 Task: Search for running shoes on Amazon and add them to your cart.
Action: Mouse moved to (116, 36)
Screenshot: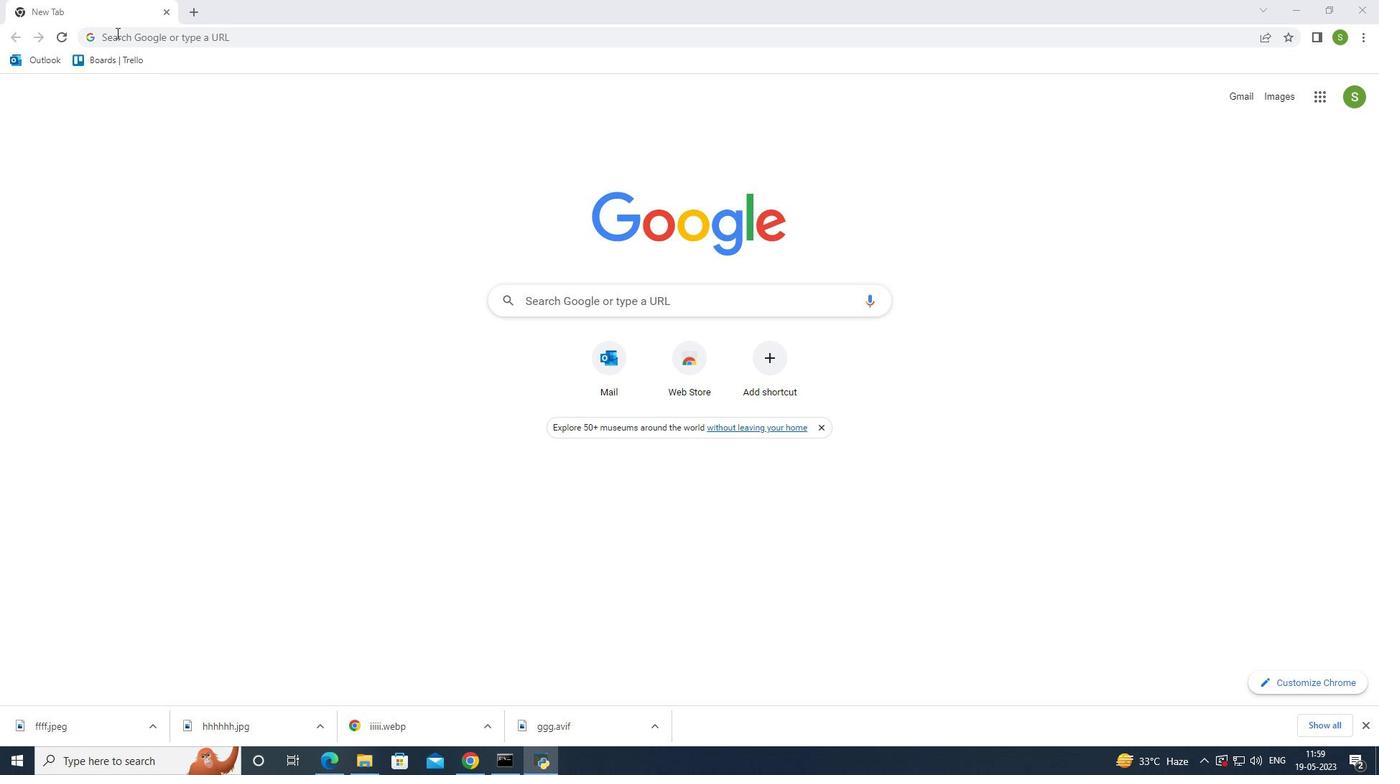 
Action: Mouse pressed left at (116, 36)
Screenshot: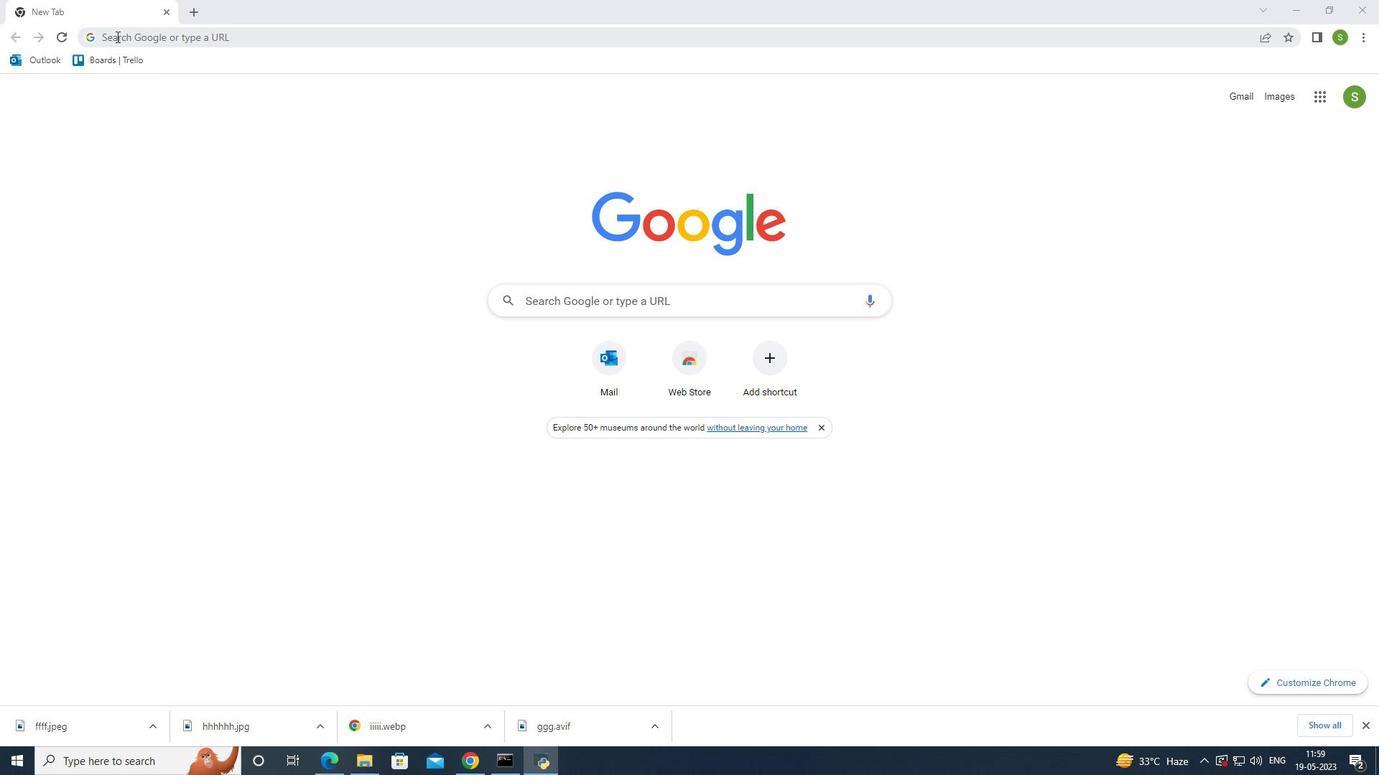 
Action: Key pressed amazon
Screenshot: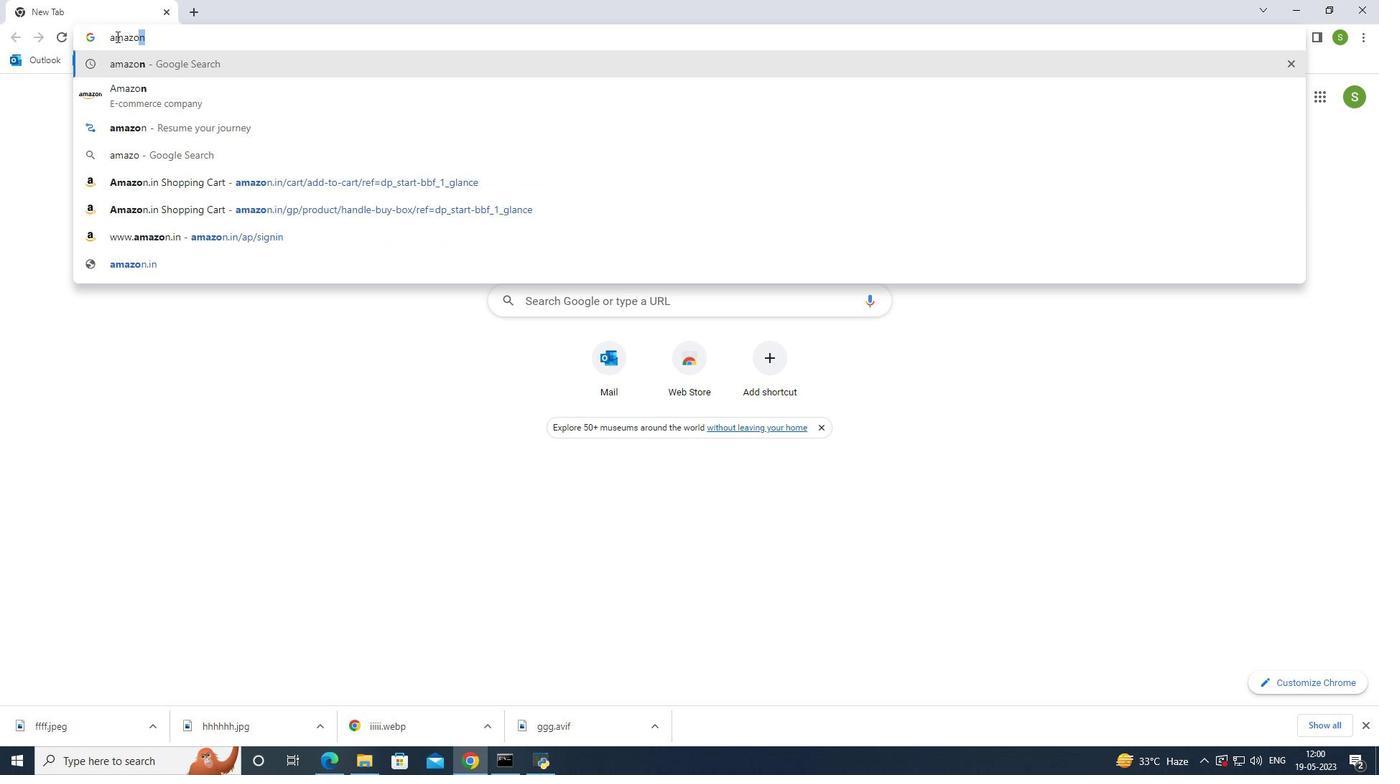 
Action: Mouse moved to (130, 96)
Screenshot: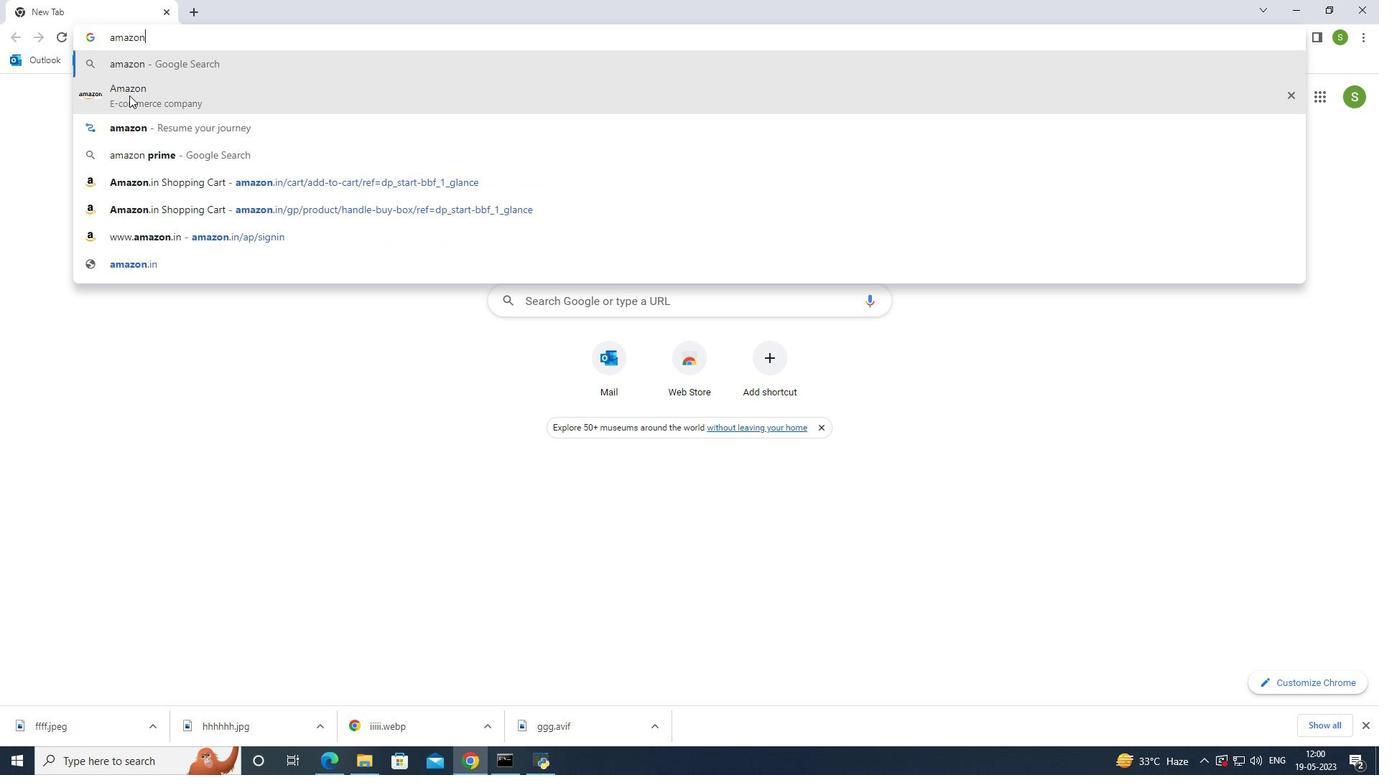 
Action: Mouse pressed left at (130, 96)
Screenshot: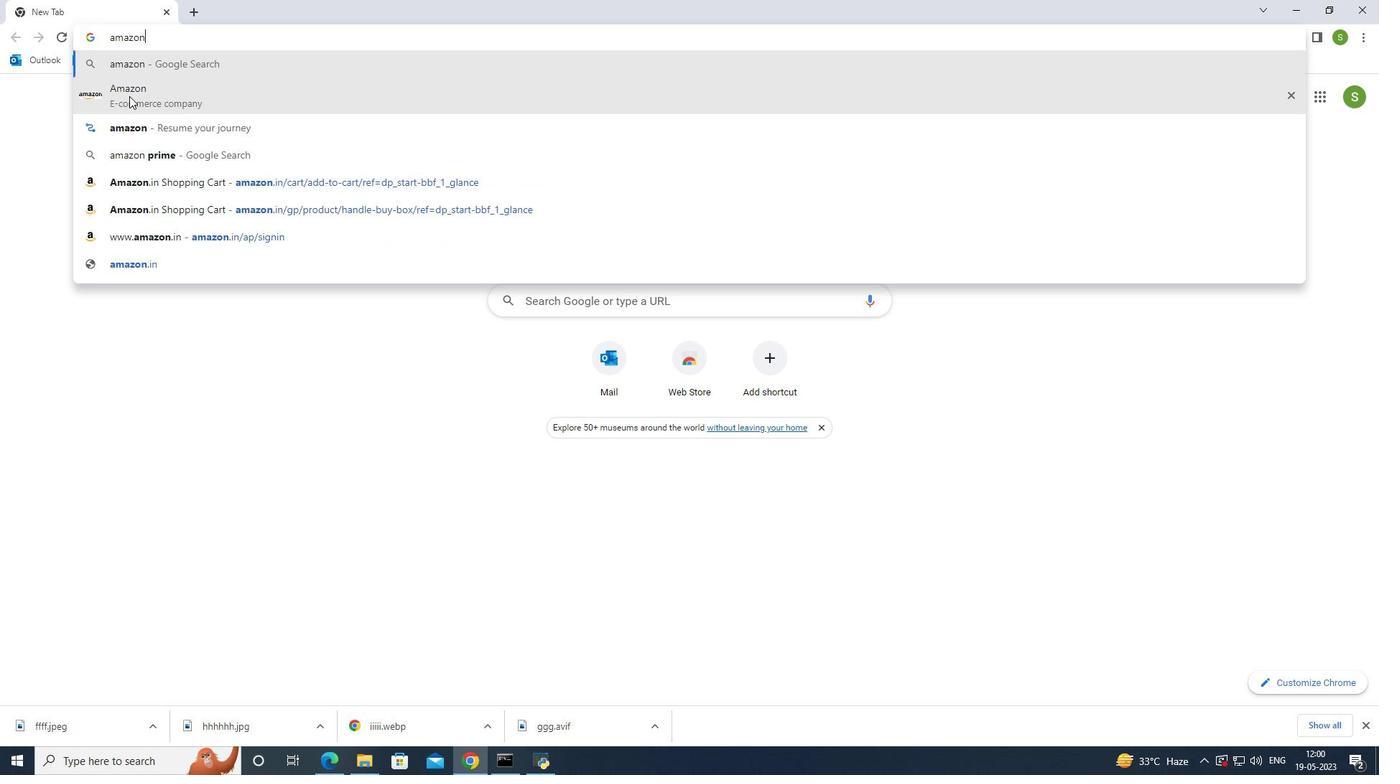 
Action: Mouse moved to (214, 234)
Screenshot: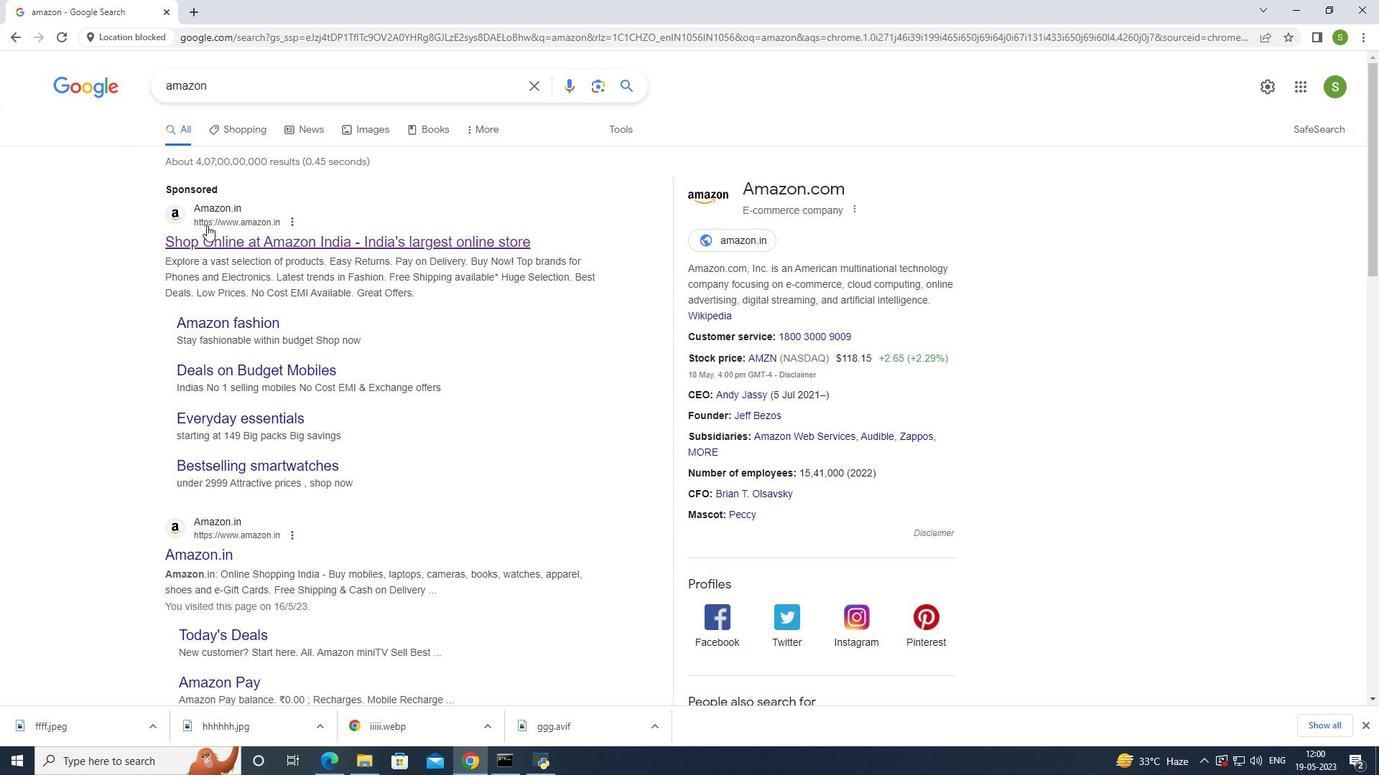 
Action: Mouse pressed left at (214, 234)
Screenshot: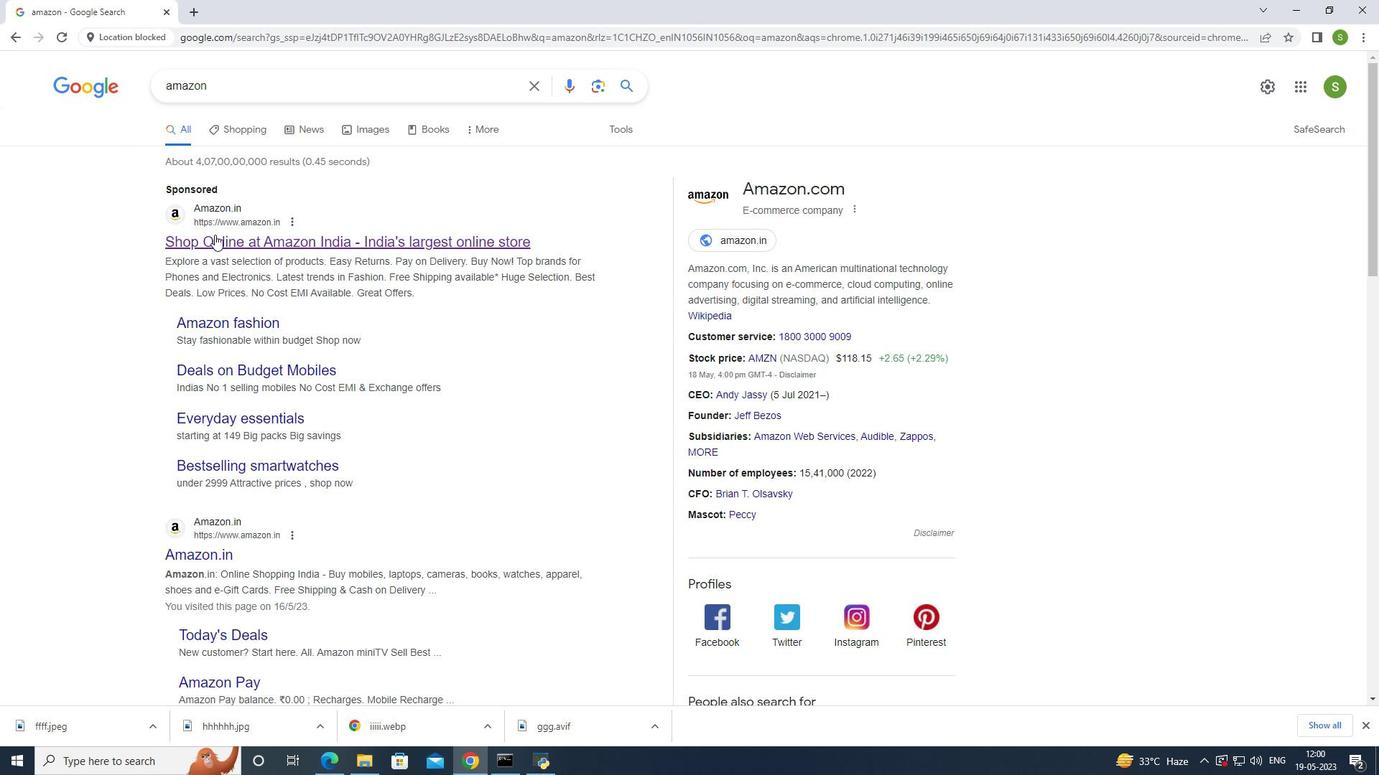 
Action: Mouse moved to (385, 74)
Screenshot: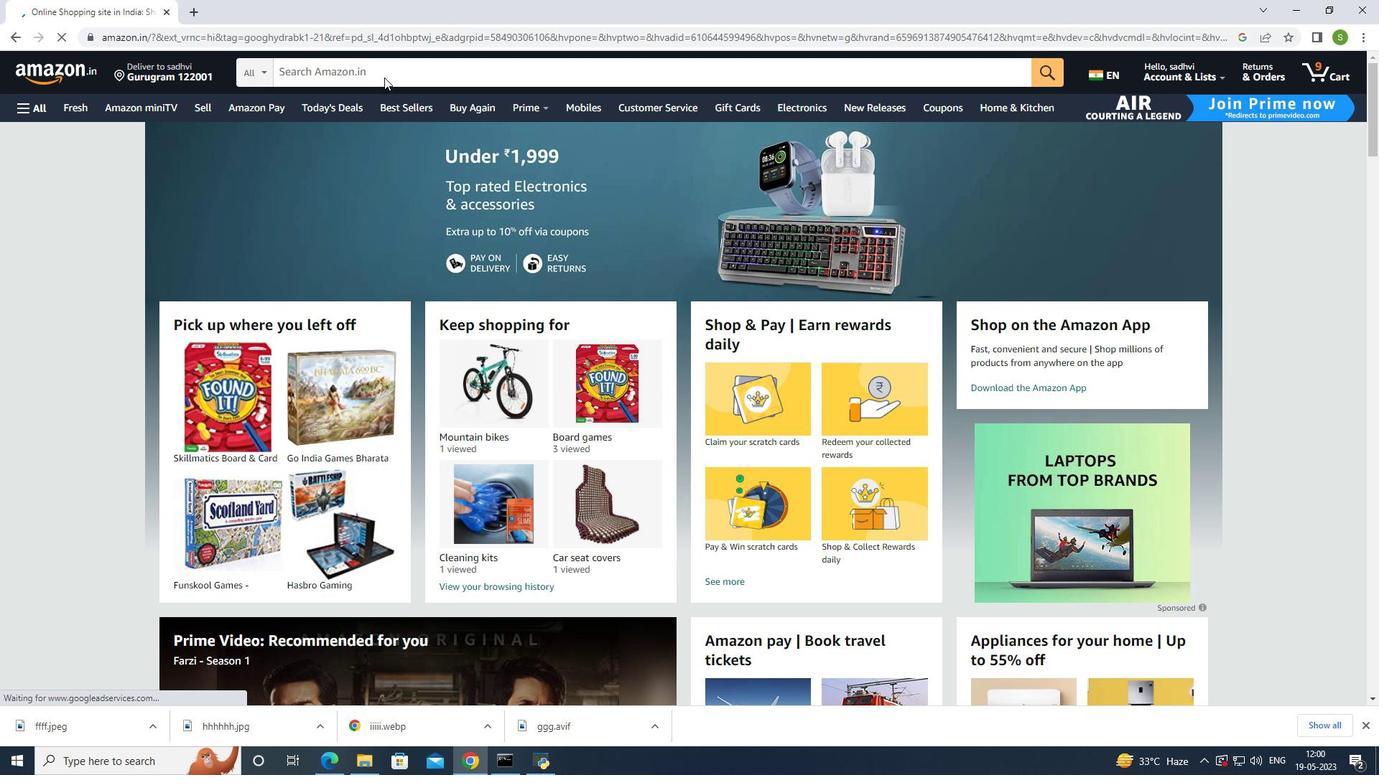 
Action: Mouse pressed left at (385, 74)
Screenshot: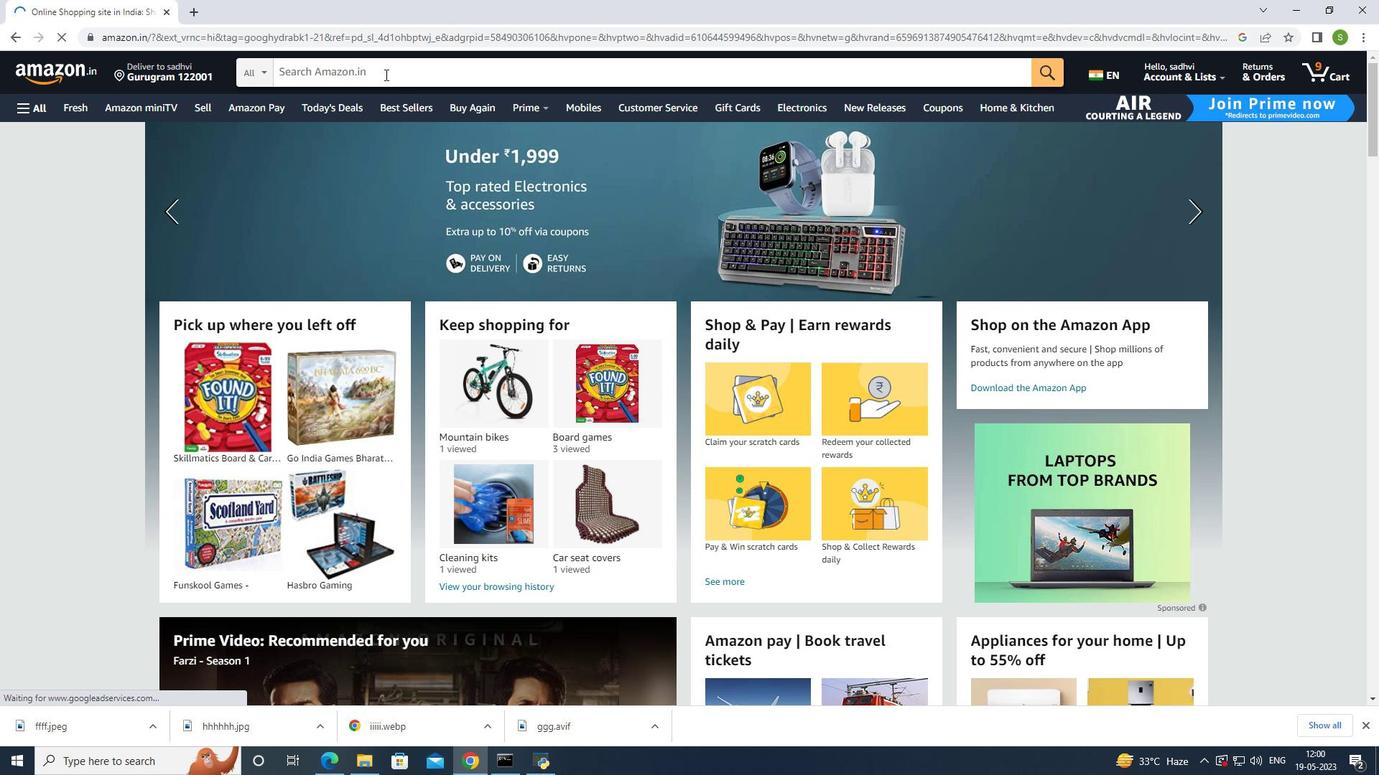 
Action: Mouse moved to (380, 123)
Screenshot: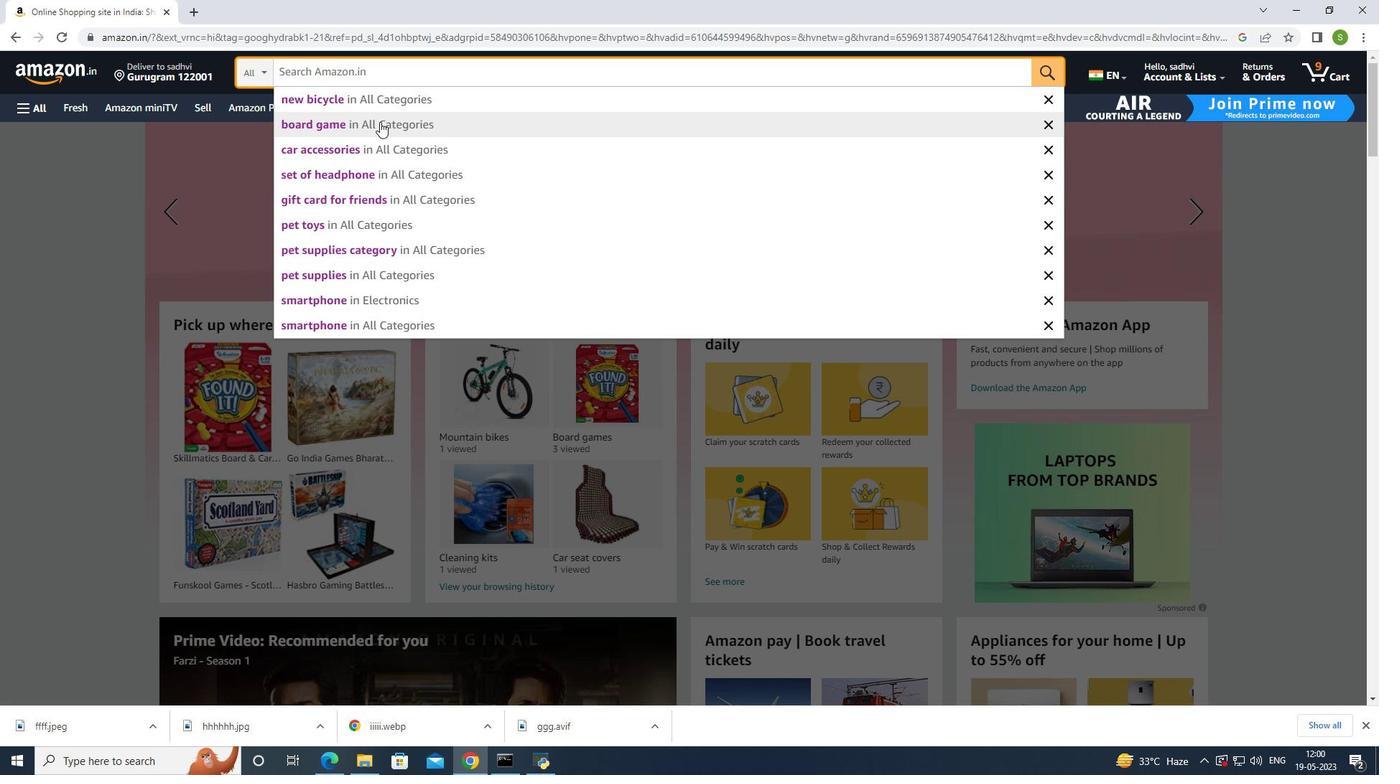 
Action: Key pressed running<Key.space>shoe<Key.enter>
Screenshot: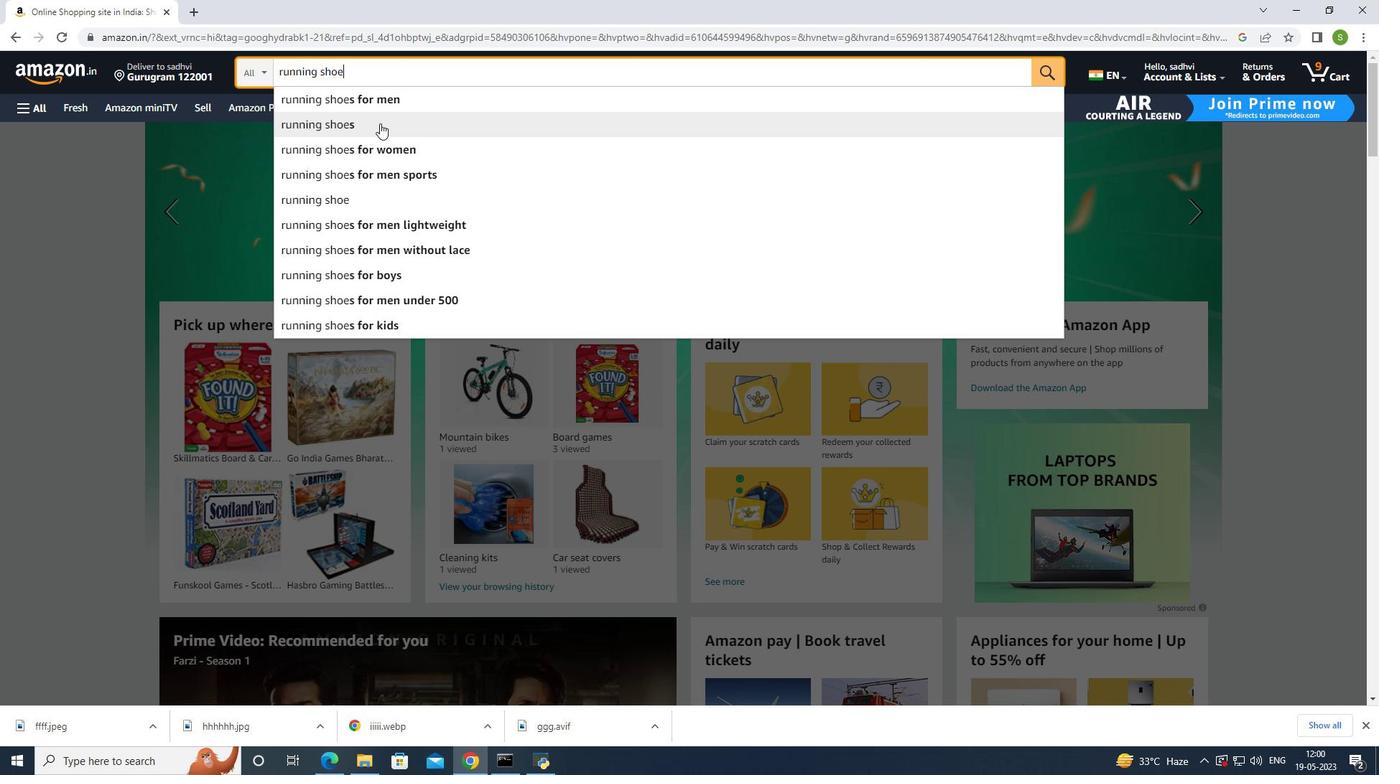 
Action: Mouse moved to (492, 350)
Screenshot: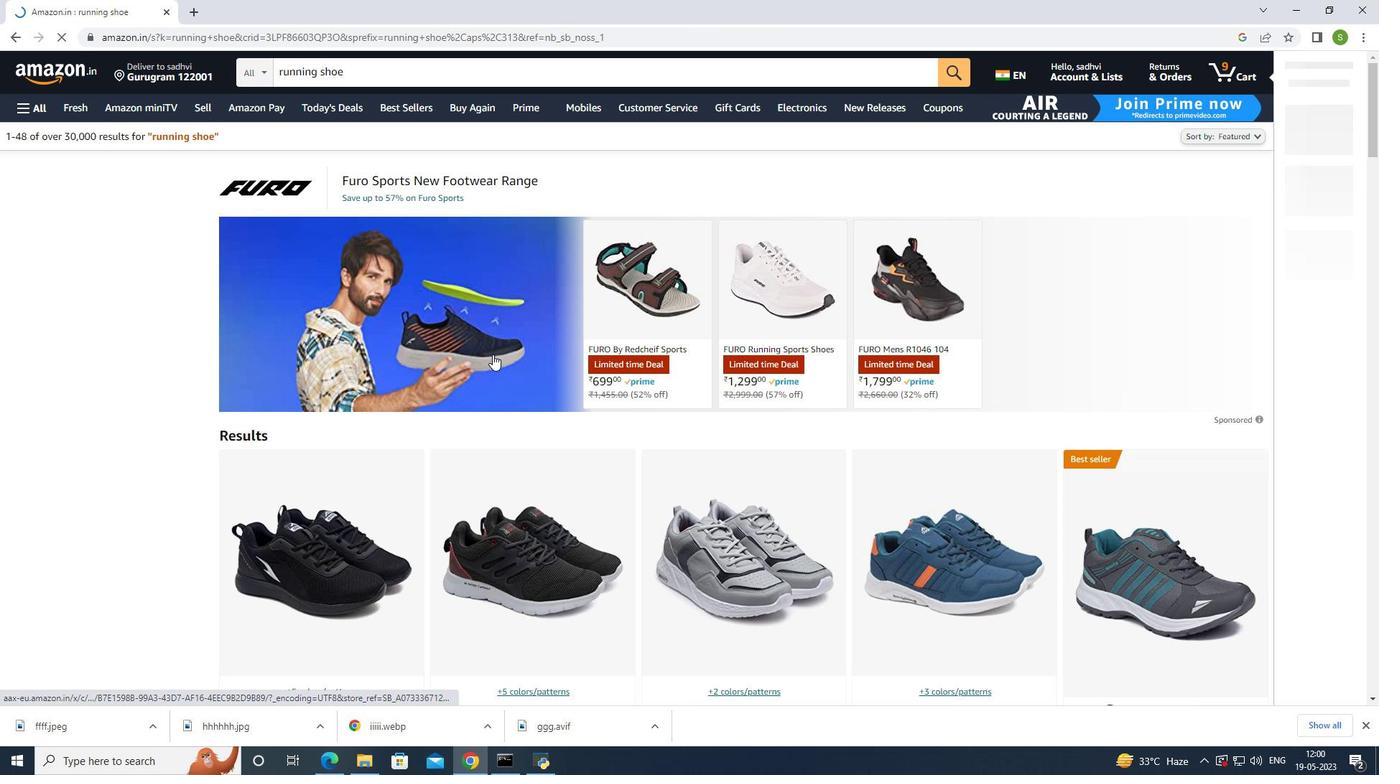 
Action: Mouse scrolled (492, 349) with delta (0, 0)
Screenshot: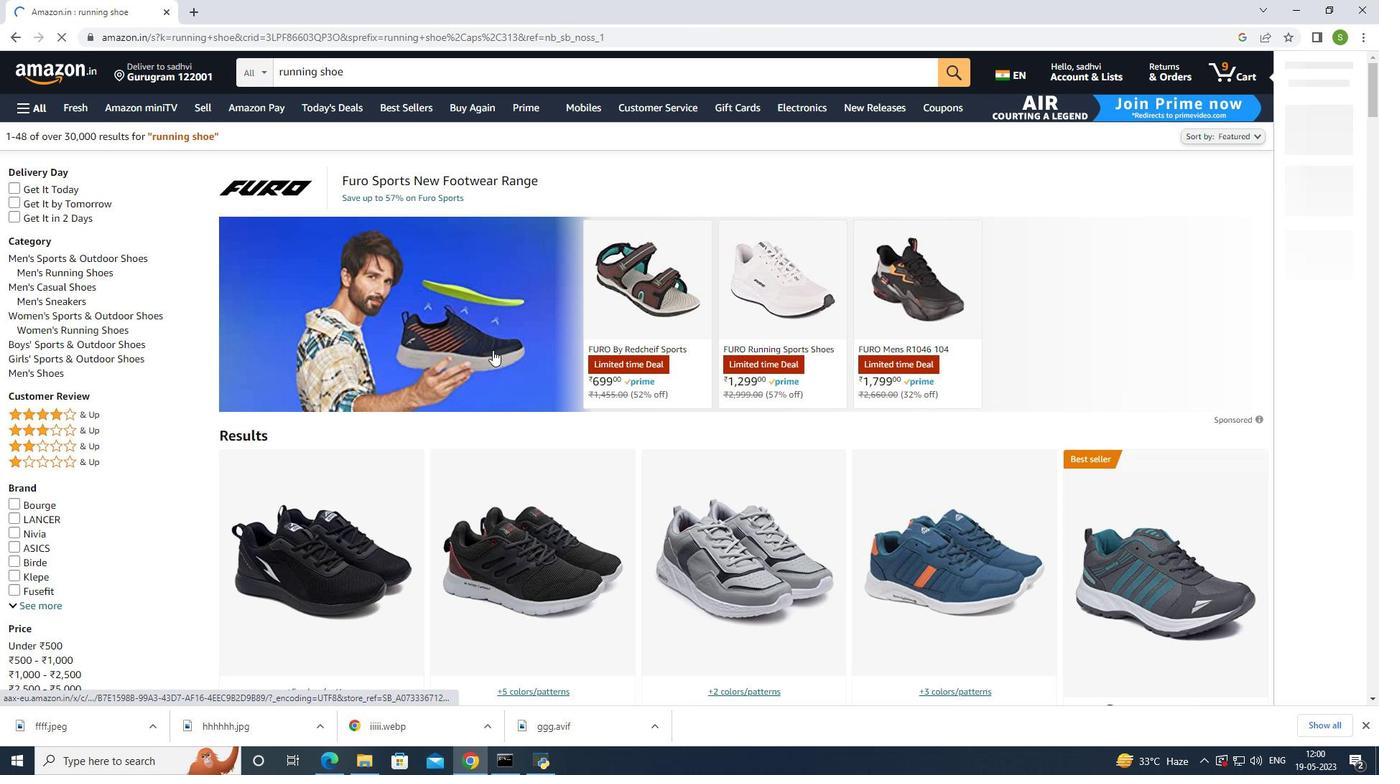 
Action: Mouse moved to (482, 339)
Screenshot: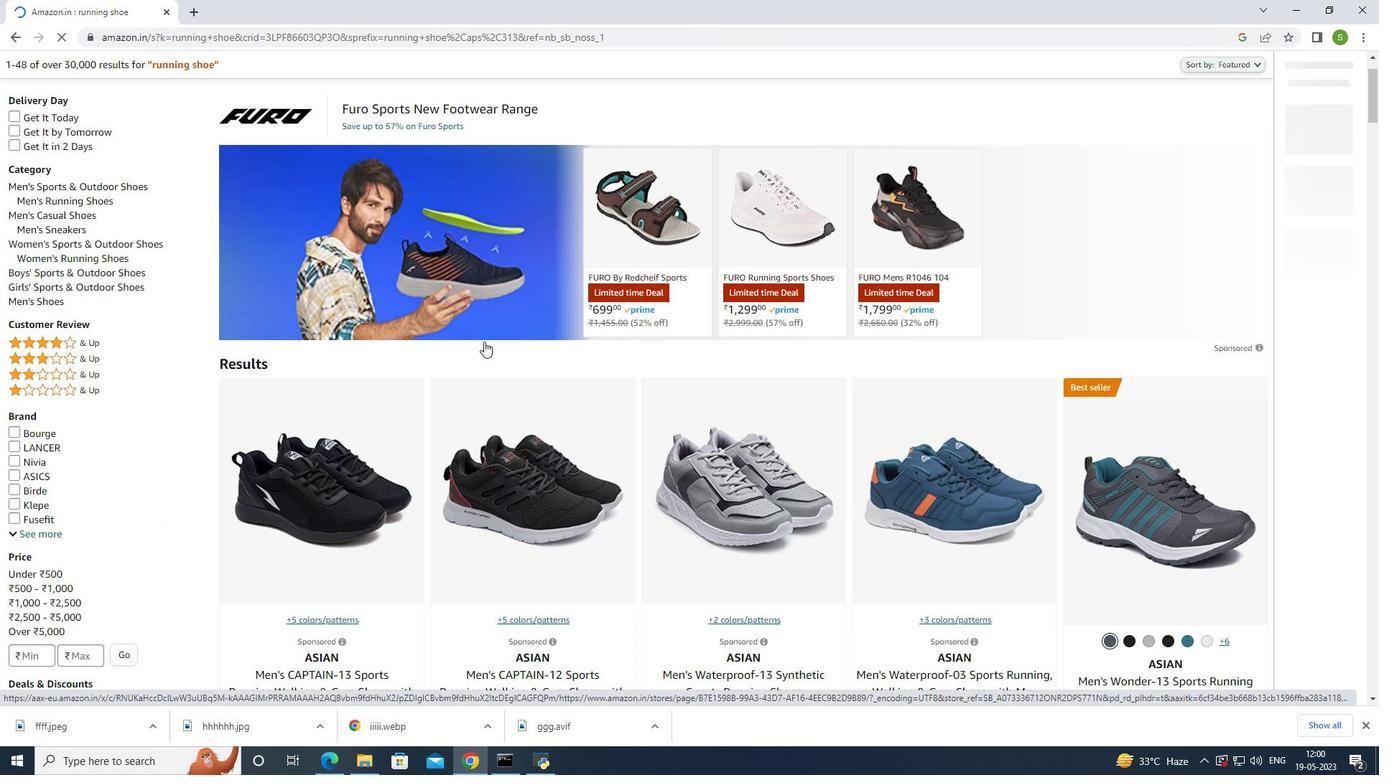 
Action: Mouse scrolled (482, 339) with delta (0, 0)
Screenshot: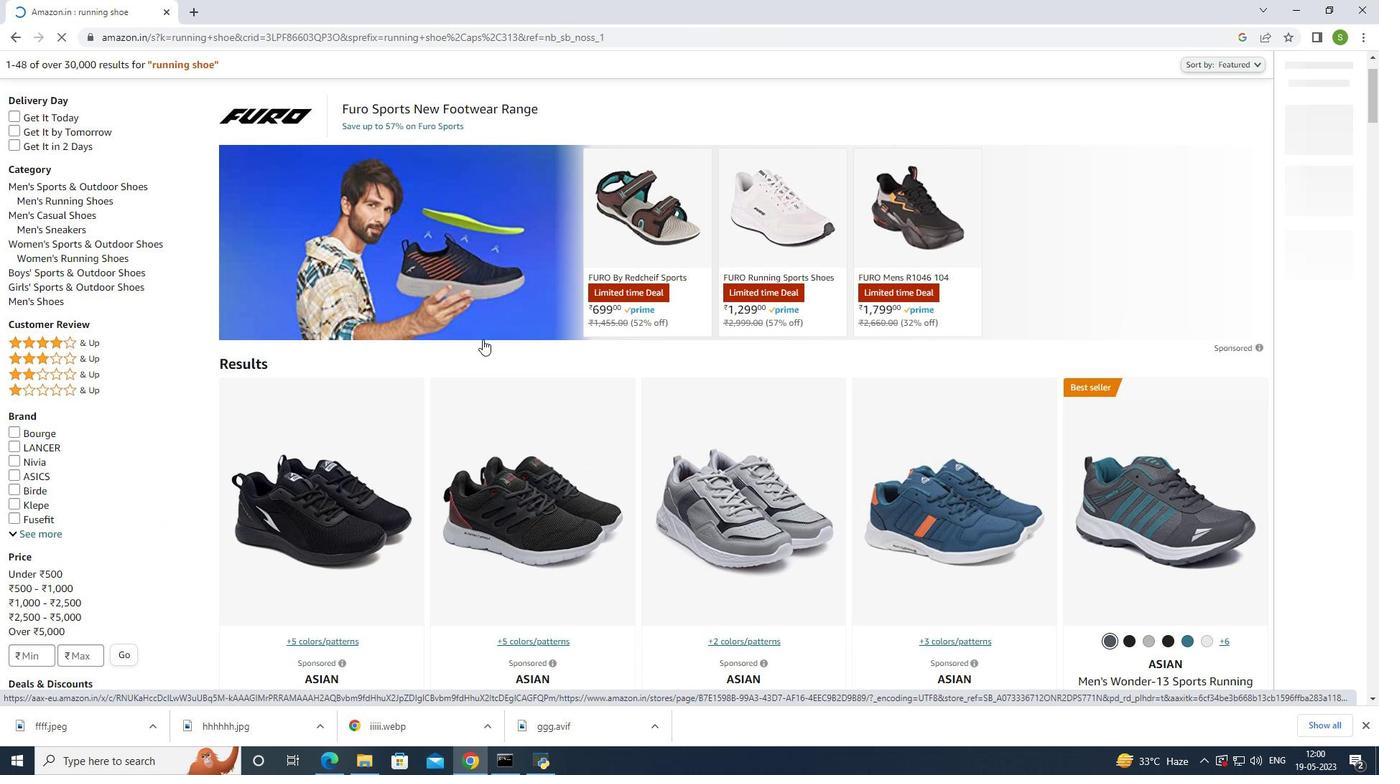 
Action: Mouse scrolled (482, 339) with delta (0, 0)
Screenshot: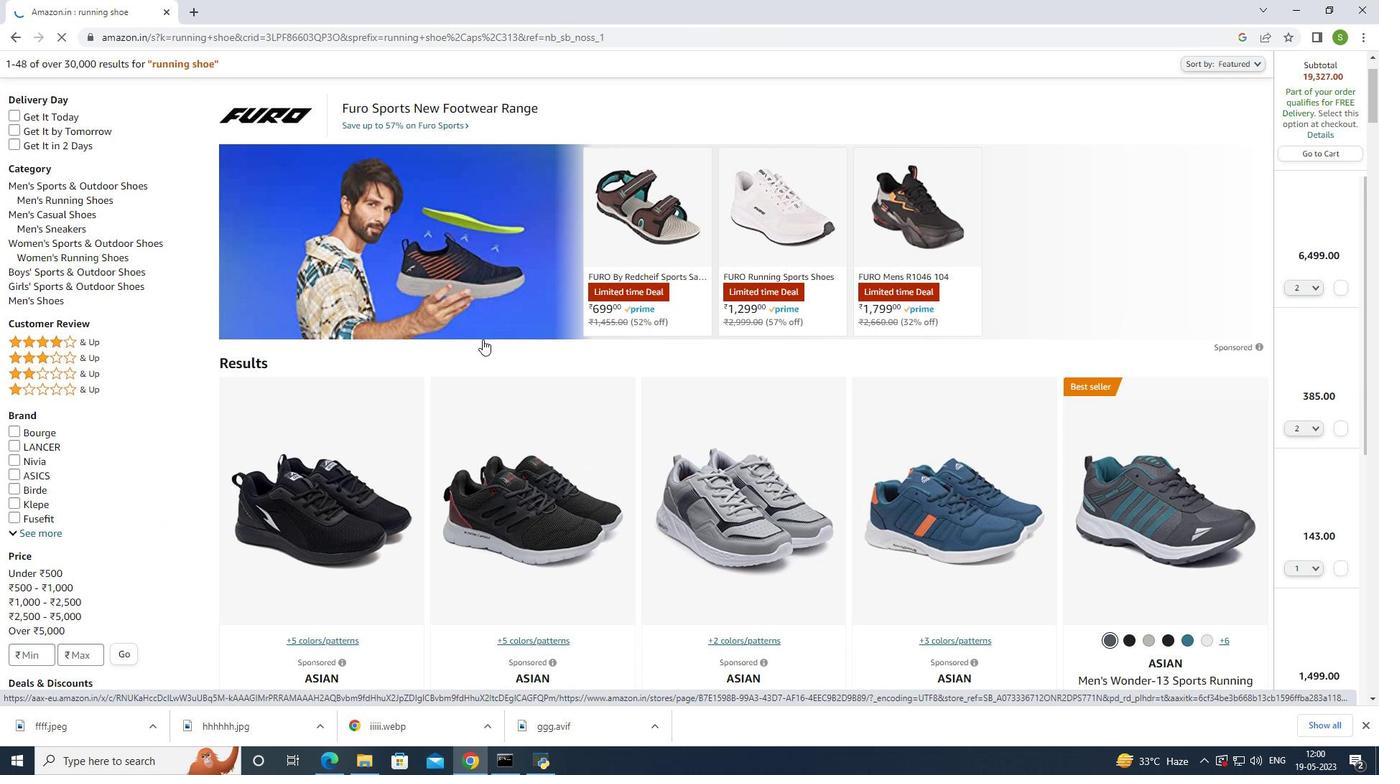 
Action: Mouse moved to (45, 391)
Screenshot: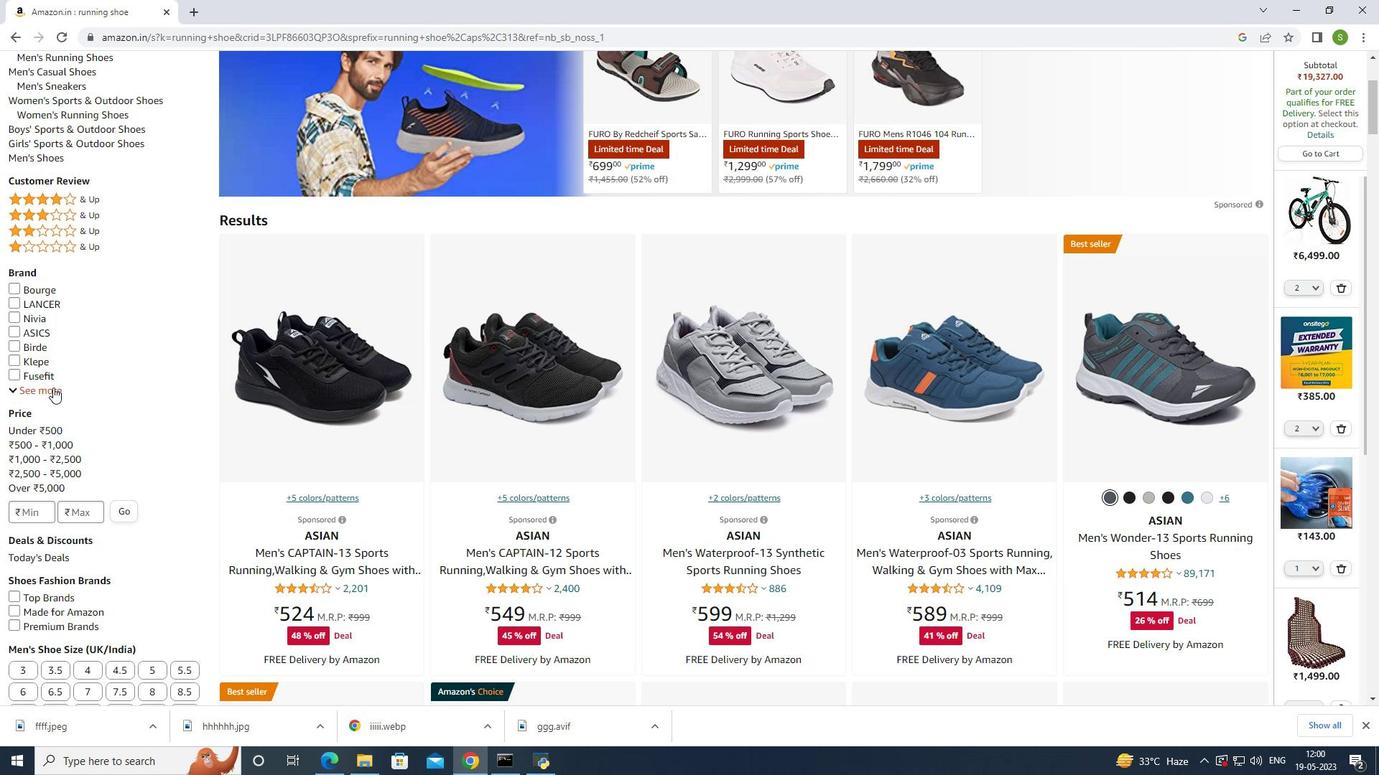 
Action: Mouse pressed left at (45, 391)
Screenshot: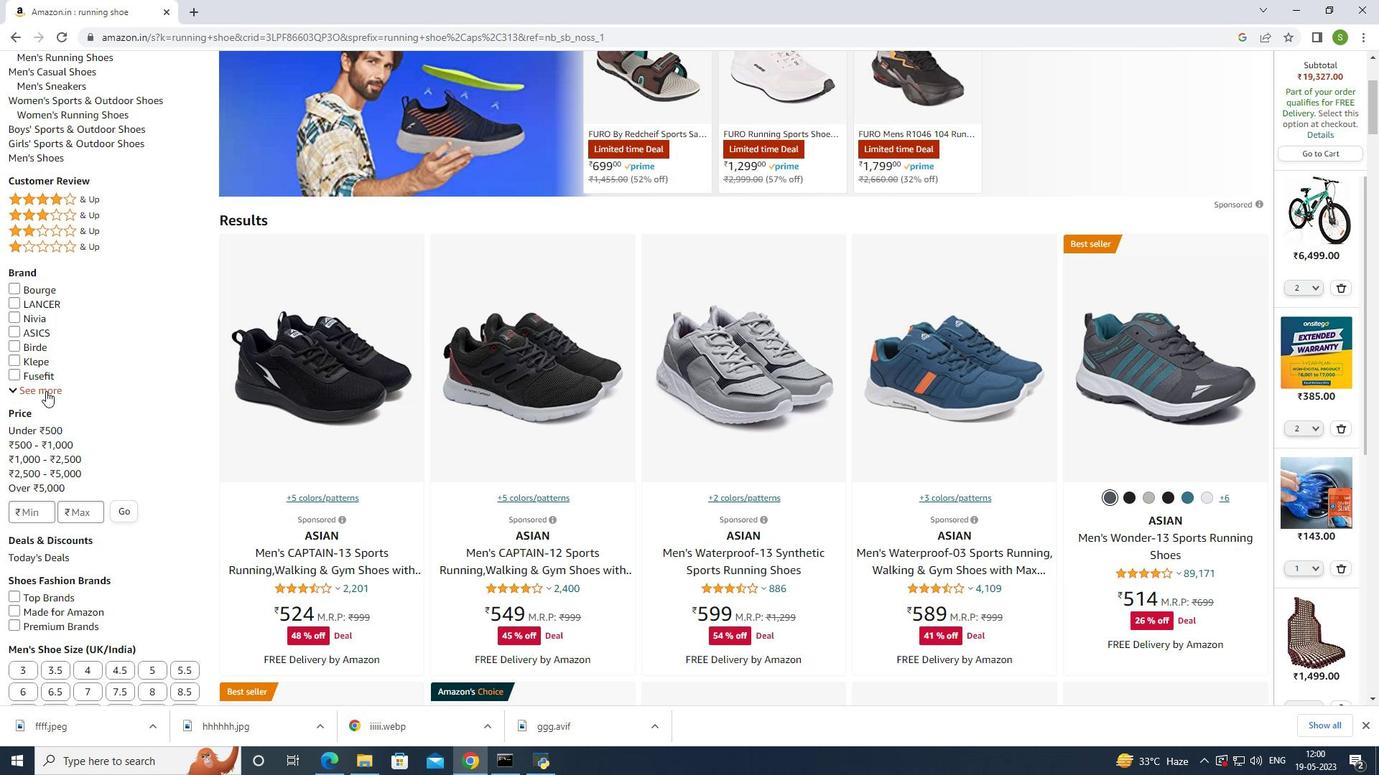 
Action: Mouse moved to (12, 359)
Screenshot: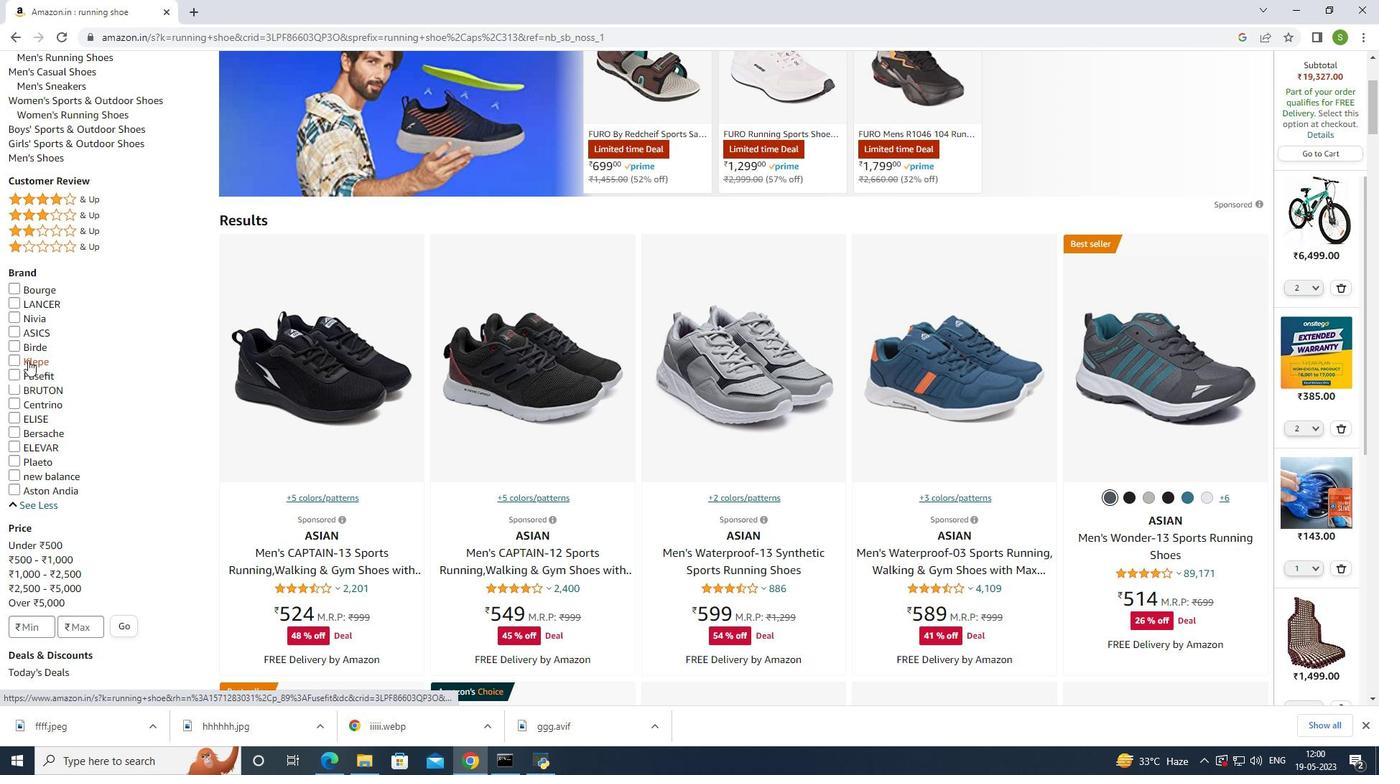 
Action: Mouse pressed left at (12, 359)
Screenshot: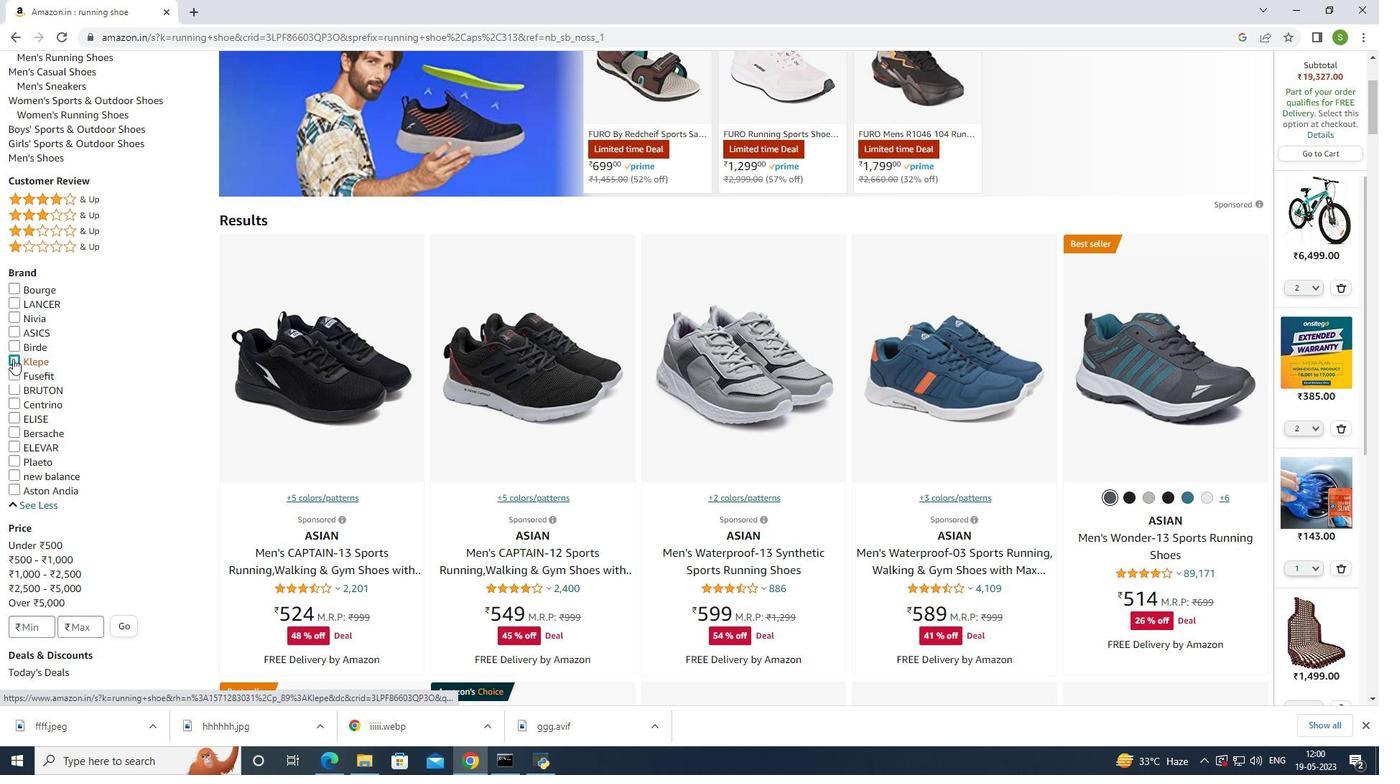 
Action: Mouse moved to (14, 416)
Screenshot: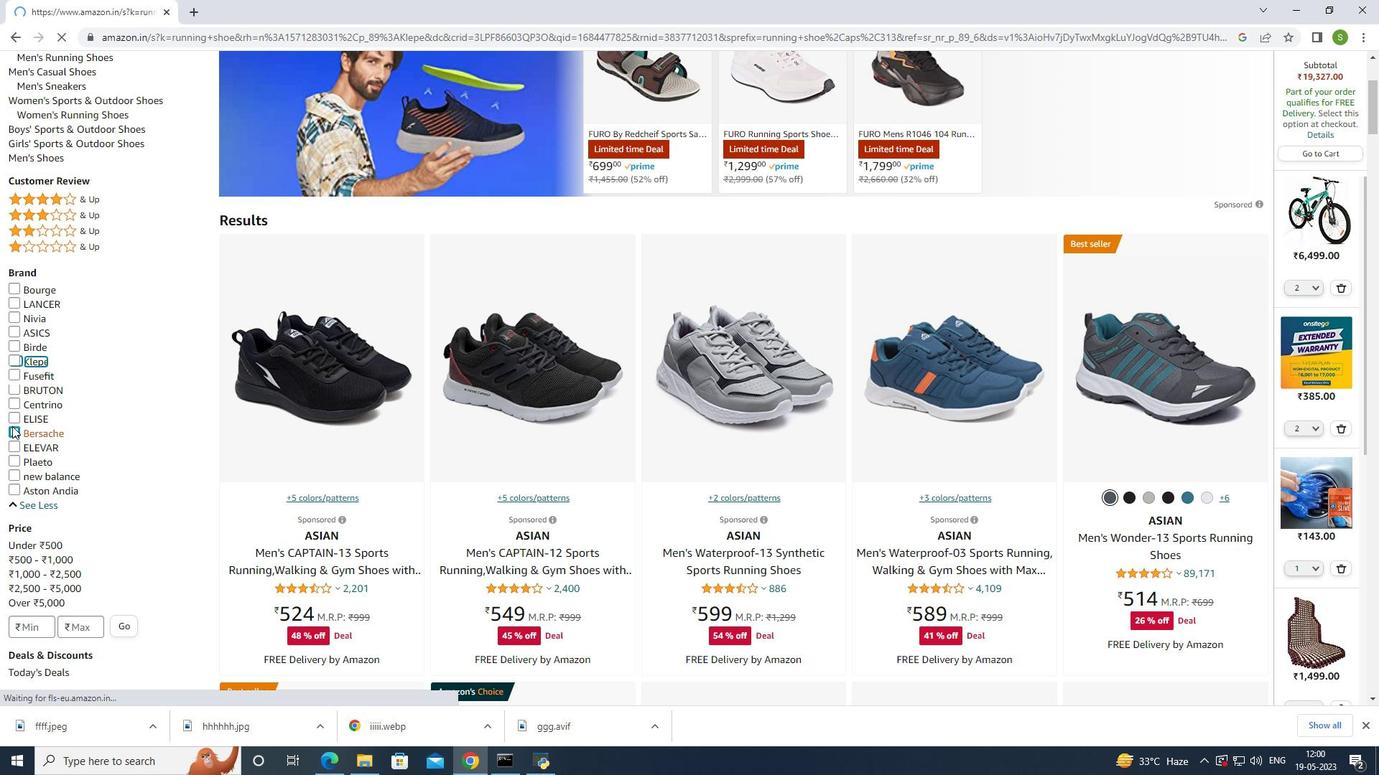 
Action: Mouse pressed left at (14, 416)
Screenshot: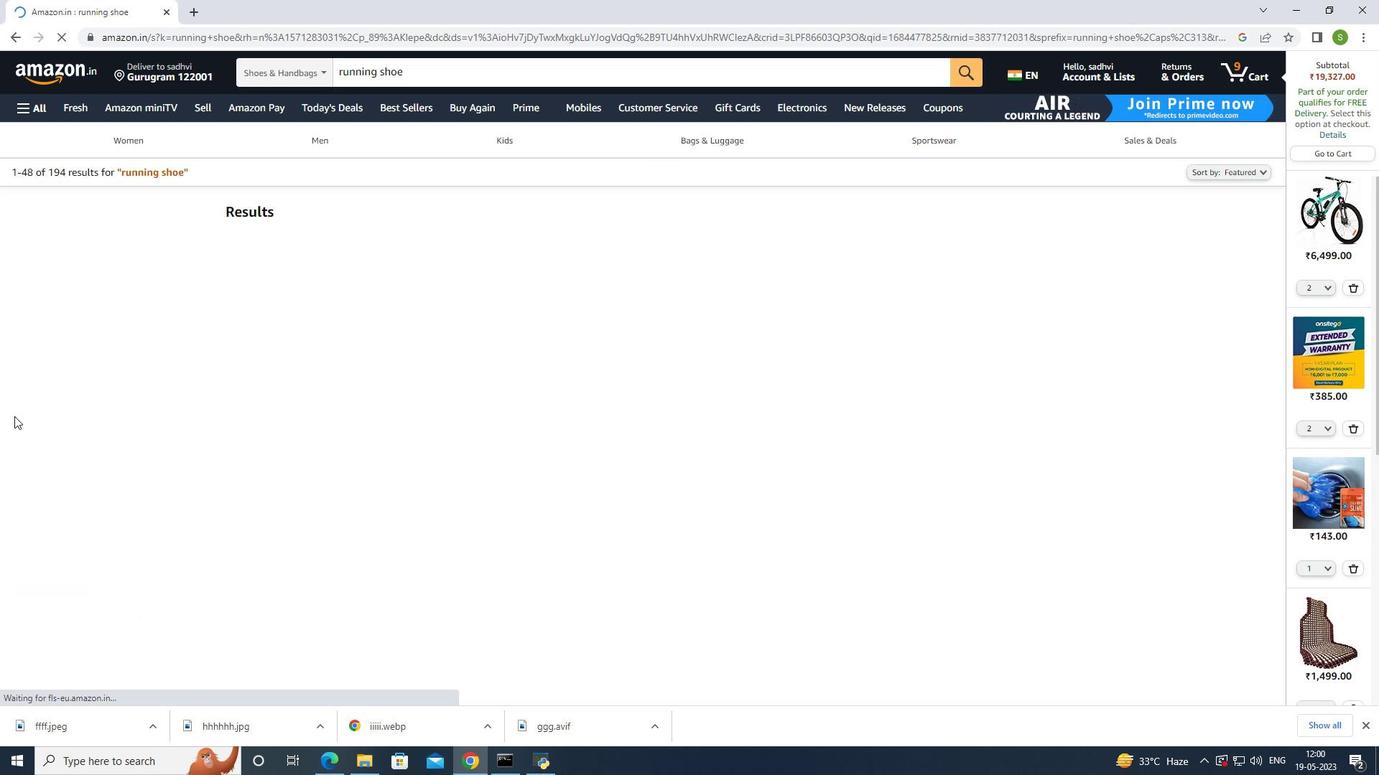 
Action: Mouse moved to (33, 441)
Screenshot: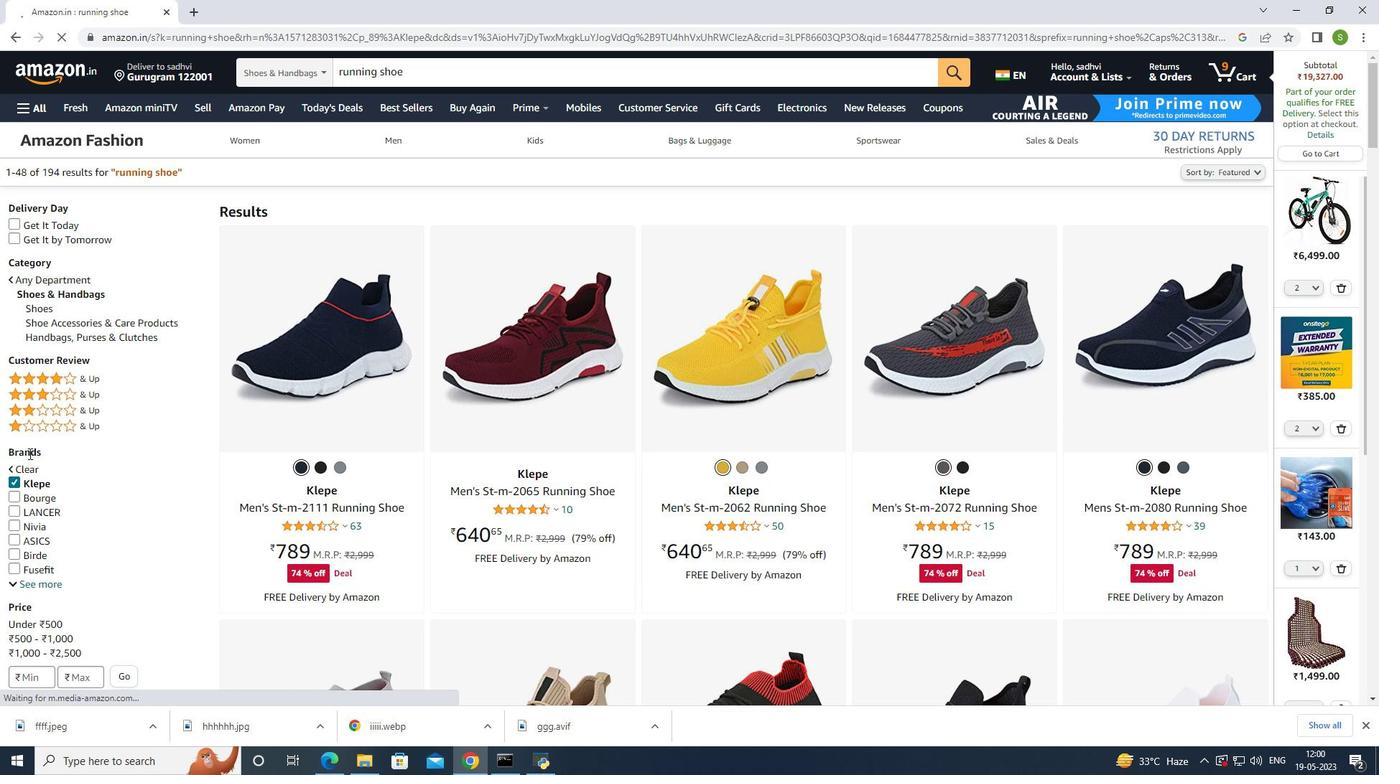 
Action: Mouse scrolled (33, 441) with delta (0, 0)
Screenshot: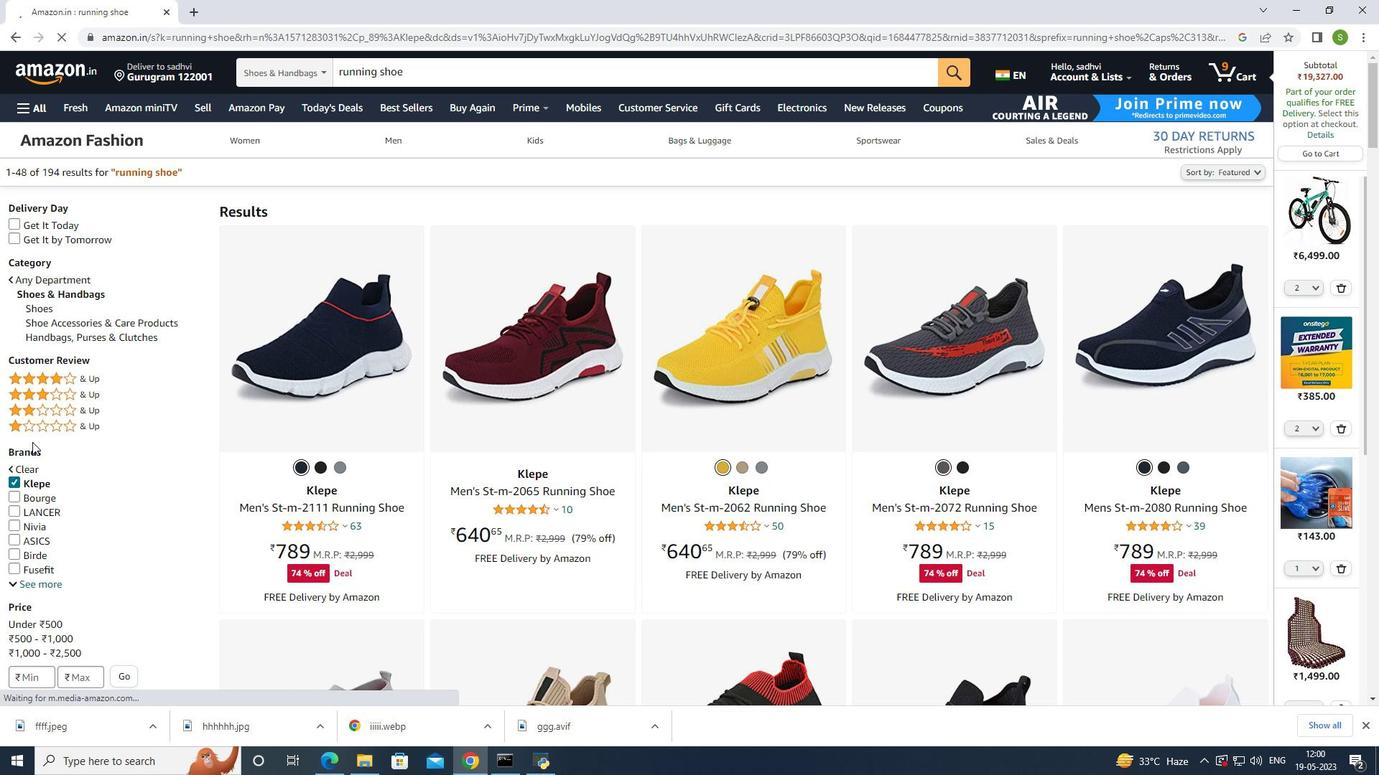 
Action: Mouse scrolled (33, 441) with delta (0, 0)
Screenshot: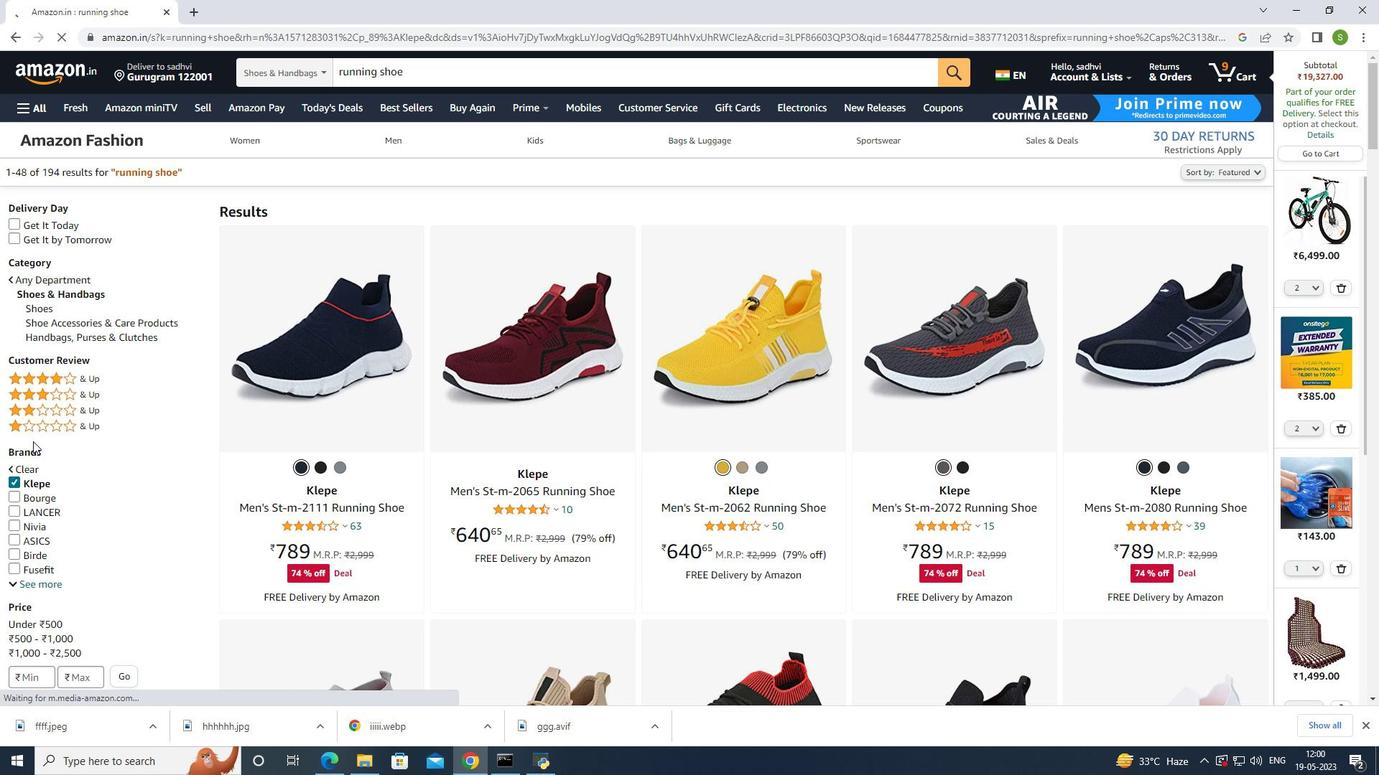 
Action: Mouse moved to (56, 441)
Screenshot: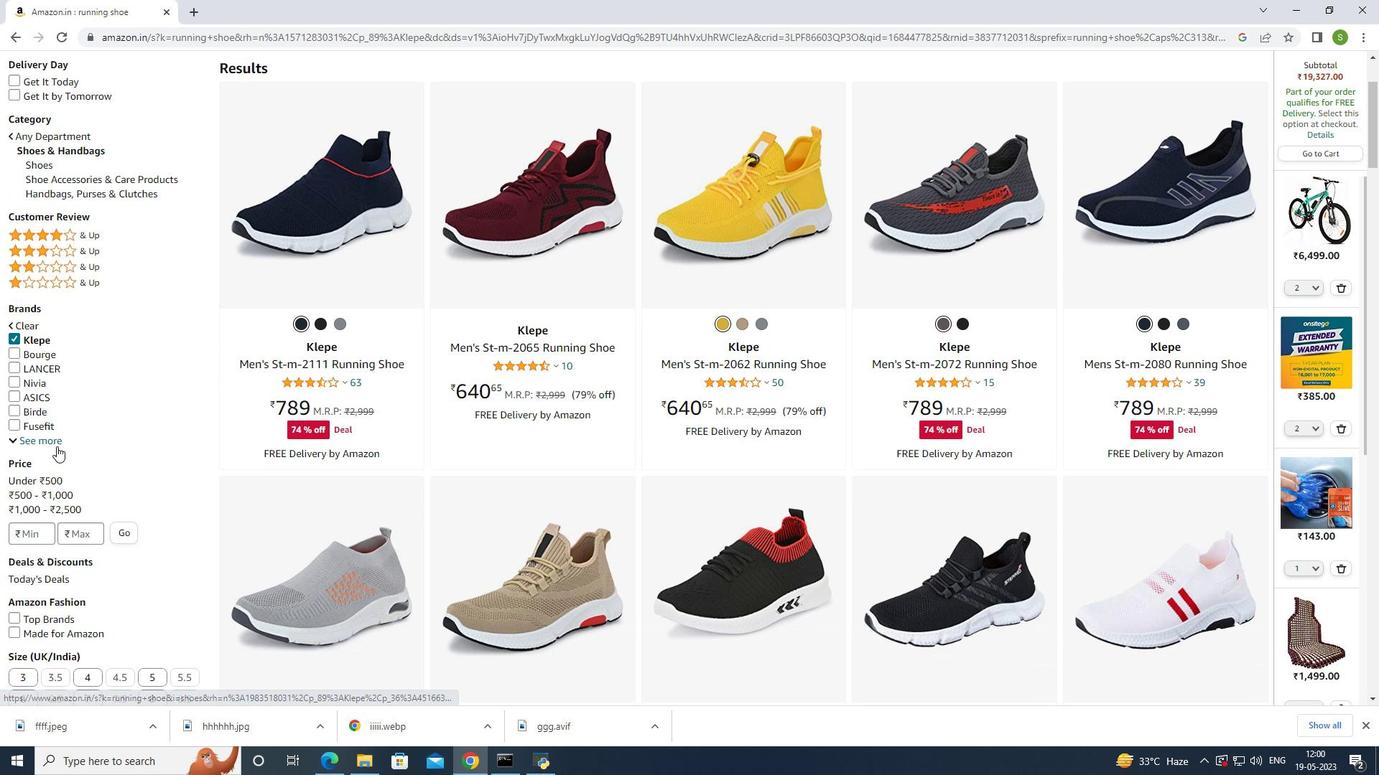 
Action: Mouse pressed left at (56, 441)
Screenshot: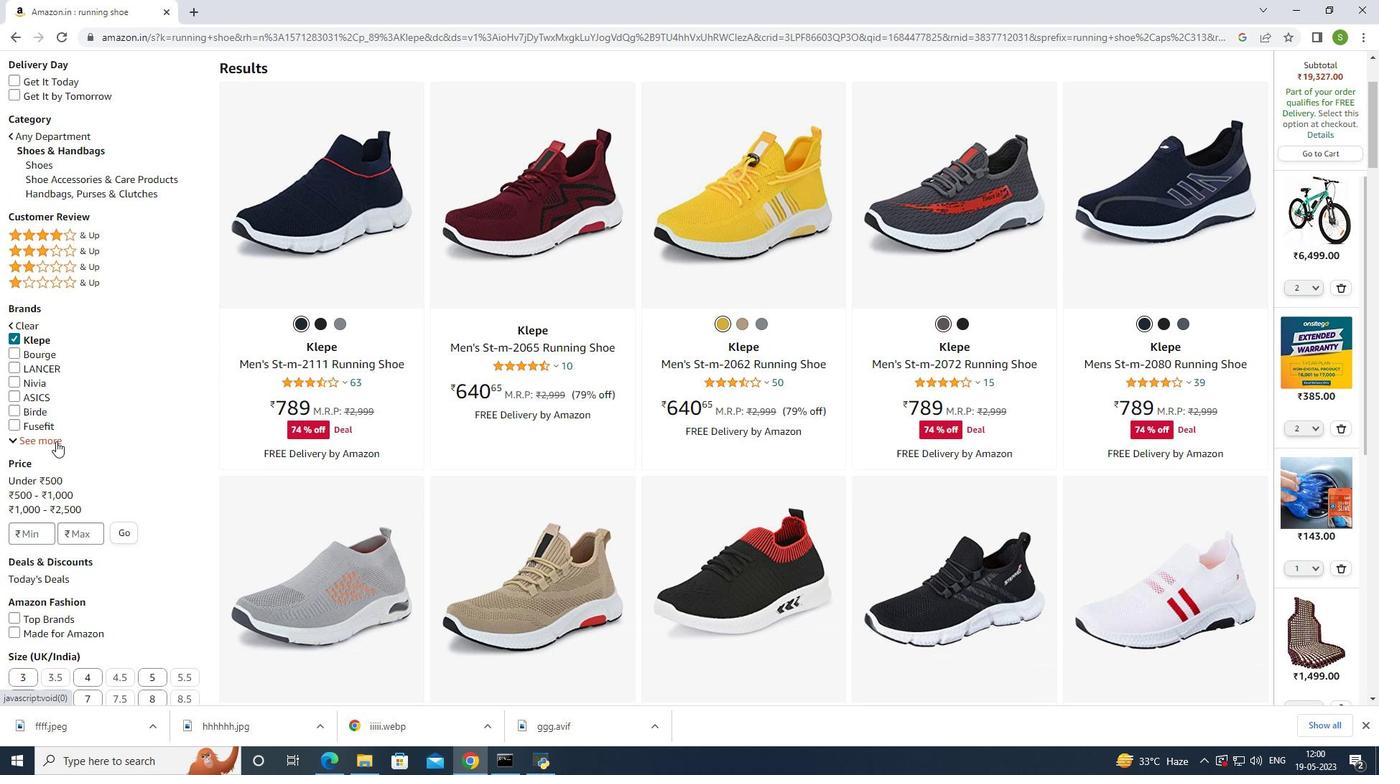 
Action: Mouse moved to (16, 453)
Screenshot: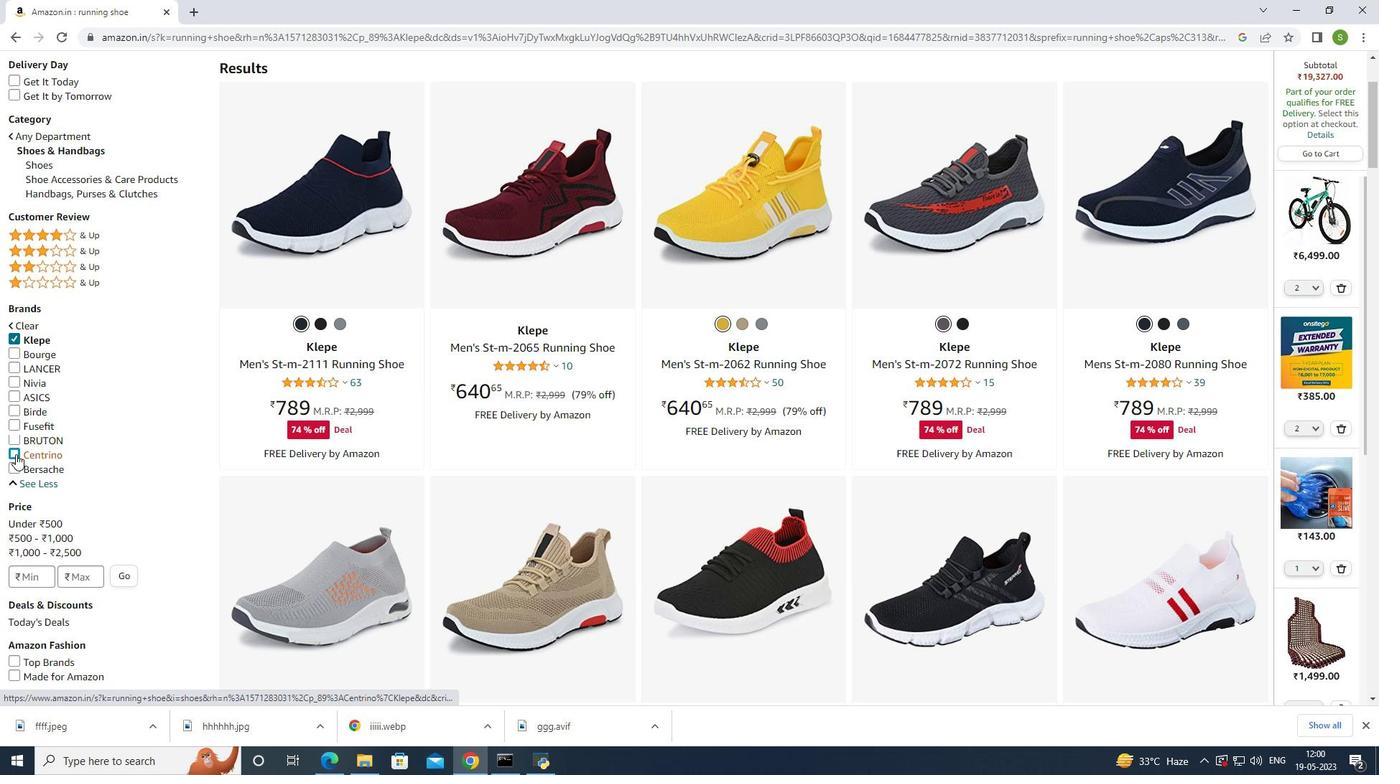 
Action: Mouse pressed left at (16, 453)
Screenshot: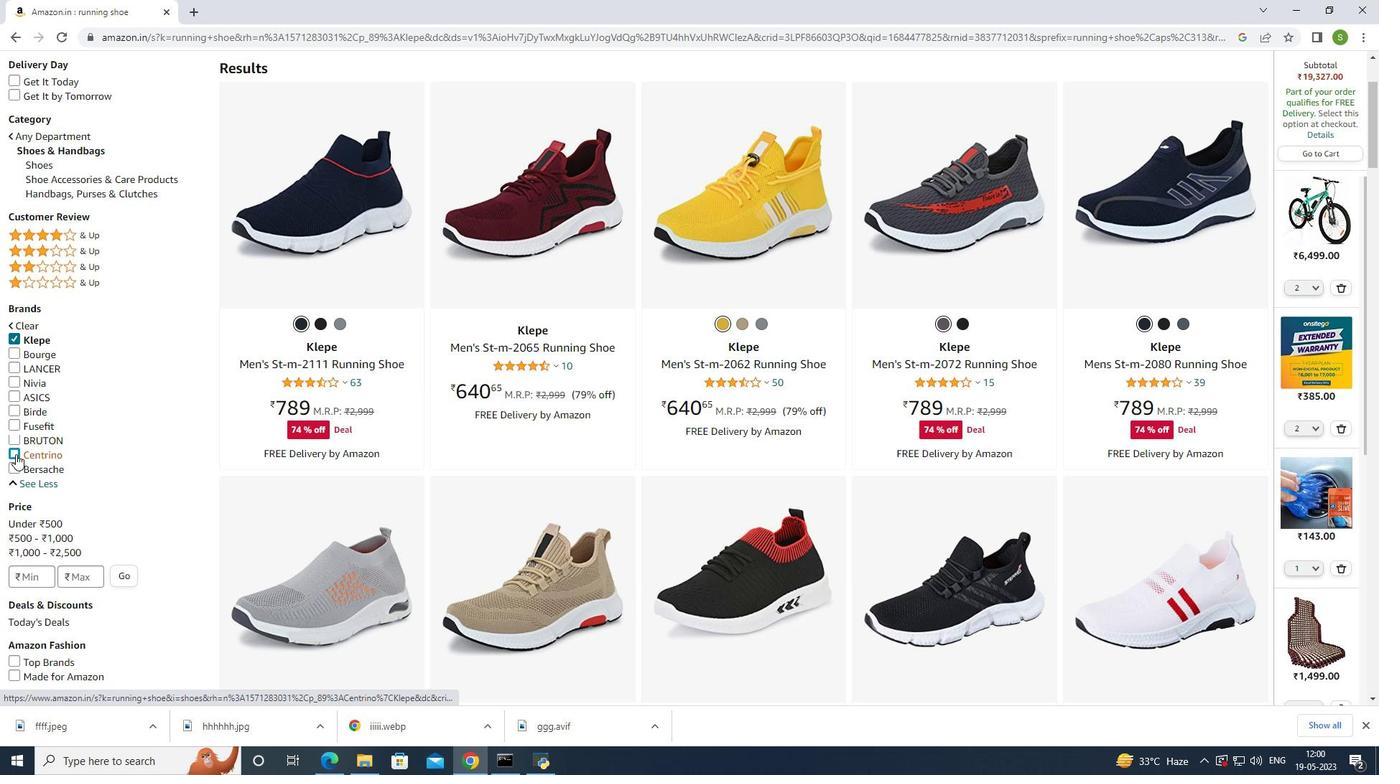 
Action: Mouse moved to (318, 334)
Screenshot: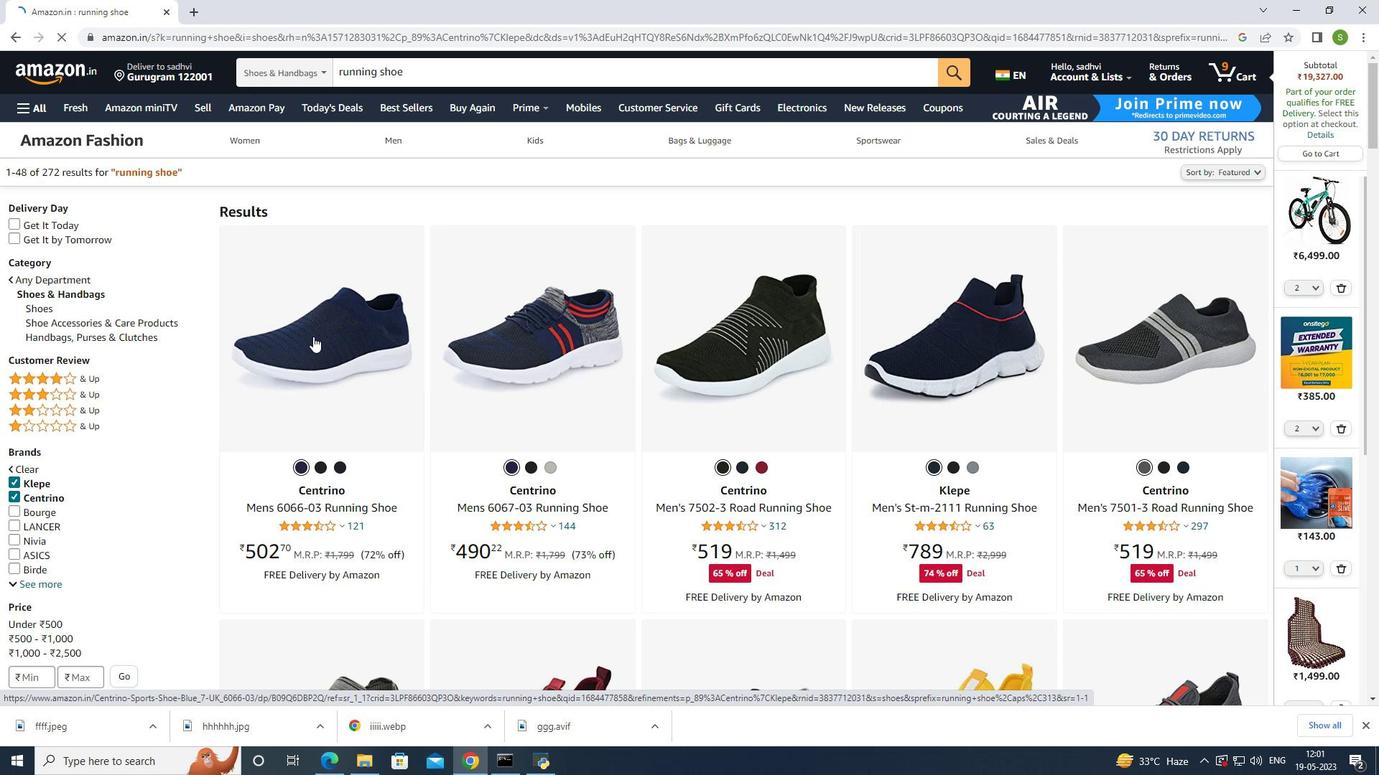 
Action: Mouse scrolled (318, 333) with delta (0, 0)
Screenshot: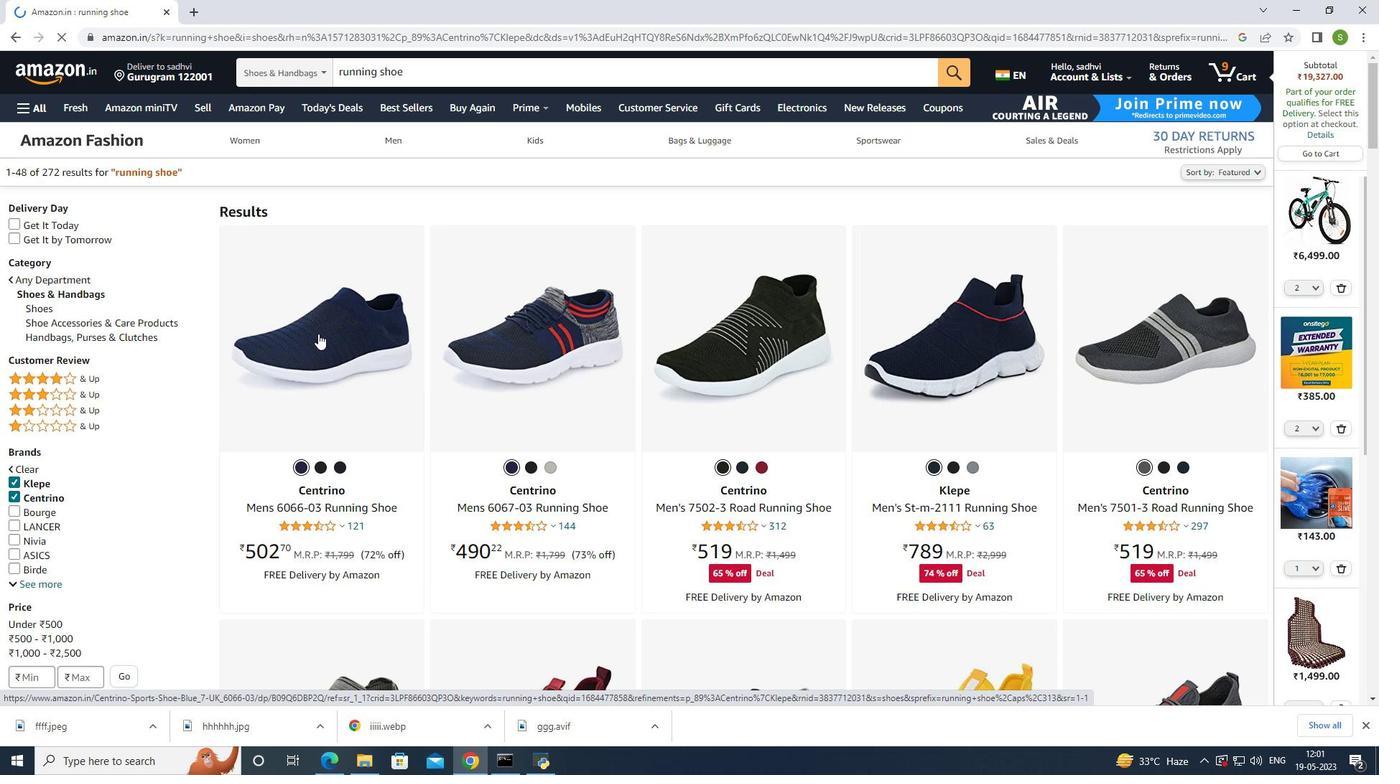 
Action: Mouse scrolled (318, 333) with delta (0, 0)
Screenshot: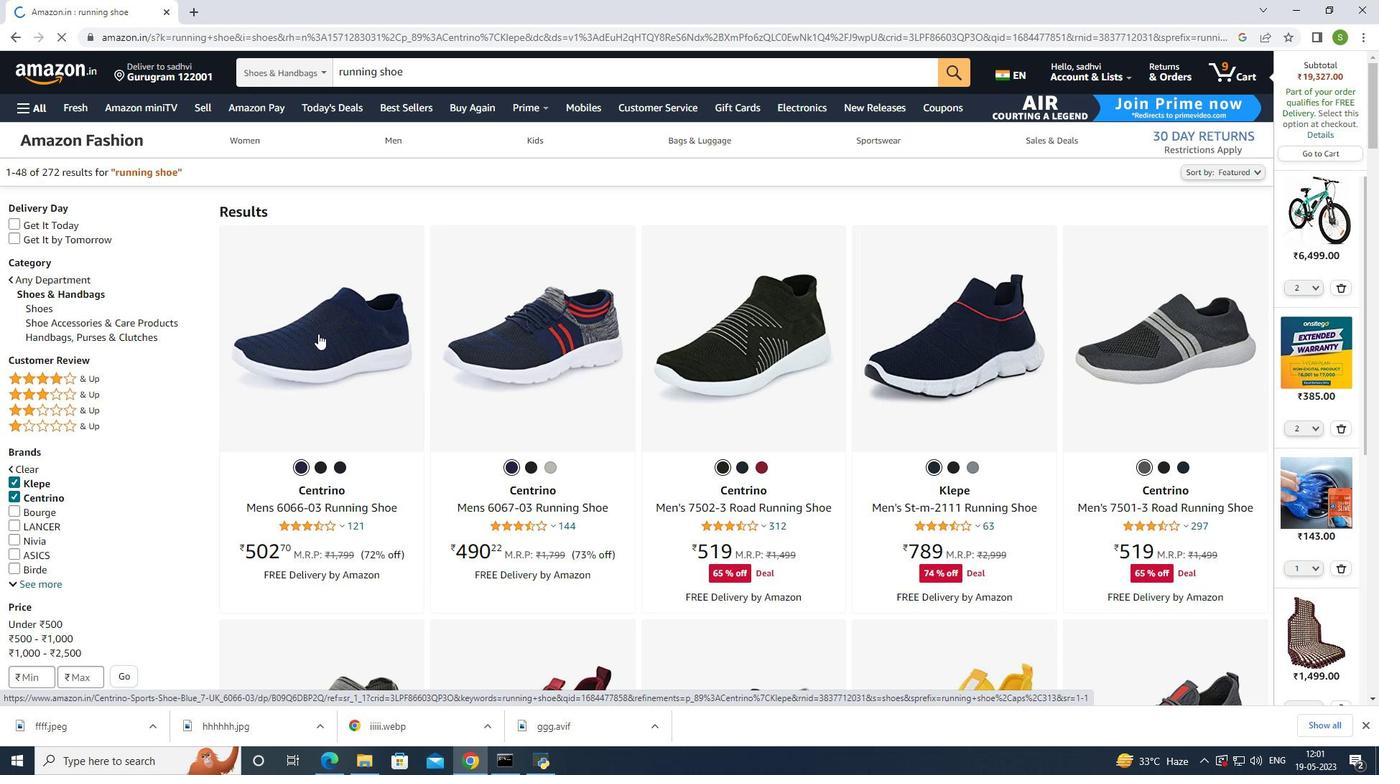 
Action: Mouse scrolled (318, 333) with delta (0, 0)
Screenshot: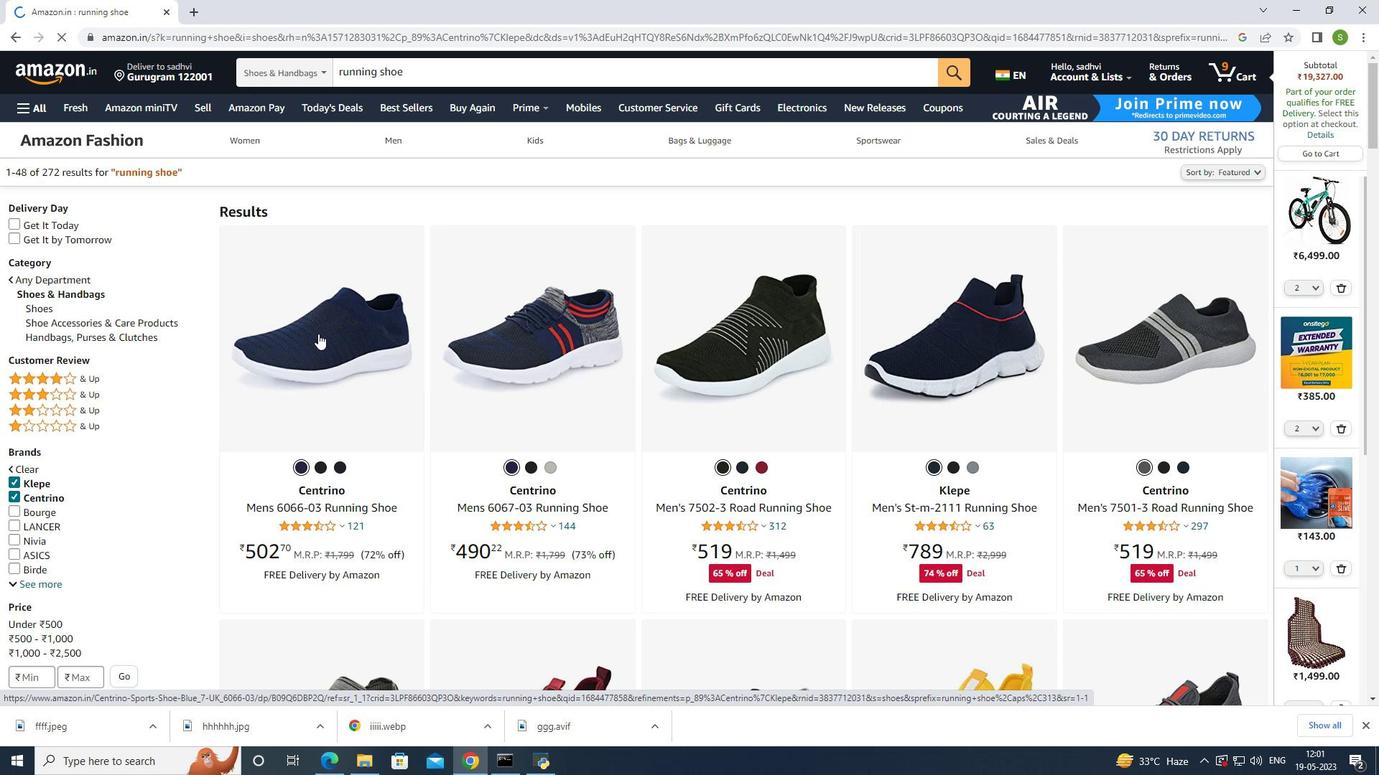 
Action: Mouse scrolled (318, 333) with delta (0, 0)
Screenshot: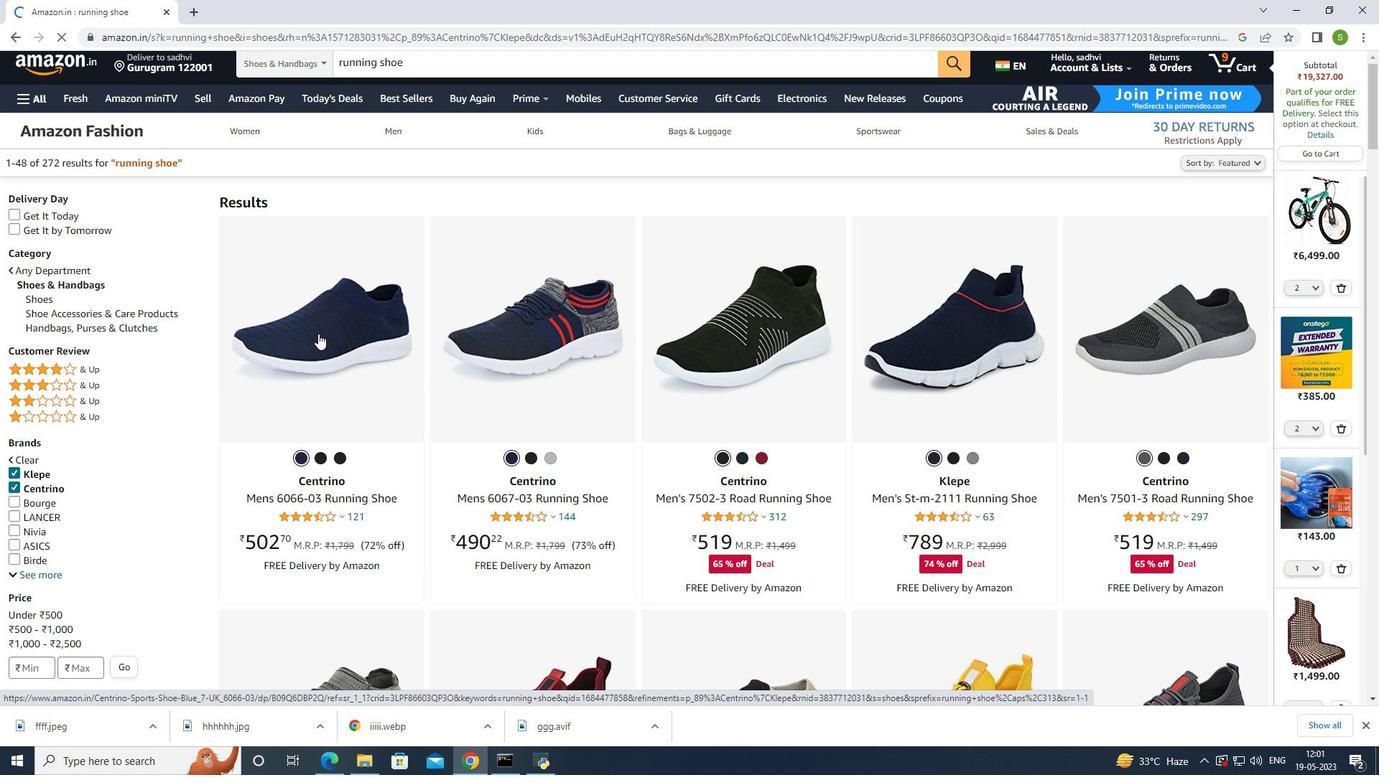 
Action: Mouse scrolled (318, 333) with delta (0, 0)
Screenshot: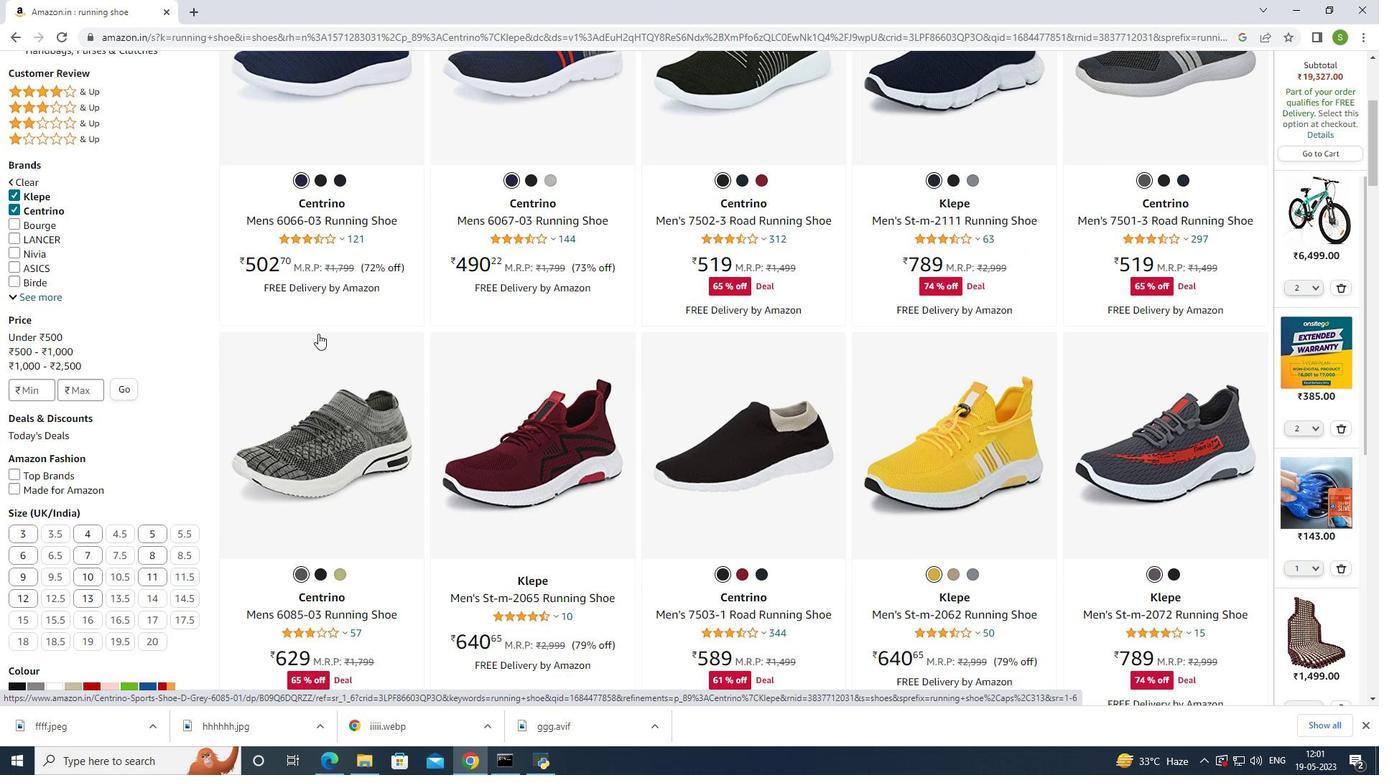 
Action: Mouse scrolled (318, 333) with delta (0, 0)
Screenshot: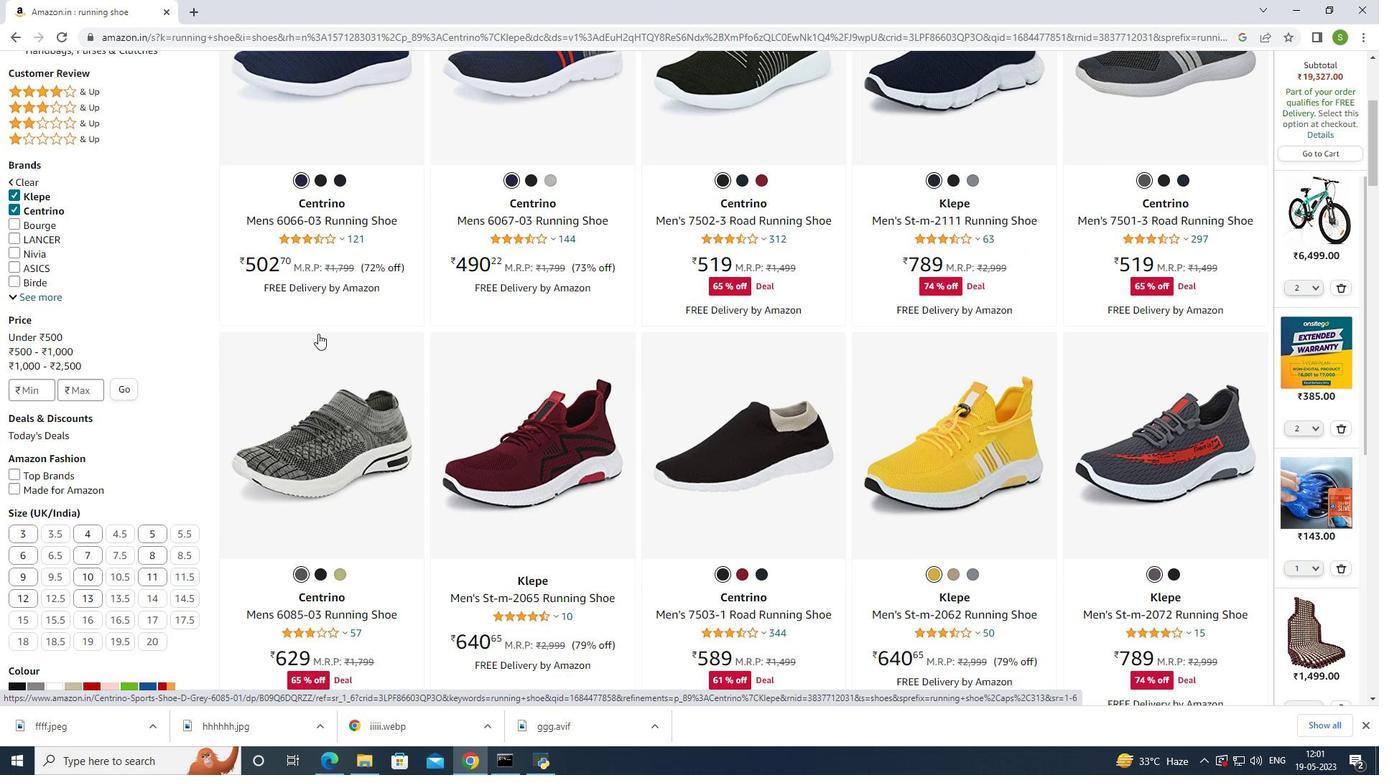 
Action: Mouse scrolled (318, 333) with delta (0, 0)
Screenshot: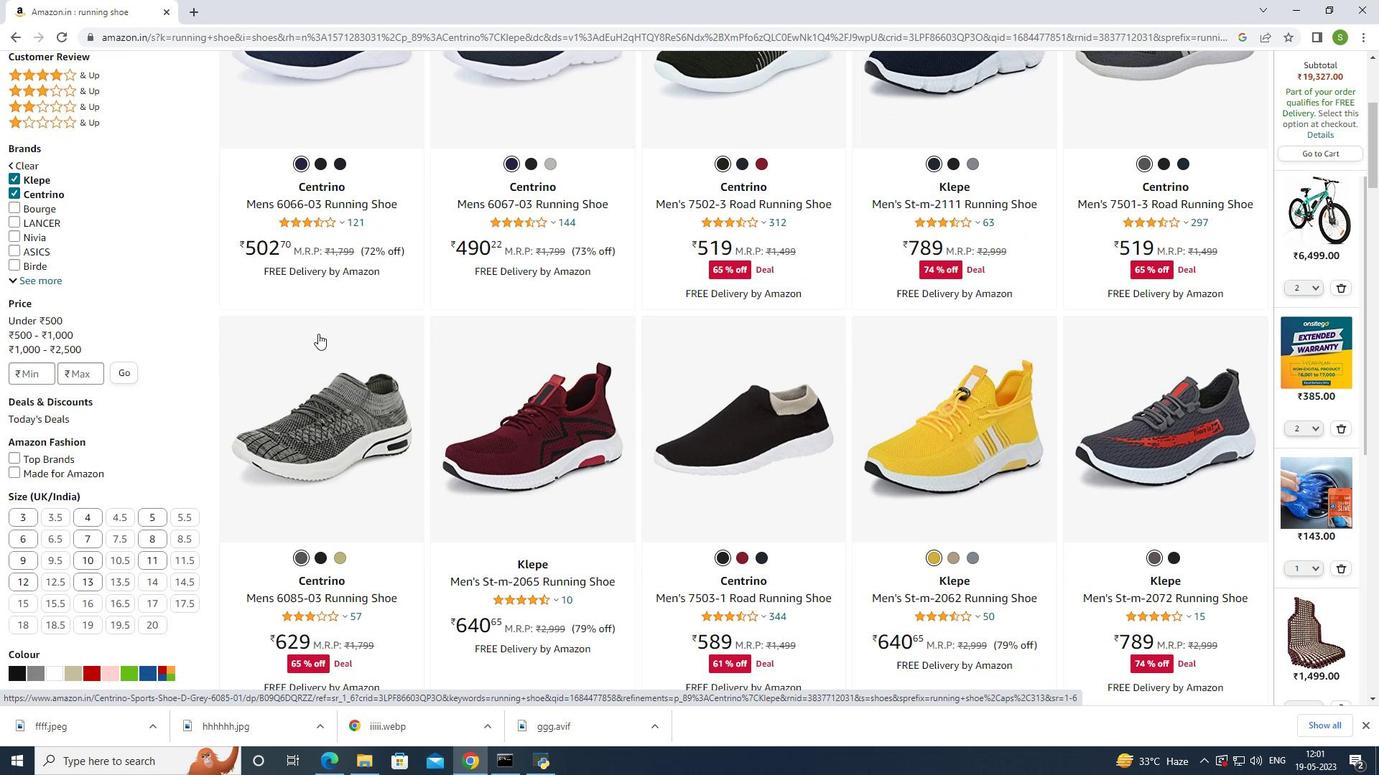 
Action: Mouse moved to (85, 346)
Screenshot: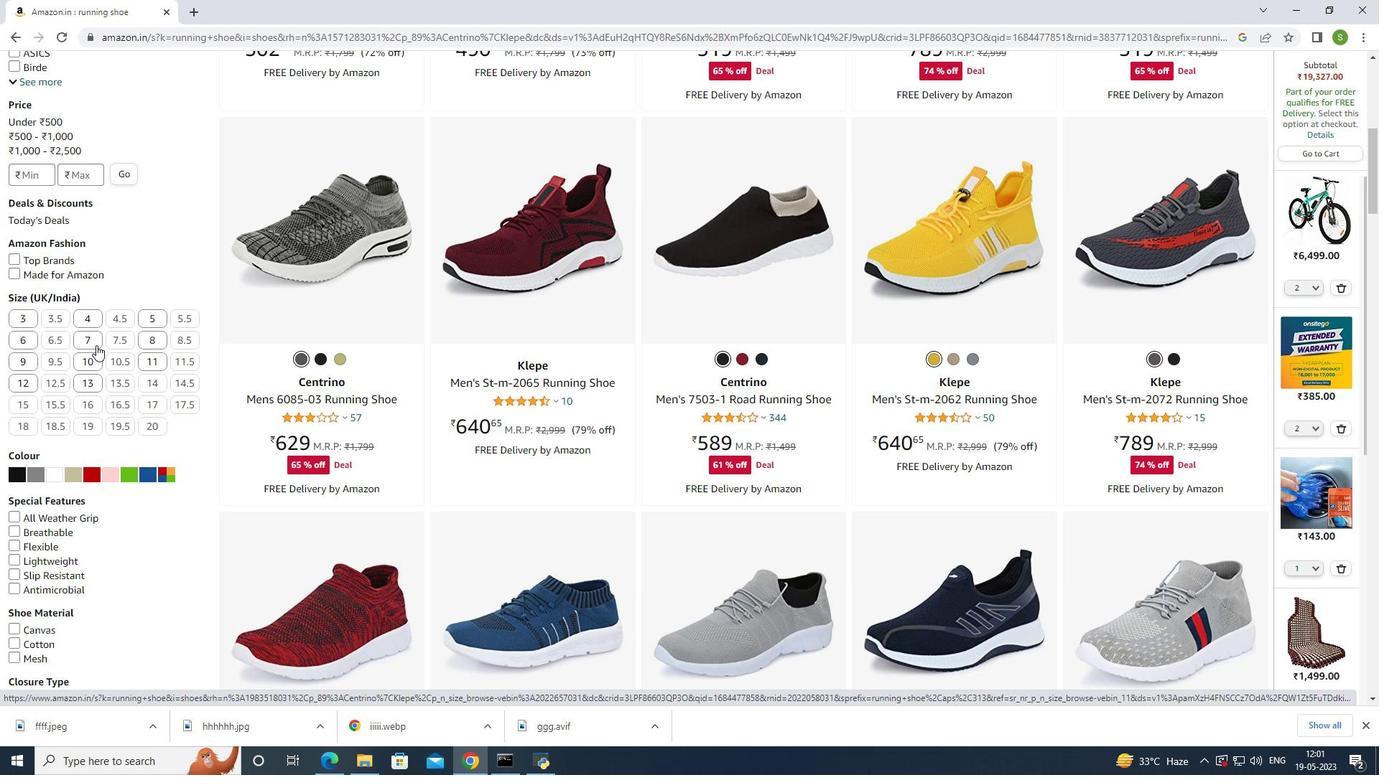 
Action: Mouse pressed left at (85, 346)
Screenshot: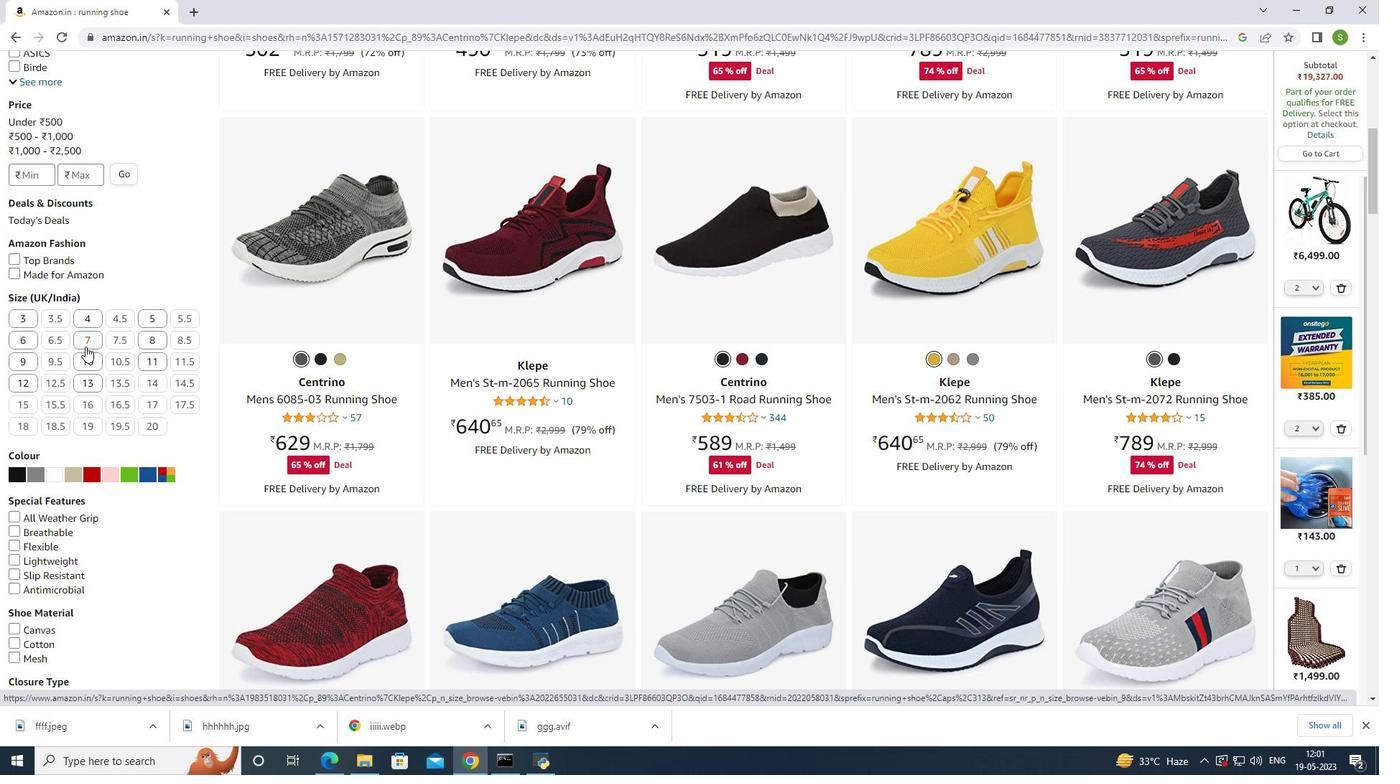 
Action: Mouse moved to (396, 360)
Screenshot: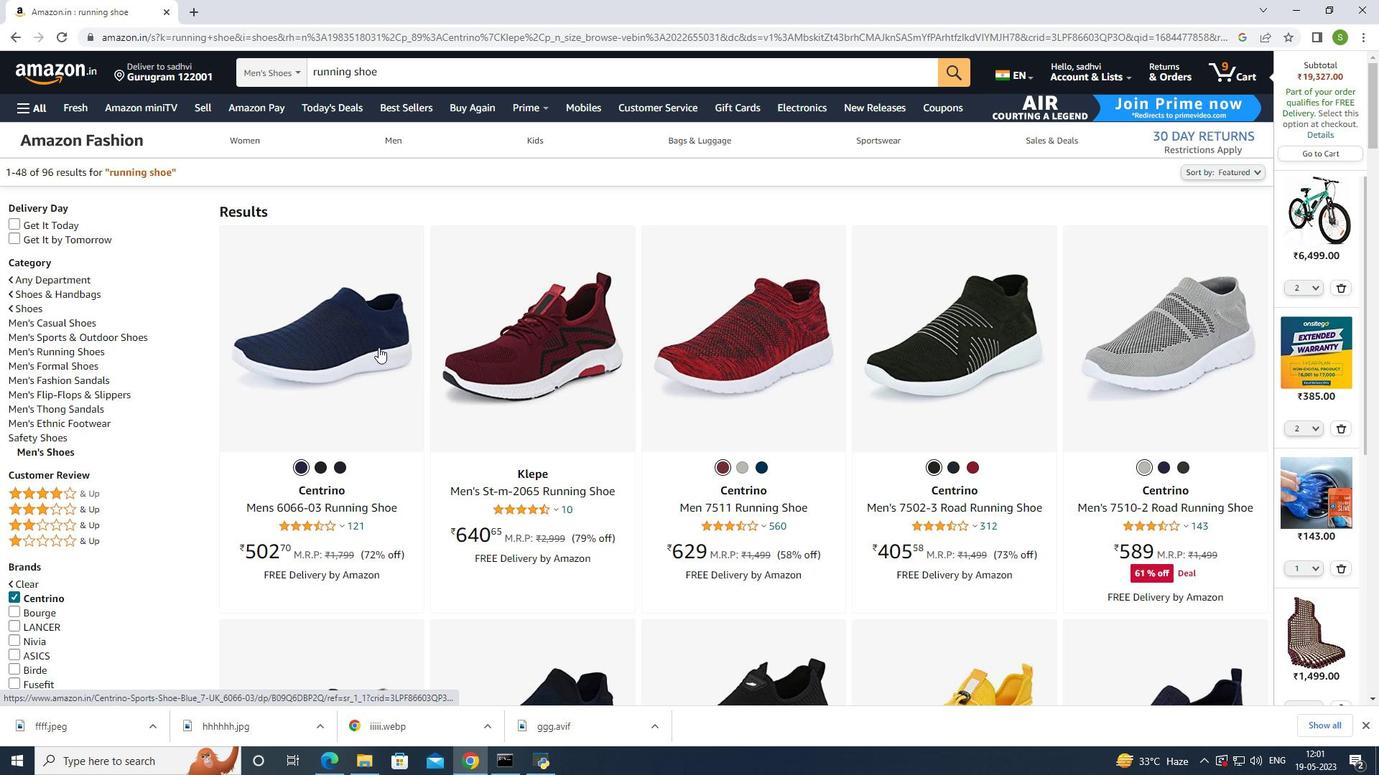 
Action: Mouse scrolled (396, 359) with delta (0, 0)
Screenshot: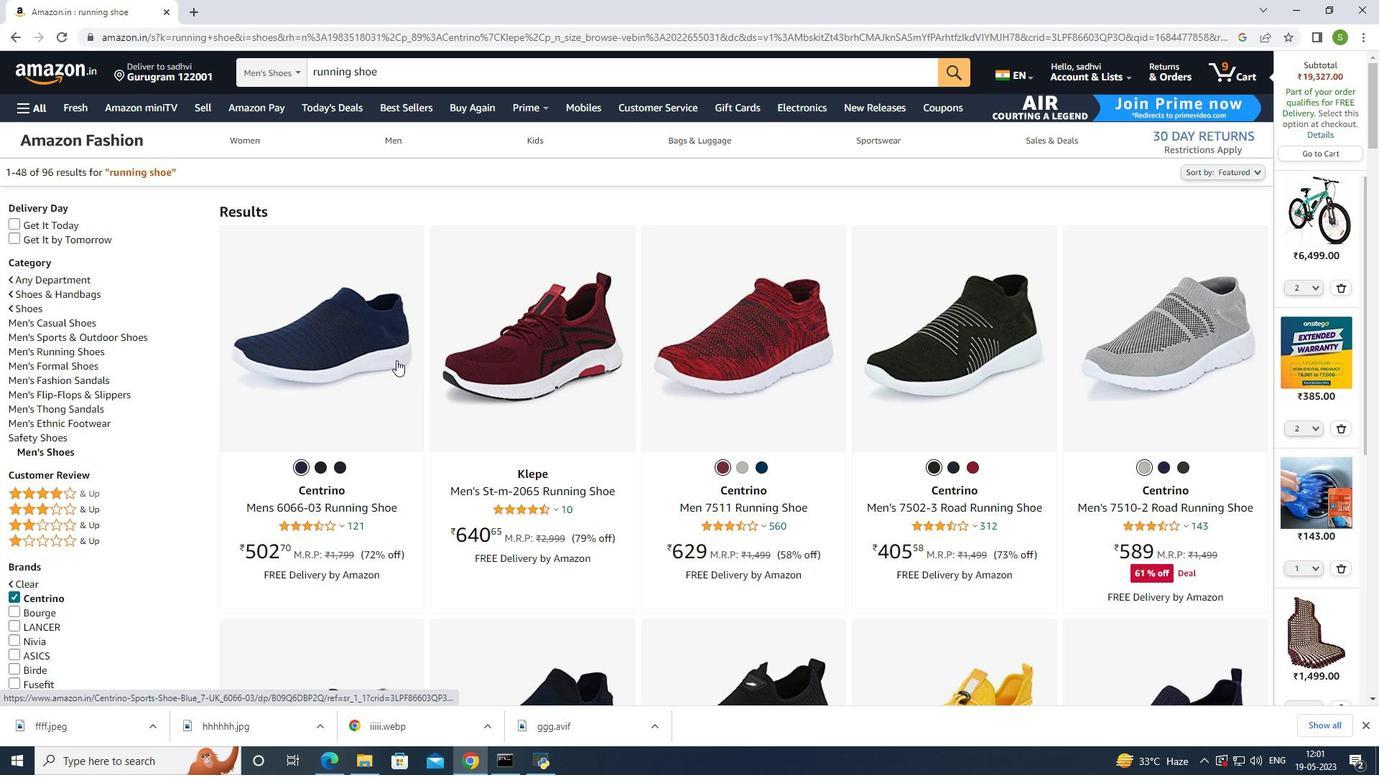 
Action: Mouse scrolled (396, 359) with delta (0, 0)
Screenshot: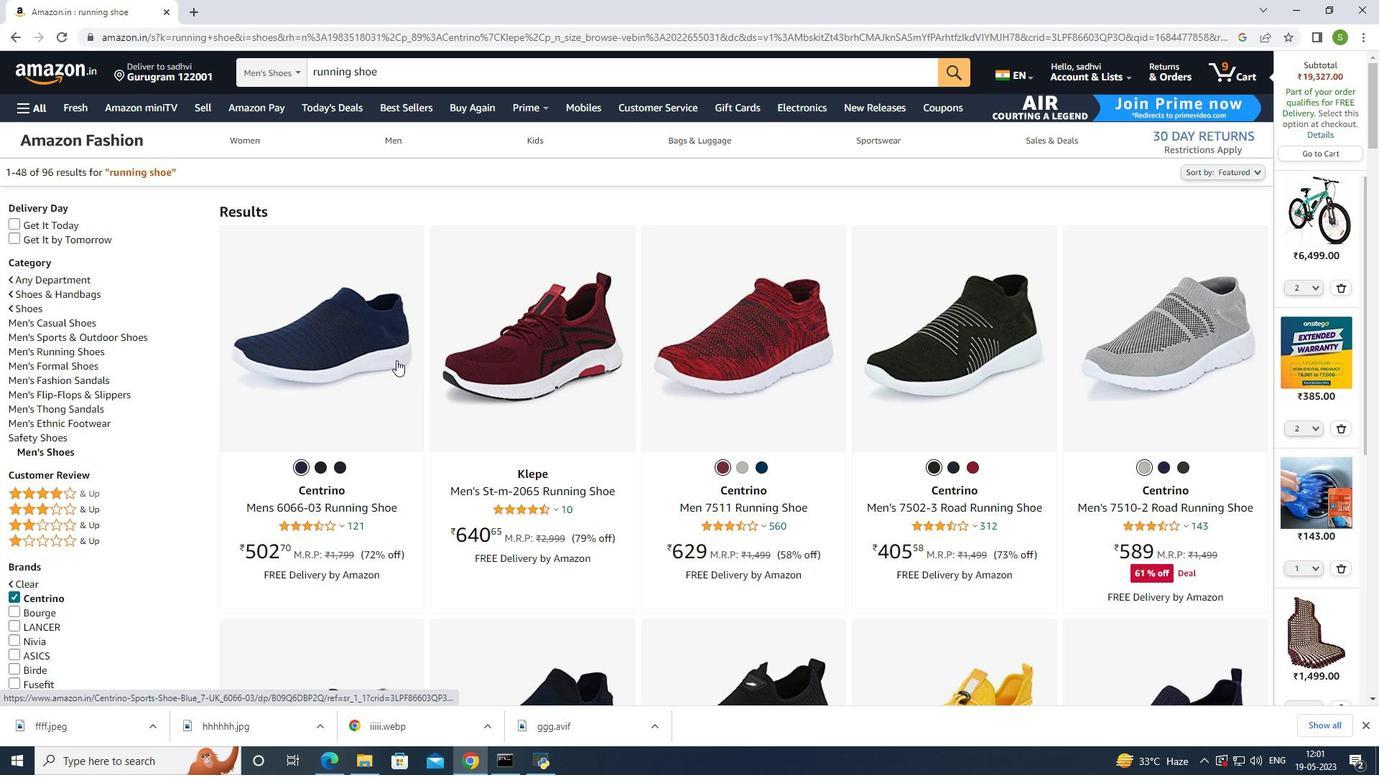 
Action: Mouse scrolled (396, 359) with delta (0, 0)
Screenshot: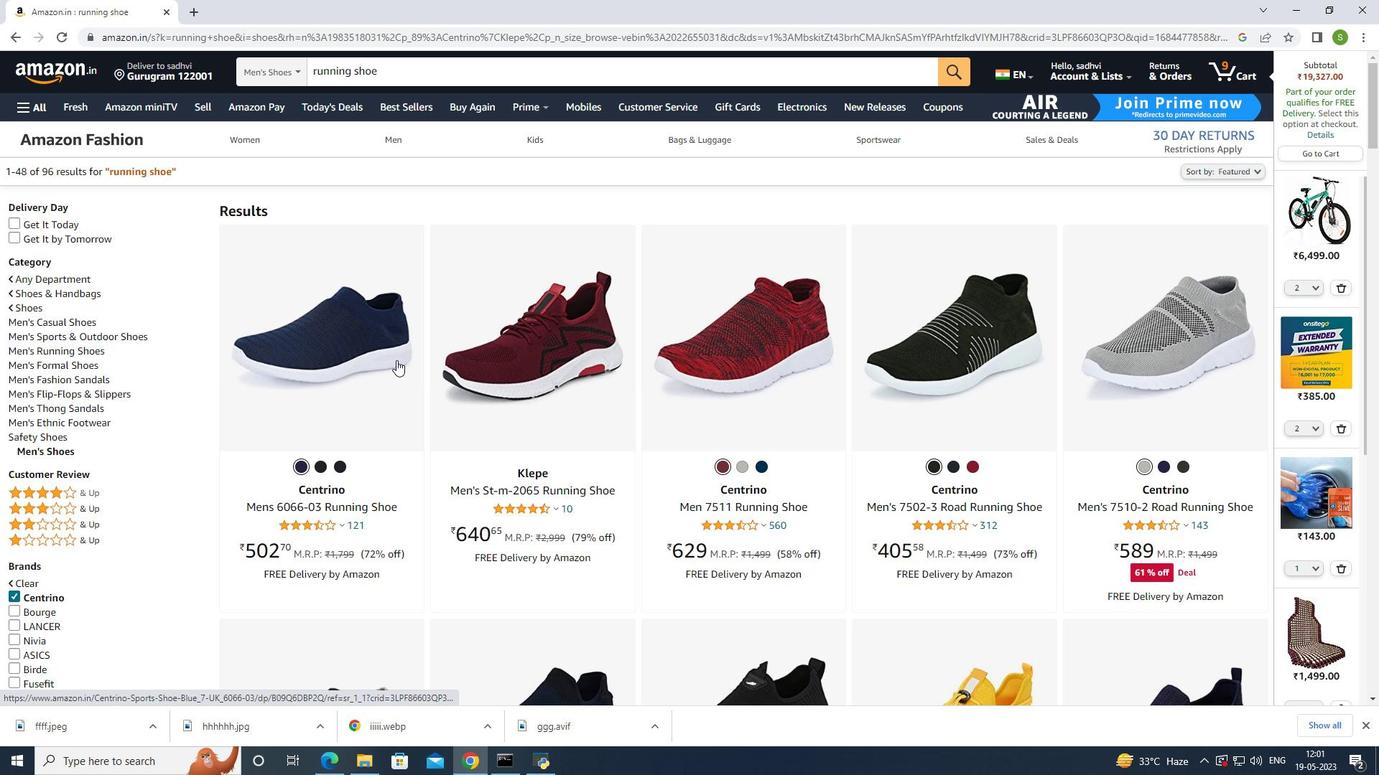 
Action: Mouse moved to (400, 359)
Screenshot: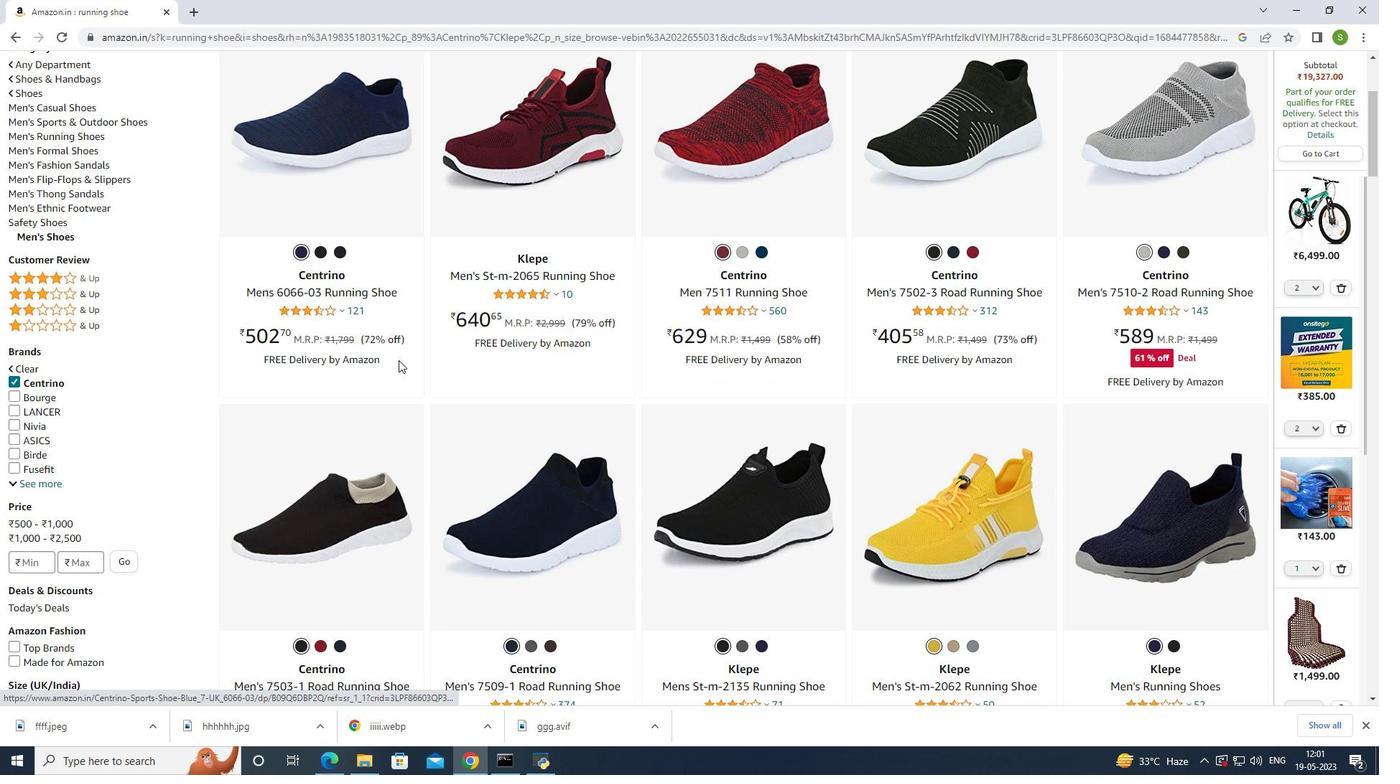 
Action: Mouse scrolled (400, 358) with delta (0, 0)
Screenshot: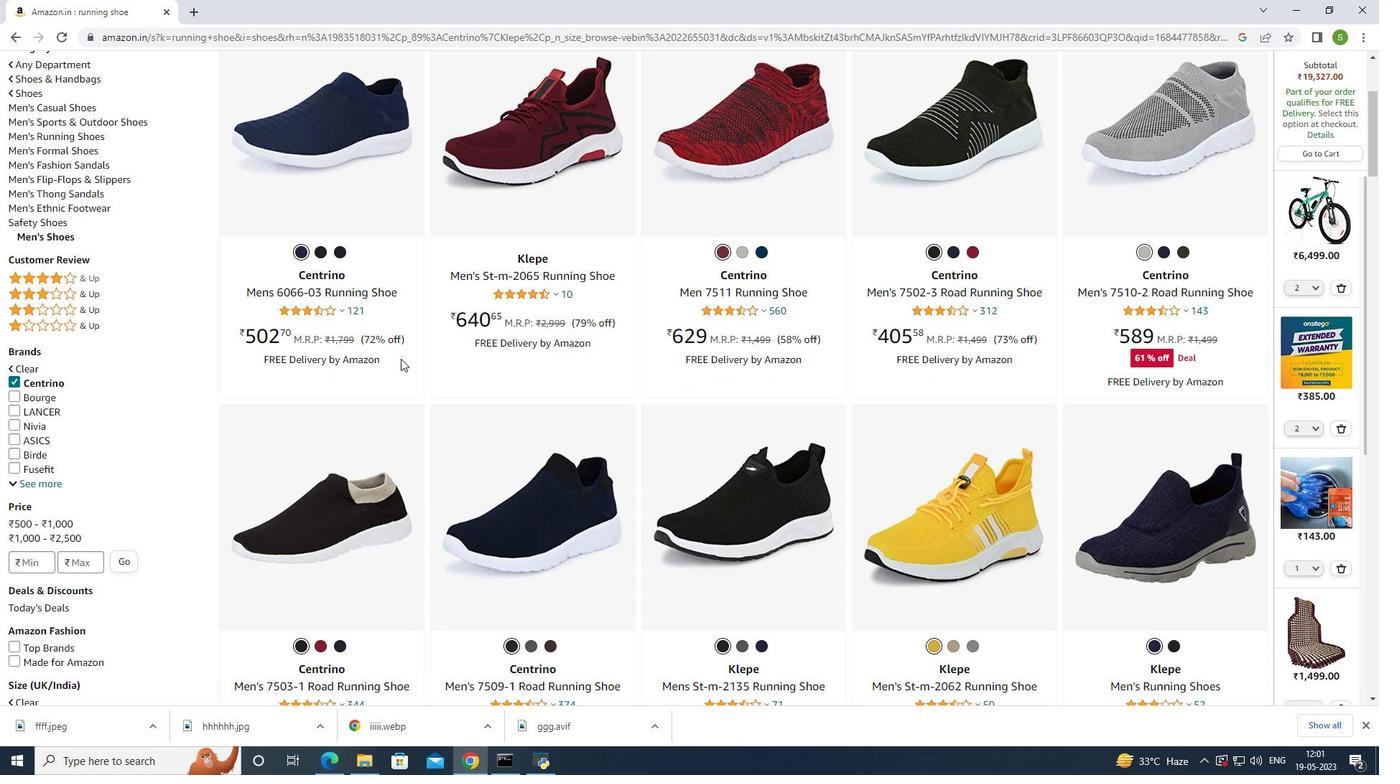 
Action: Mouse scrolled (400, 358) with delta (0, 0)
Screenshot: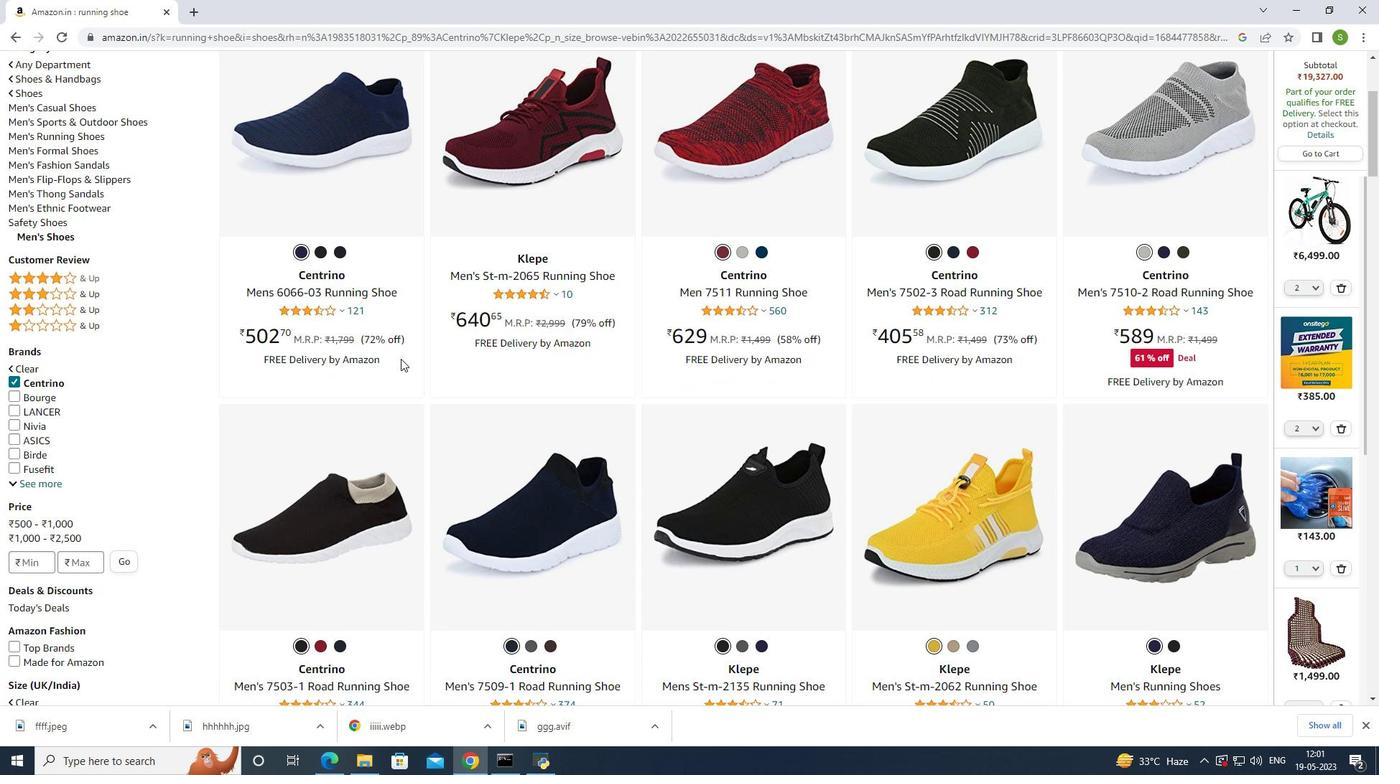 
Action: Mouse moved to (402, 358)
Screenshot: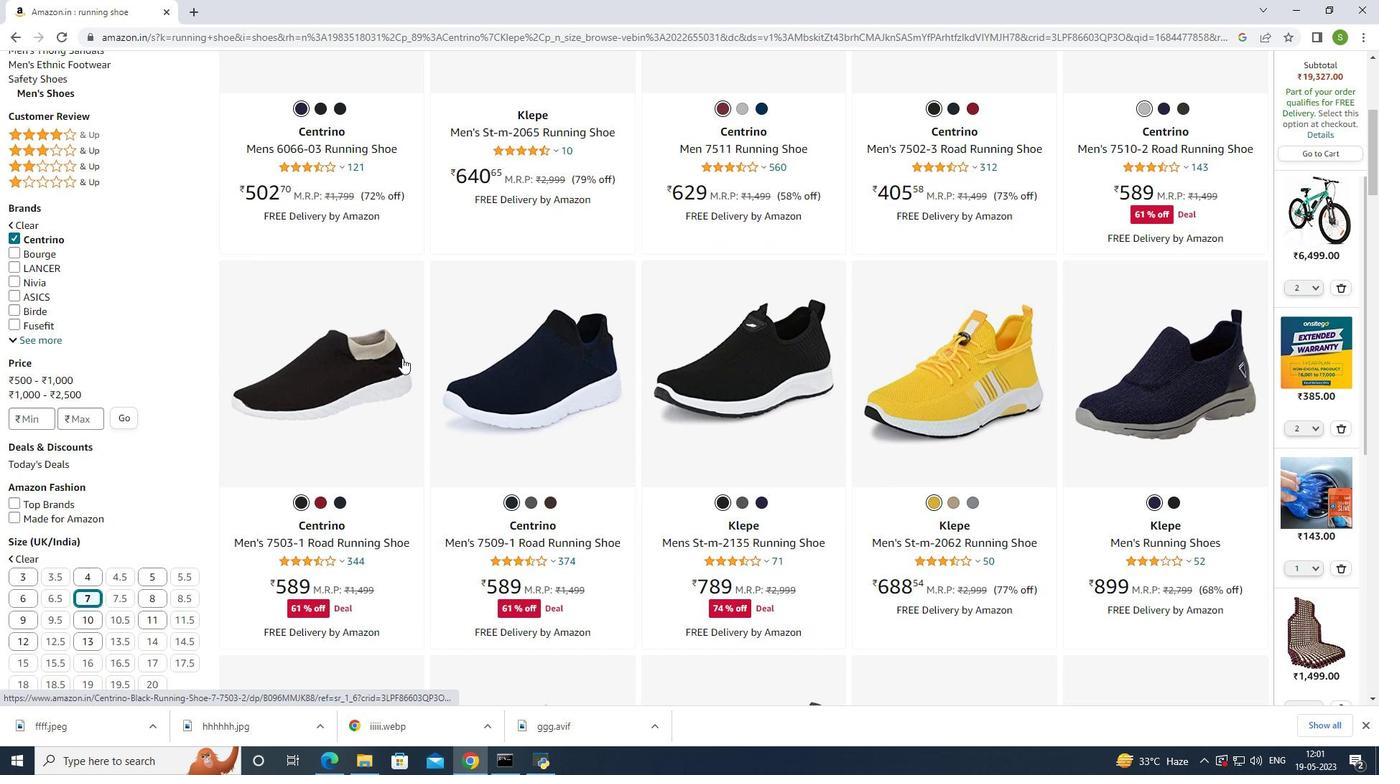 
Action: Mouse scrolled (402, 357) with delta (0, 0)
Screenshot: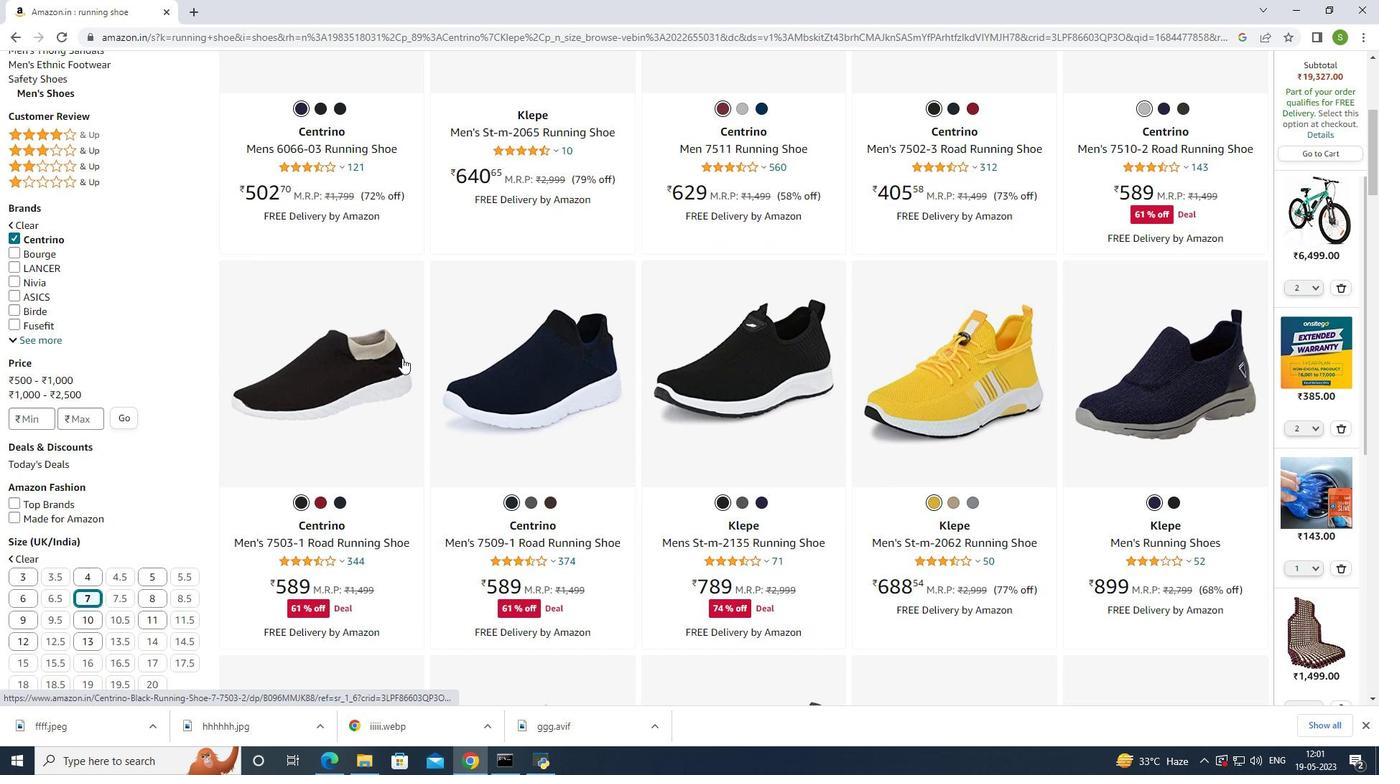 
Action: Mouse moved to (403, 357)
Screenshot: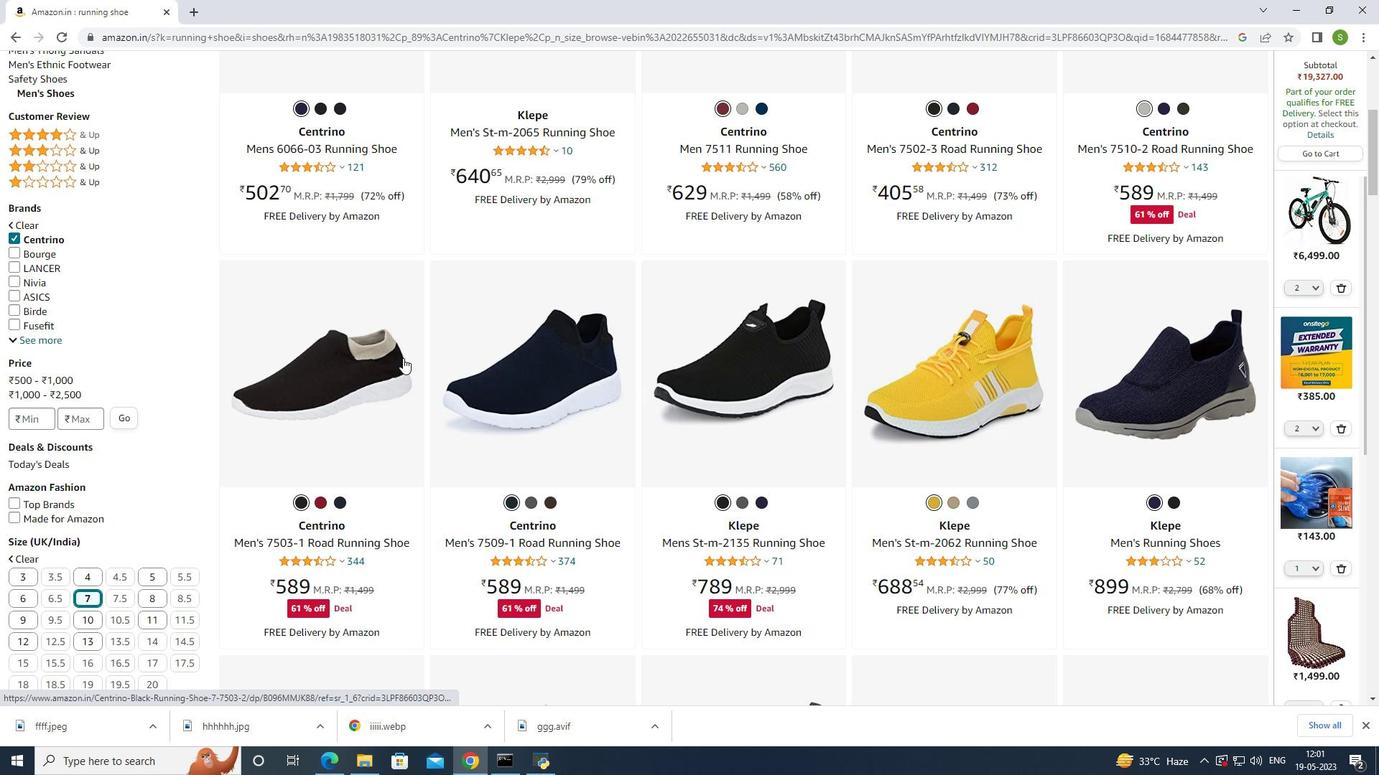 
Action: Mouse scrolled (403, 357) with delta (0, 0)
Screenshot: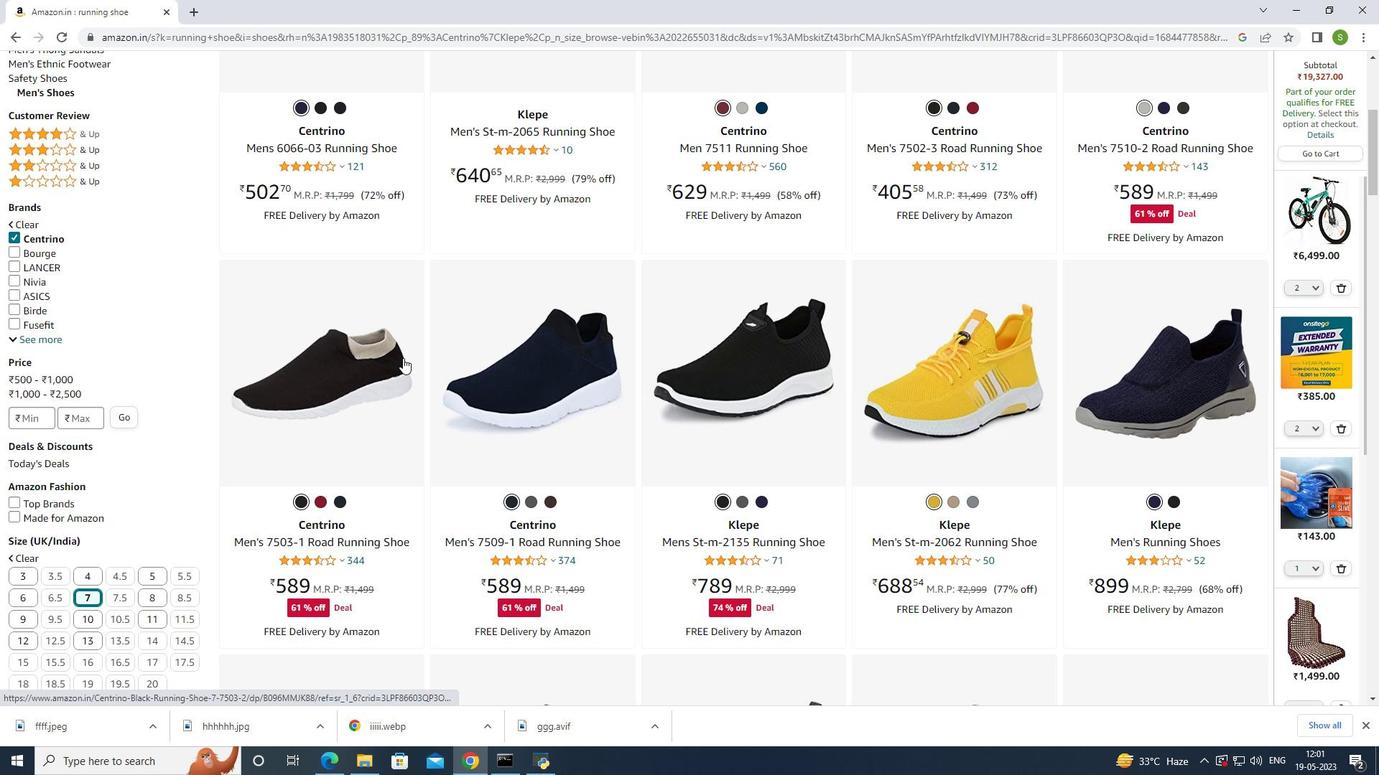 
Action: Mouse scrolled (403, 357) with delta (0, 0)
Screenshot: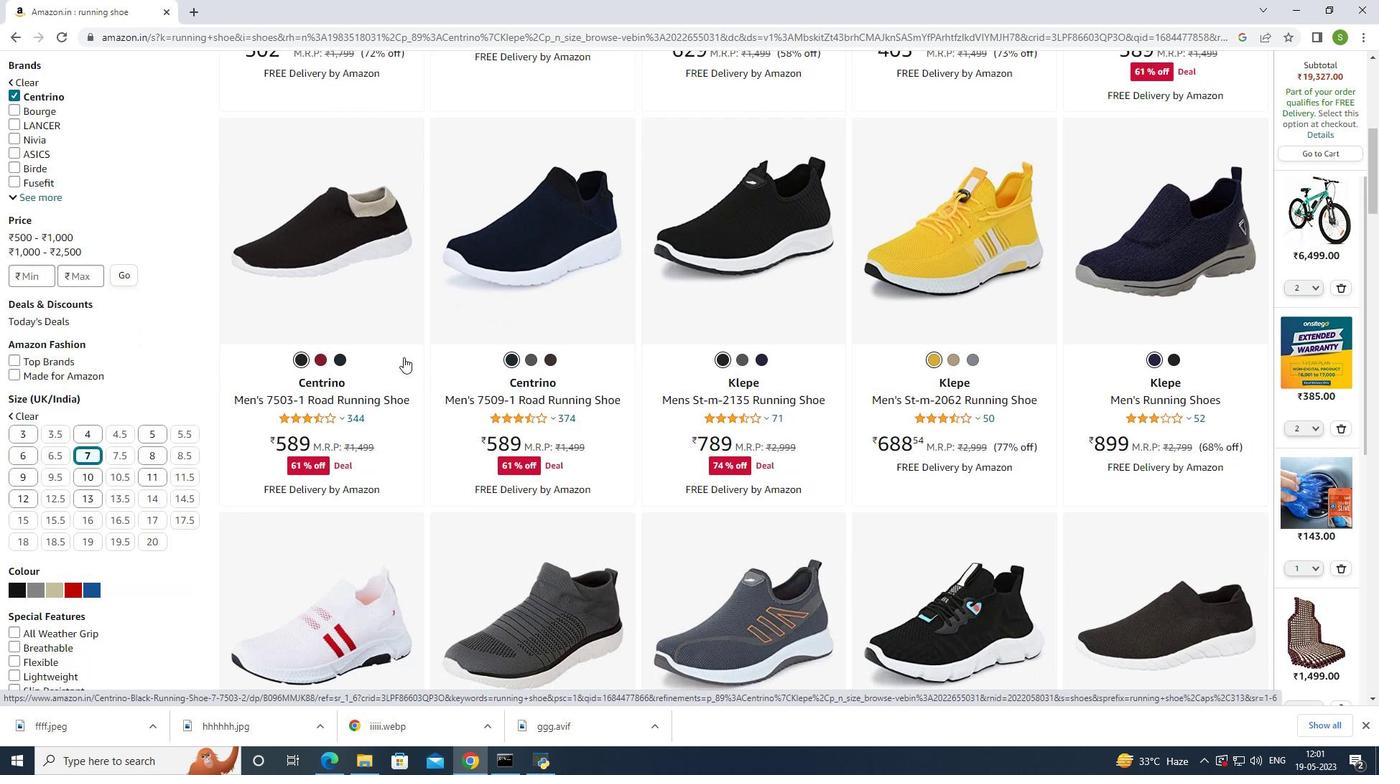 
Action: Mouse scrolled (403, 357) with delta (0, 0)
Screenshot: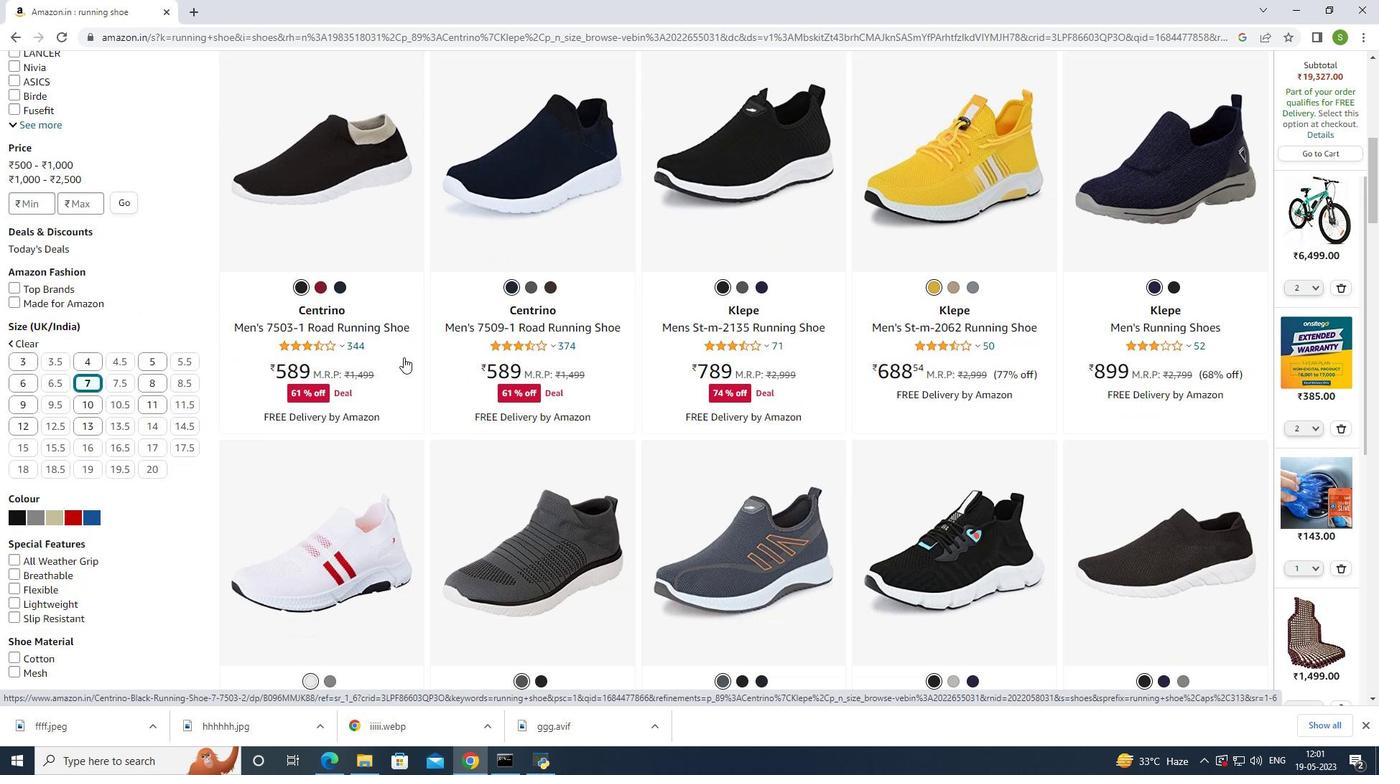 
Action: Mouse moved to (405, 357)
Screenshot: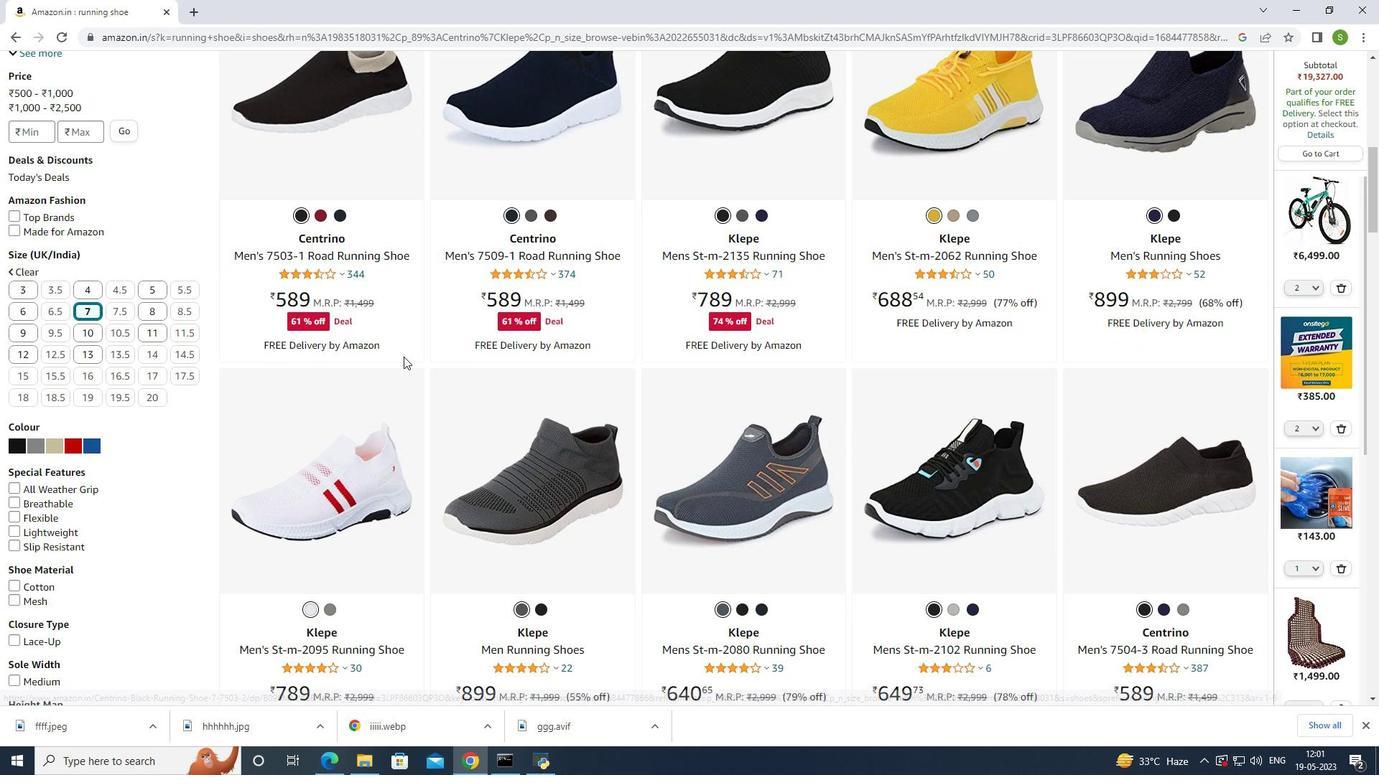 
Action: Mouse scrolled (405, 357) with delta (0, 0)
Screenshot: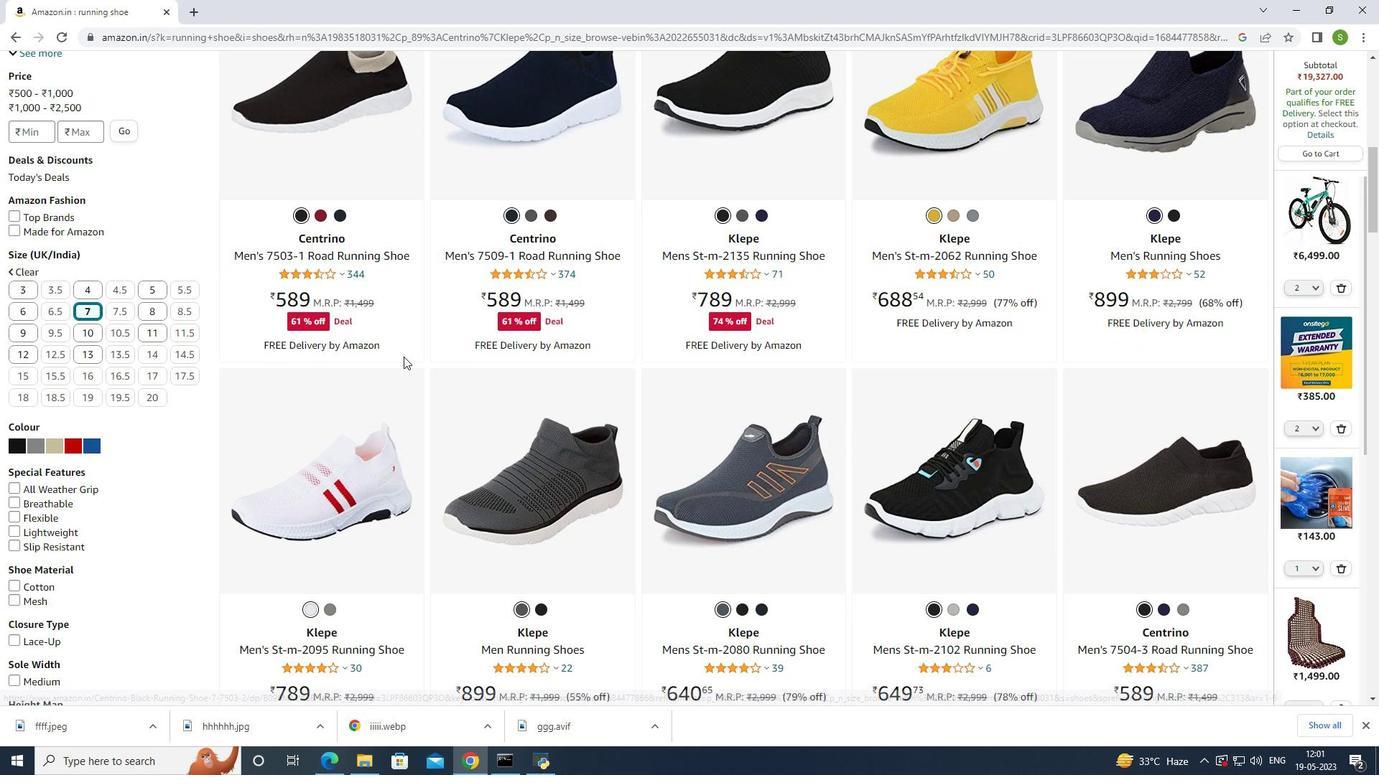 
Action: Mouse moved to (405, 356)
Screenshot: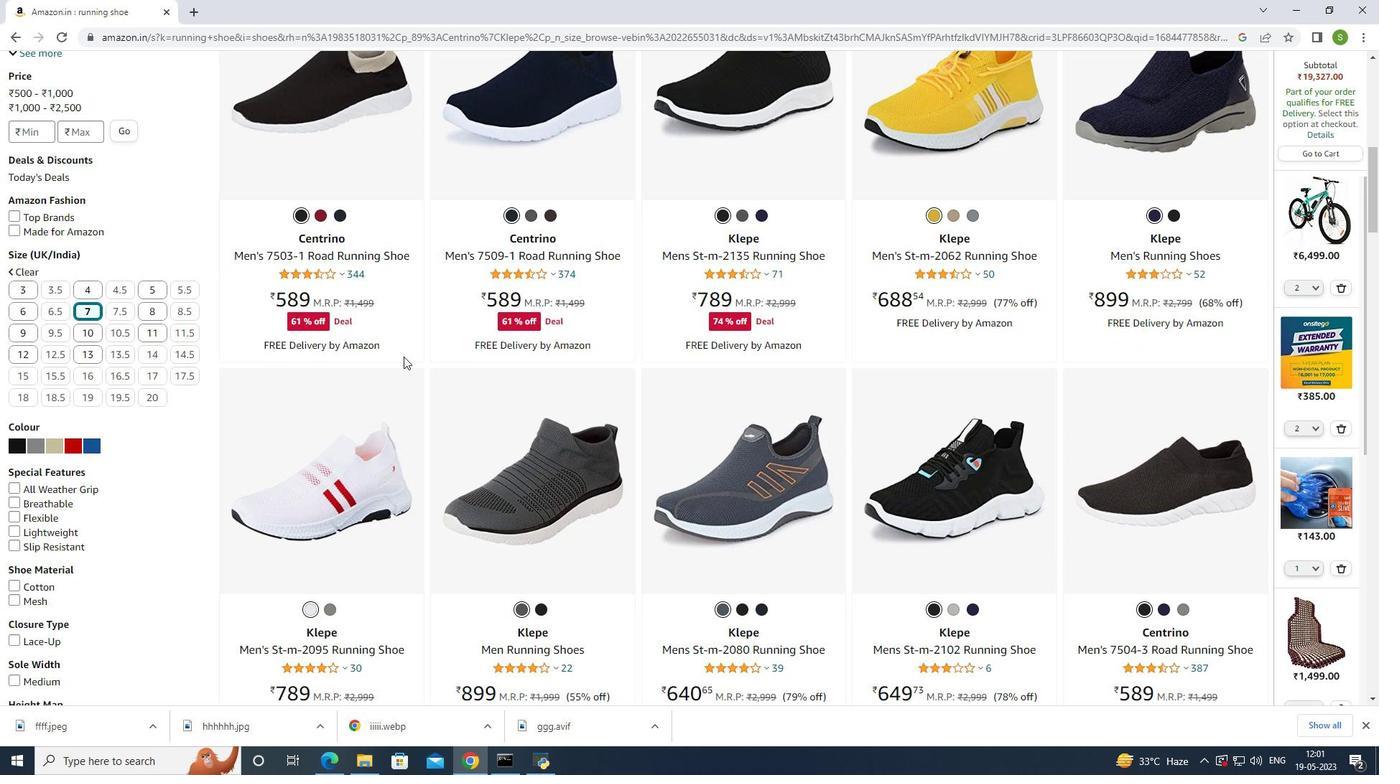 
Action: Mouse scrolled (405, 357) with delta (0, 0)
Screenshot: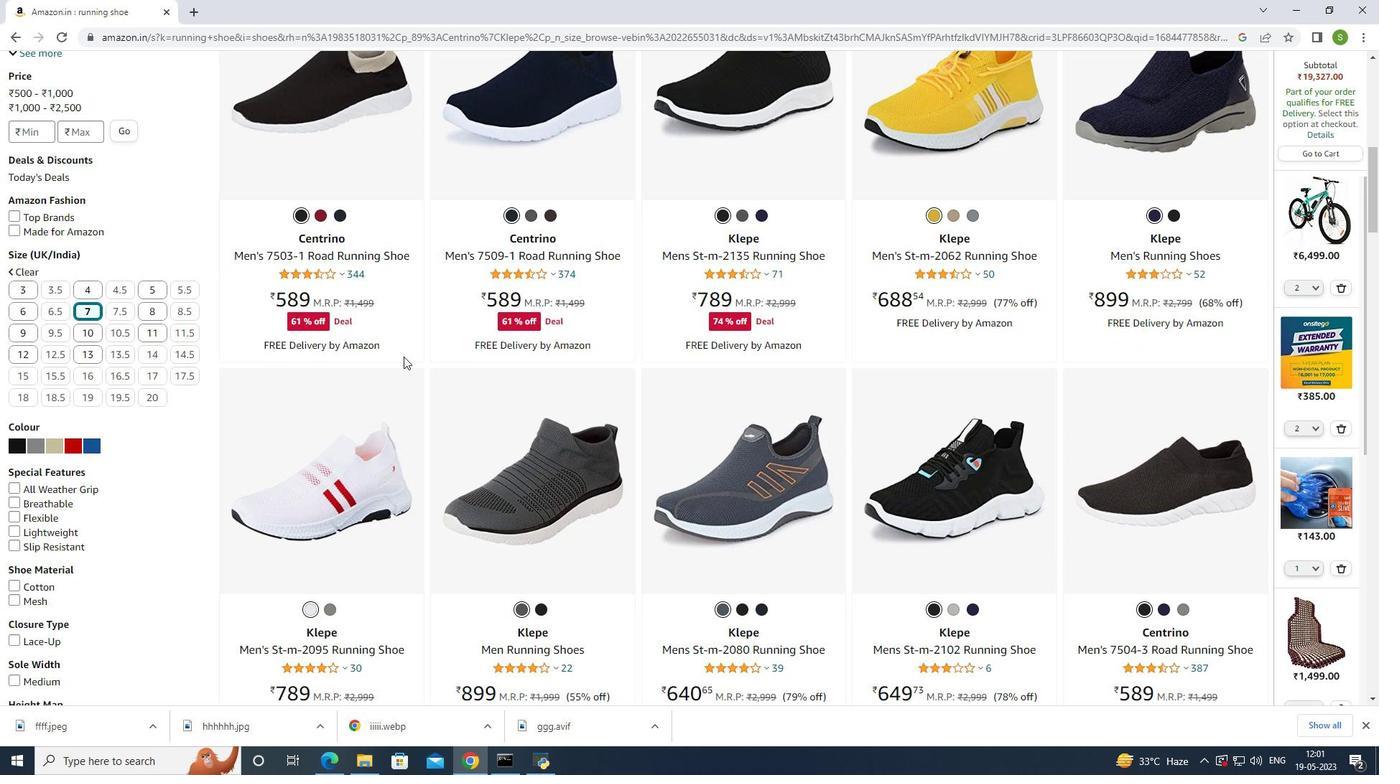 
Action: Mouse scrolled (405, 357) with delta (0, 0)
Screenshot: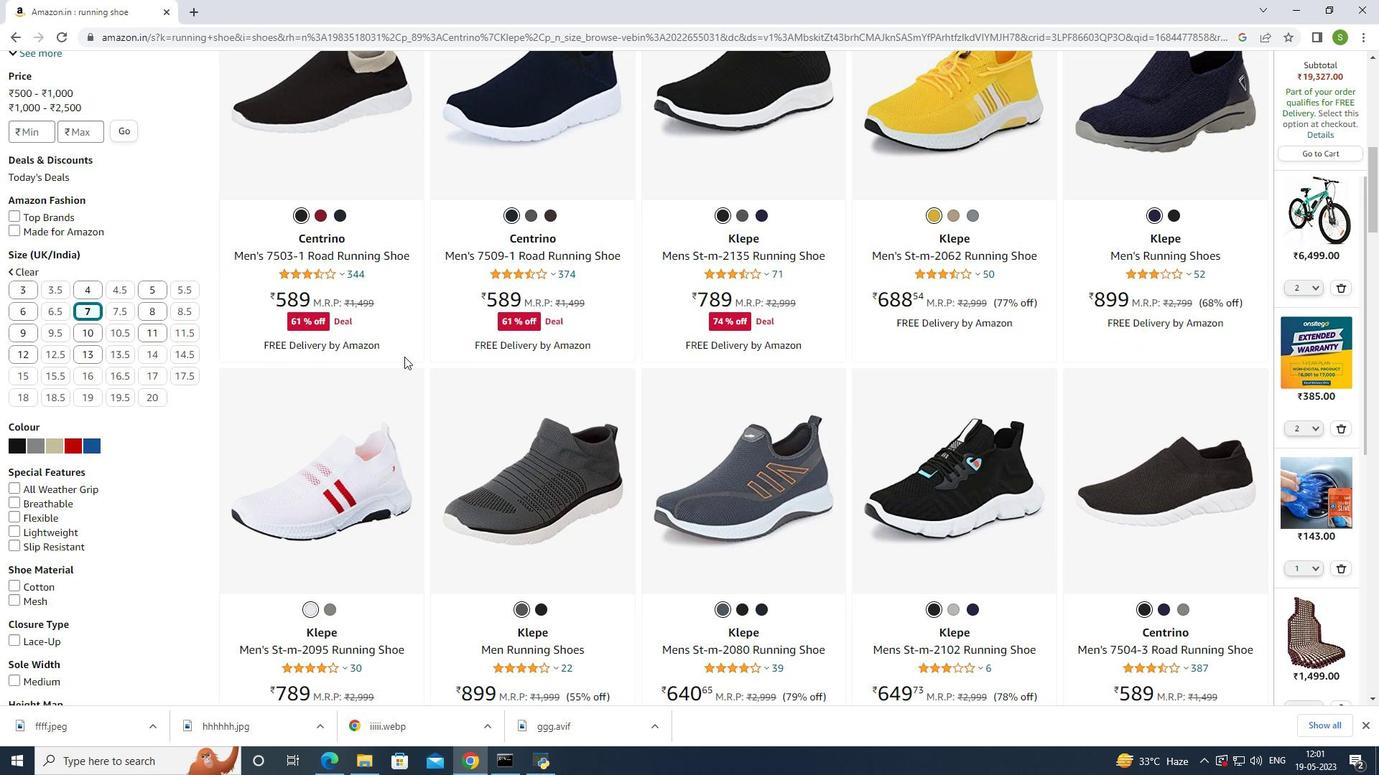 
Action: Mouse scrolled (405, 357) with delta (0, 0)
Screenshot: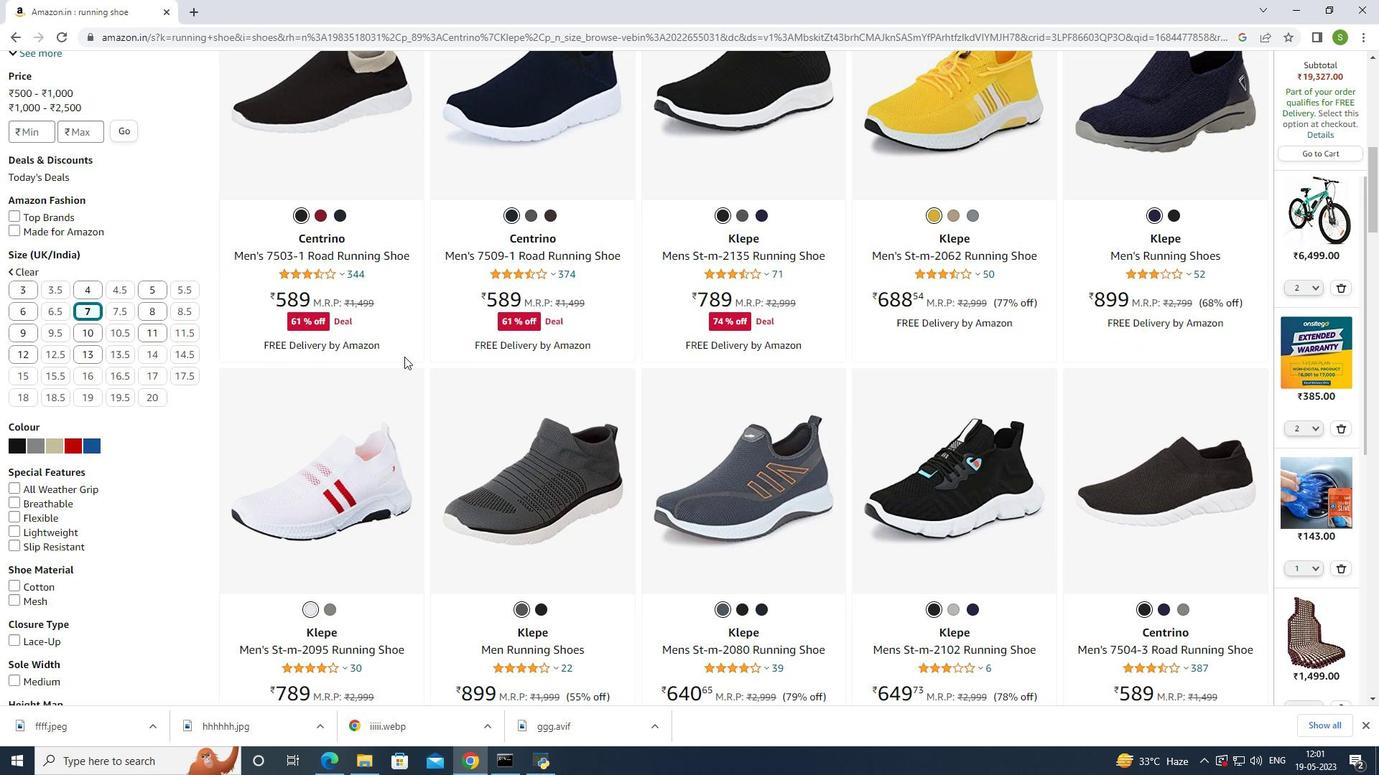 
Action: Mouse scrolled (405, 355) with delta (0, 0)
Screenshot: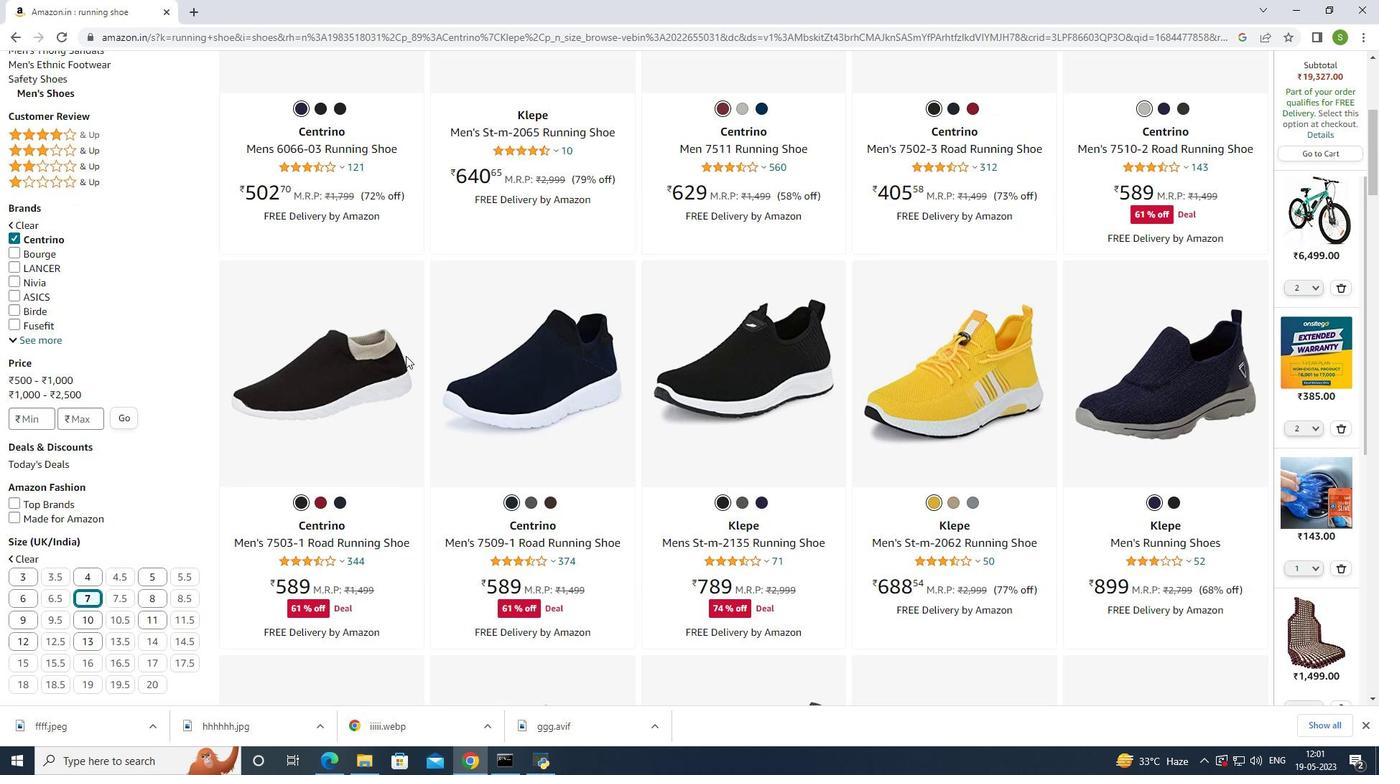 
Action: Mouse scrolled (405, 355) with delta (0, 0)
Screenshot: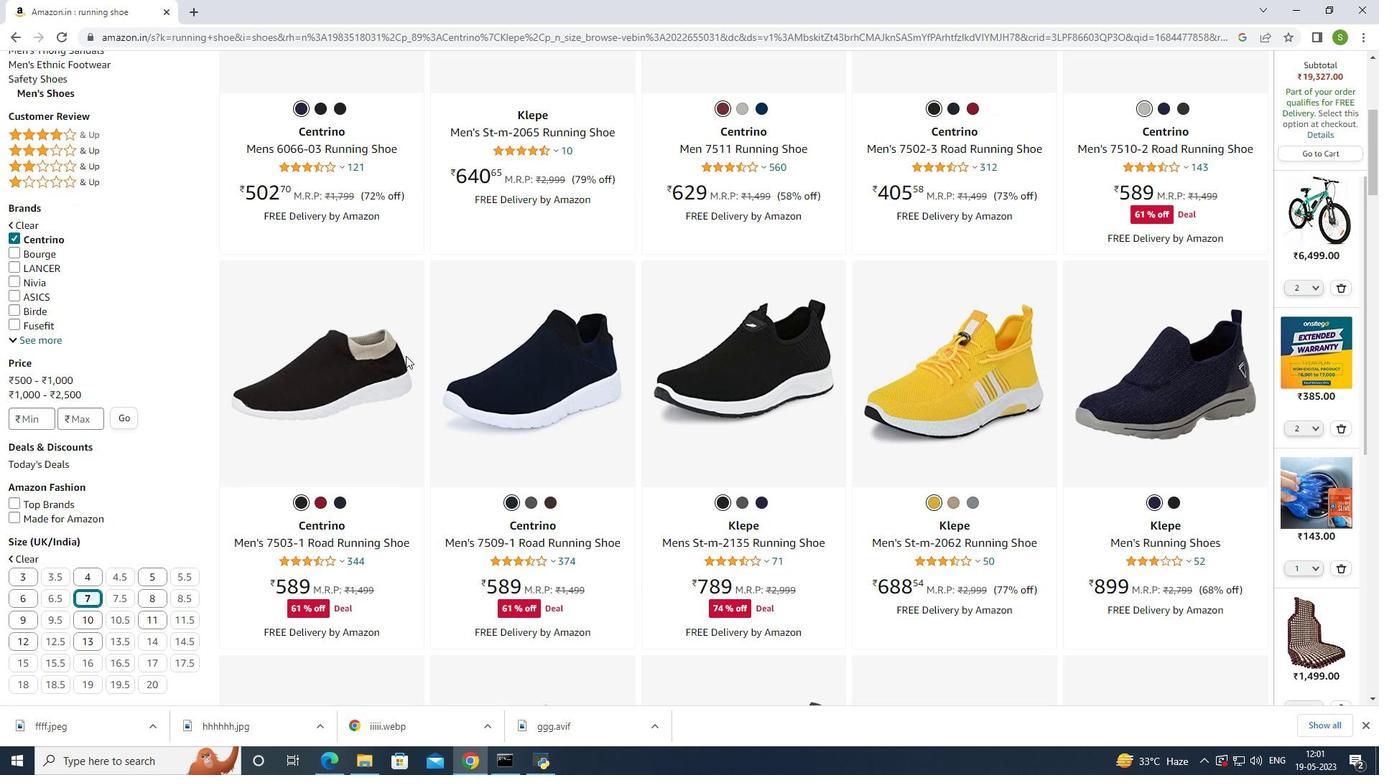 
Action: Mouse scrolled (405, 355) with delta (0, 0)
Screenshot: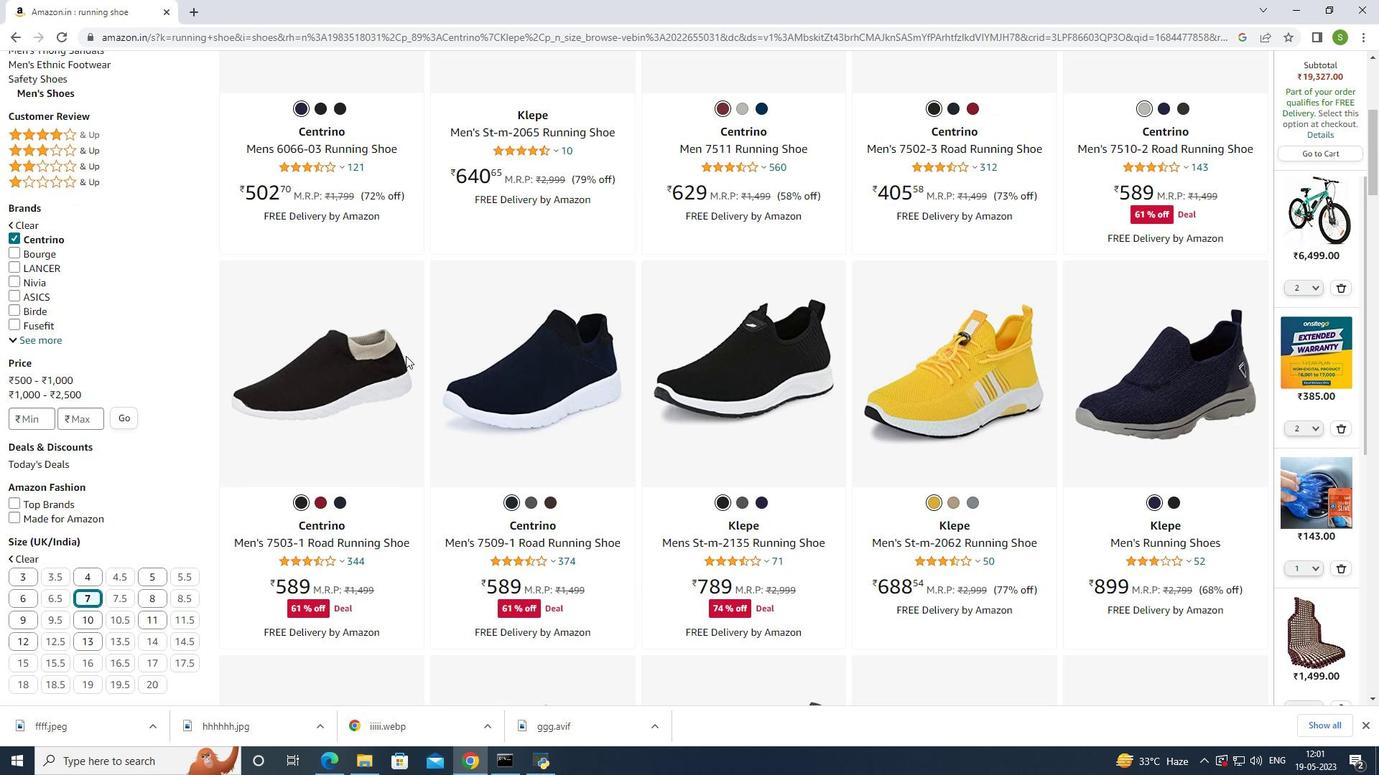 
Action: Mouse scrolled (405, 355) with delta (0, 0)
Screenshot: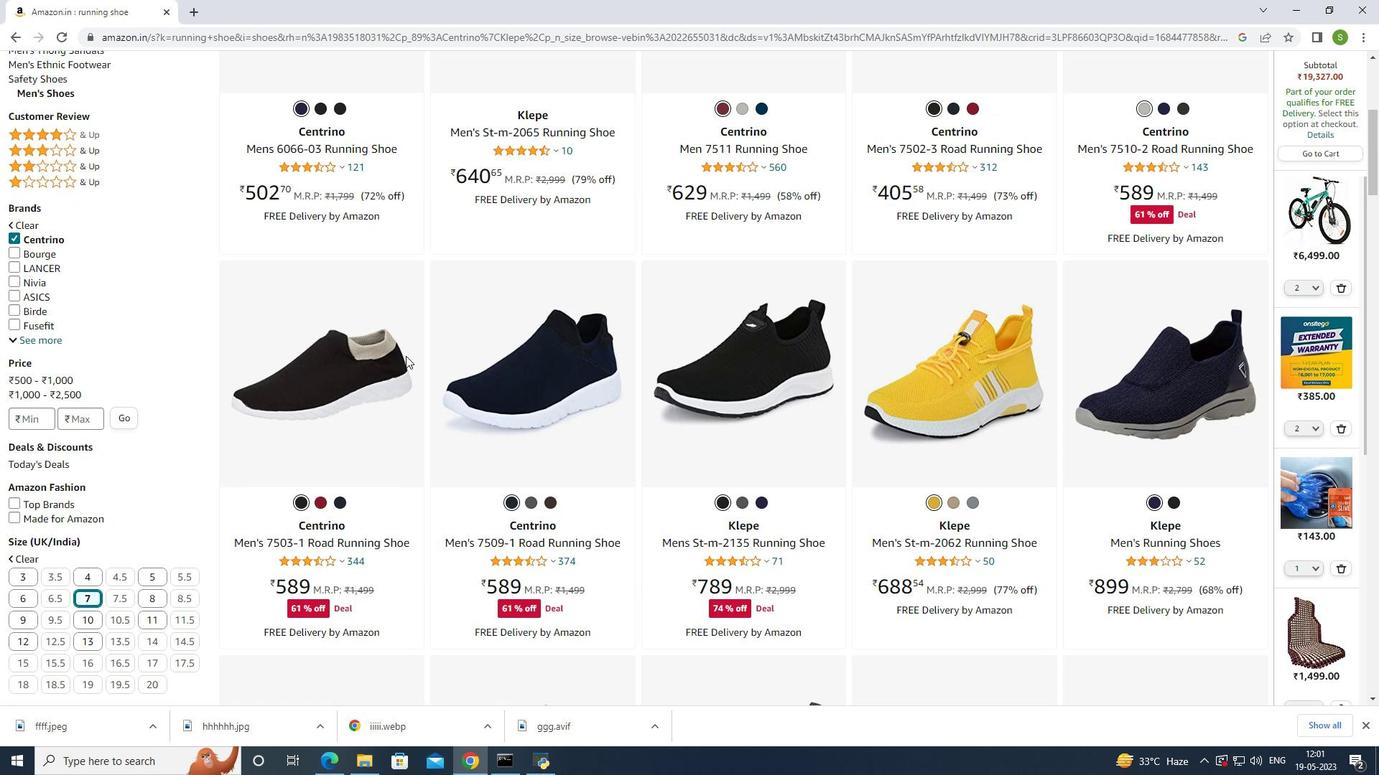 
Action: Mouse moved to (414, 351)
Screenshot: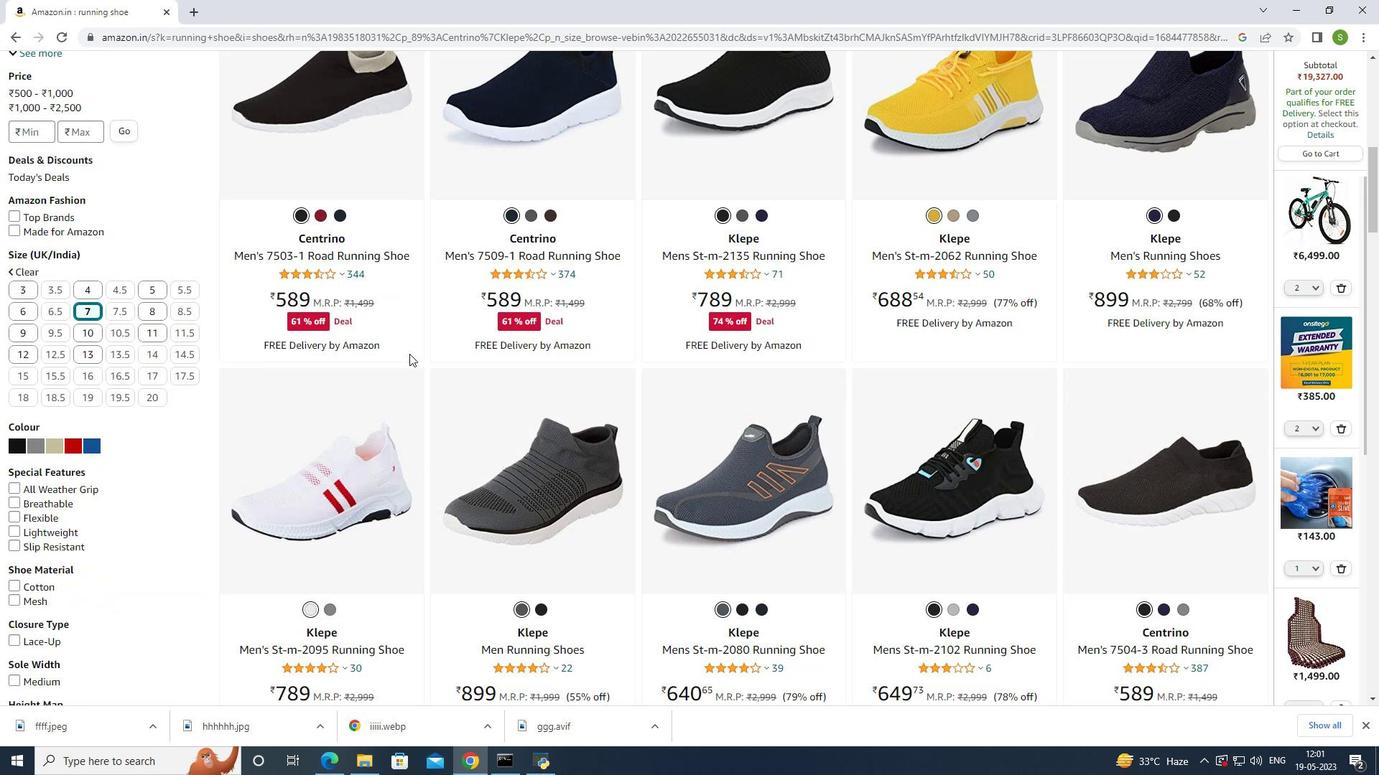 
Action: Mouse scrolled (414, 350) with delta (0, 0)
Screenshot: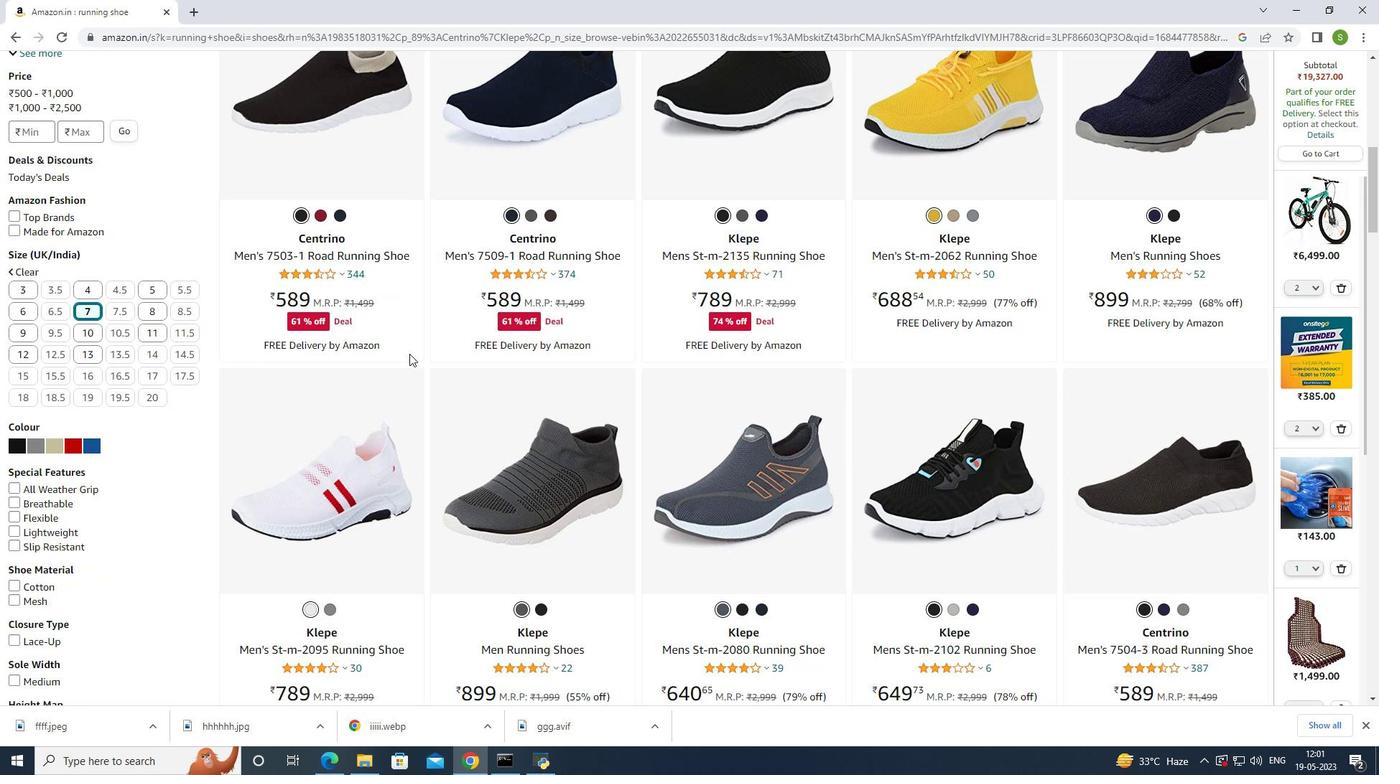 
Action: Mouse scrolled (414, 350) with delta (0, 0)
Screenshot: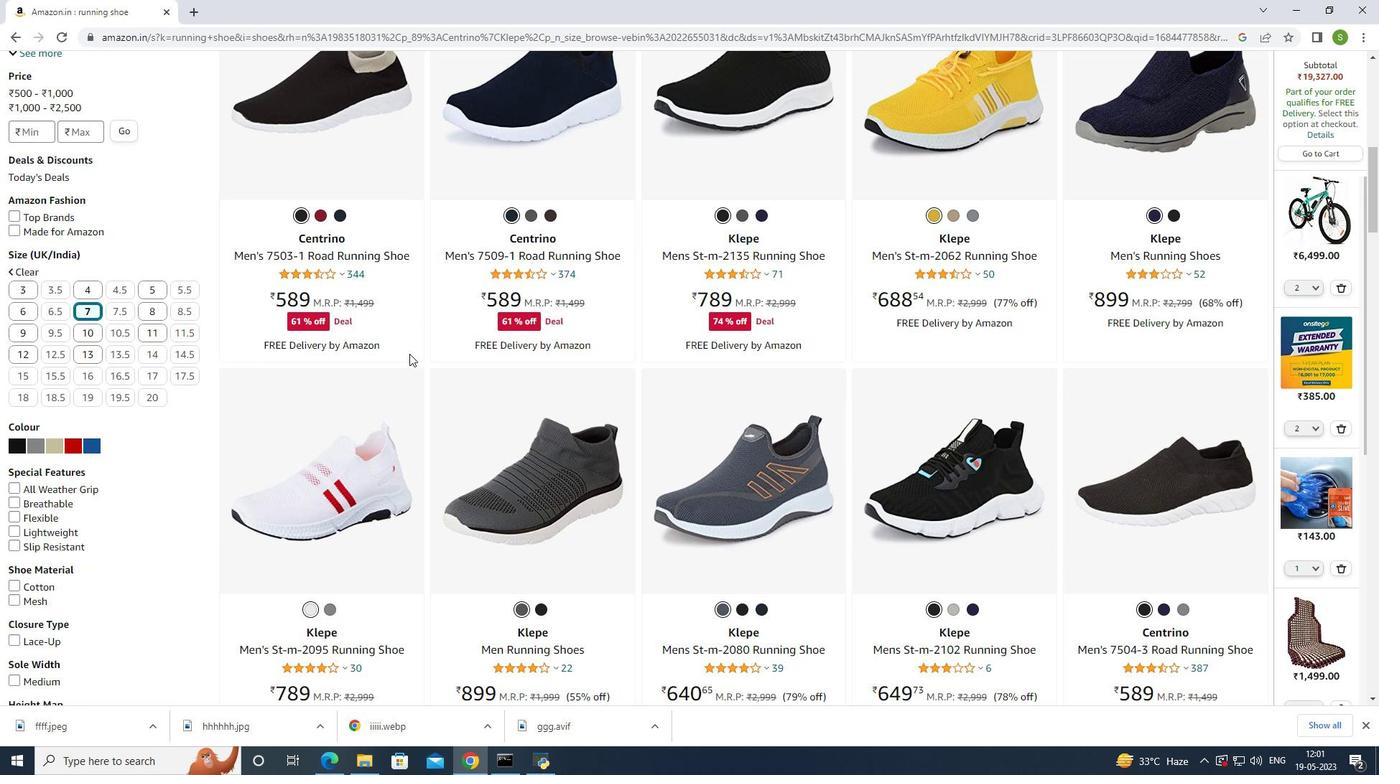
Action: Mouse scrolled (414, 350) with delta (0, 0)
Screenshot: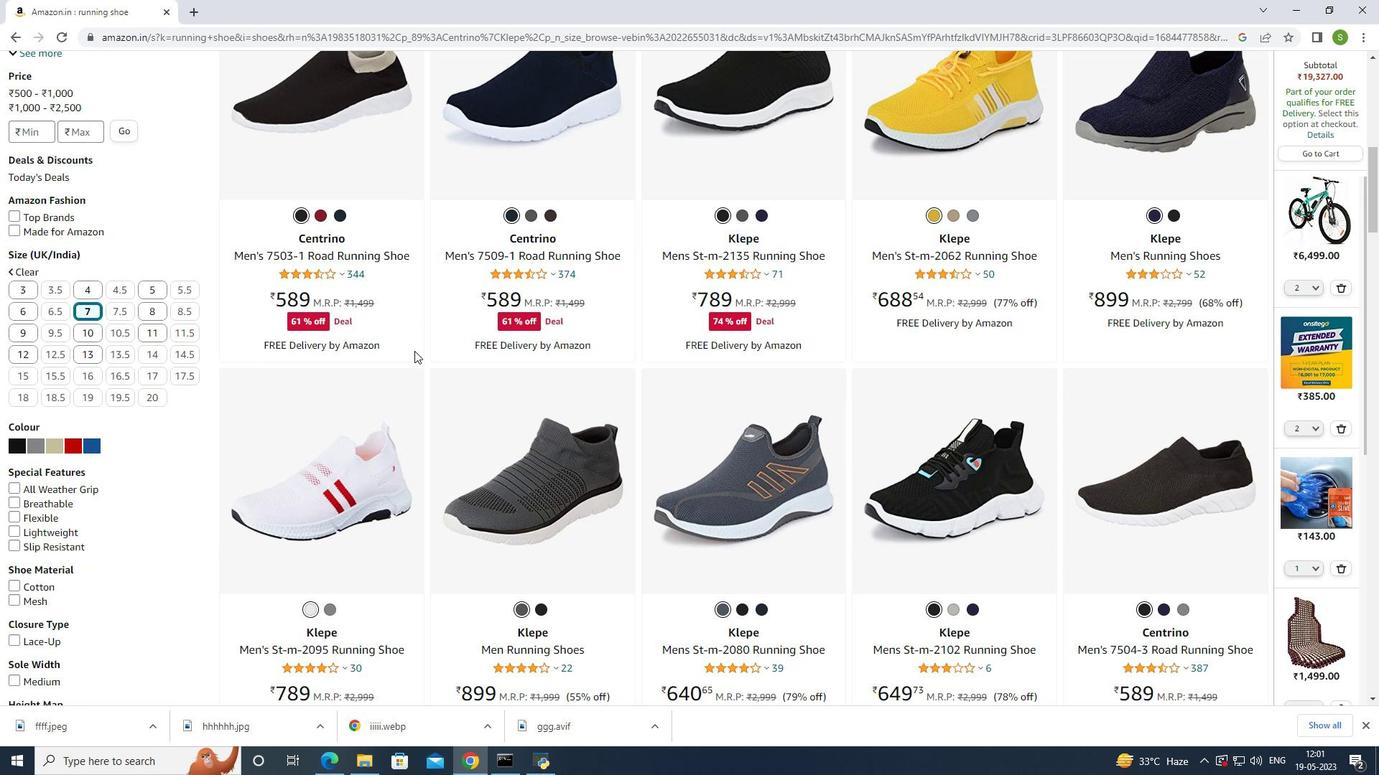 
Action: Mouse moved to (926, 272)
Screenshot: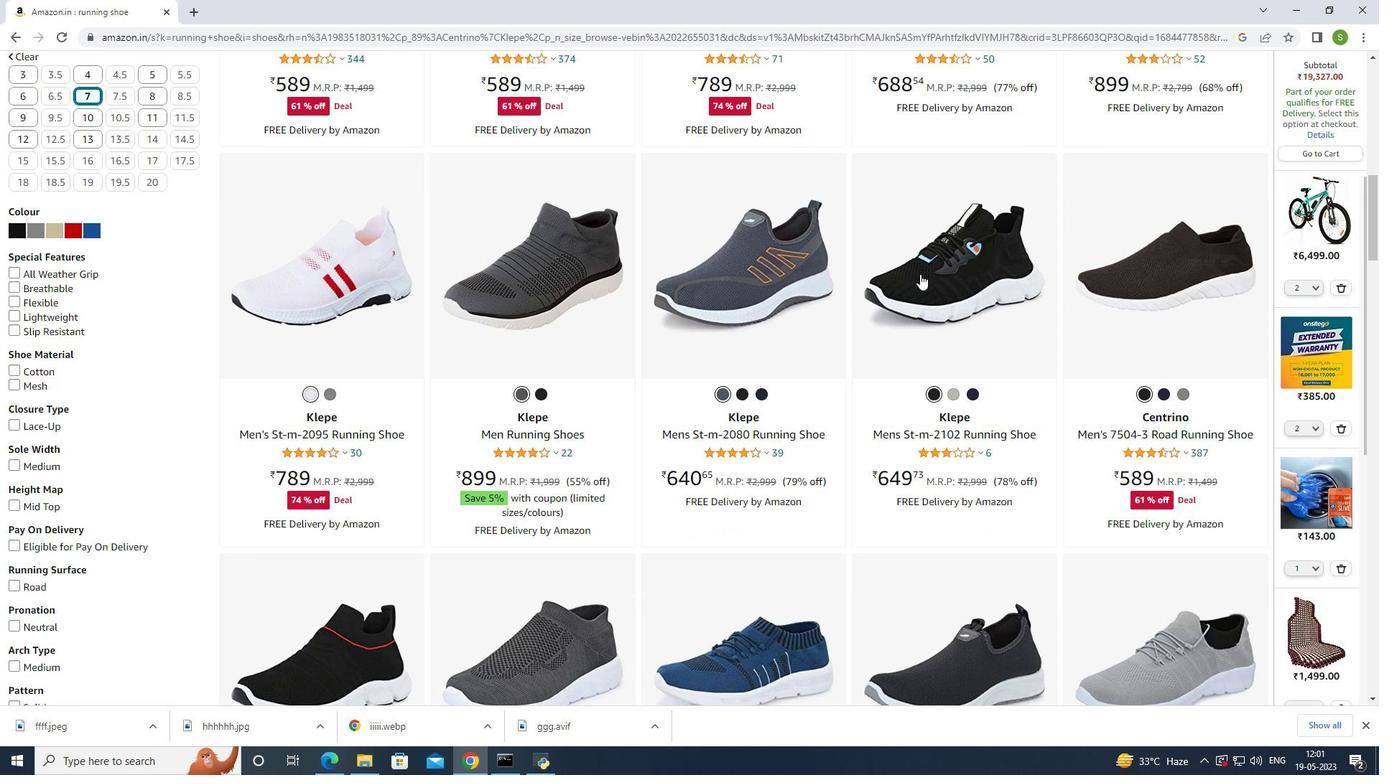 
Action: Mouse pressed left at (926, 272)
Screenshot: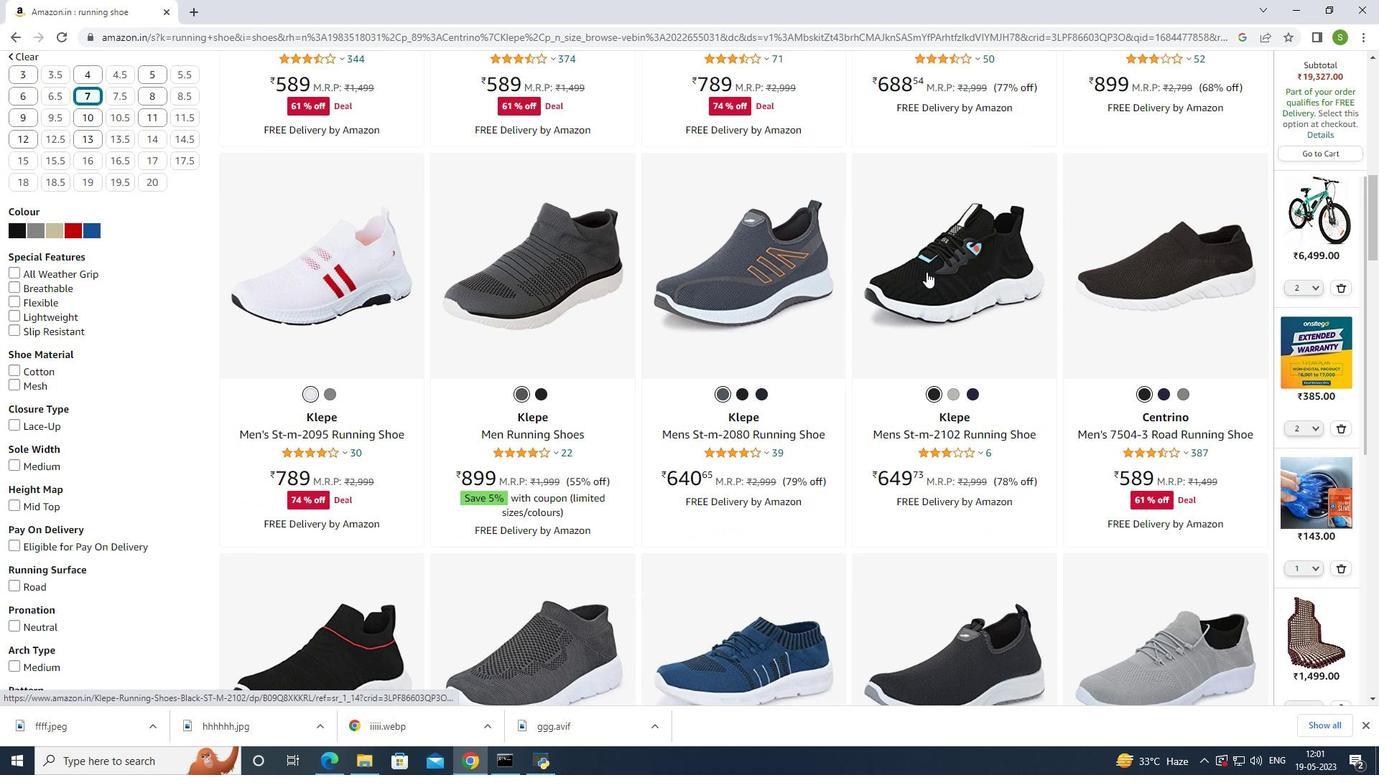 
Action: Mouse moved to (1042, 482)
Screenshot: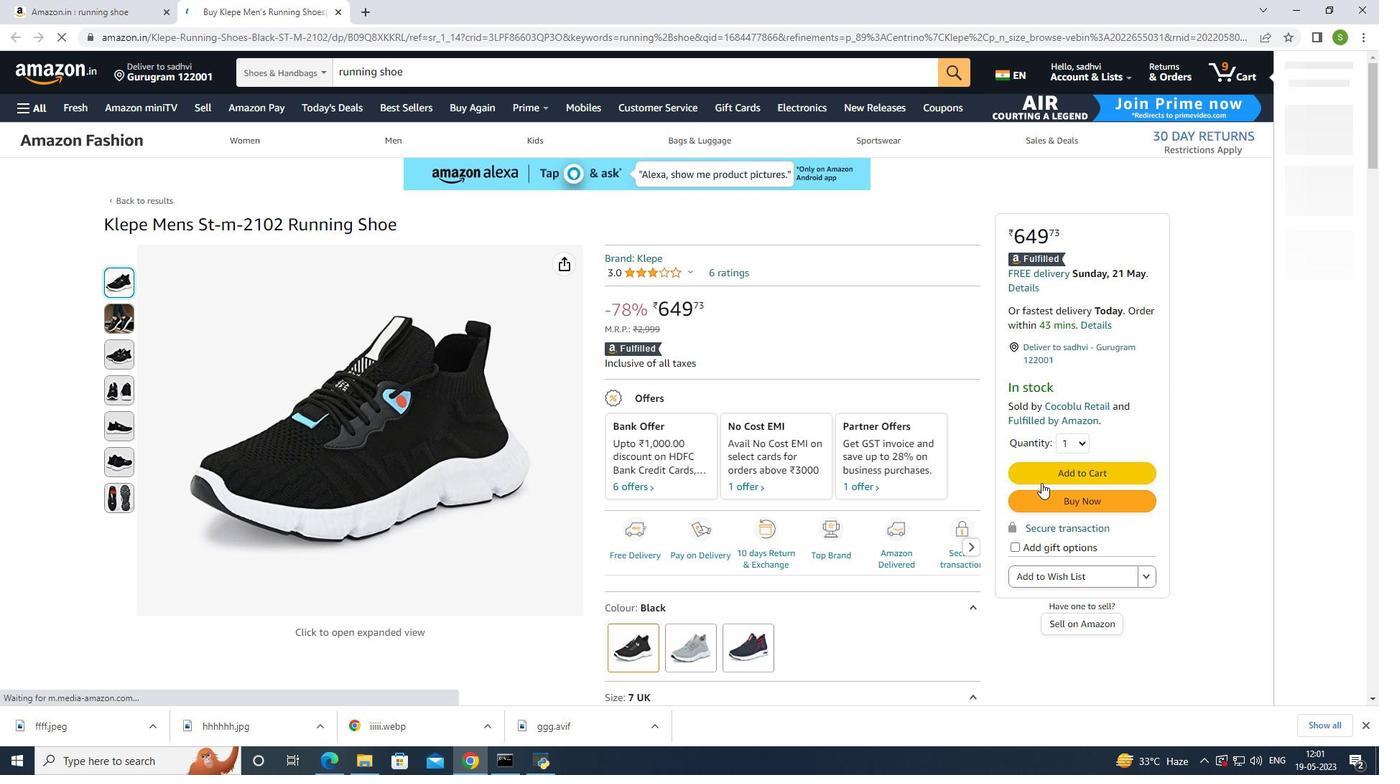 
Action: Mouse pressed left at (1042, 482)
Screenshot: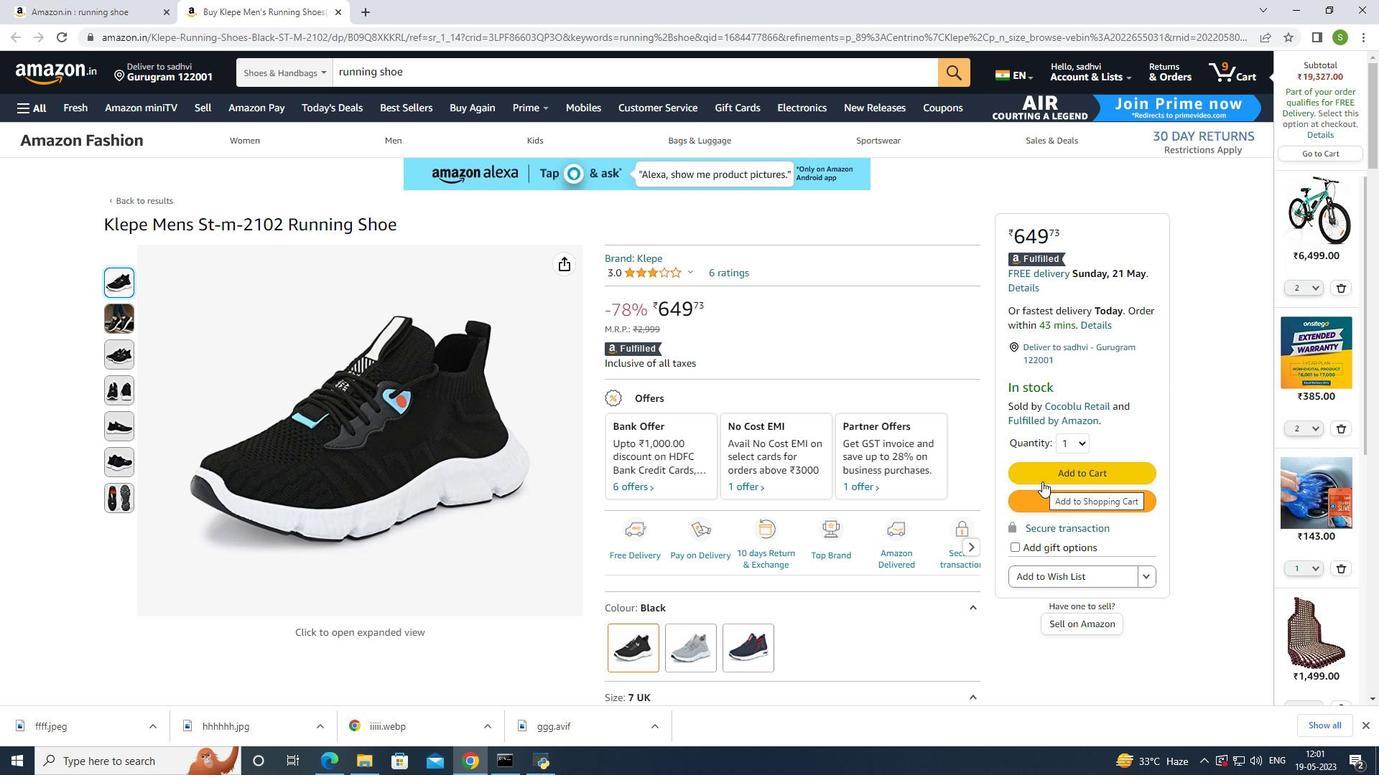 
Action: Mouse moved to (420, 326)
Screenshot: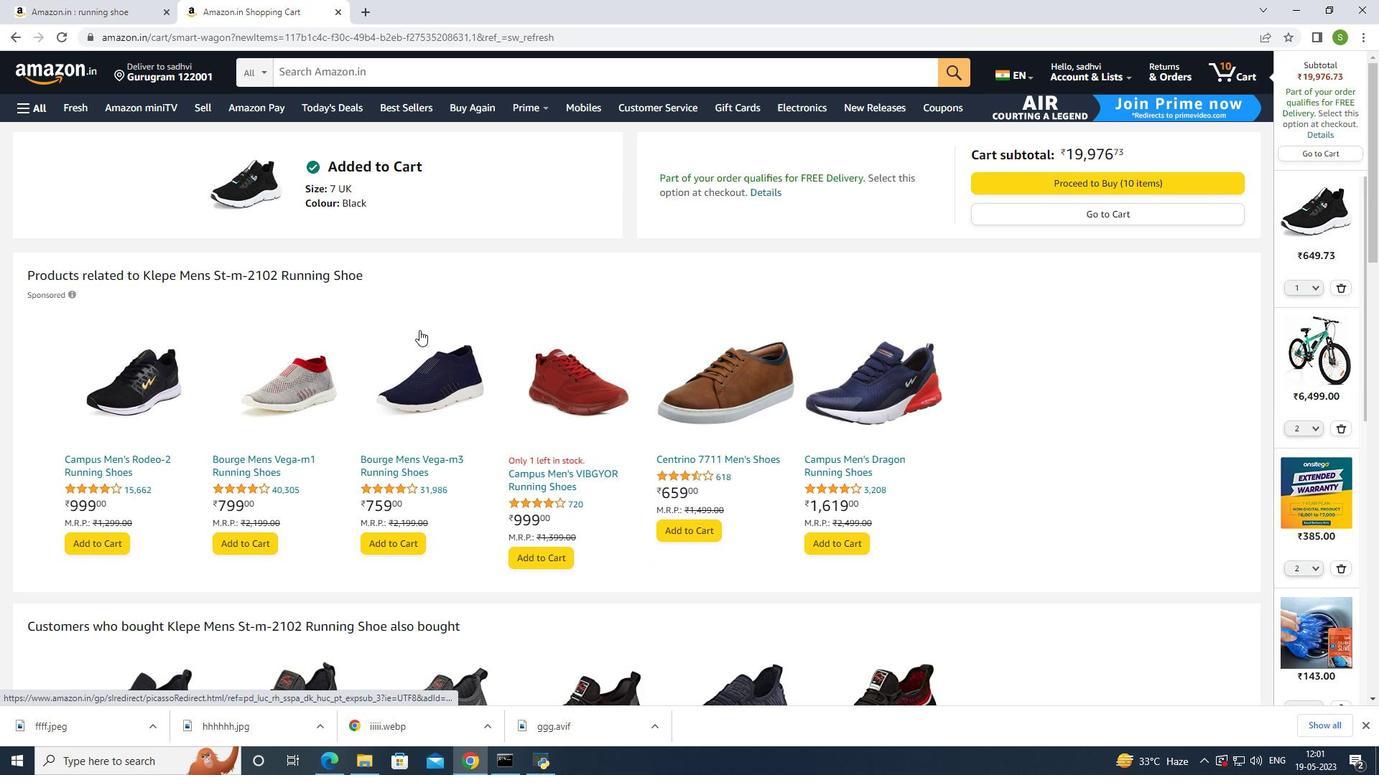 
Action: Mouse scrolled (420, 326) with delta (0, 0)
Screenshot: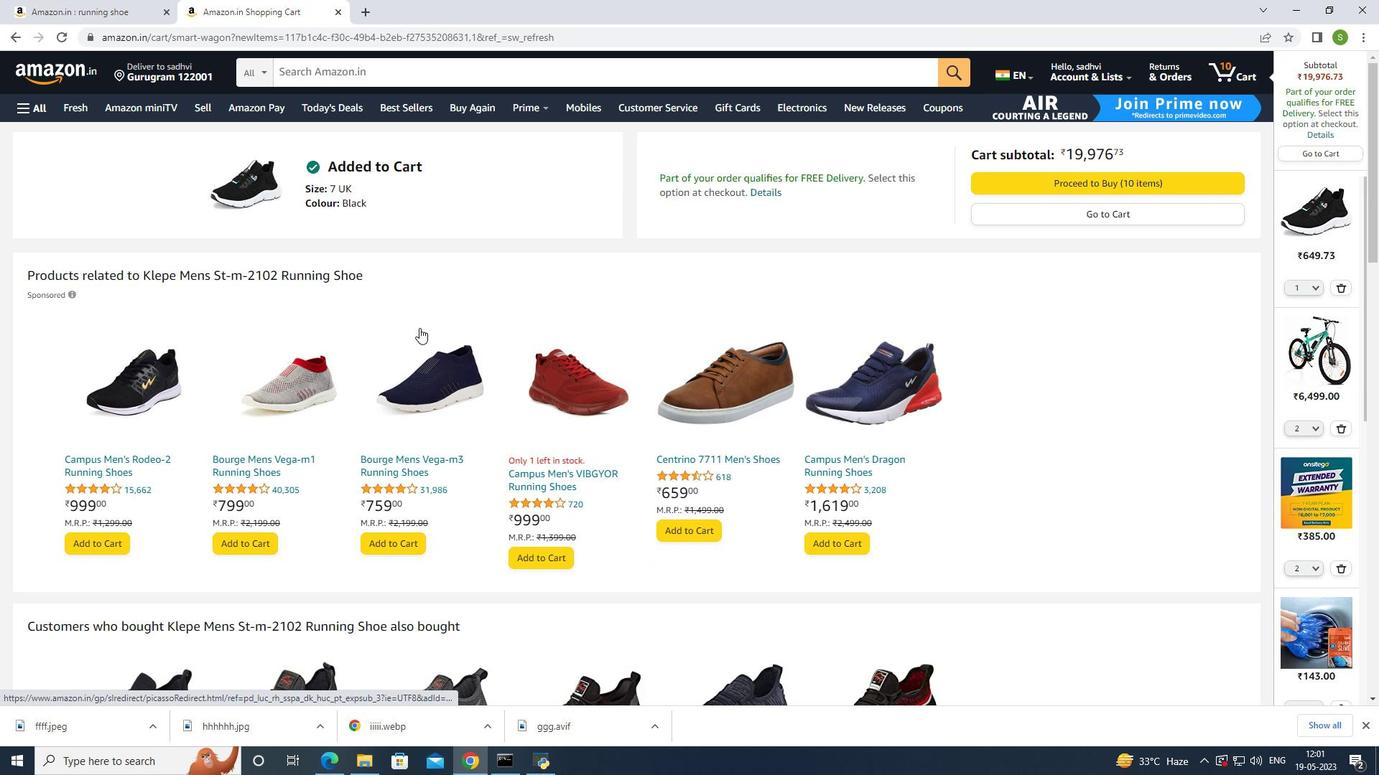 
Action: Mouse moved to (420, 326)
Screenshot: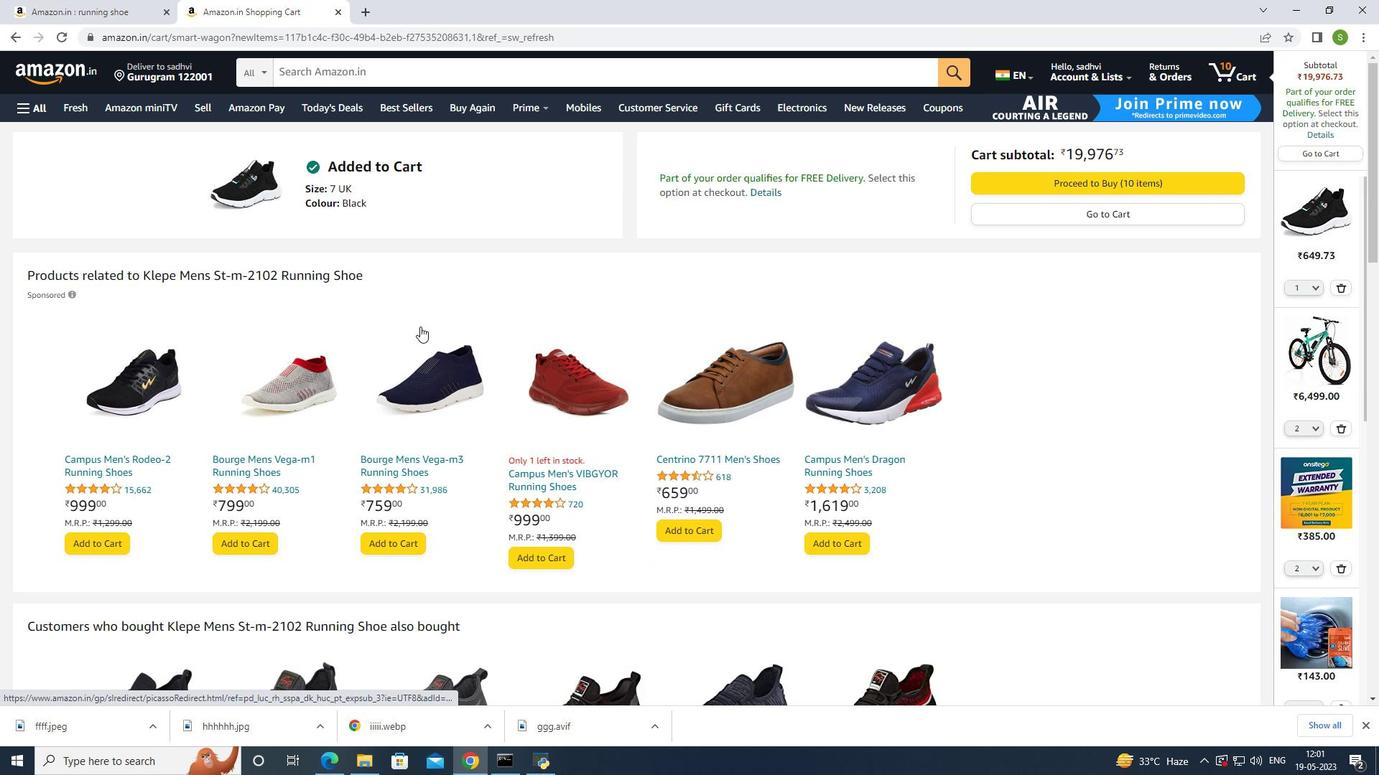 
Action: Mouse scrolled (420, 325) with delta (0, 0)
Screenshot: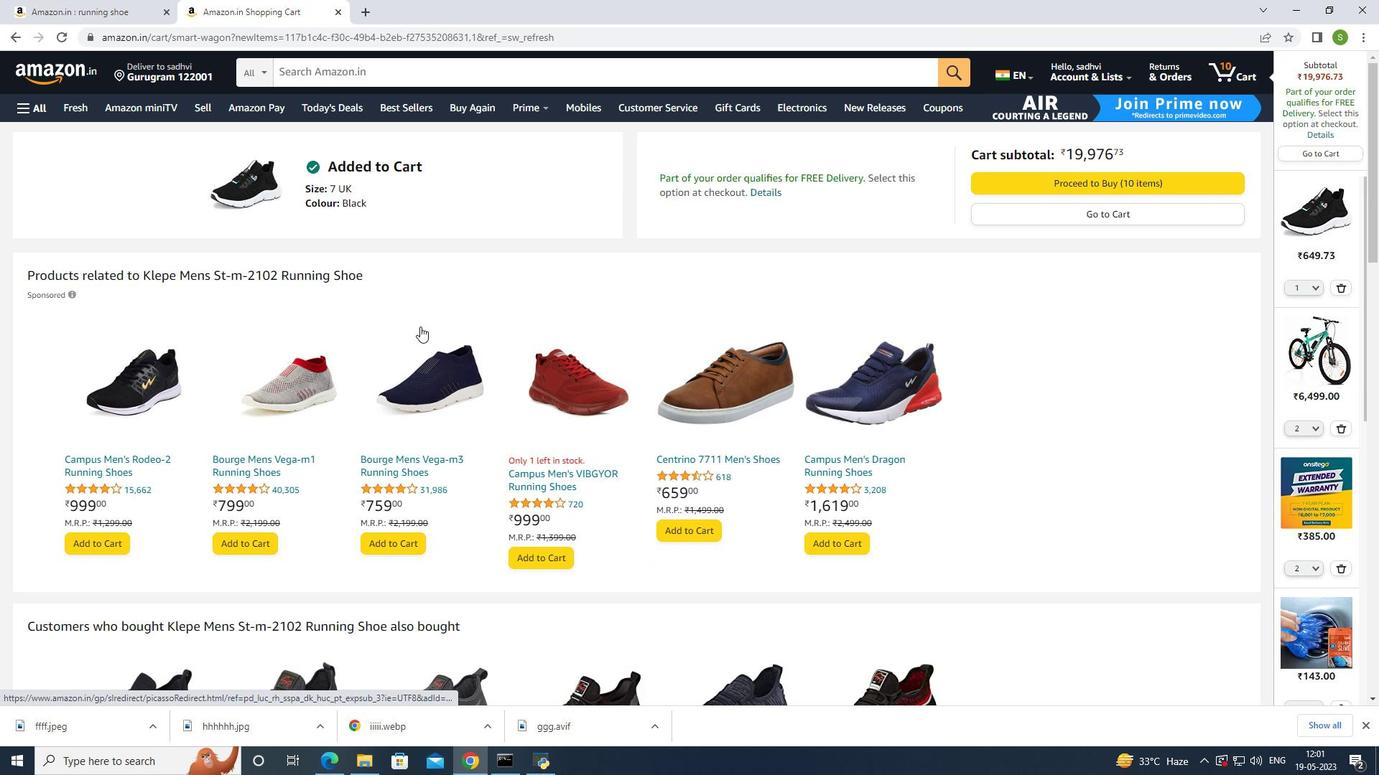 
Action: Mouse scrolled (420, 325) with delta (0, 0)
Screenshot: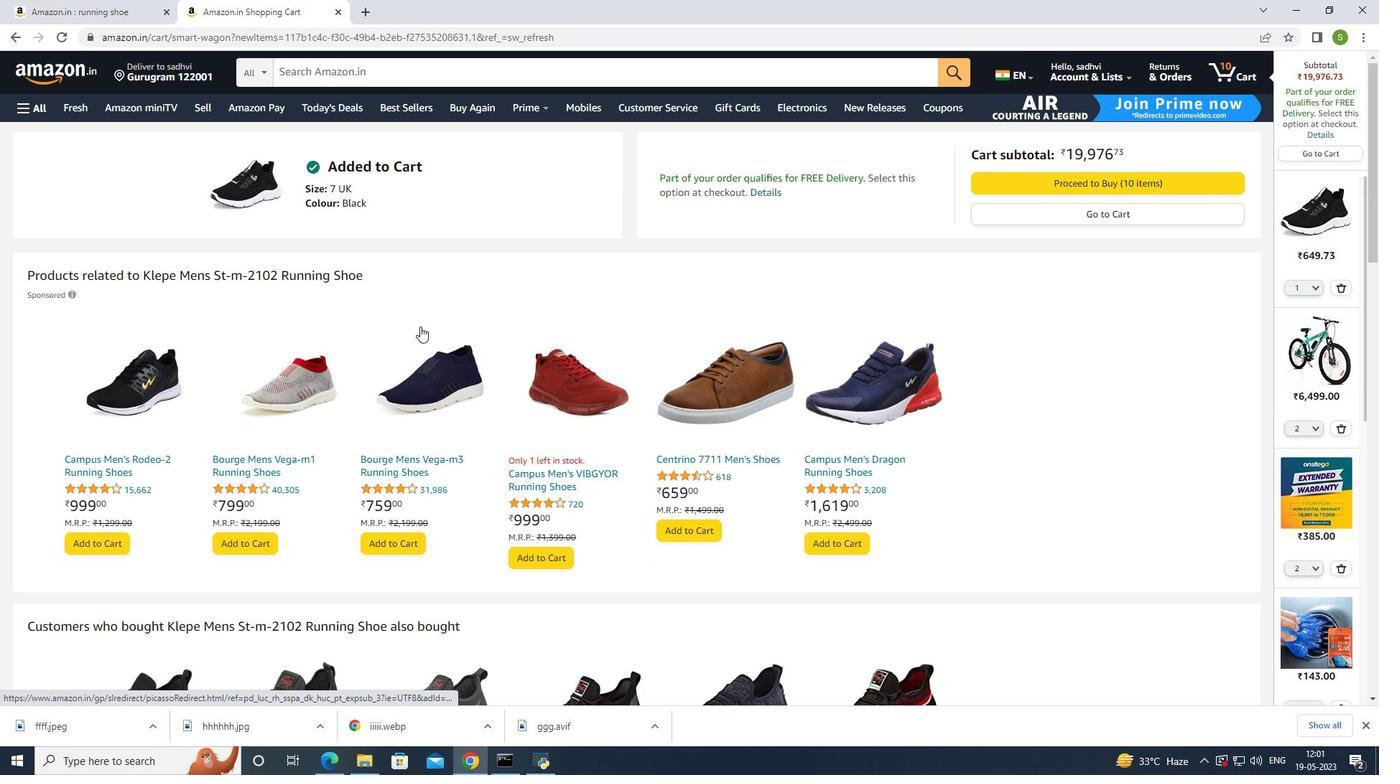 
Action: Mouse scrolled (420, 325) with delta (0, 0)
Screenshot: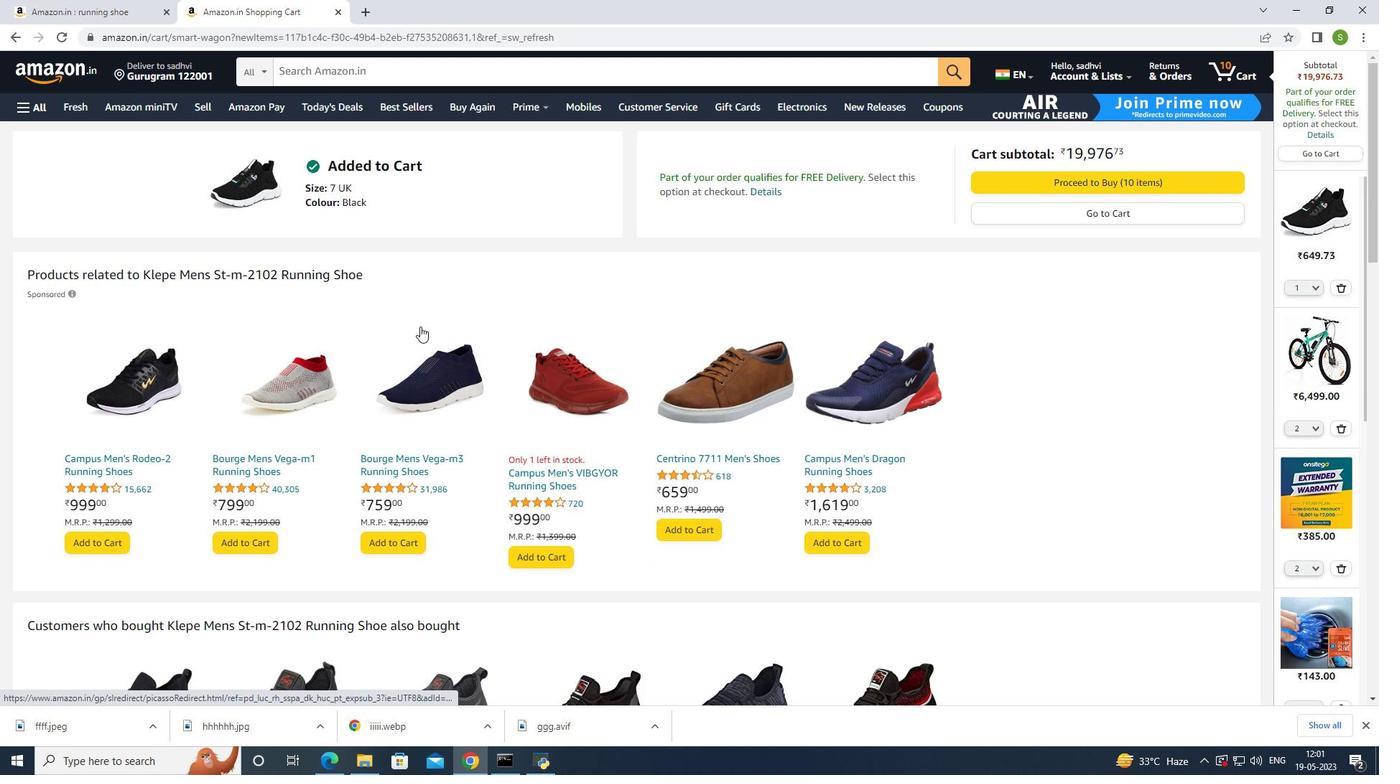 
Action: Mouse scrolled (420, 325) with delta (0, 0)
Screenshot: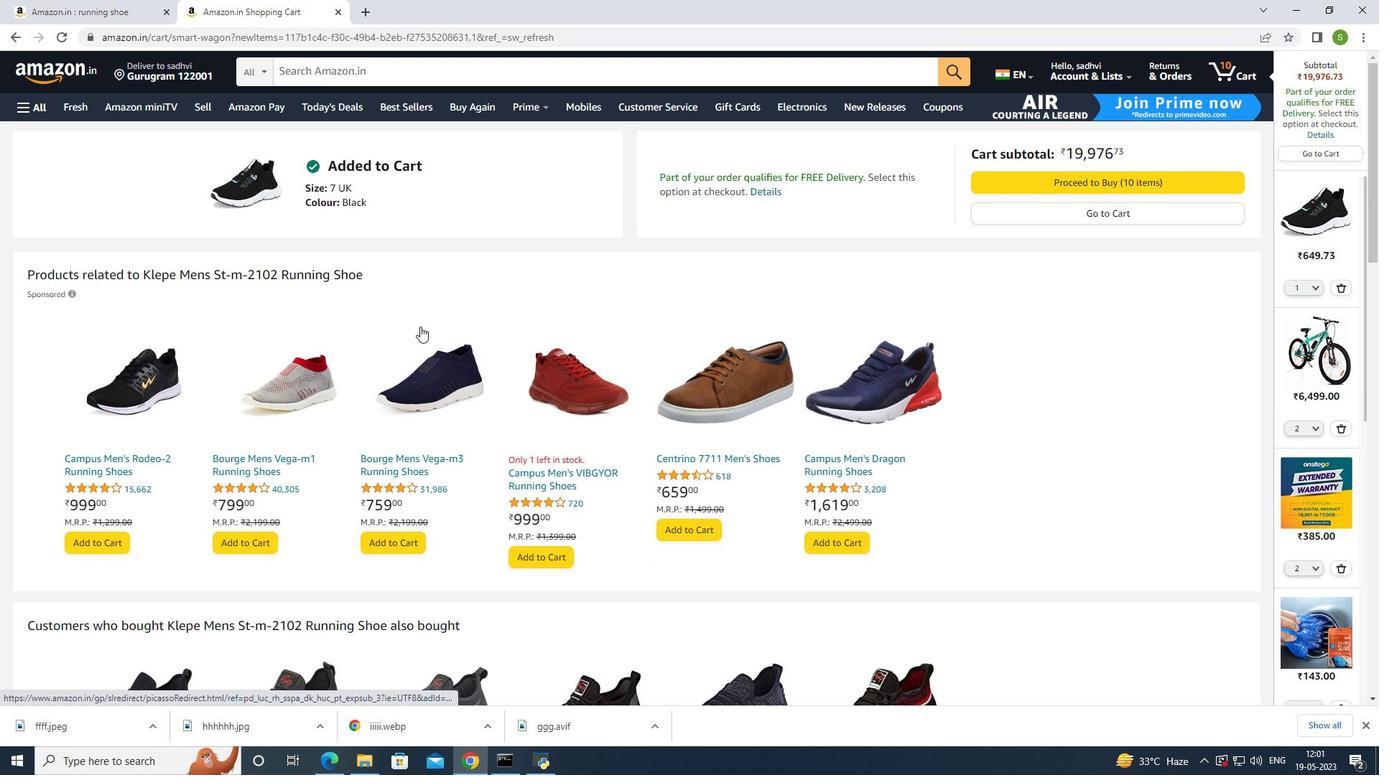 
Action: Mouse moved to (423, 323)
Screenshot: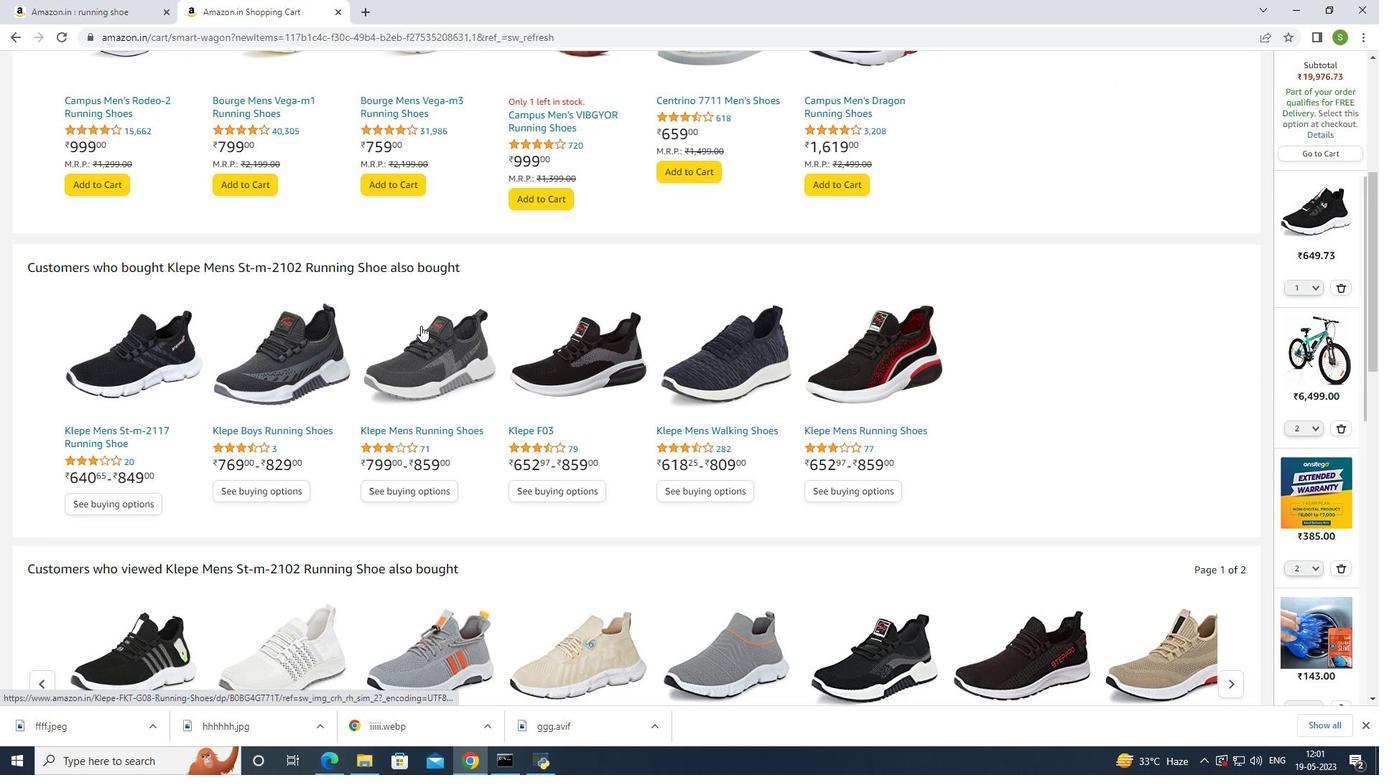 
Action: Mouse scrolled (423, 323) with delta (0, 0)
Screenshot: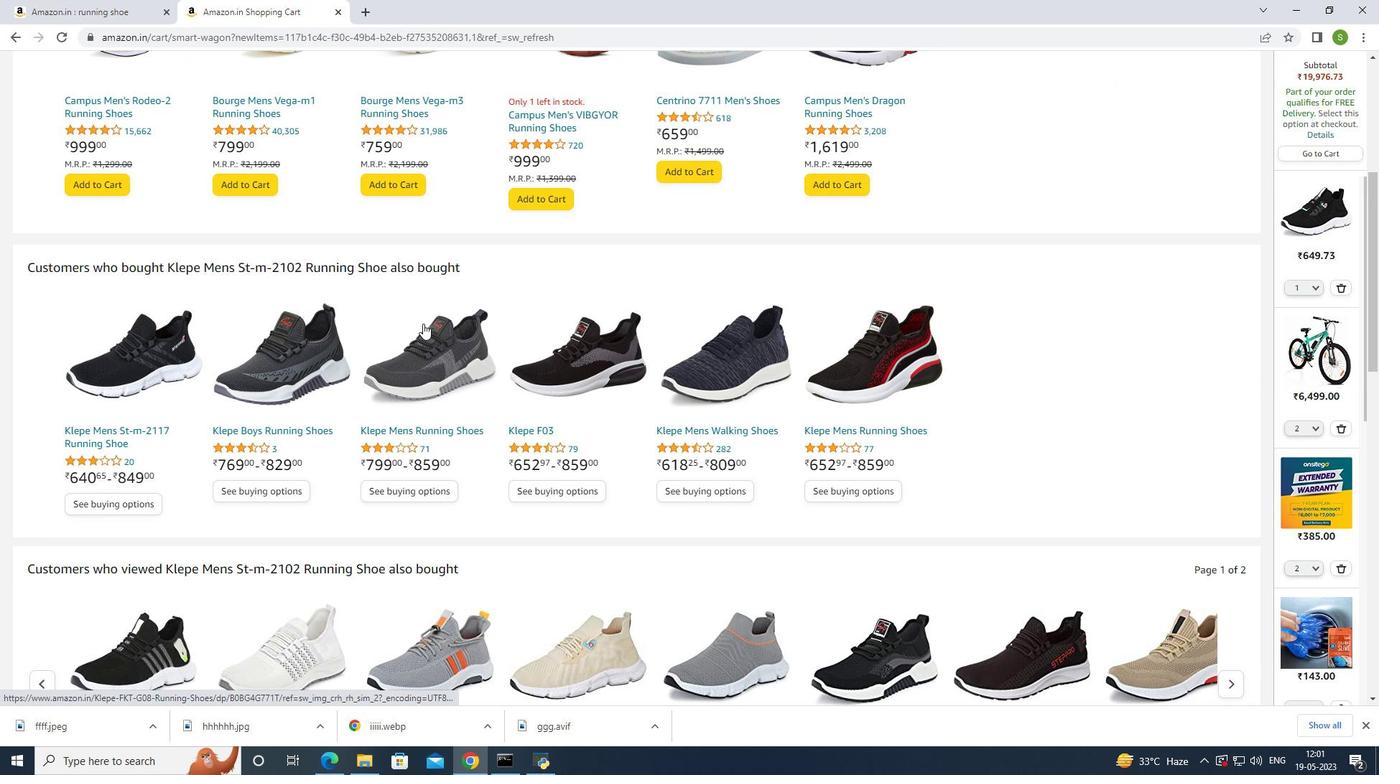 
Action: Mouse scrolled (423, 323) with delta (0, 0)
Screenshot: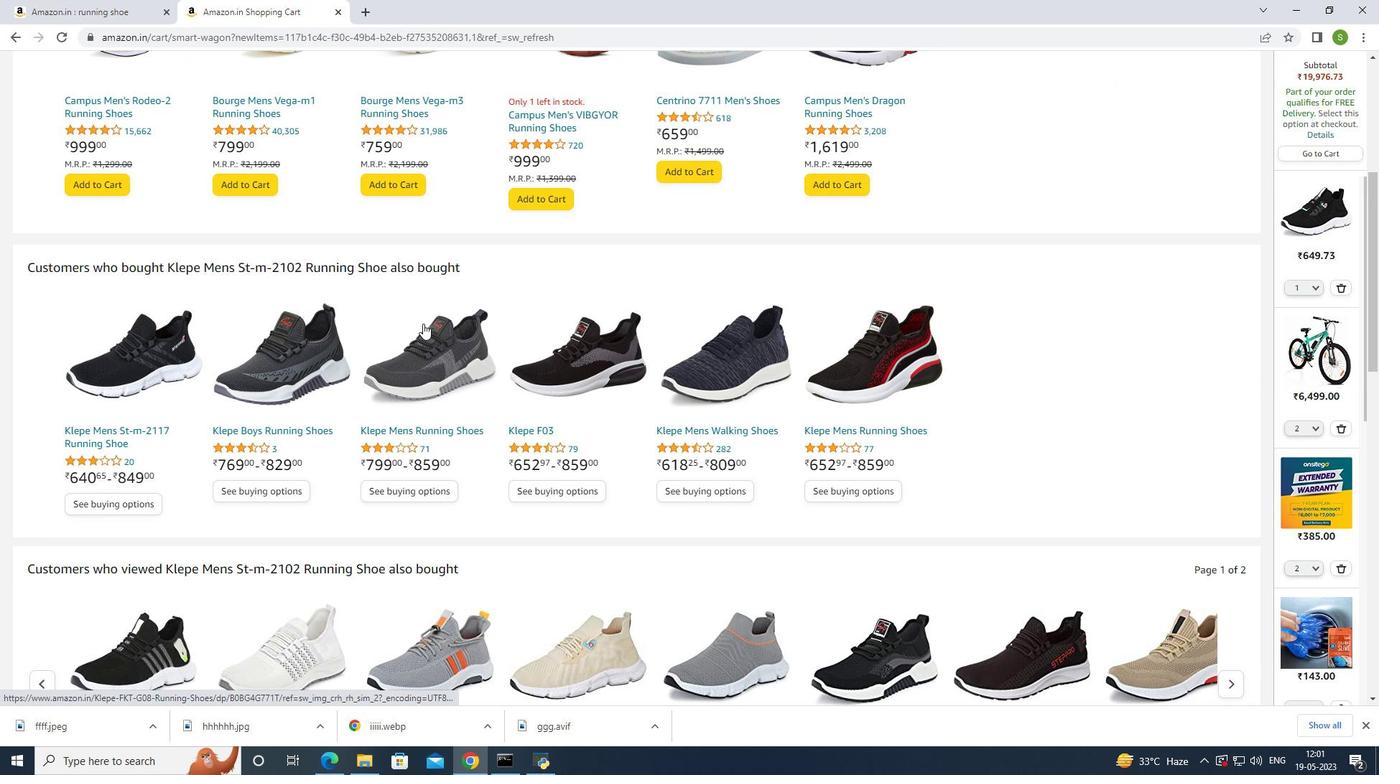 
Action: Mouse scrolled (423, 323) with delta (0, 0)
Screenshot: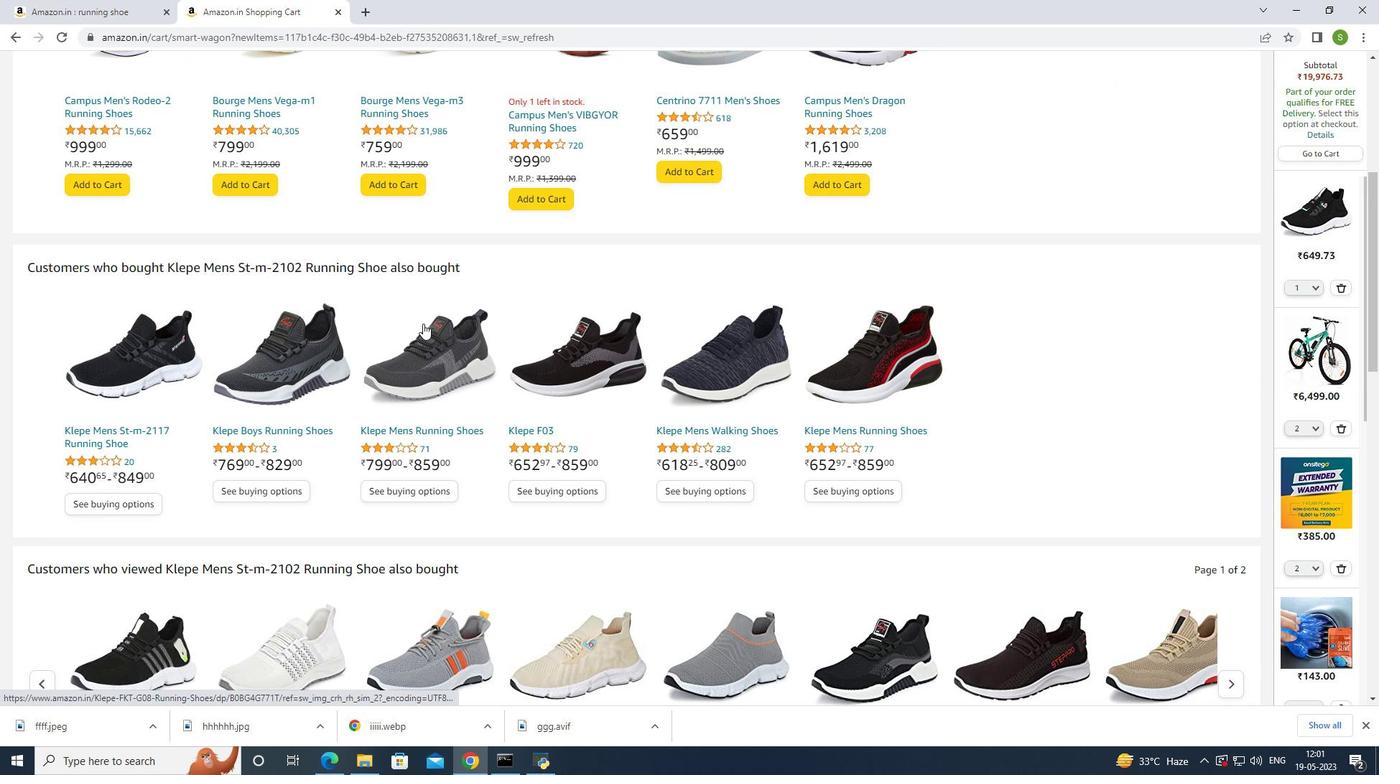 
Action: Mouse scrolled (423, 323) with delta (0, 0)
Screenshot: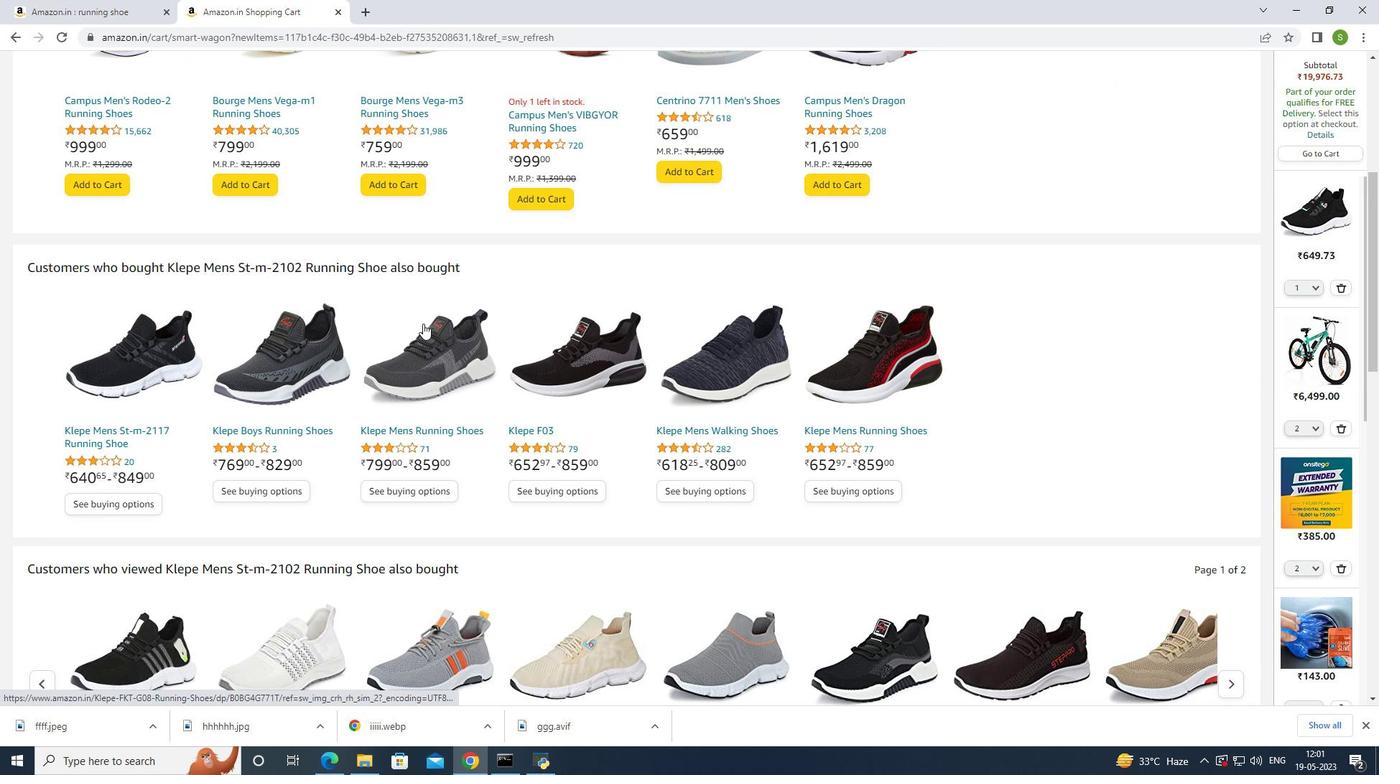 
Action: Mouse scrolled (423, 323) with delta (0, 0)
Screenshot: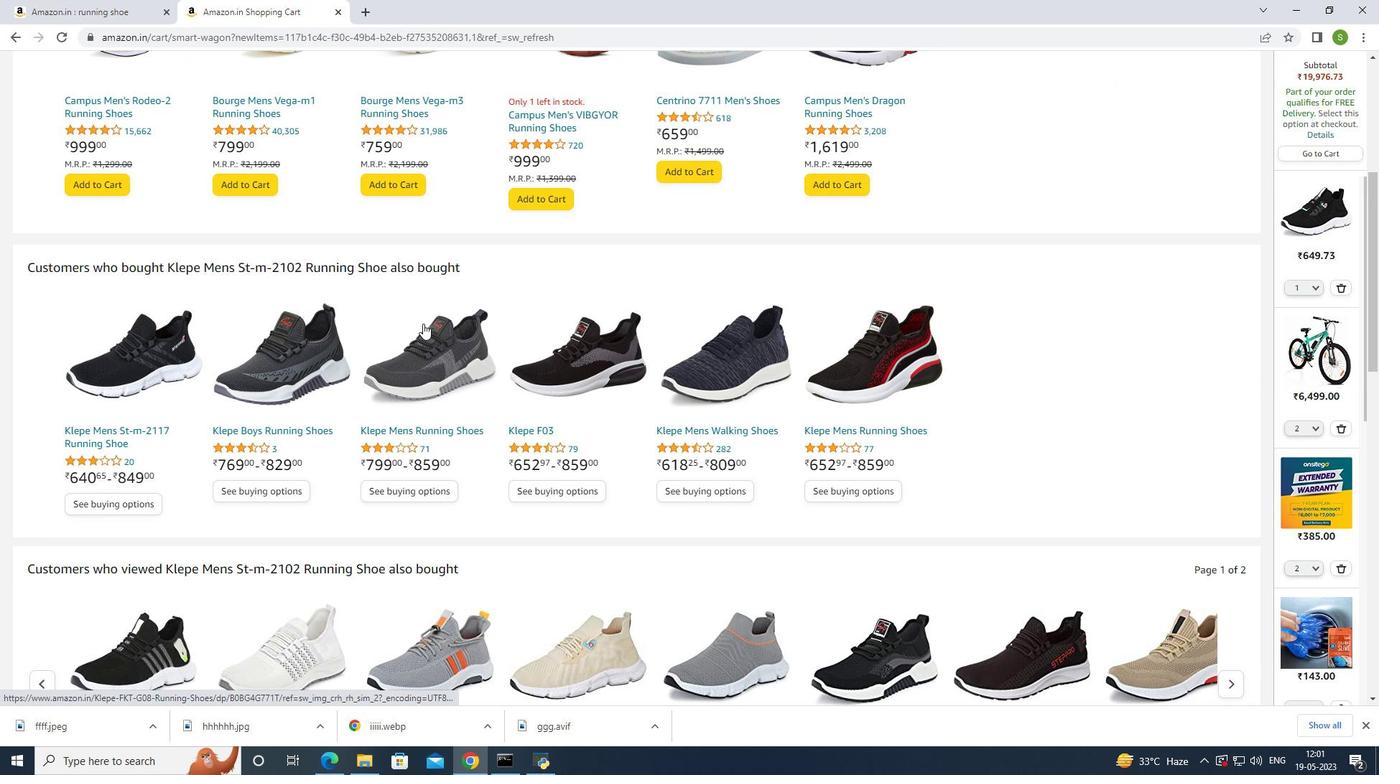 
Action: Mouse moved to (67, 10)
Screenshot: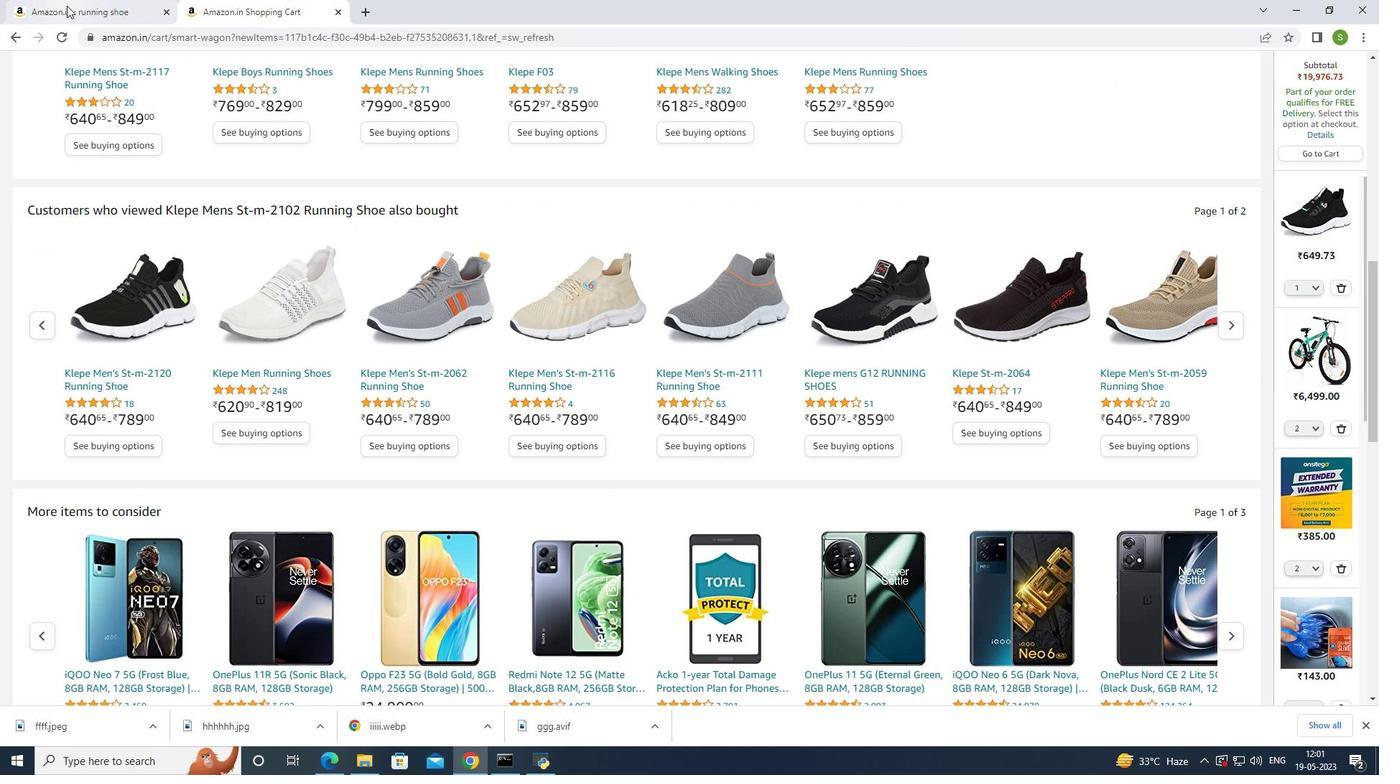 
Action: Mouse pressed left at (67, 10)
Screenshot: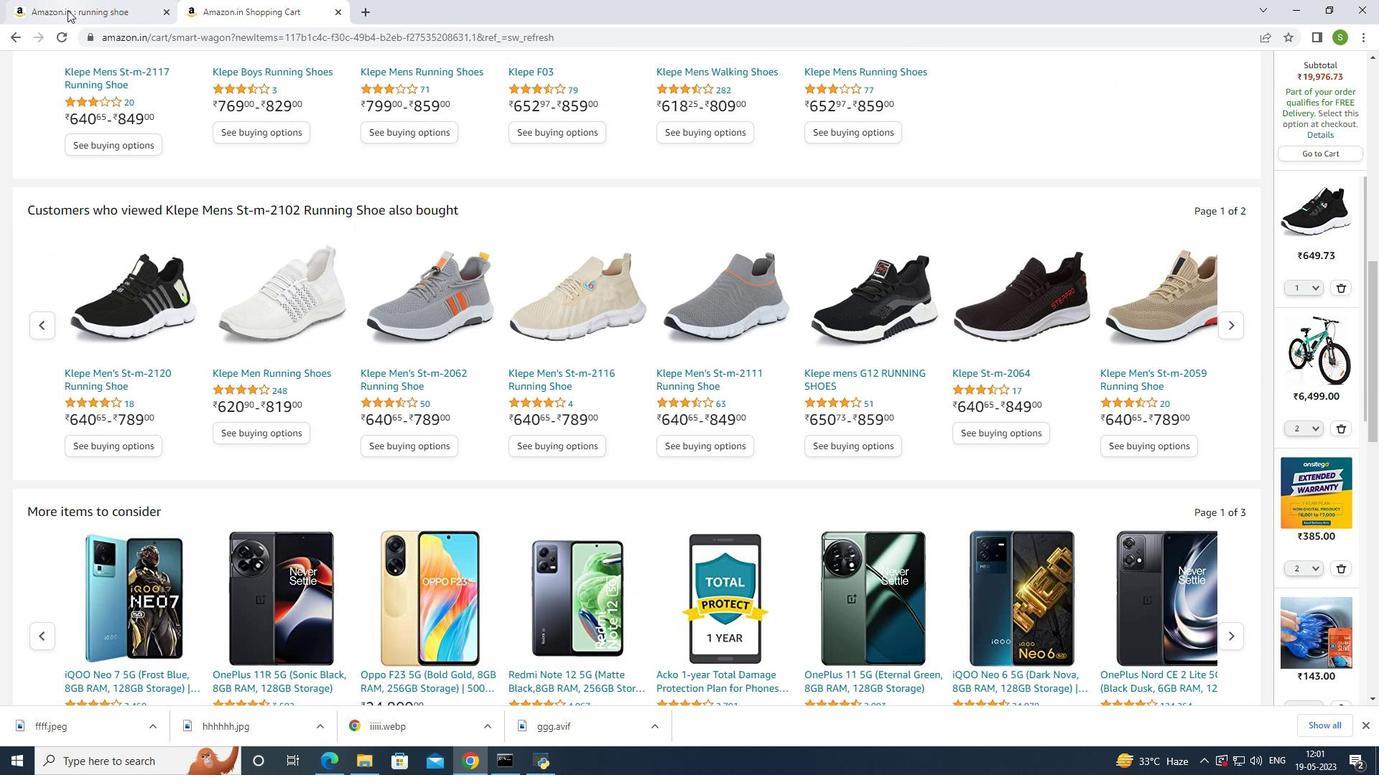 
Action: Mouse moved to (216, 279)
Screenshot: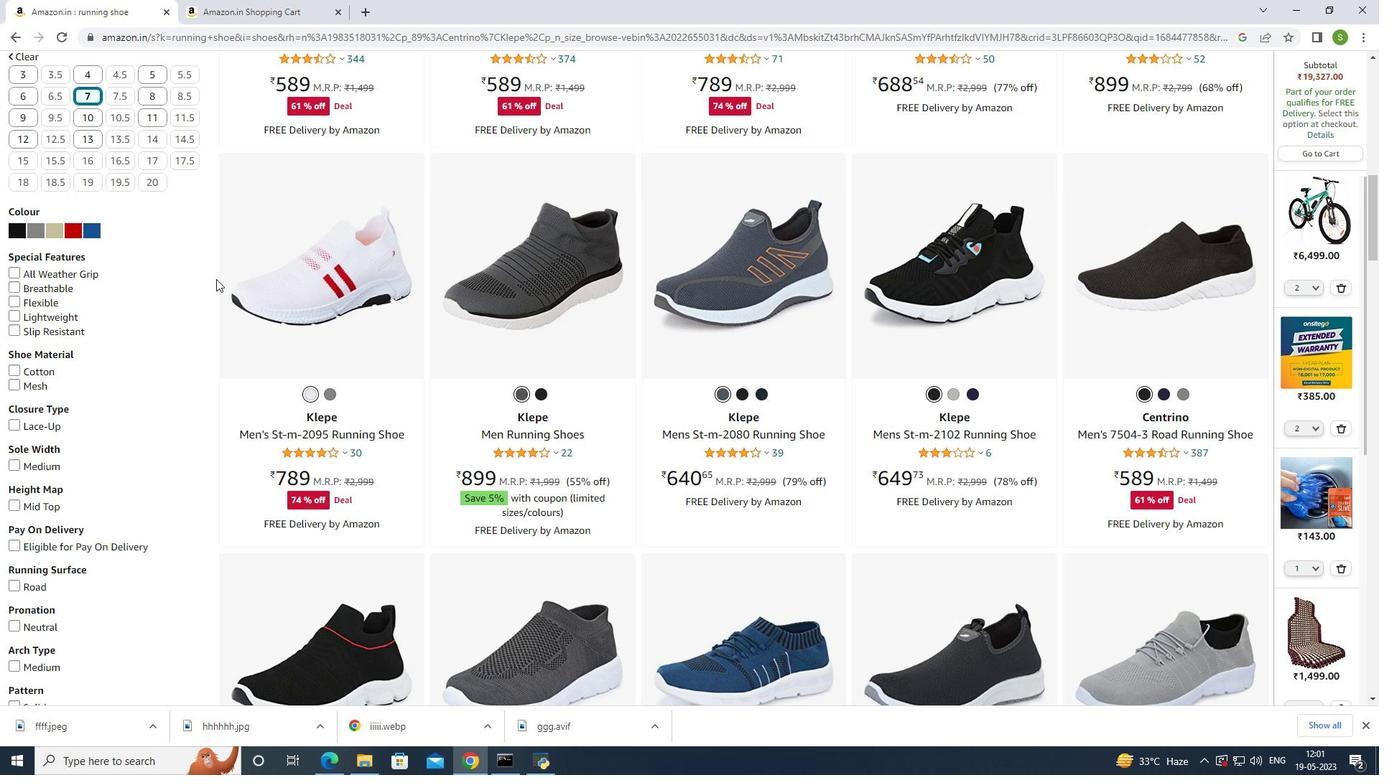 
Action: Mouse scrolled (216, 278) with delta (0, 0)
Screenshot: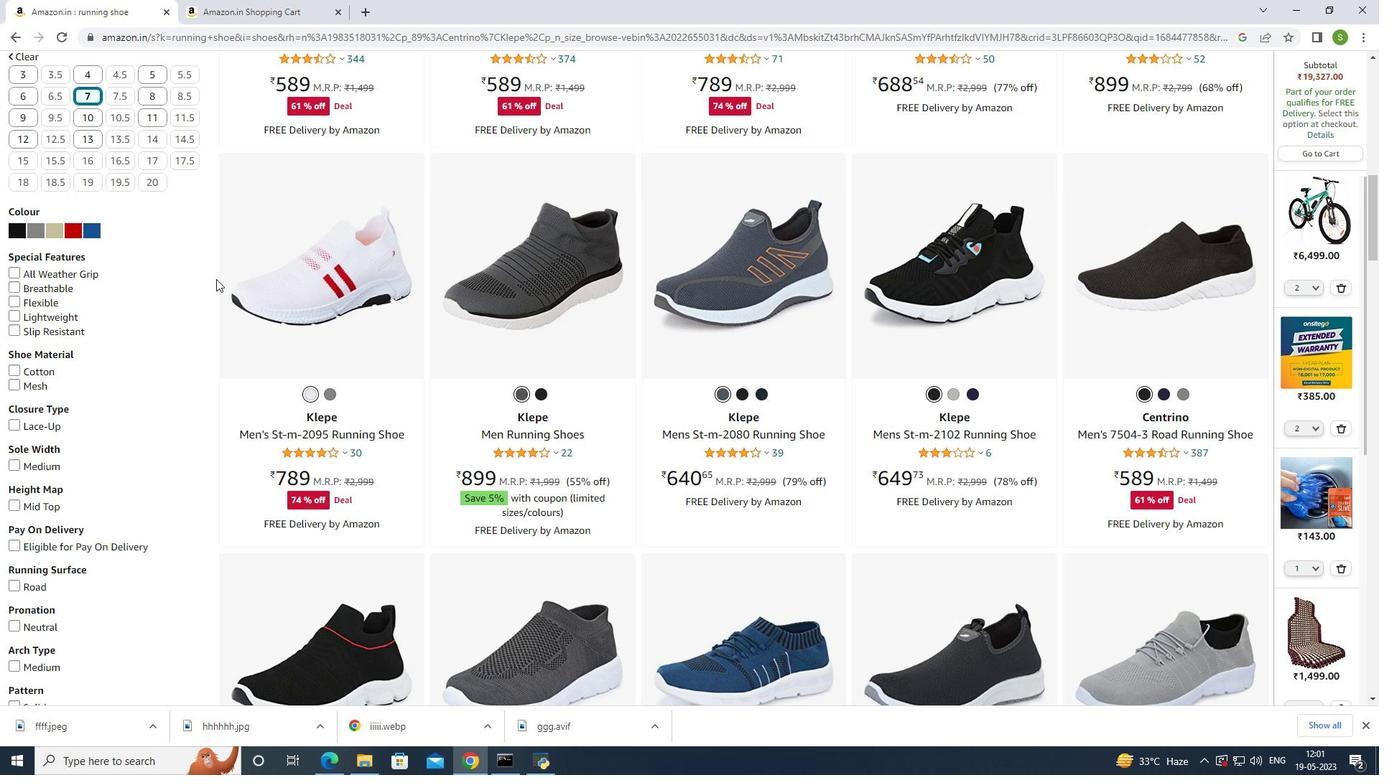 
Action: Mouse scrolled (216, 278) with delta (0, 0)
Screenshot: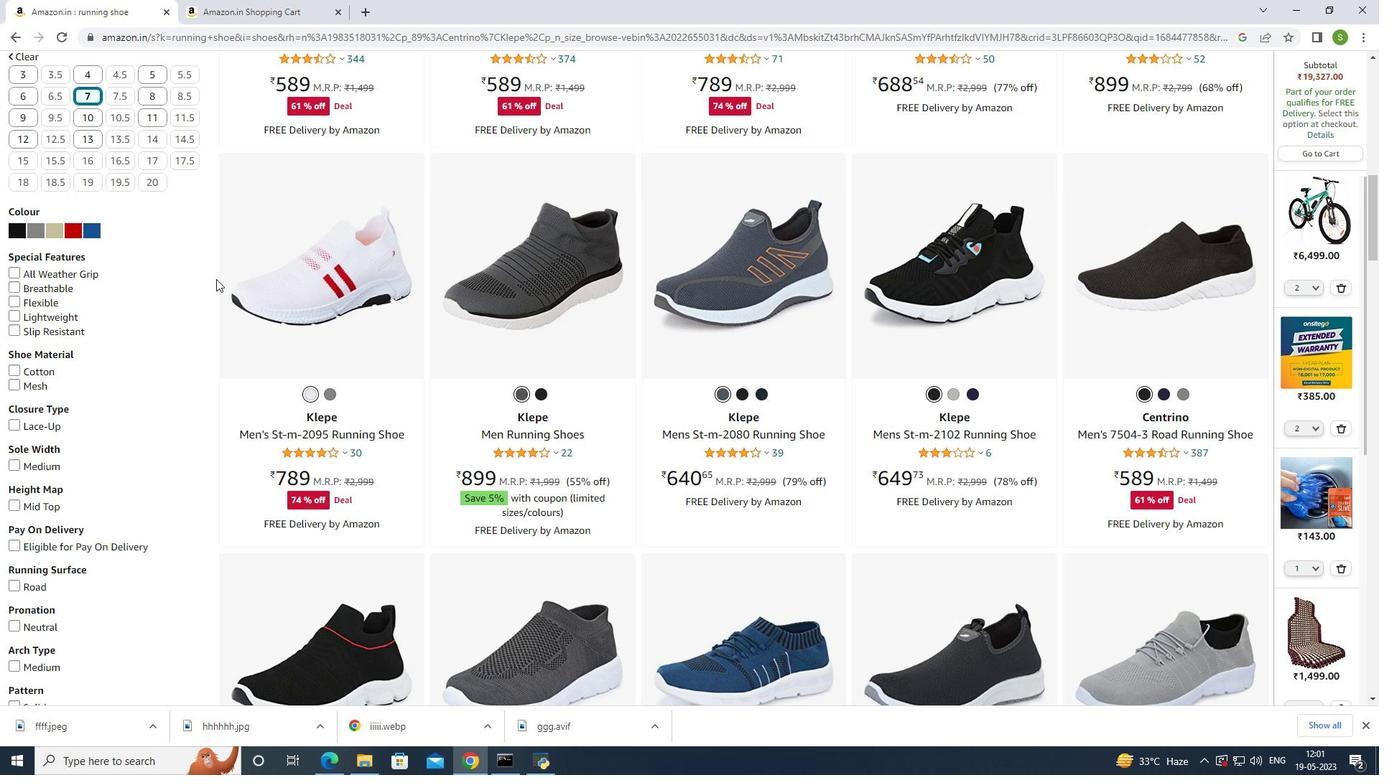 
Action: Mouse scrolled (216, 278) with delta (0, 0)
Screenshot: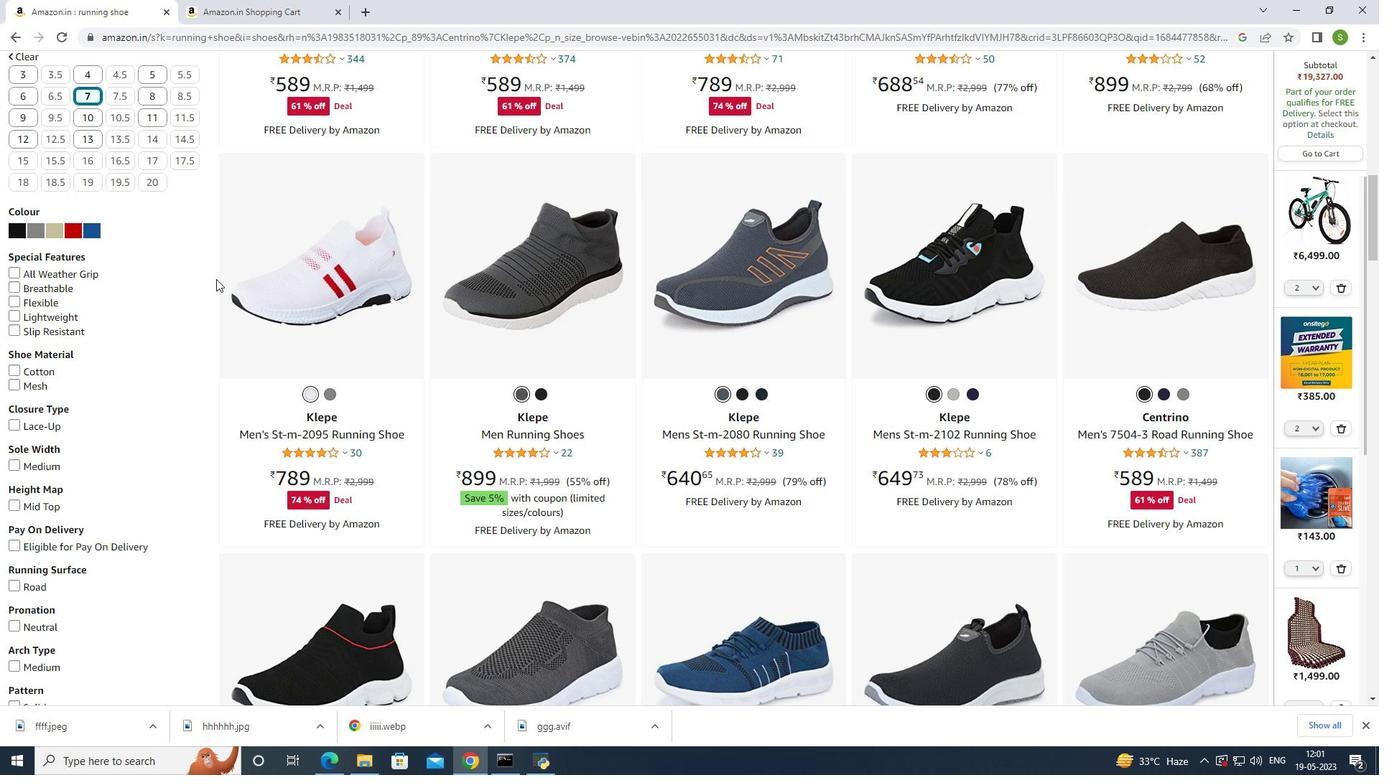 
Action: Mouse moved to (216, 278)
Screenshot: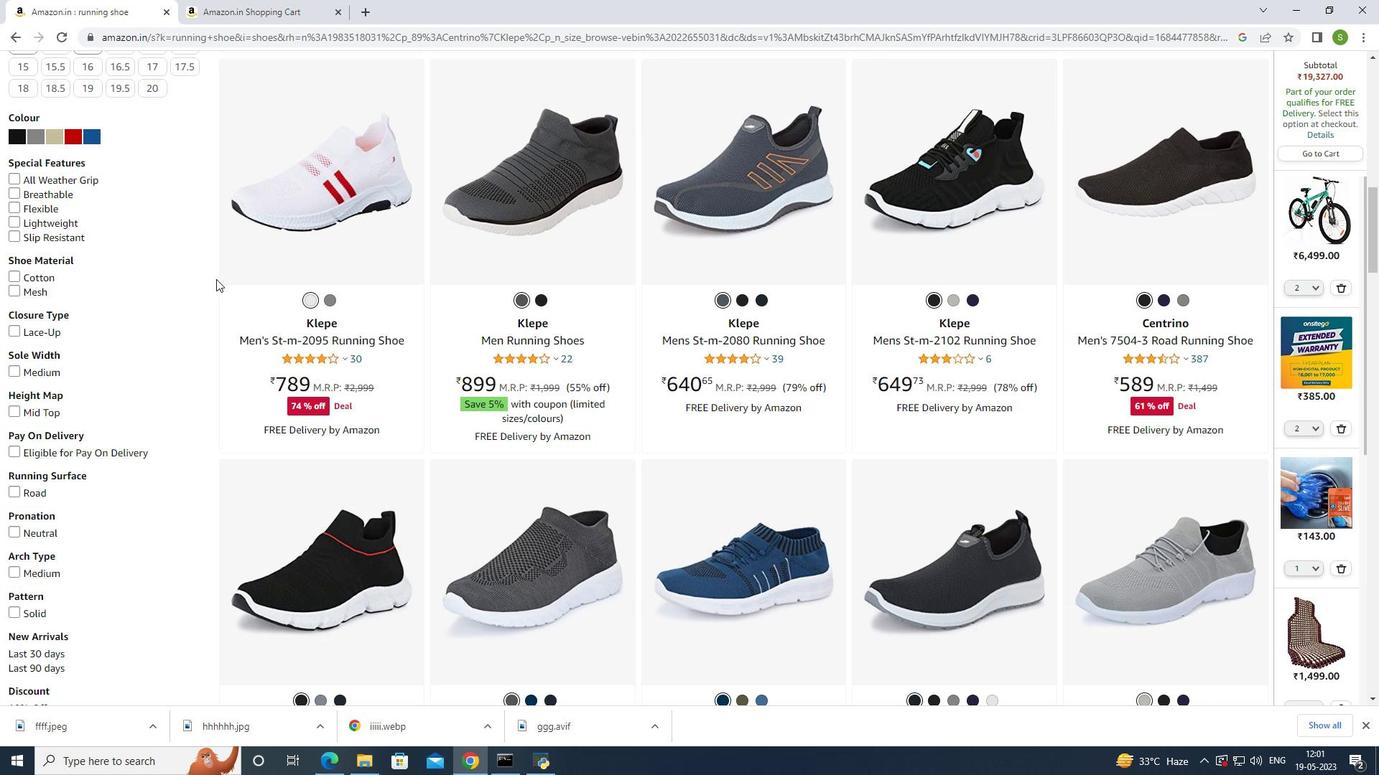 
Action: Mouse scrolled (216, 278) with delta (0, 0)
Screenshot: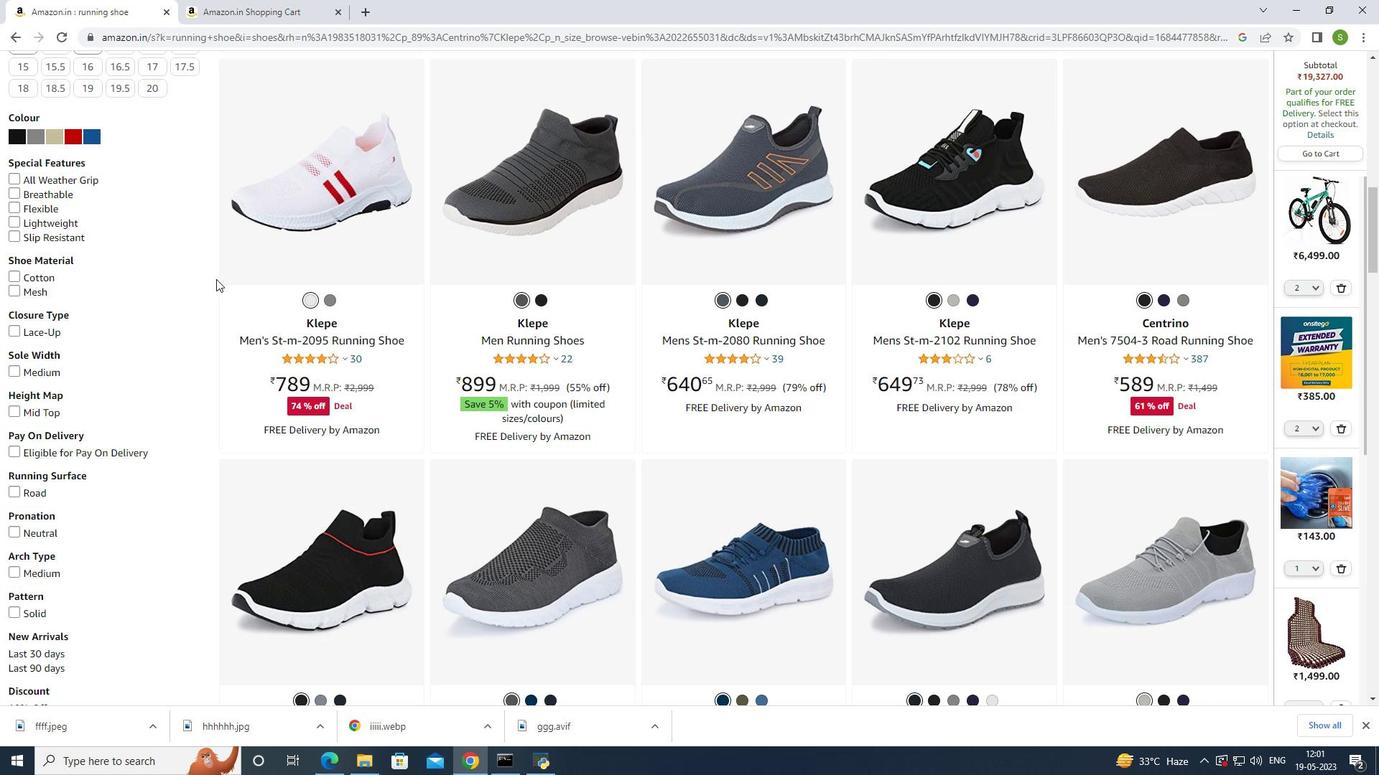 
Action: Mouse moved to (216, 276)
Screenshot: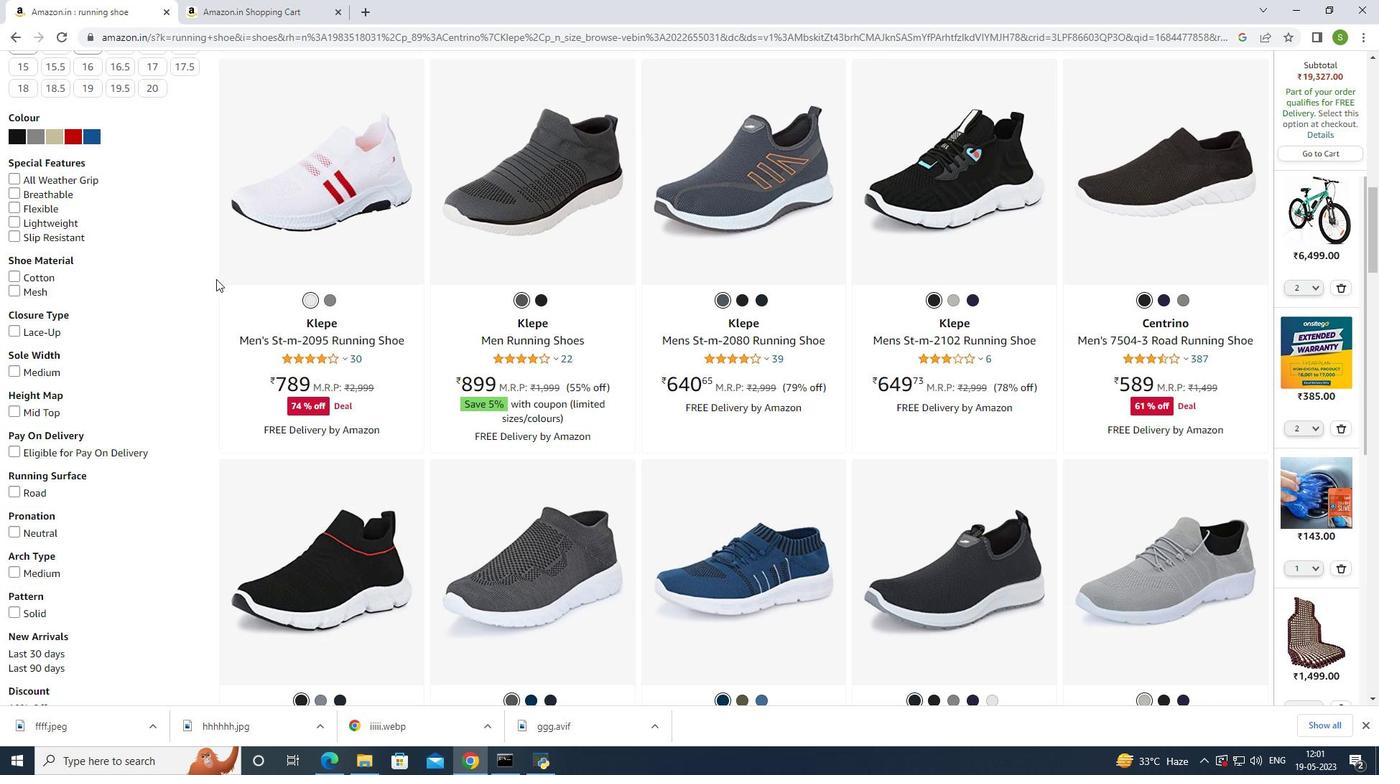 
Action: Mouse scrolled (216, 277) with delta (0, 0)
Screenshot: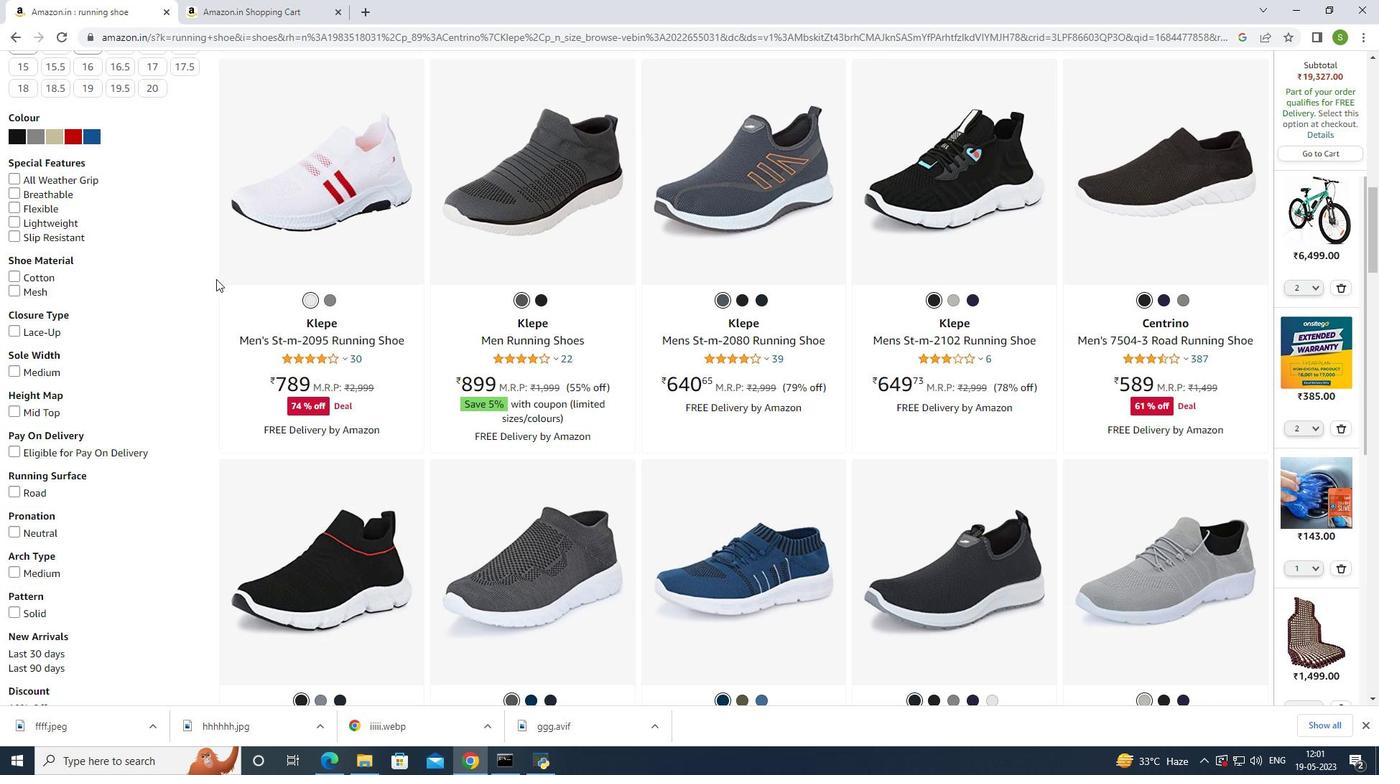 
Action: Mouse moved to (216, 275)
Screenshot: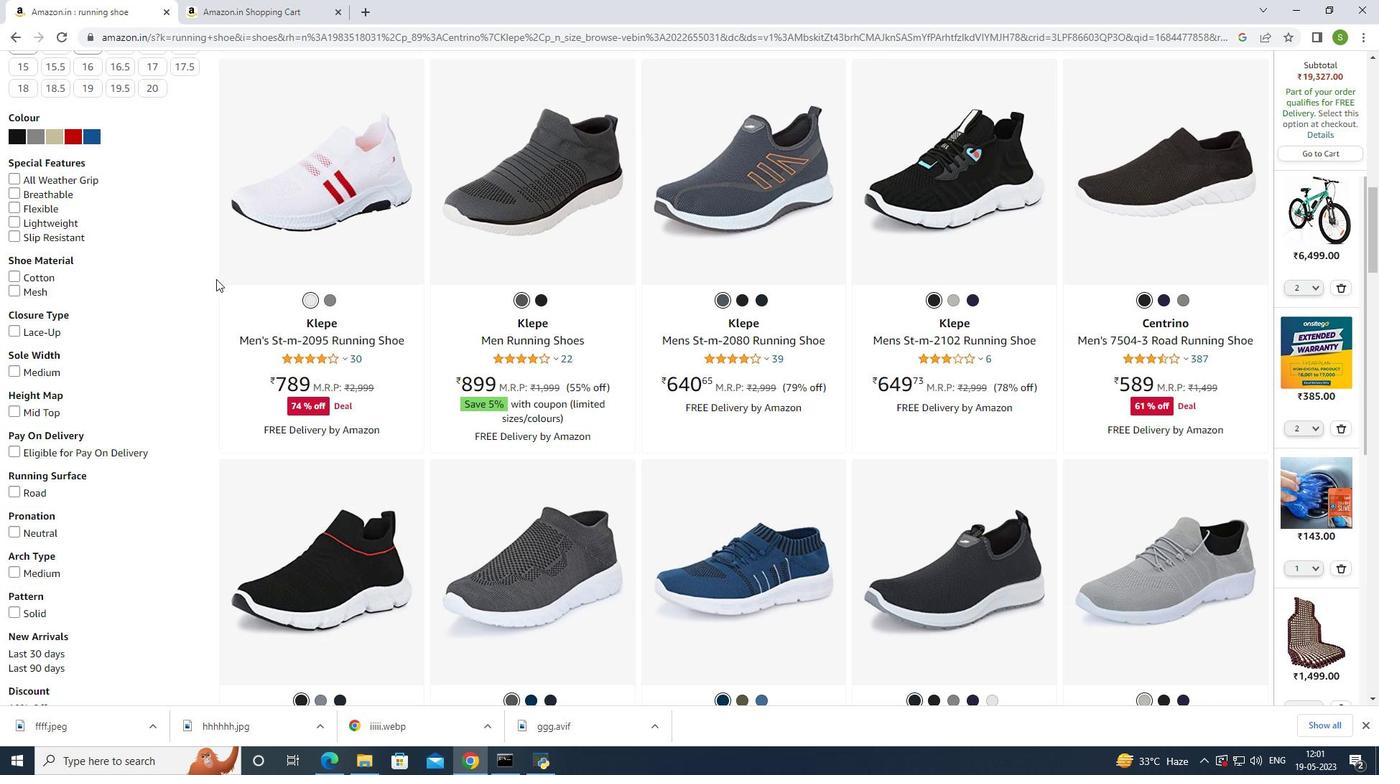 
Action: Mouse scrolled (216, 276) with delta (0, 0)
Screenshot: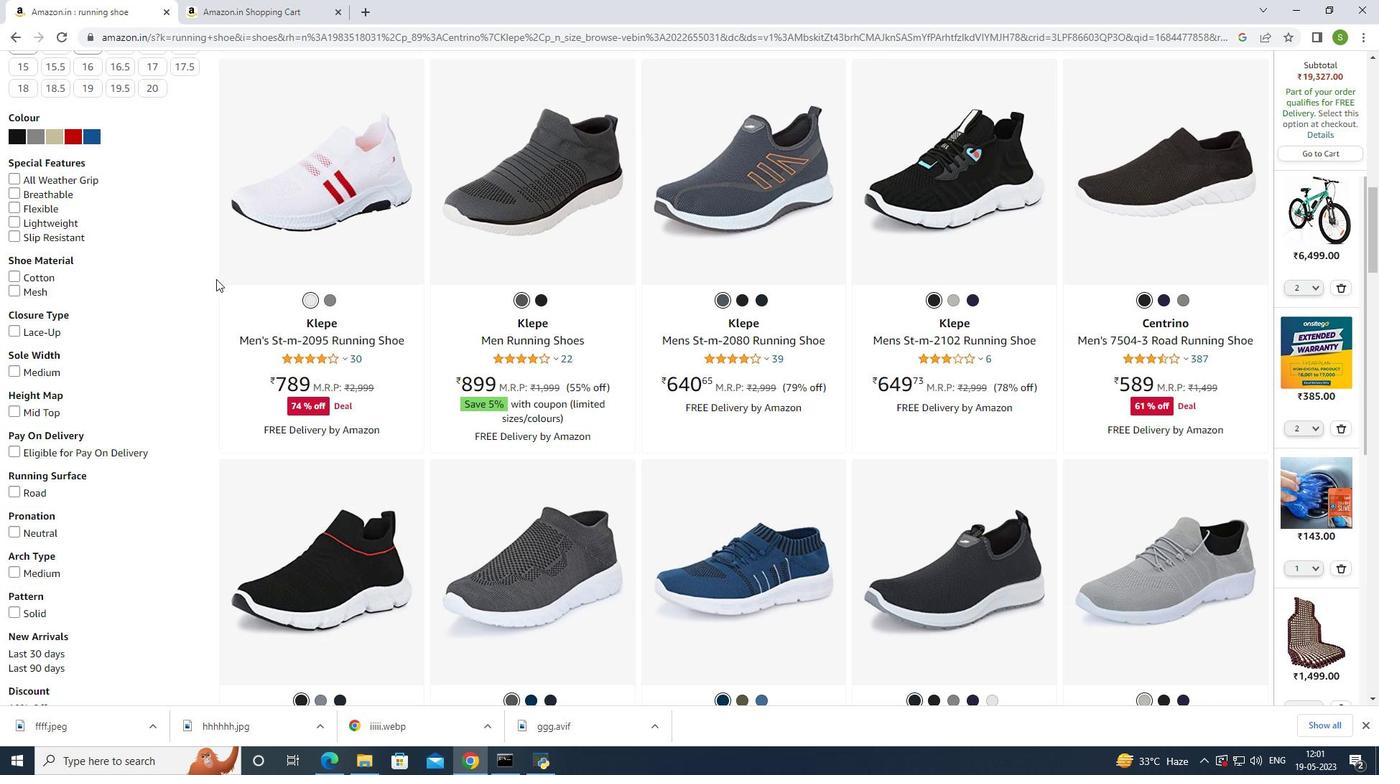 
Action: Mouse moved to (220, 265)
Screenshot: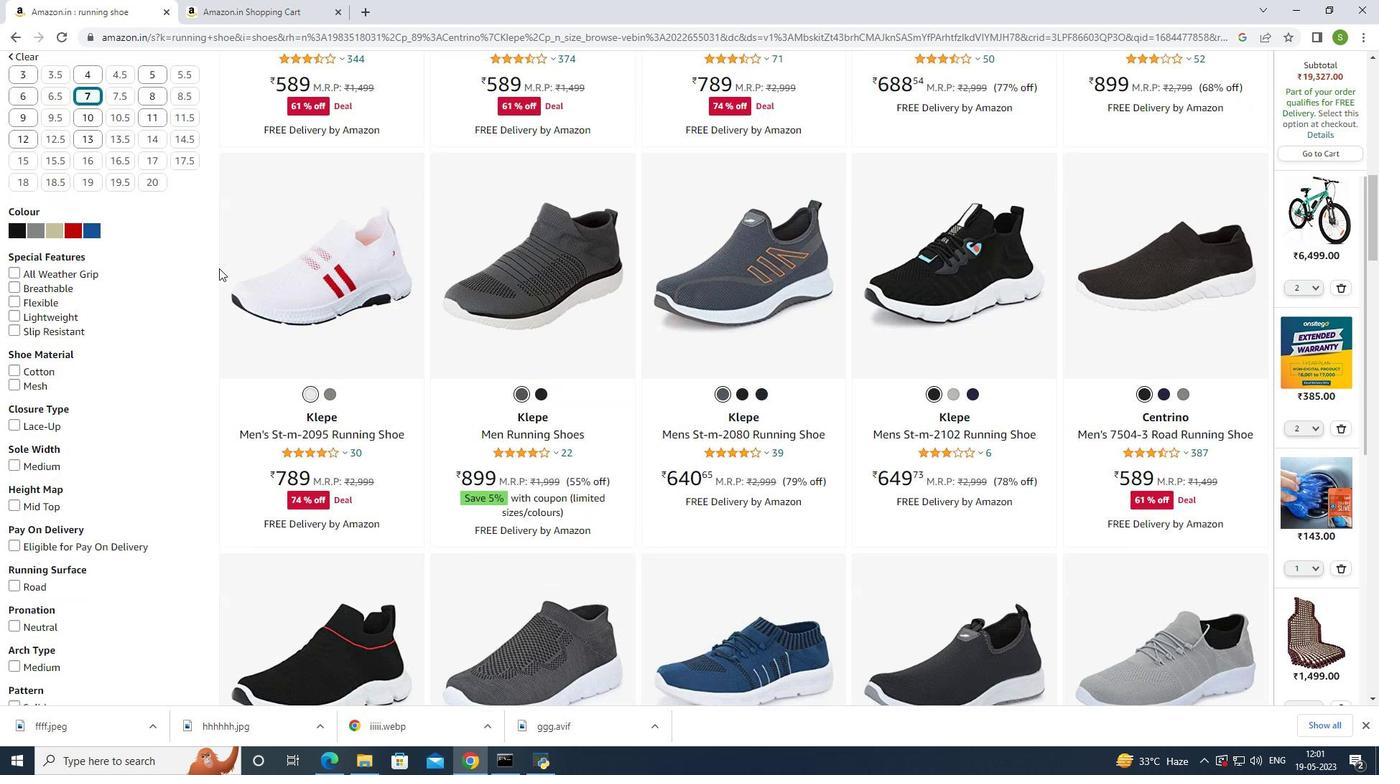 
Action: Mouse scrolled (220, 266) with delta (0, 0)
Screenshot: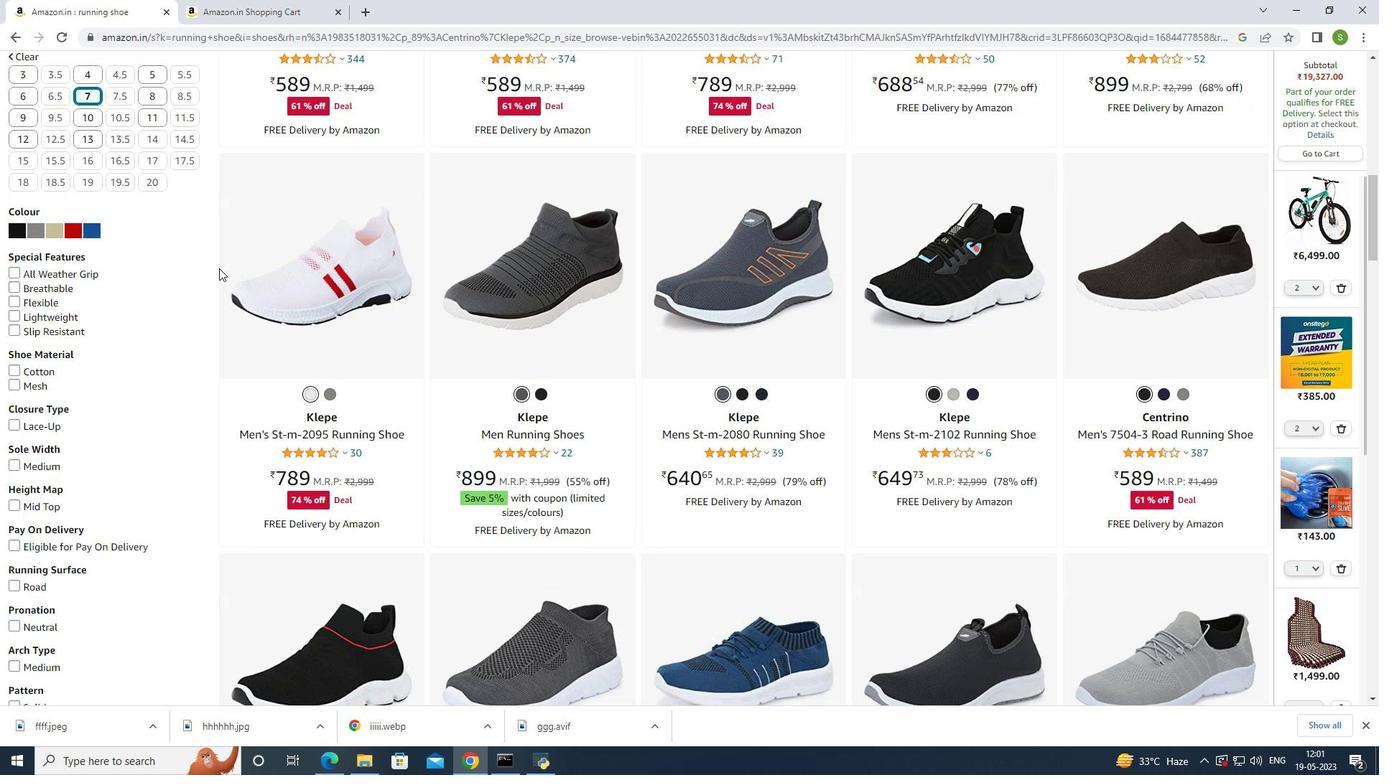 
Action: Mouse moved to (220, 265)
Screenshot: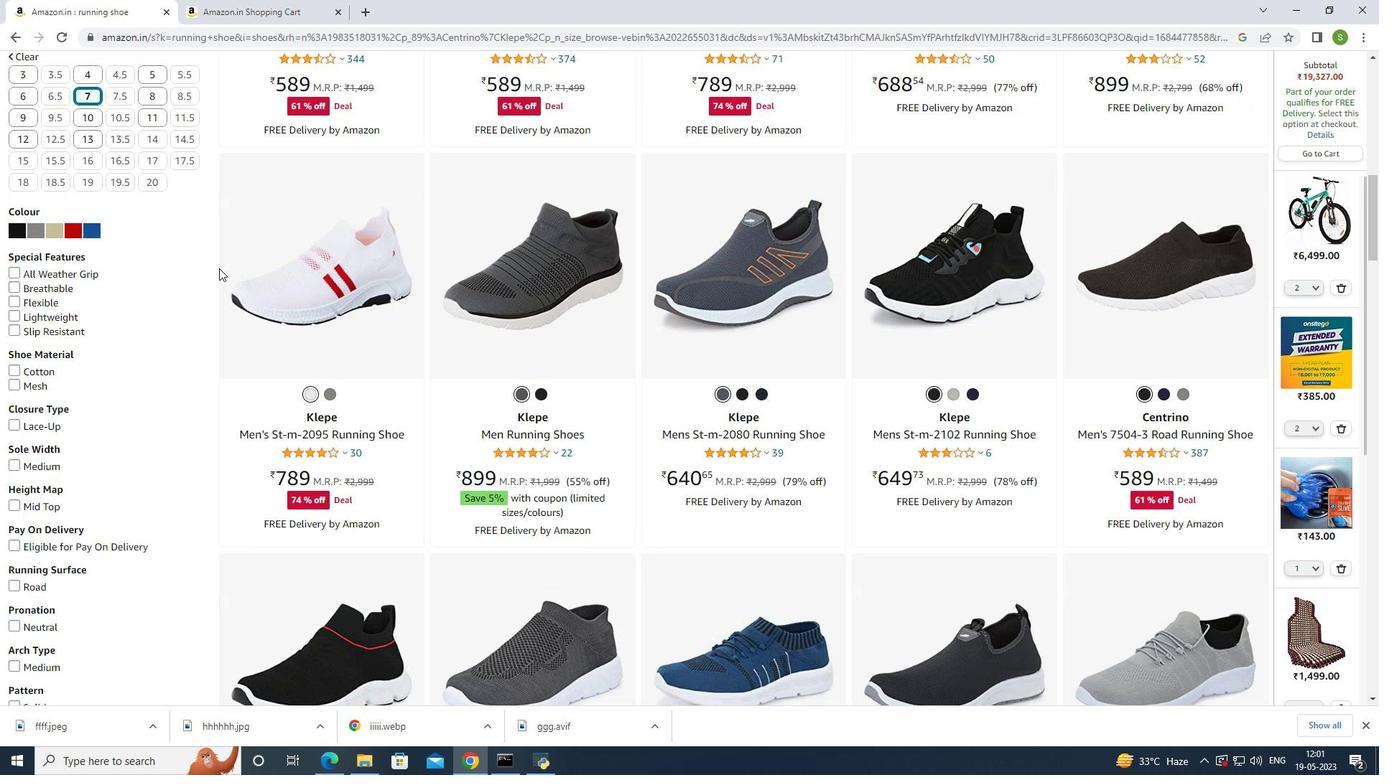 
Action: Mouse scrolled (220, 265) with delta (0, 0)
Screenshot: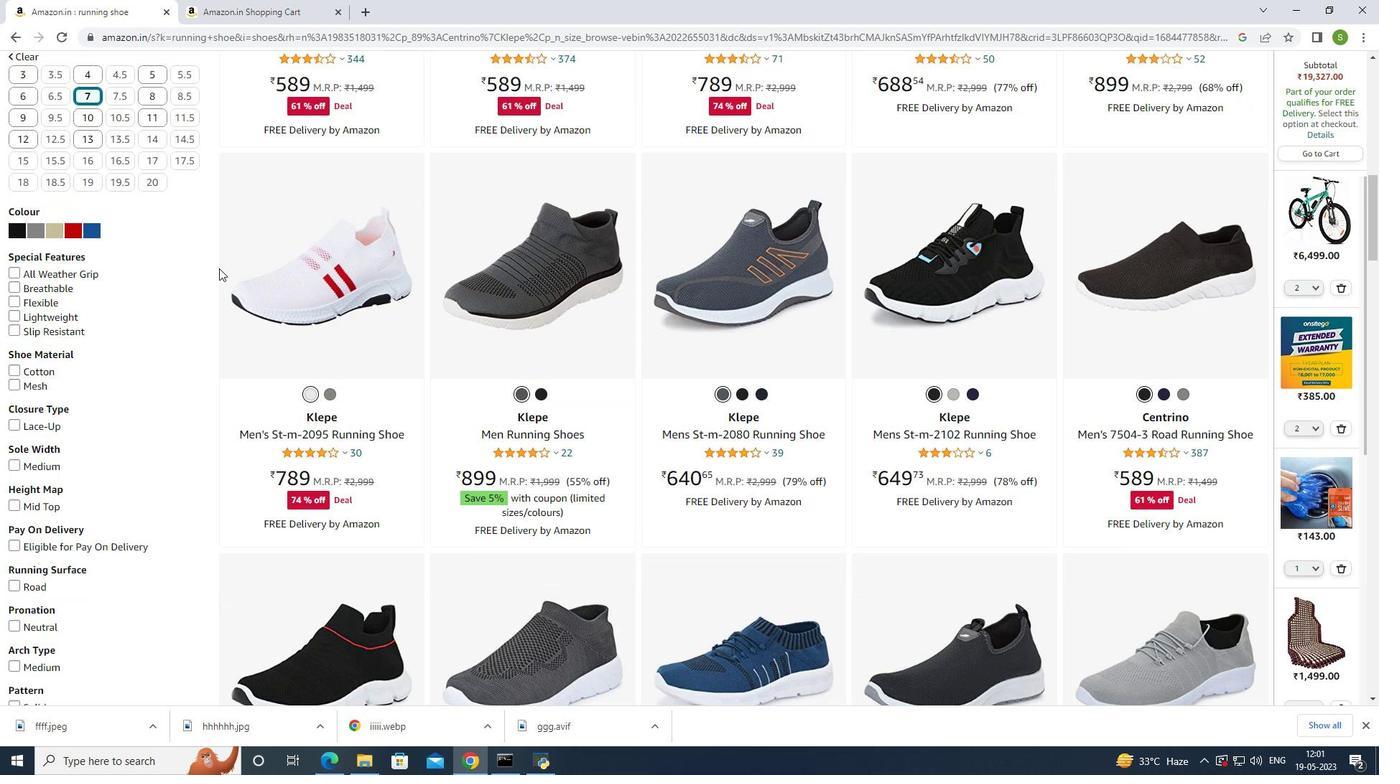 
Action: Mouse moved to (220, 265)
Screenshot: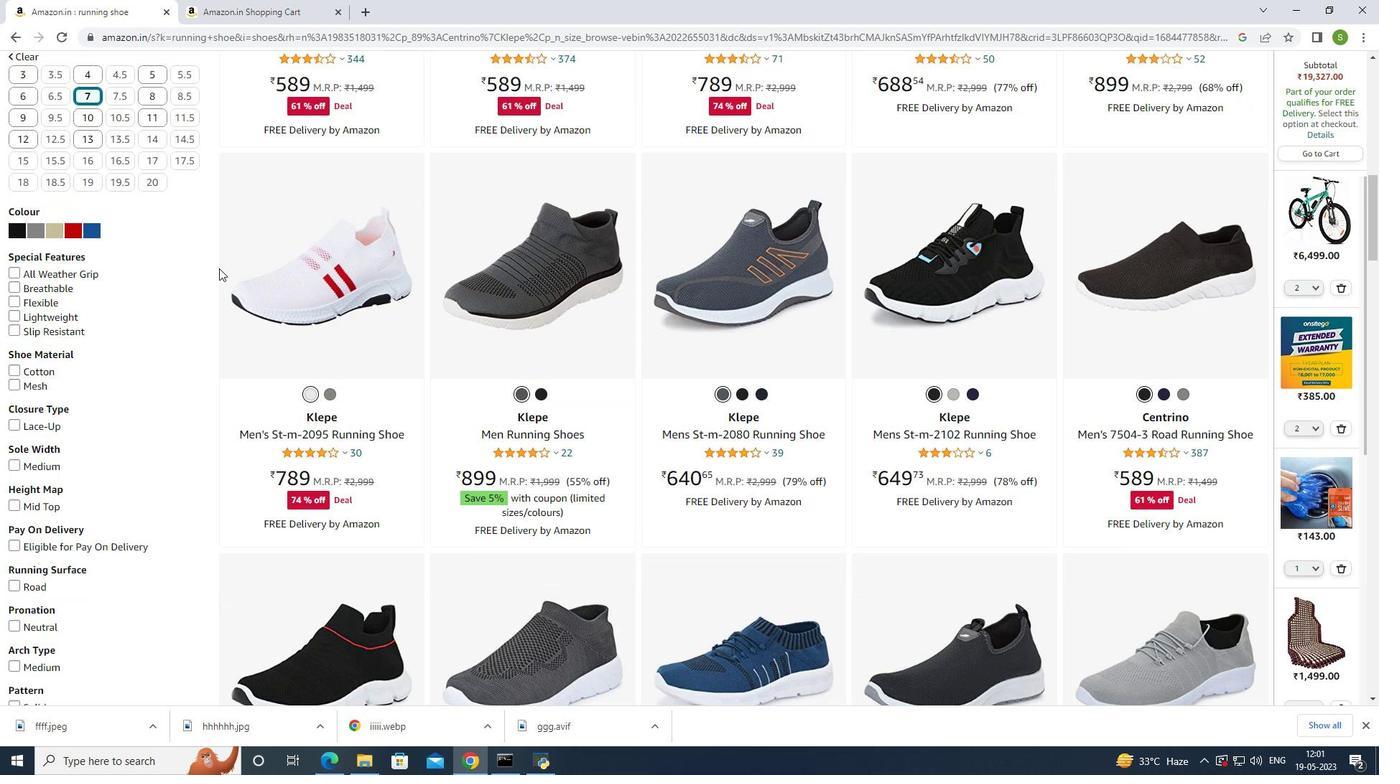
Action: Mouse scrolled (220, 265) with delta (0, 0)
Screenshot: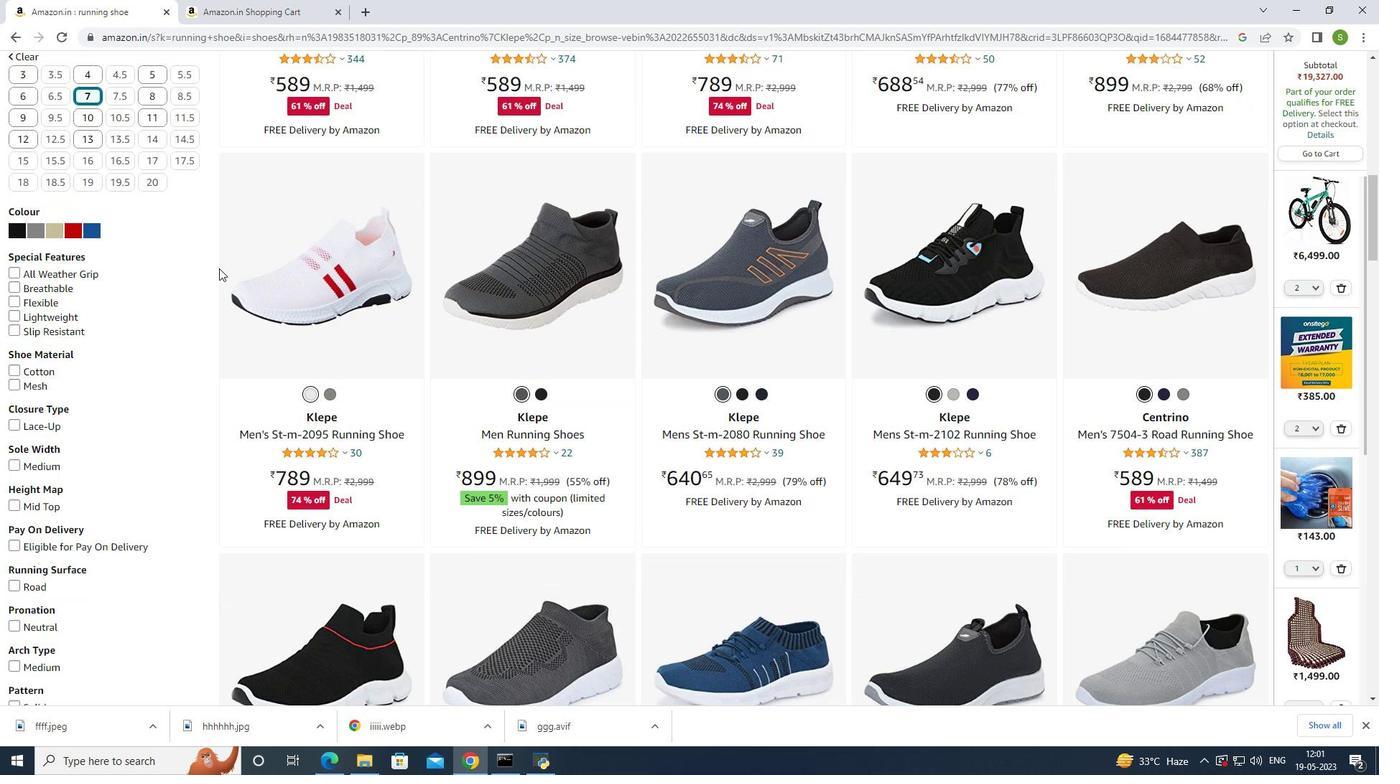 
Action: Mouse moved to (220, 264)
Screenshot: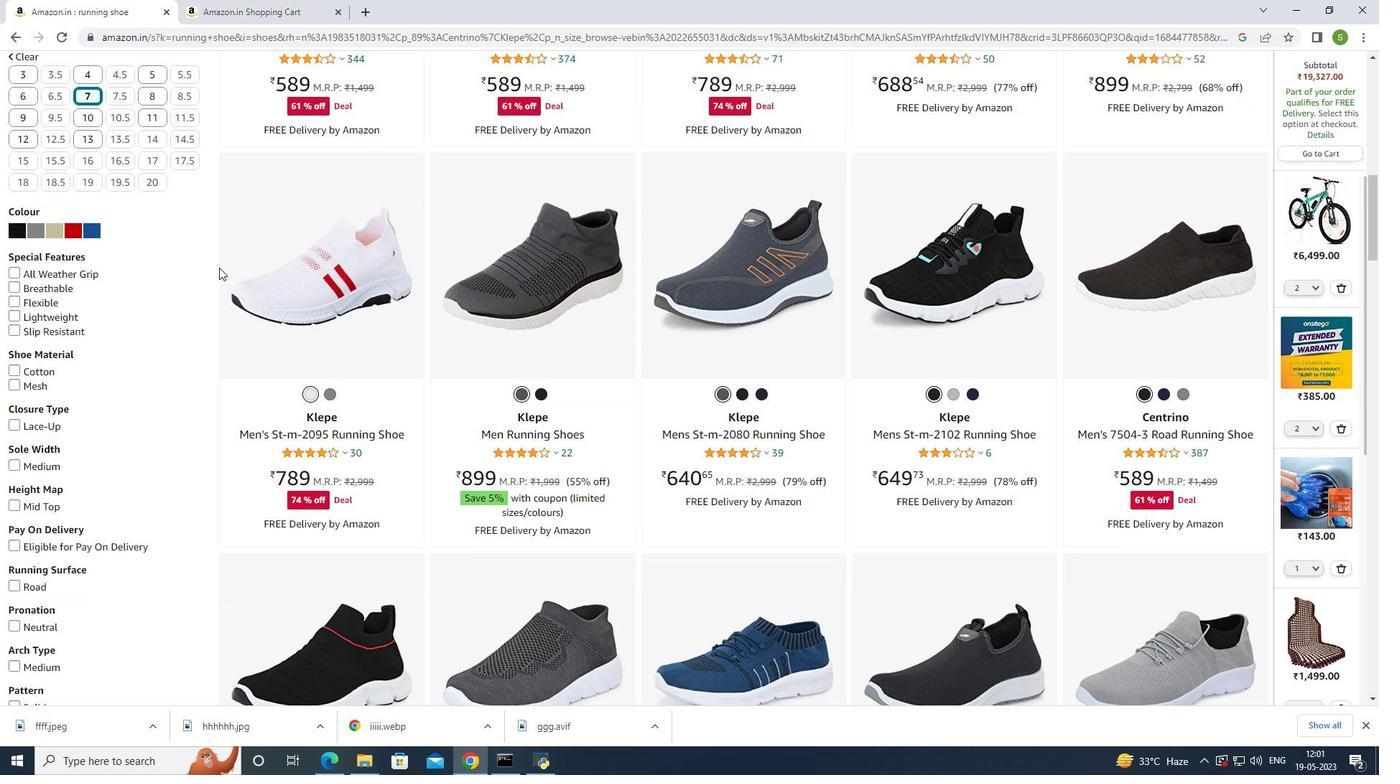 
Action: Mouse scrolled (220, 265) with delta (0, 0)
Screenshot: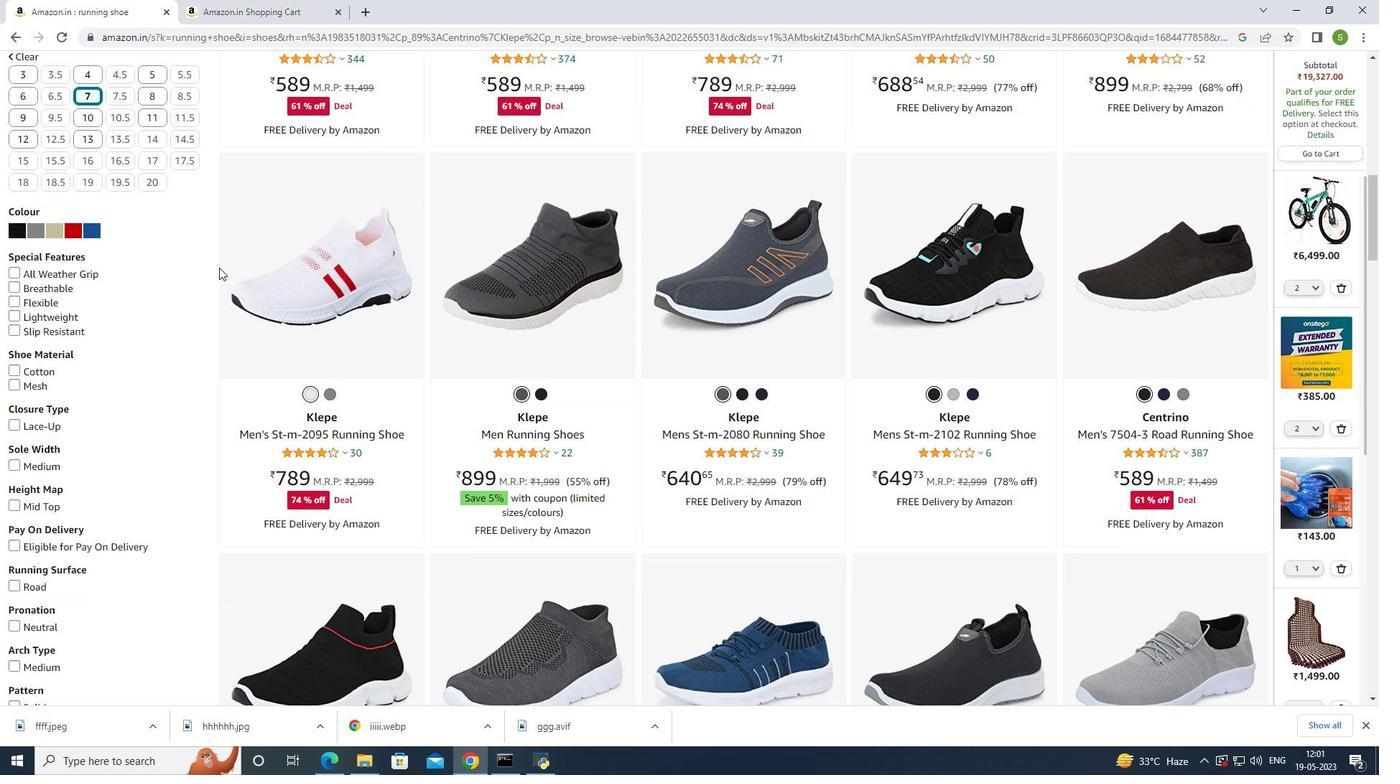 
Action: Mouse moved to (220, 262)
Screenshot: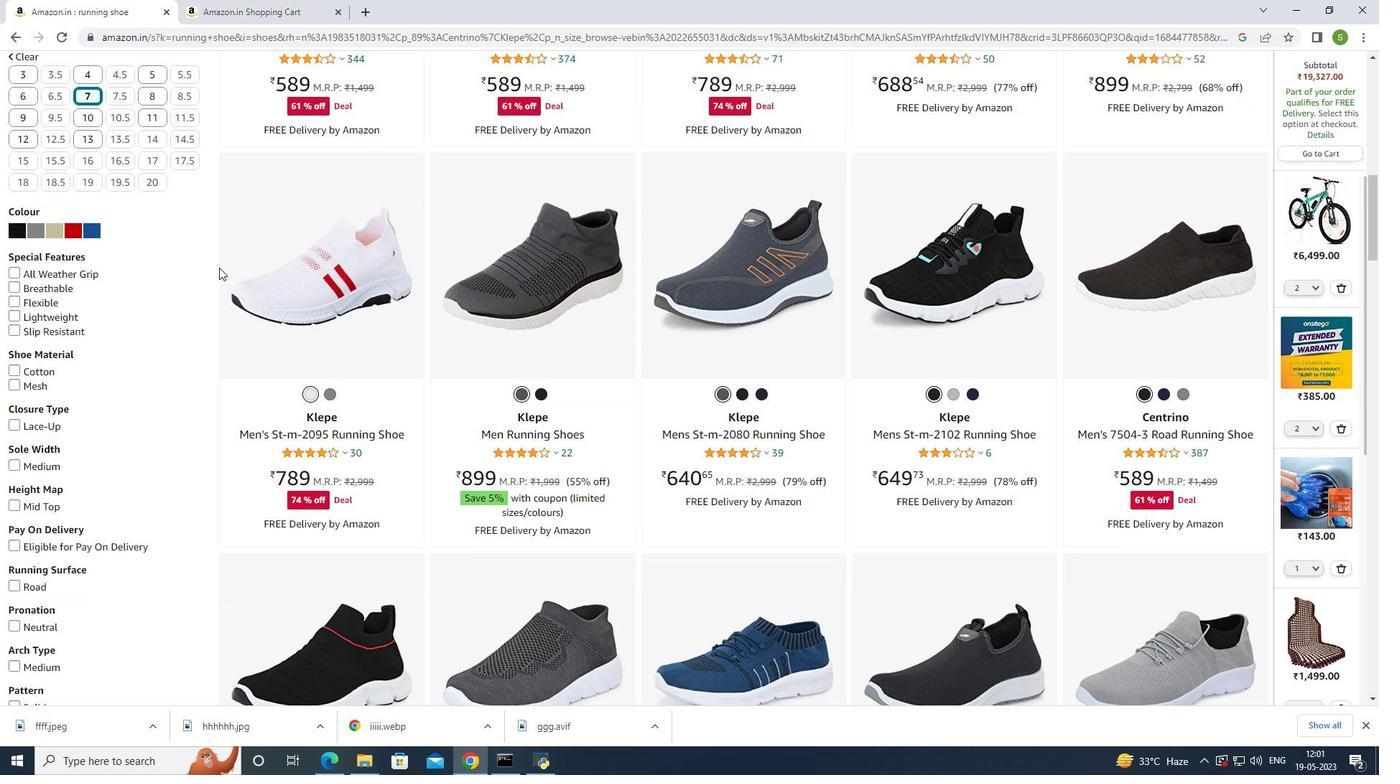 
Action: Mouse scrolled (220, 263) with delta (0, 0)
Screenshot: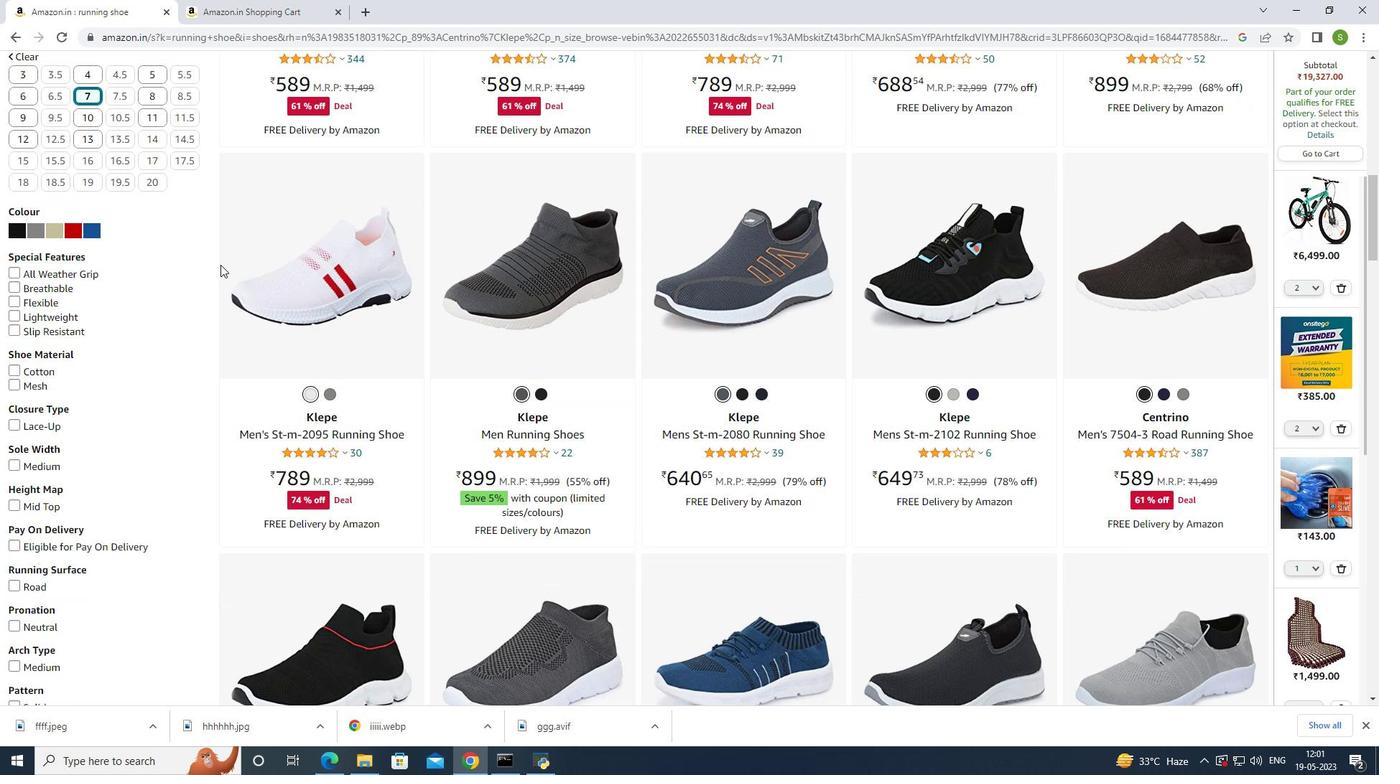
Action: Mouse scrolled (220, 263) with delta (0, 0)
Screenshot: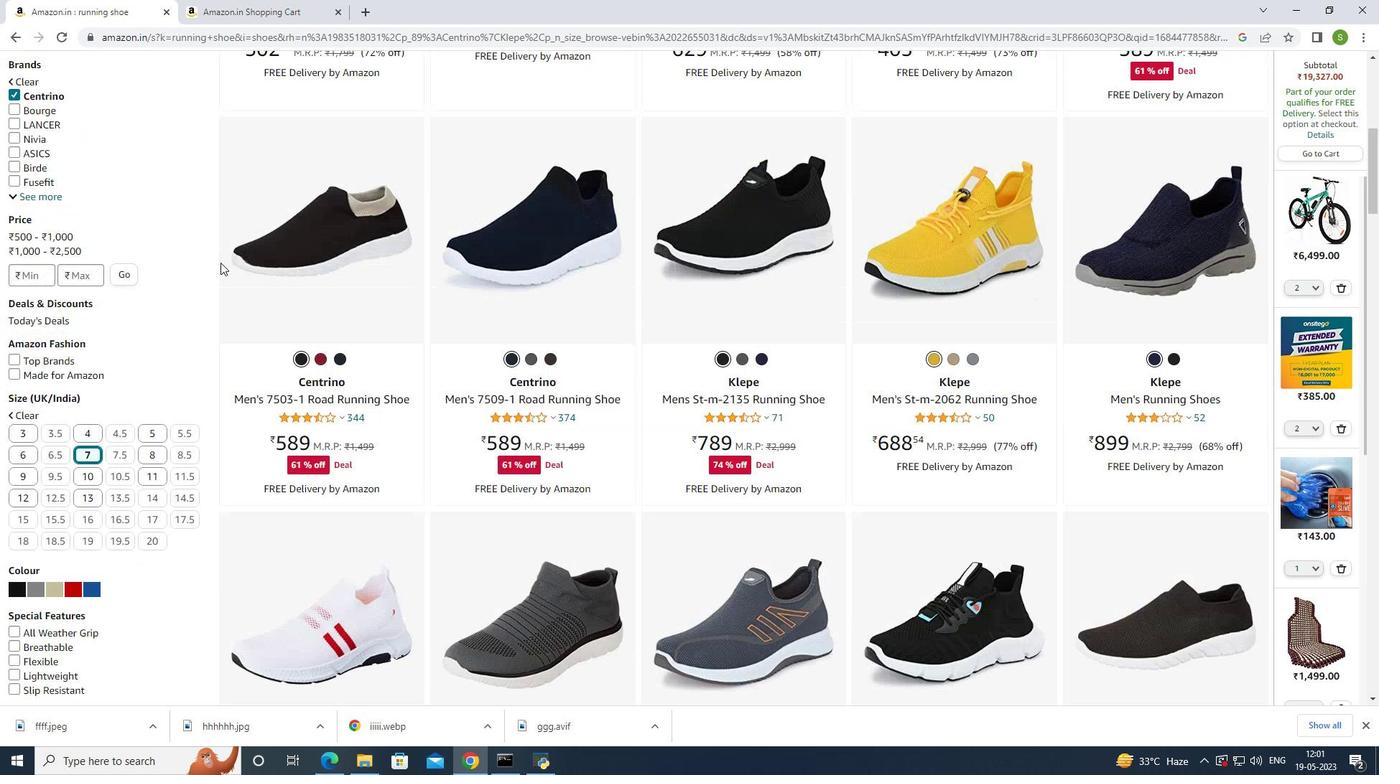 
Action: Mouse scrolled (220, 263) with delta (0, 0)
Screenshot: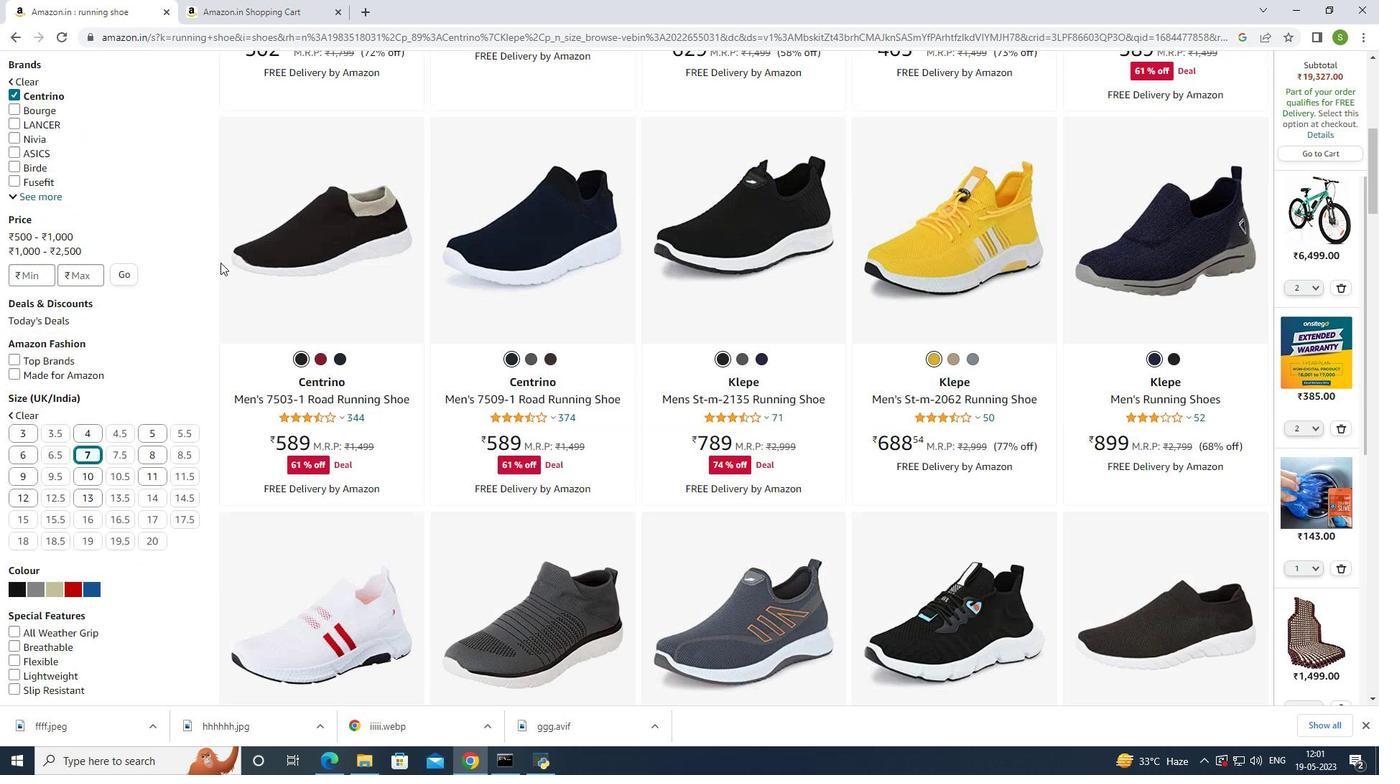 
Action: Mouse scrolled (220, 263) with delta (0, 0)
Screenshot: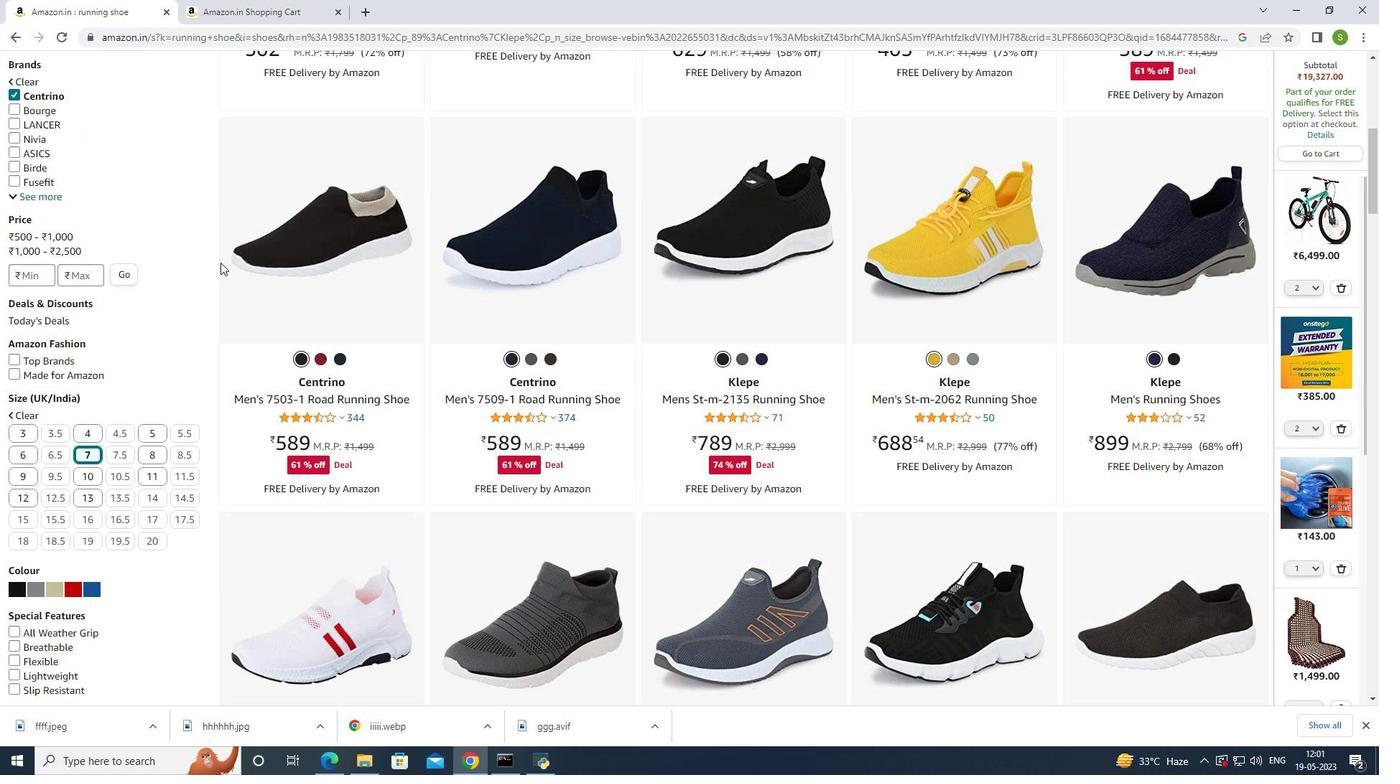 
Action: Mouse scrolled (220, 263) with delta (0, 0)
Screenshot: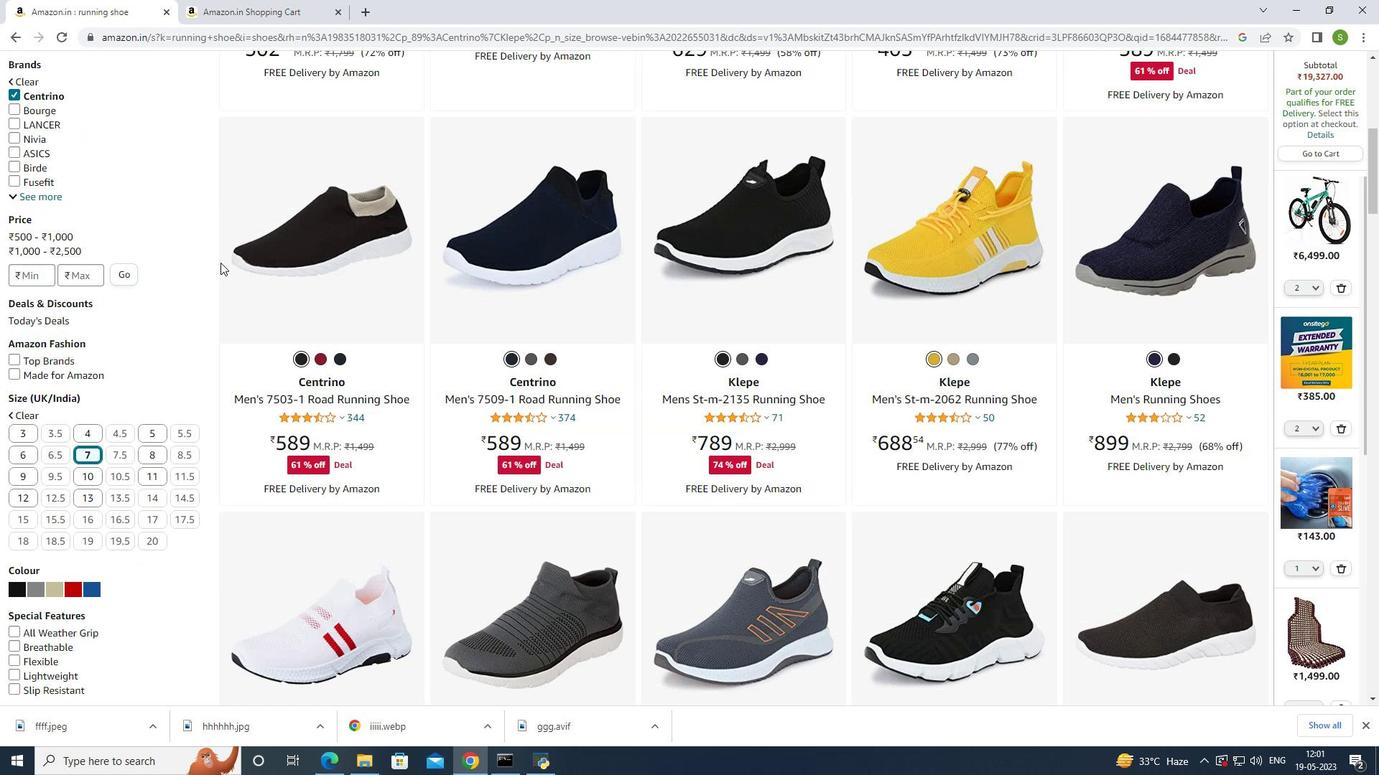 
Action: Mouse moved to (220, 263)
Screenshot: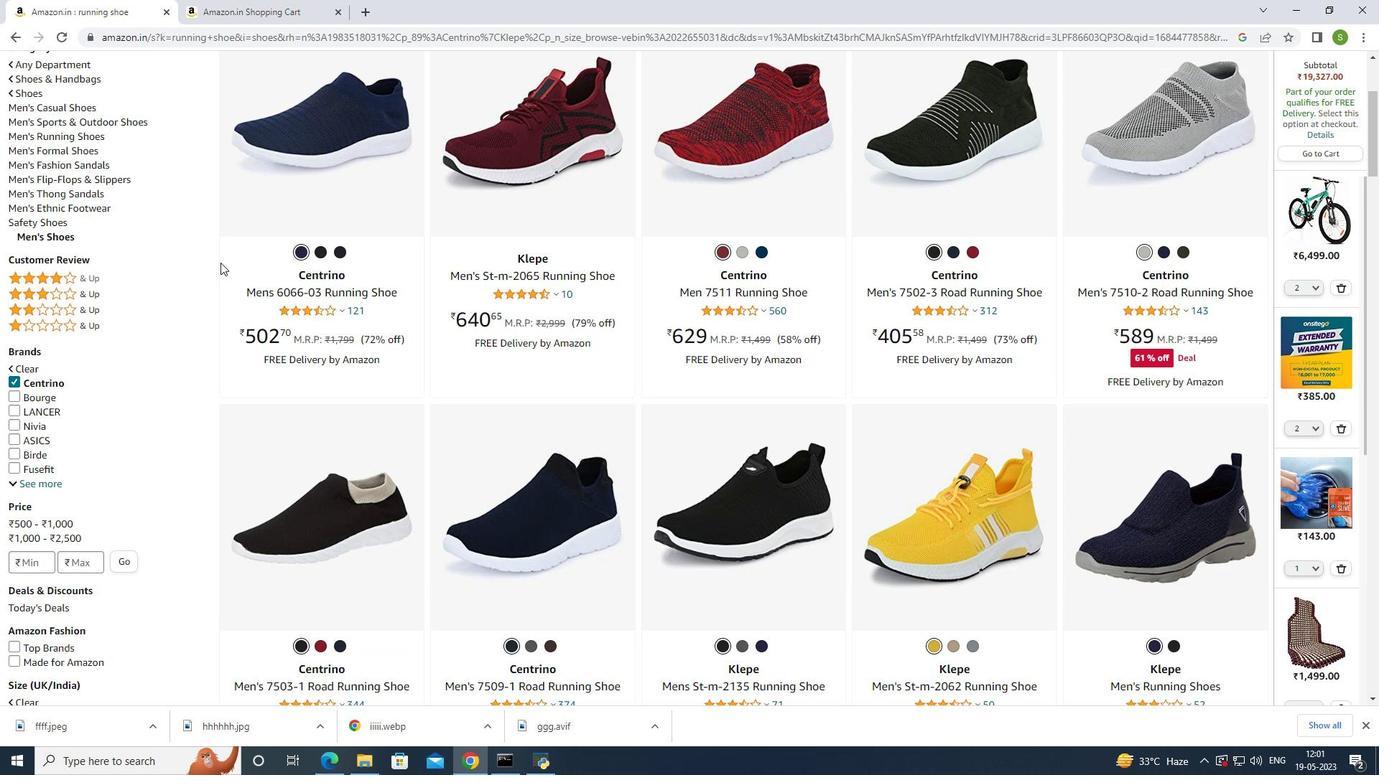 
Action: Mouse scrolled (220, 262) with delta (0, 0)
Screenshot: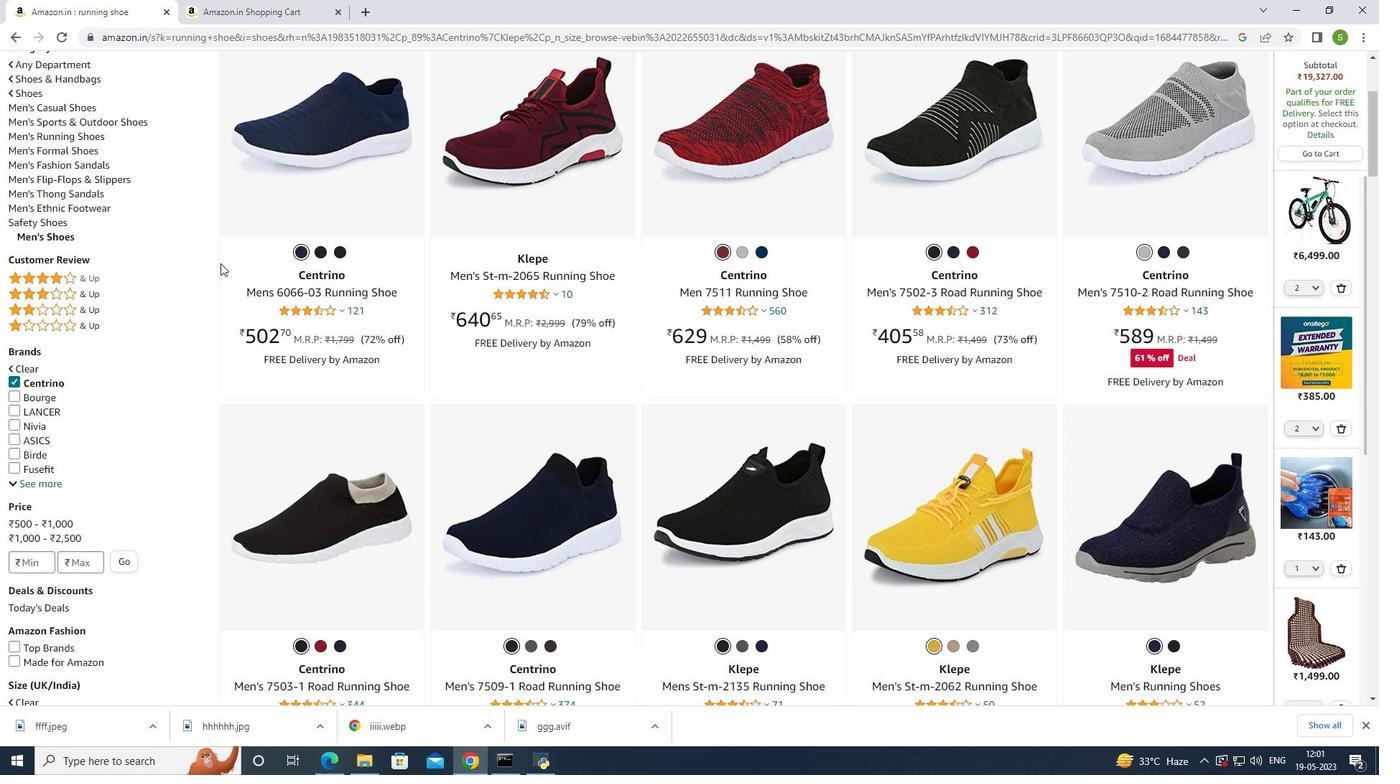 
Action: Mouse scrolled (220, 262) with delta (0, 0)
Screenshot: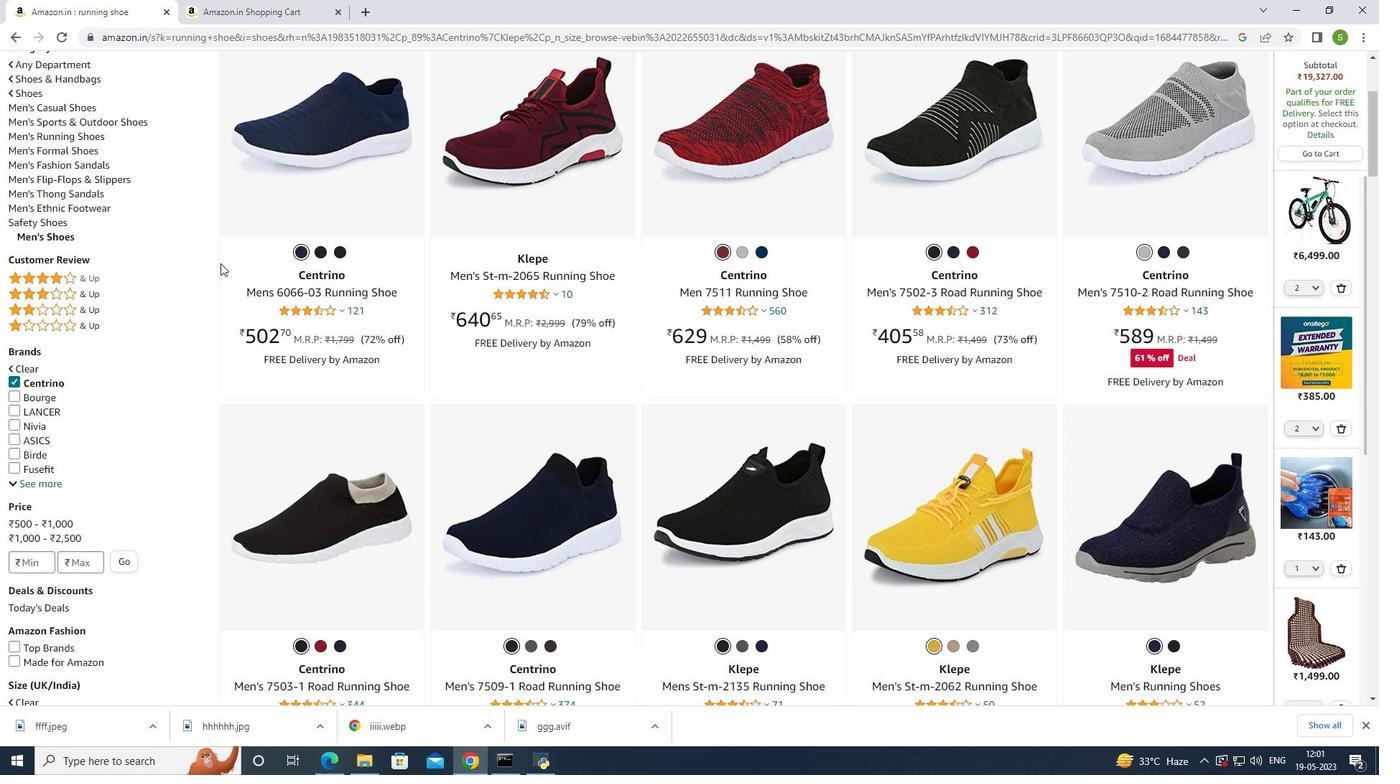 
Action: Mouse scrolled (220, 262) with delta (0, 0)
Screenshot: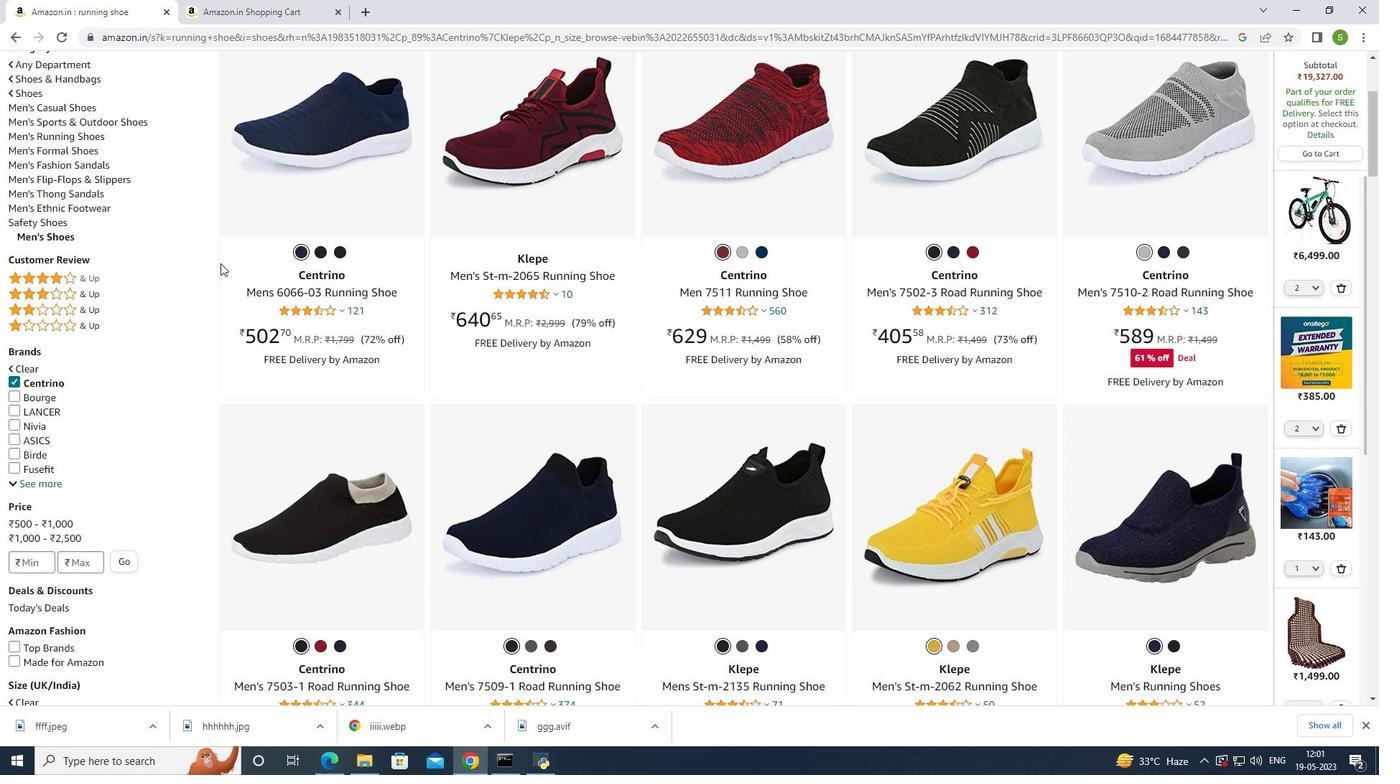 
Action: Mouse moved to (74, 348)
Screenshot: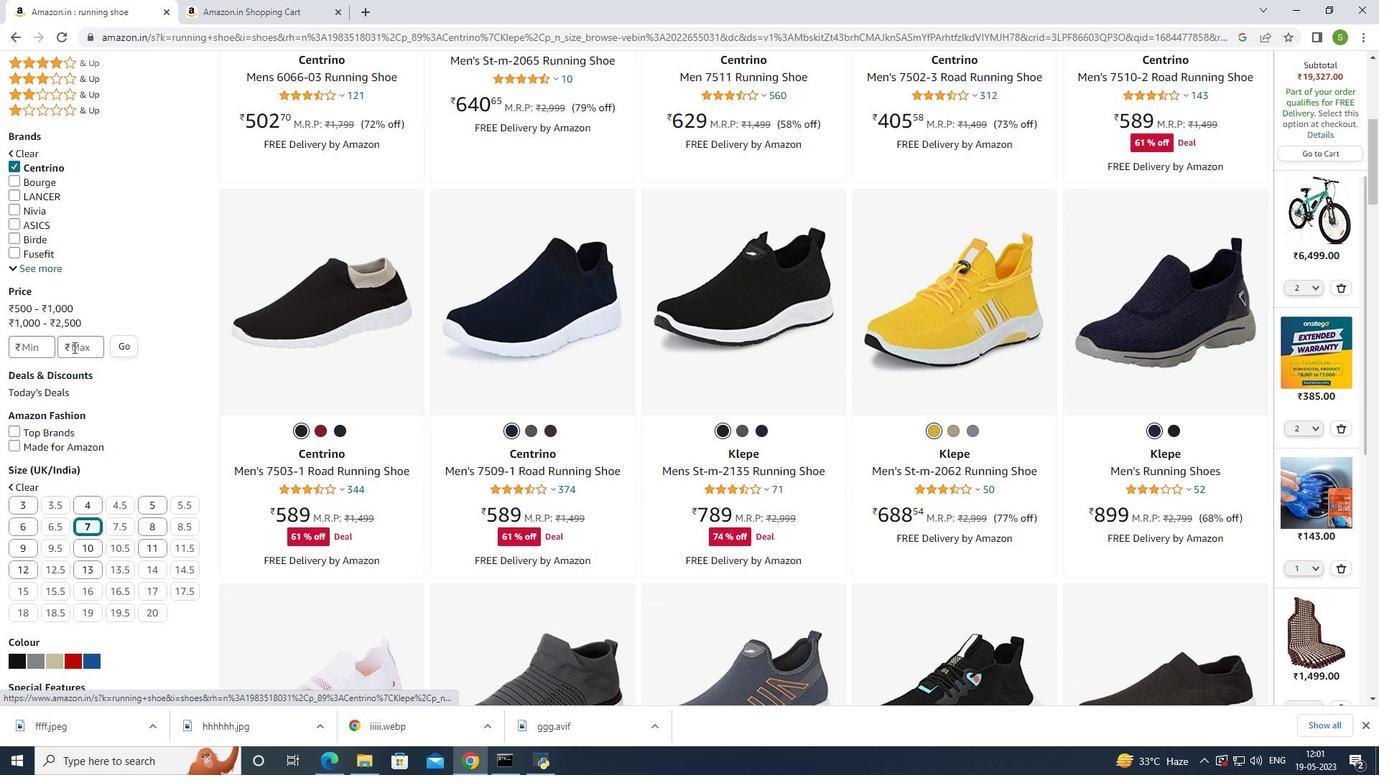 
Action: Mouse pressed left at (74, 348)
Screenshot: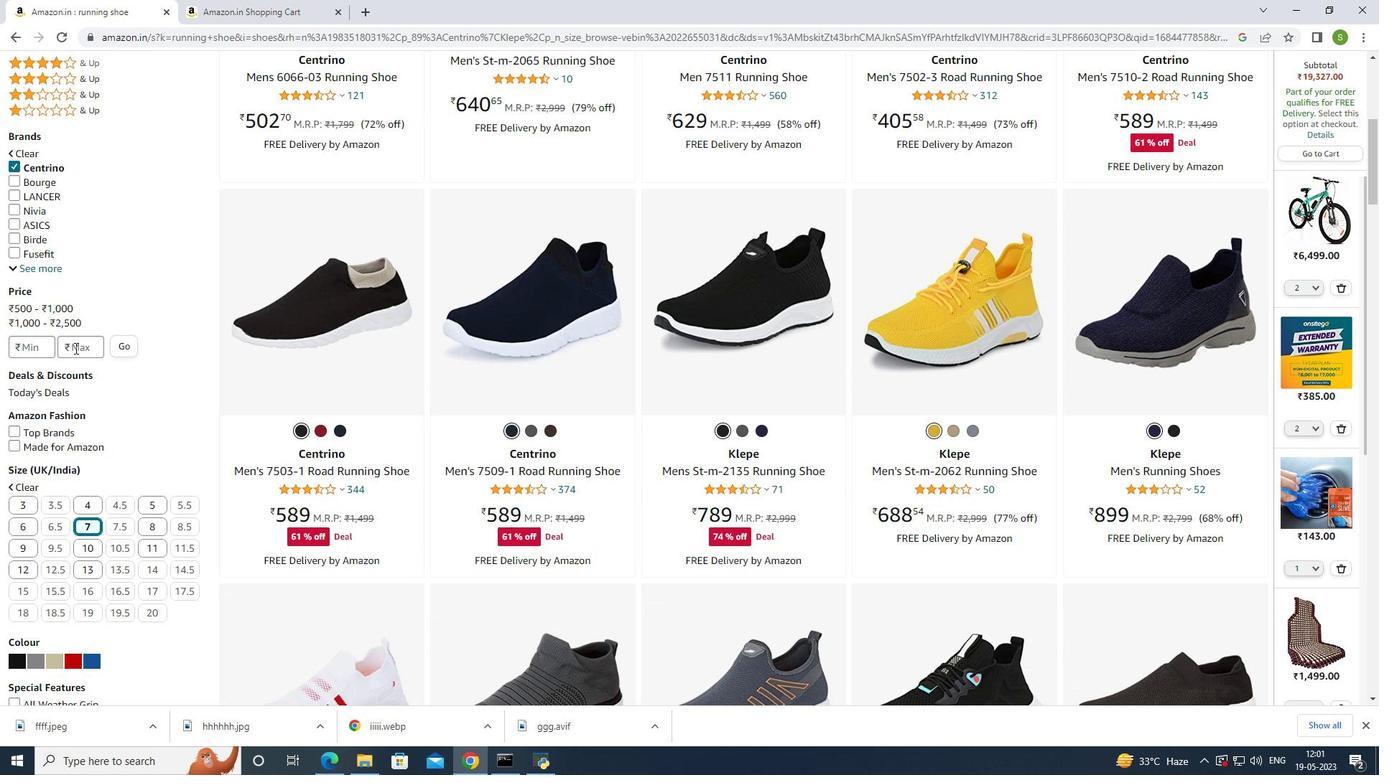 
Action: Mouse moved to (89, 374)
Screenshot: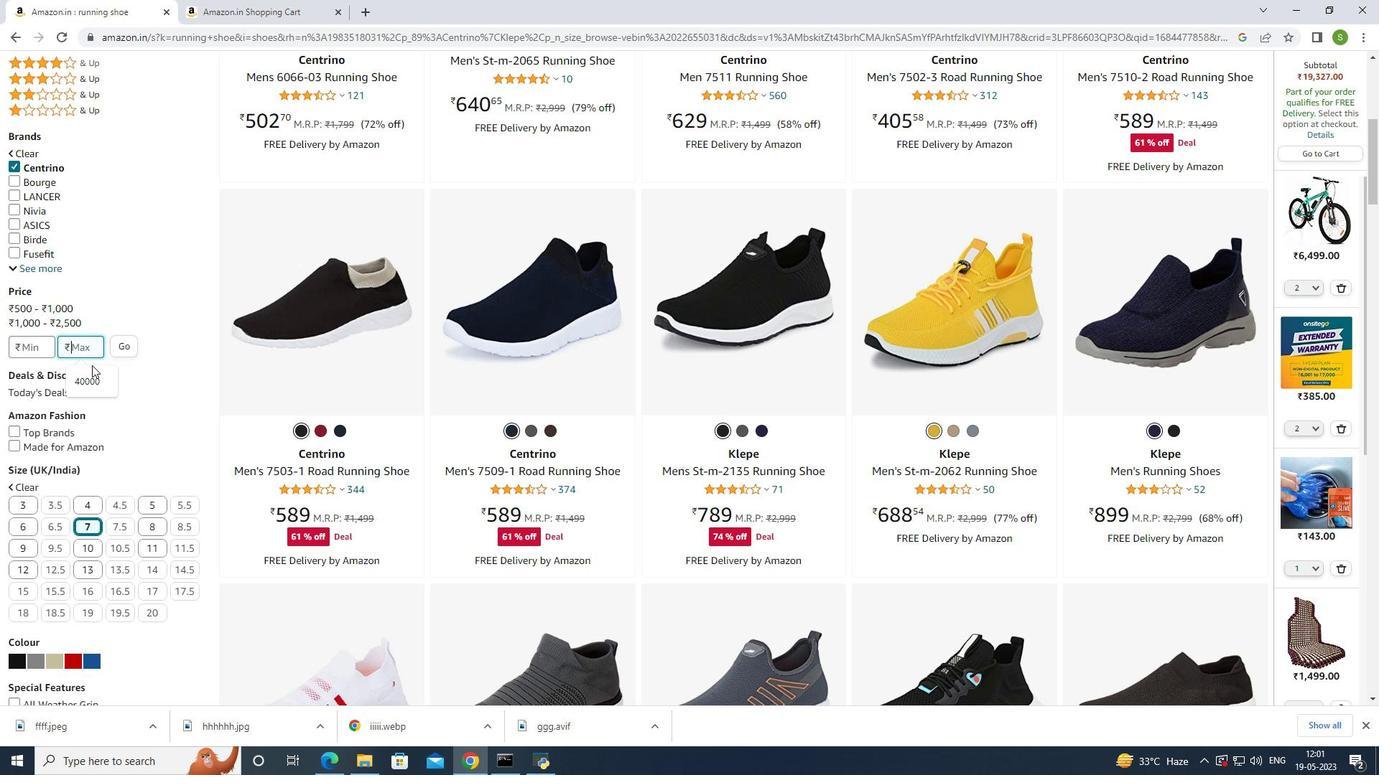 
Action: Mouse pressed left at (89, 374)
Screenshot: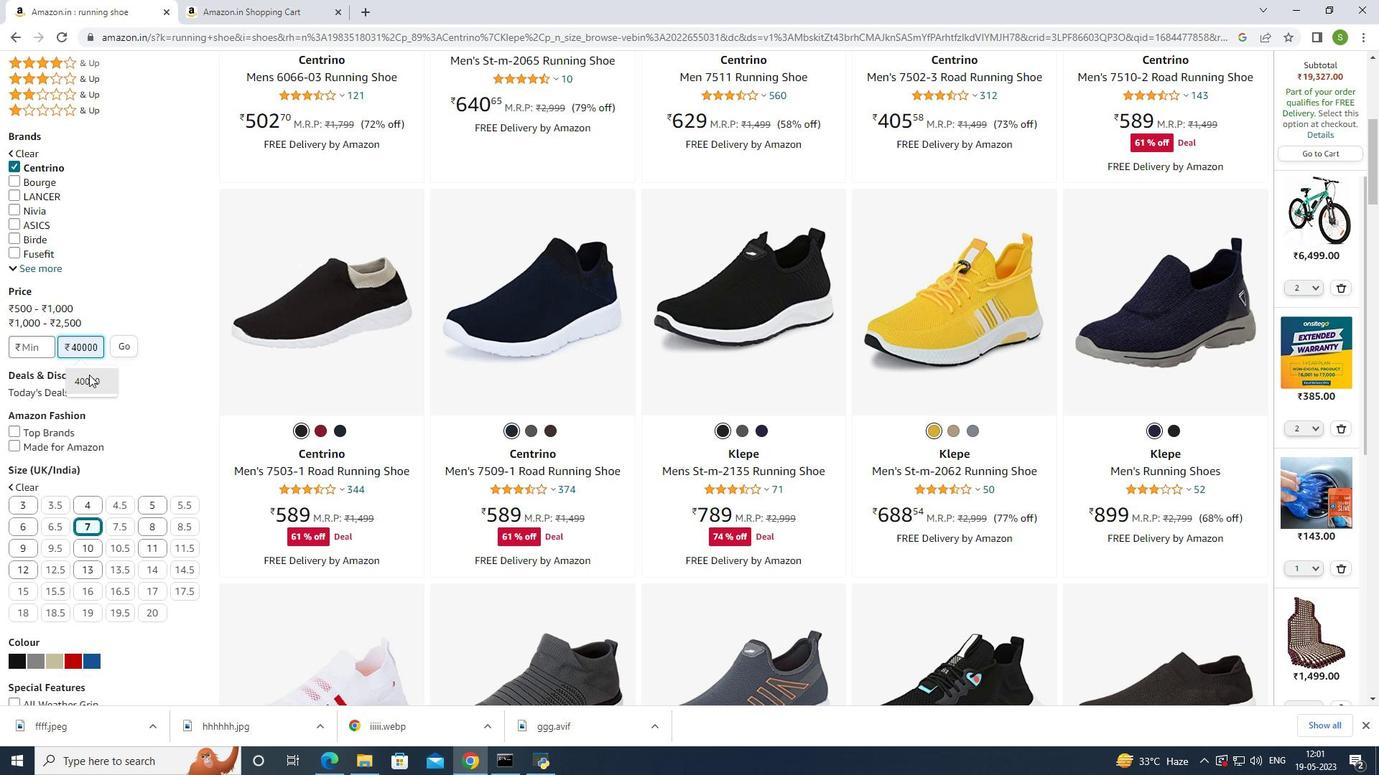 
Action: Mouse moved to (7, 334)
Screenshot: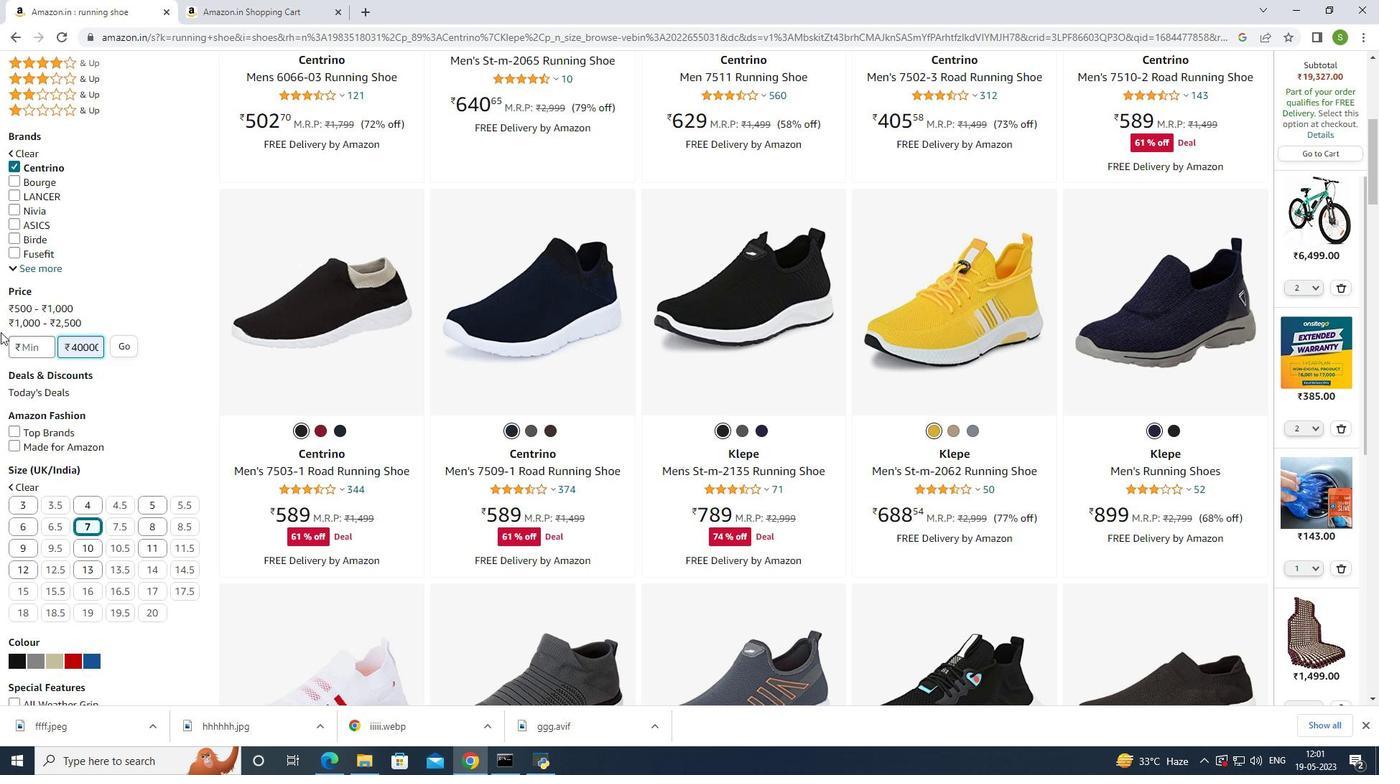
Action: Mouse pressed left at (0, 332)
Screenshot: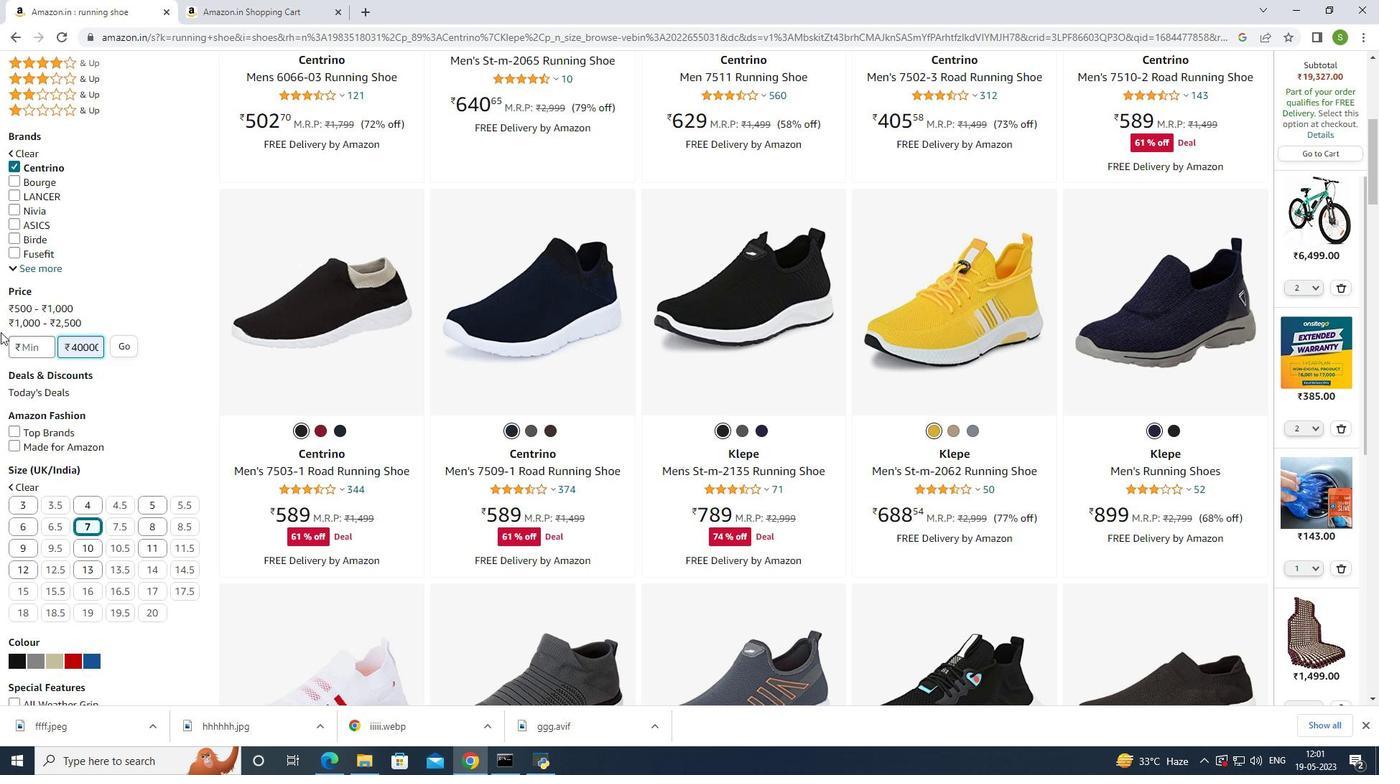 
Action: Mouse moved to (108, 343)
Screenshot: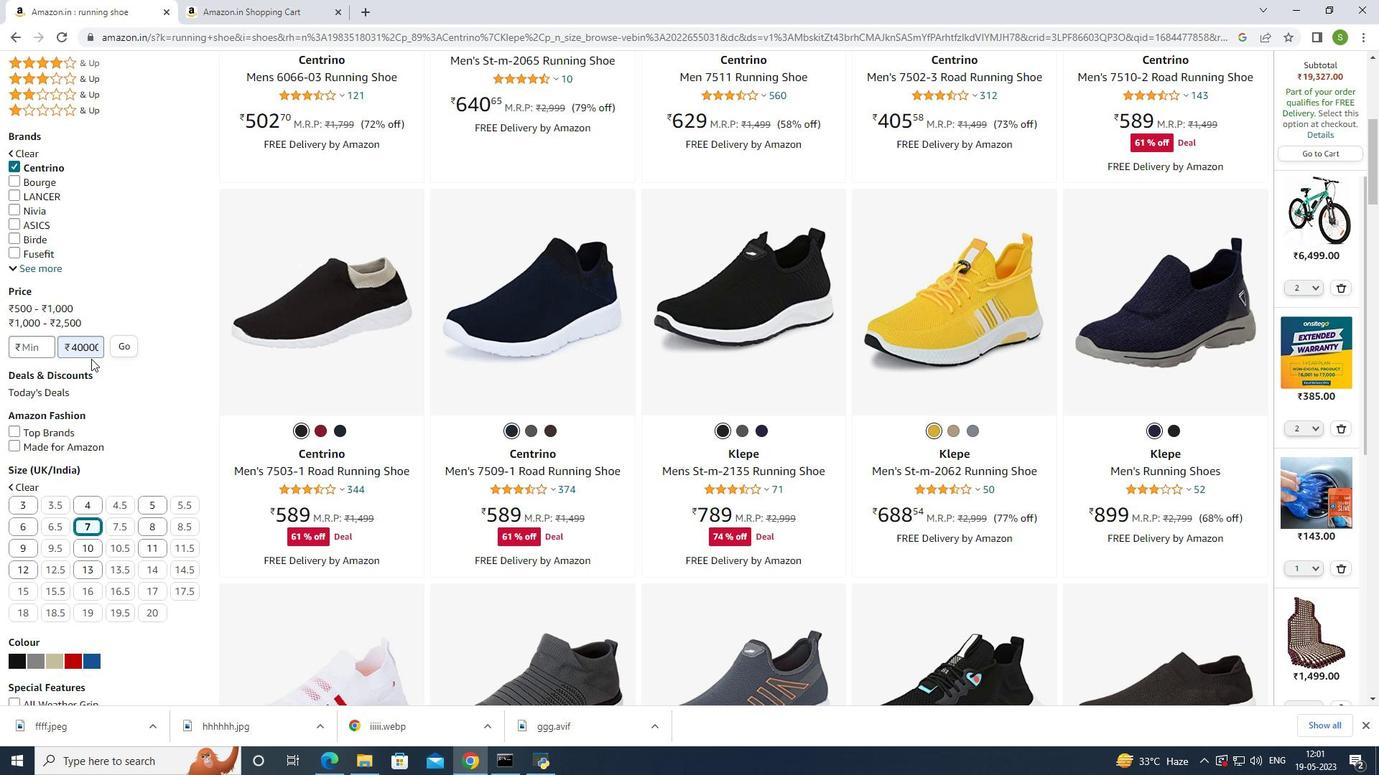 
Action: Mouse pressed left at (94, 360)
Screenshot: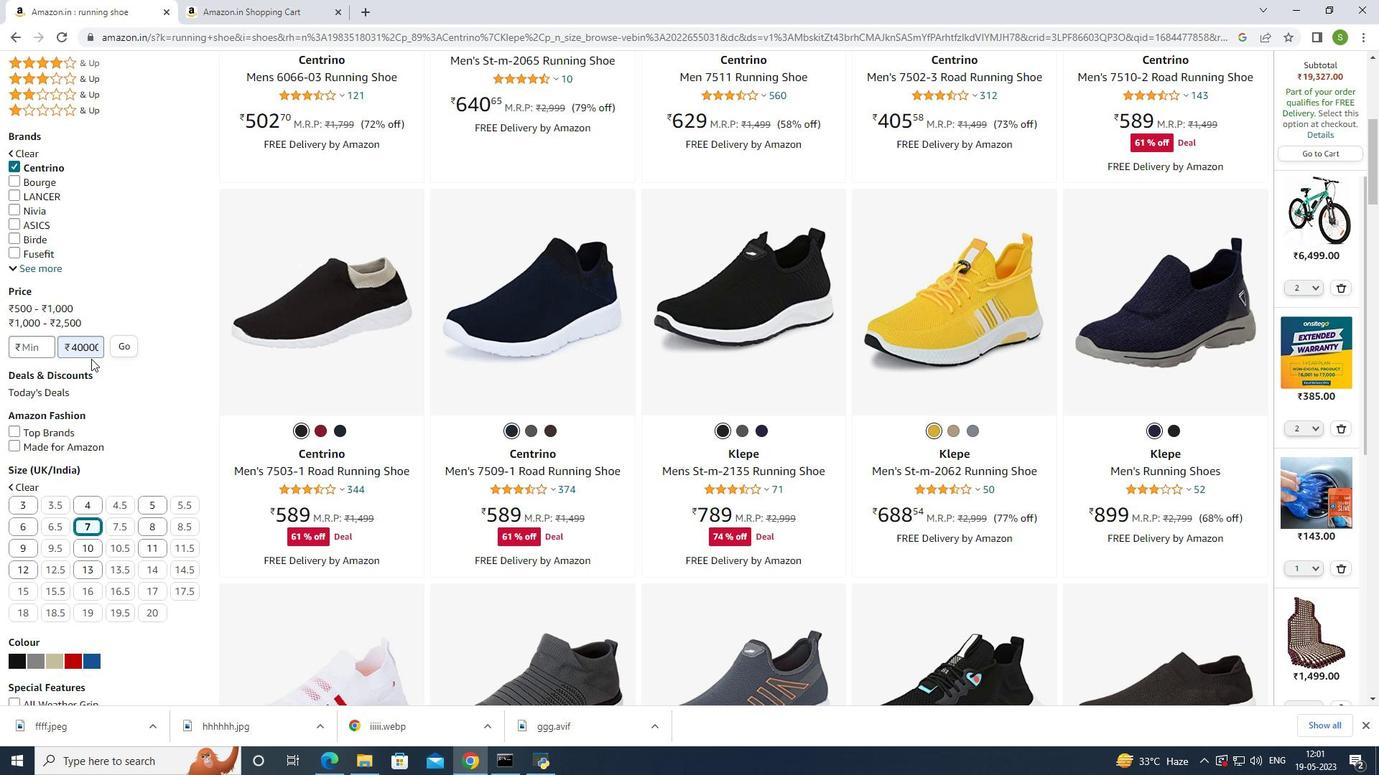
Action: Mouse moved to (30, 344)
Screenshot: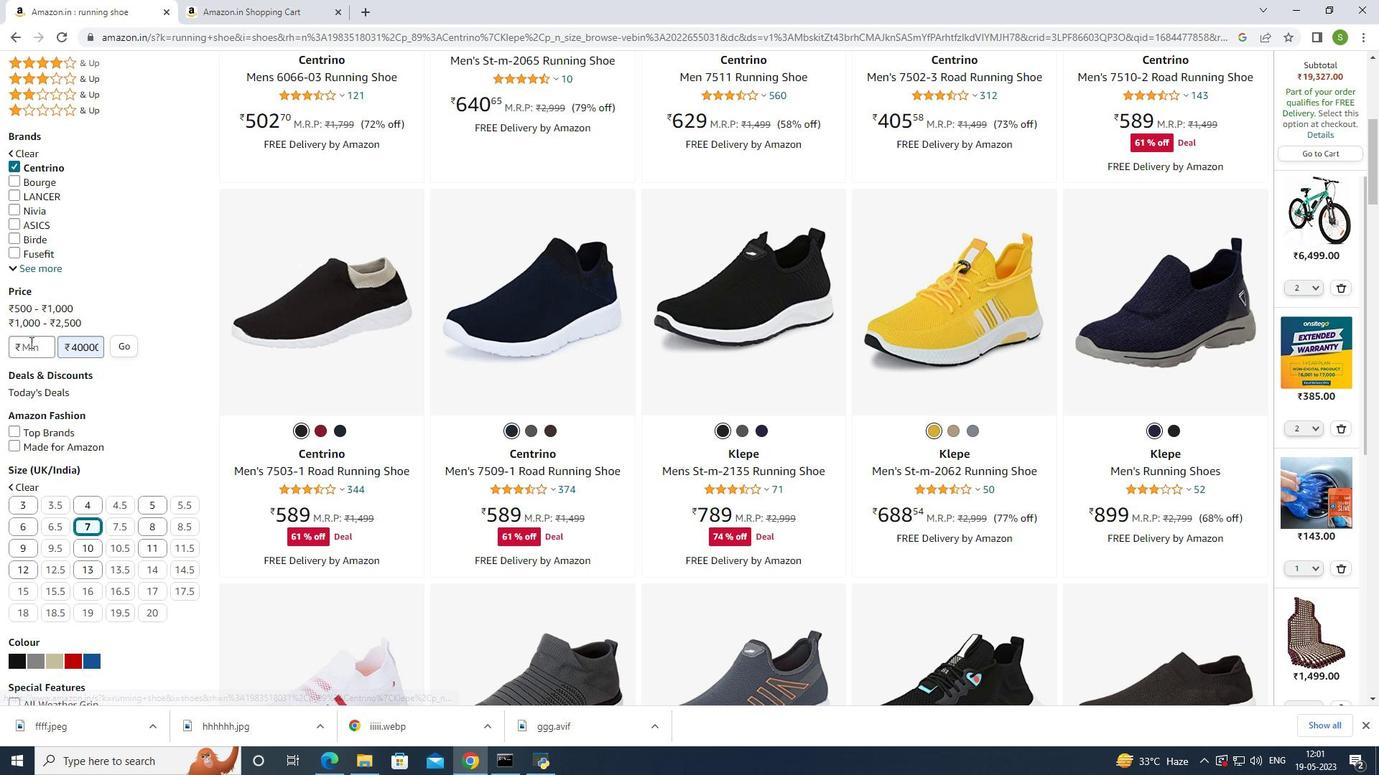 
Action: Mouse pressed left at (30, 344)
Screenshot: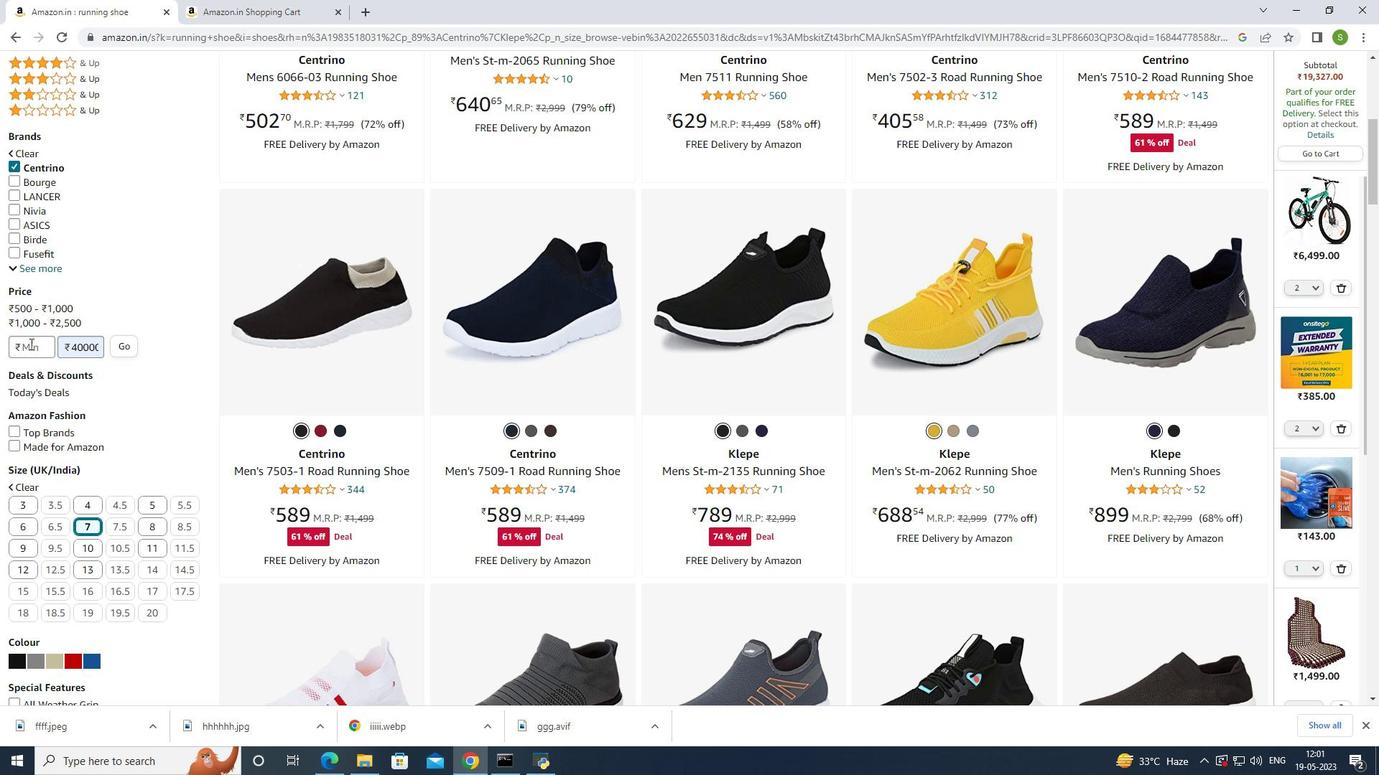 
Action: Mouse moved to (42, 334)
Screenshot: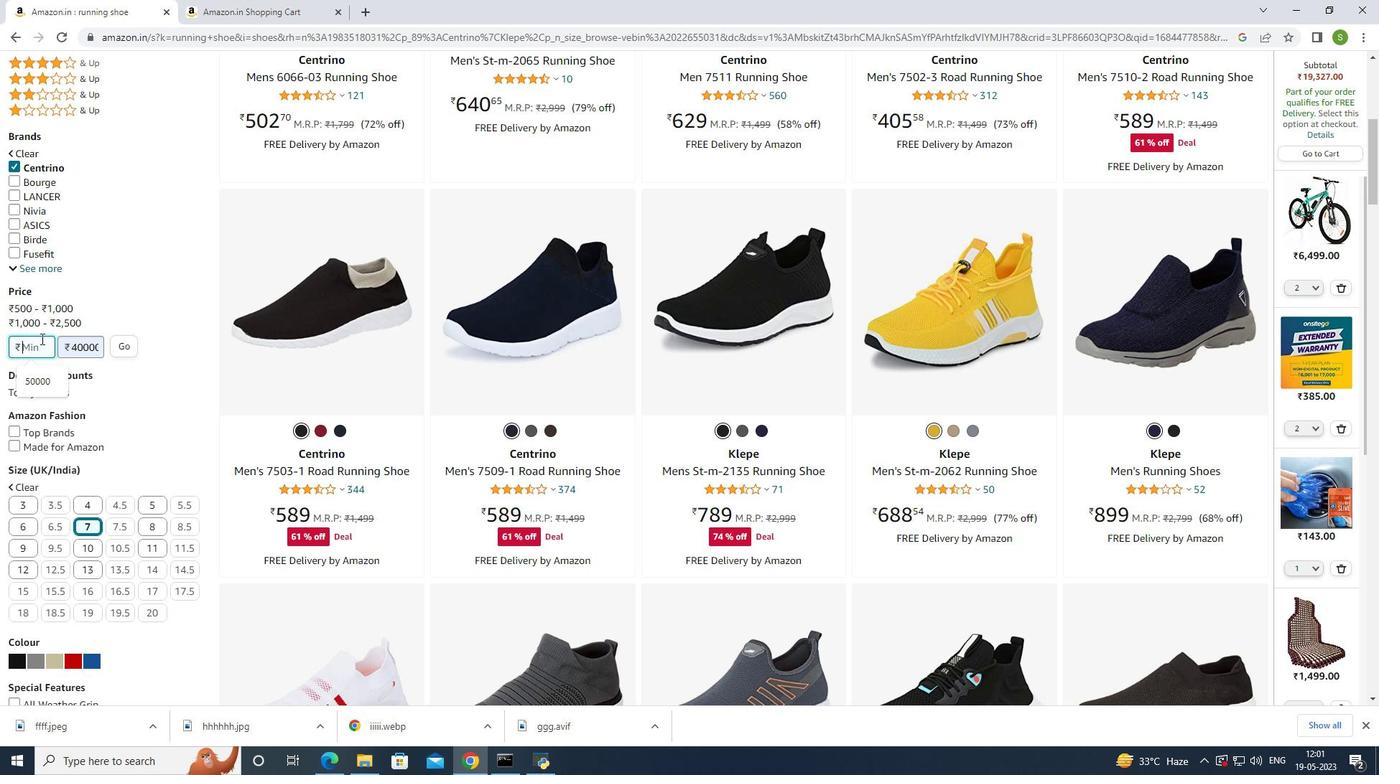 
Action: Key pressed 1
Screenshot: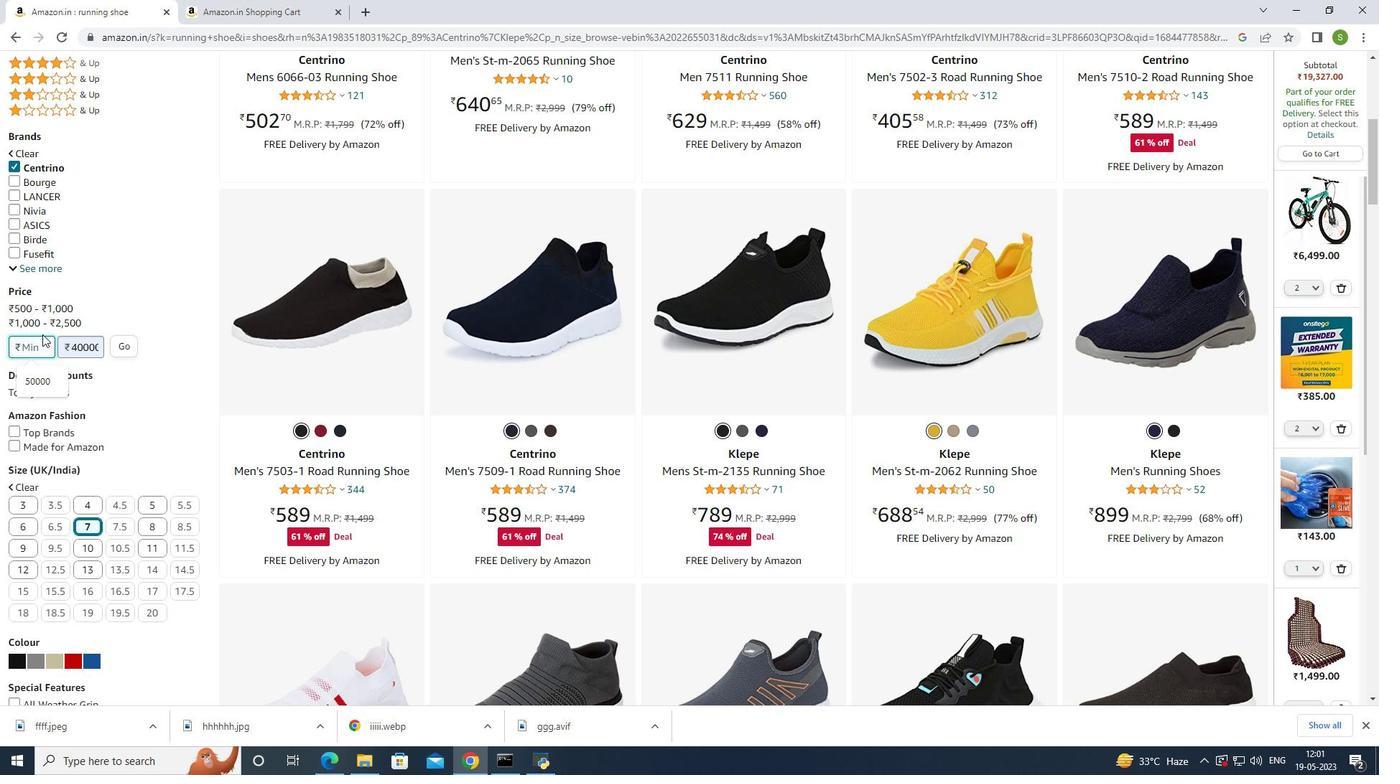 
Action: Mouse moved to (41, 334)
Screenshot: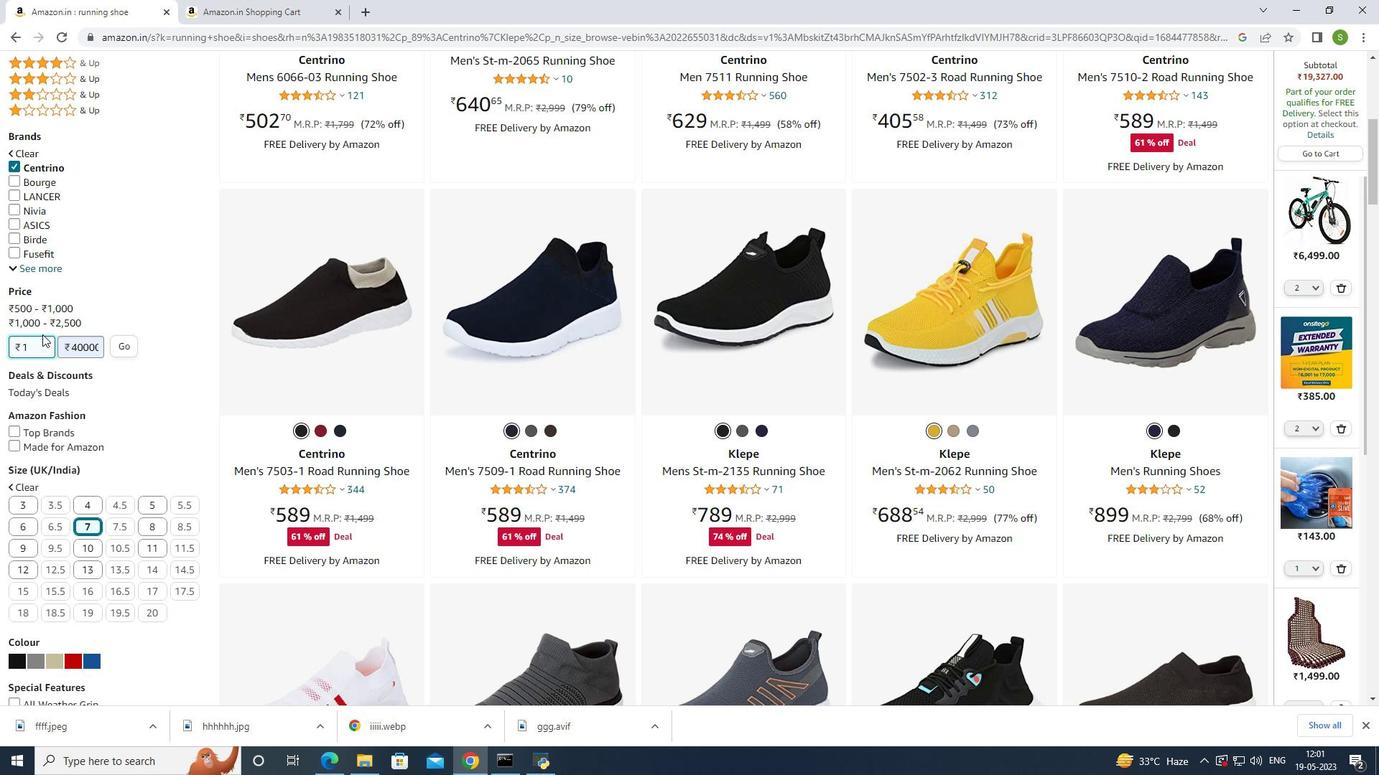 
Action: Key pressed <Key.backspace>2
Screenshot: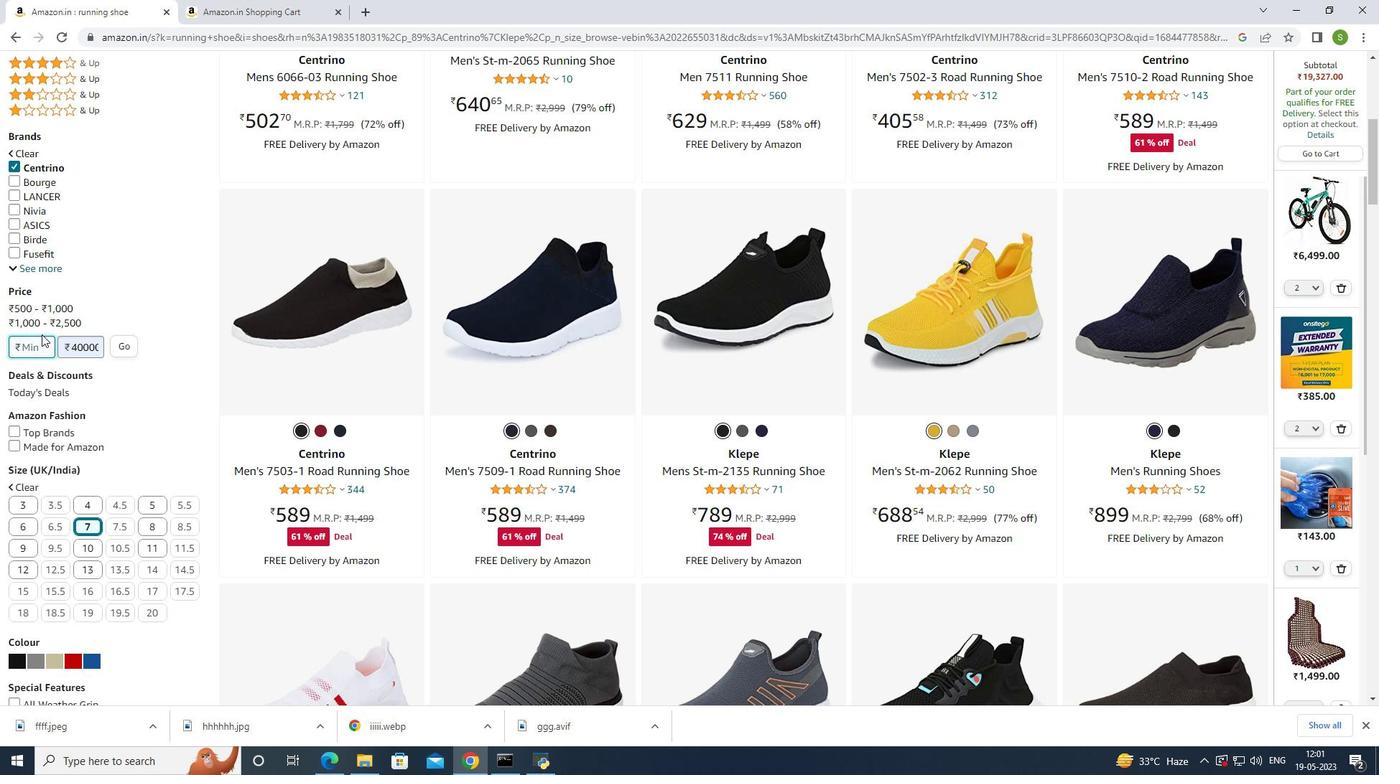 
Action: Mouse moved to (40, 331)
Screenshot: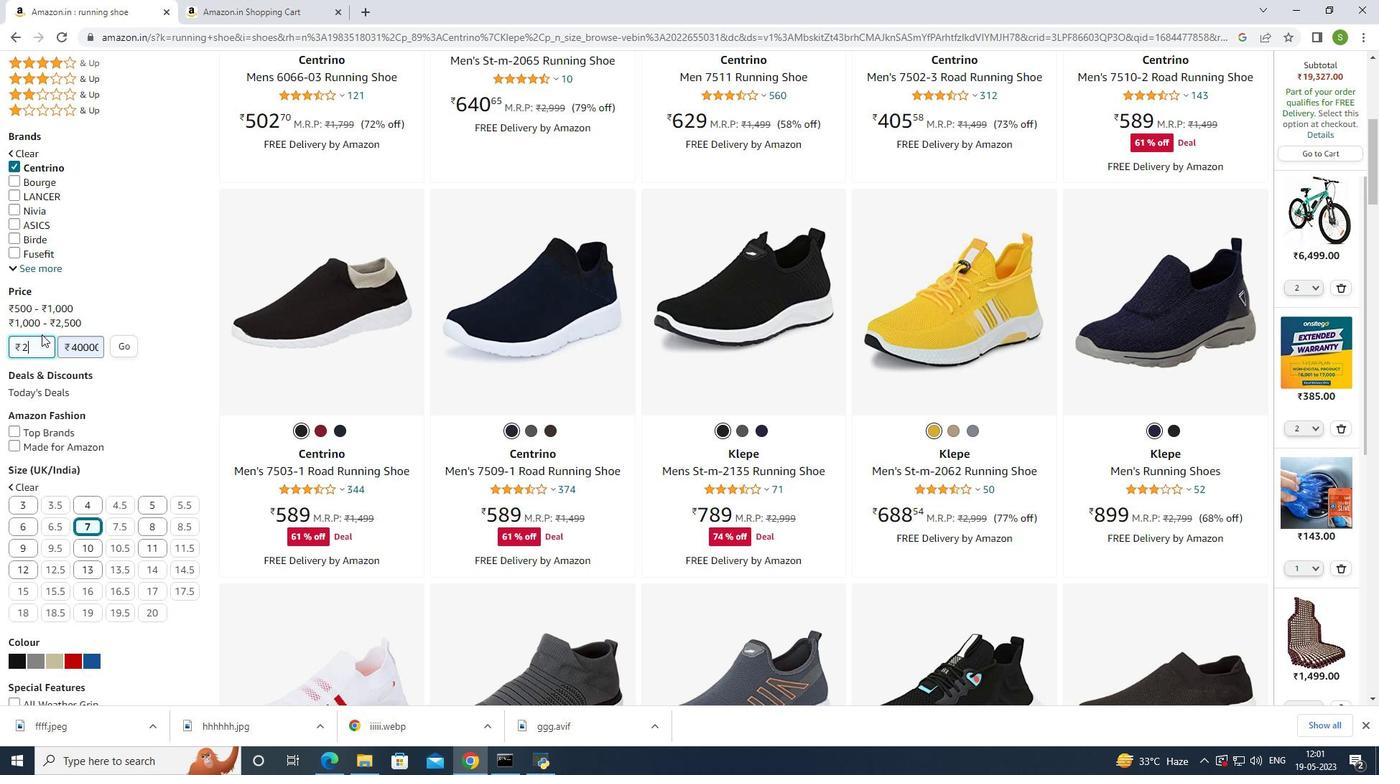 
Action: Key pressed 0
Screenshot: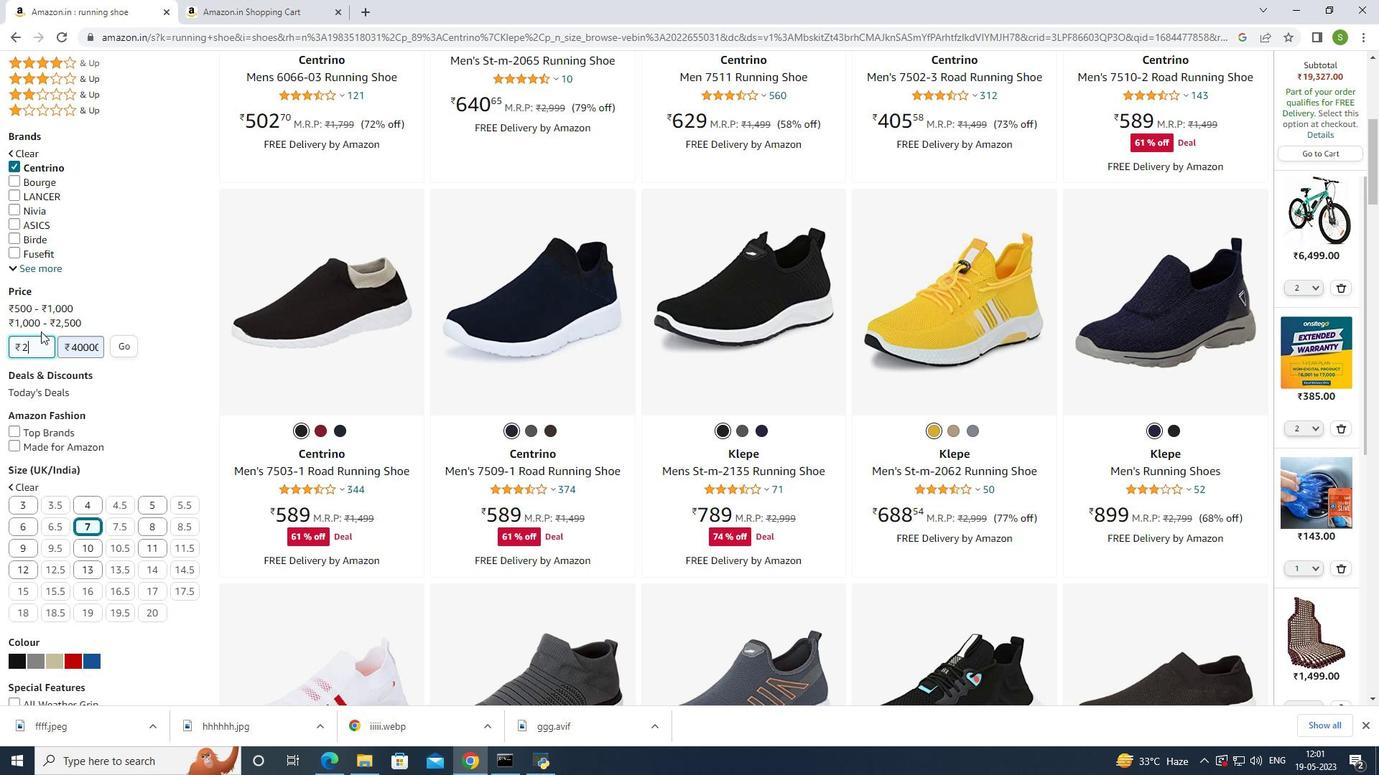 
Action: Mouse moved to (40, 331)
Screenshot: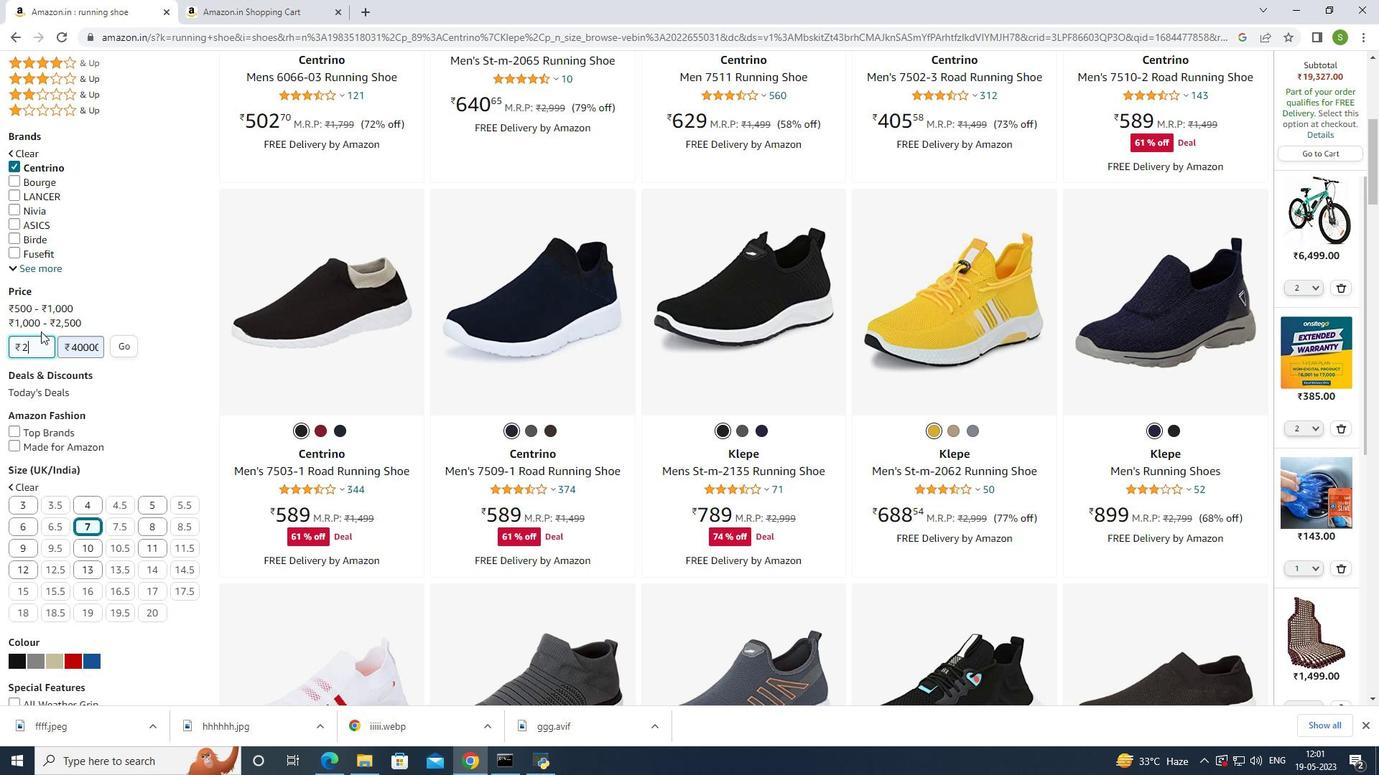 
Action: Key pressed 00
Screenshot: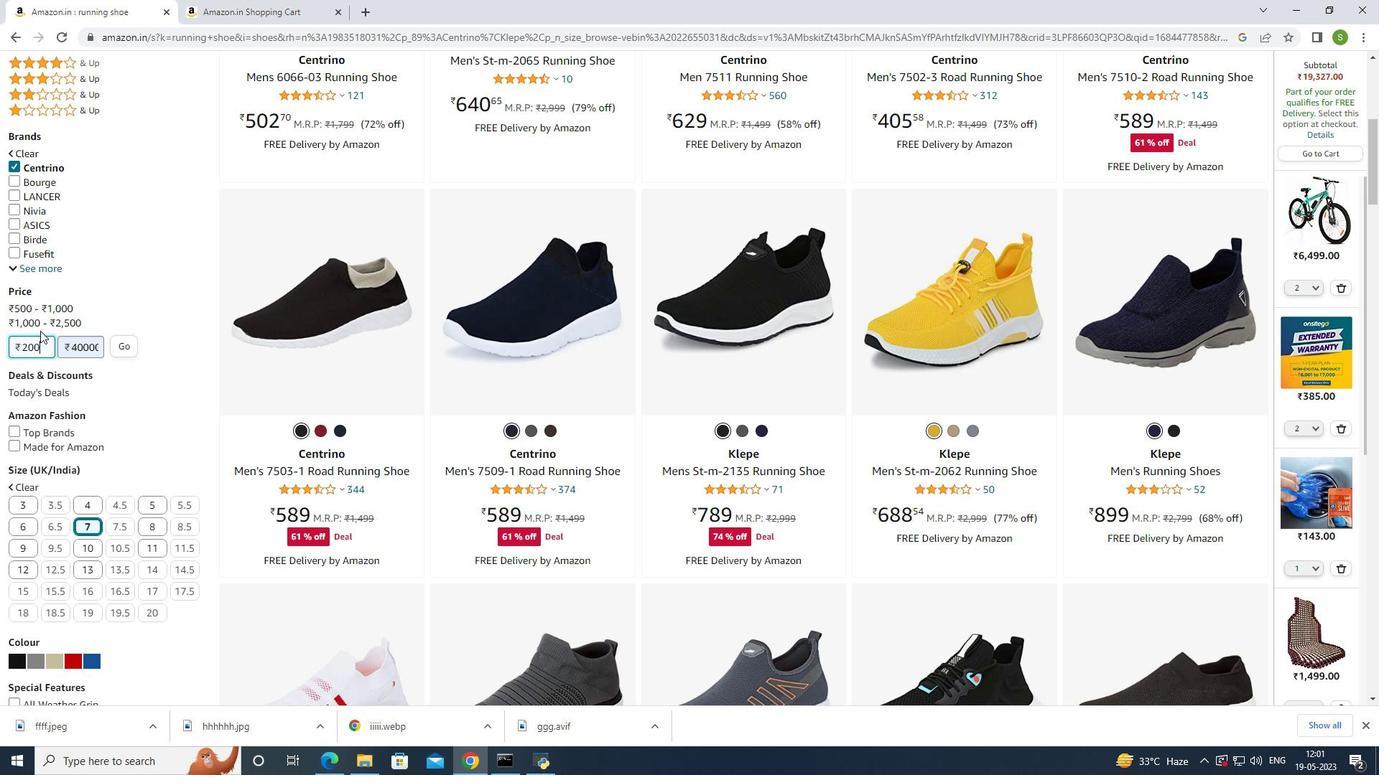 
Action: Mouse moved to (113, 344)
Screenshot: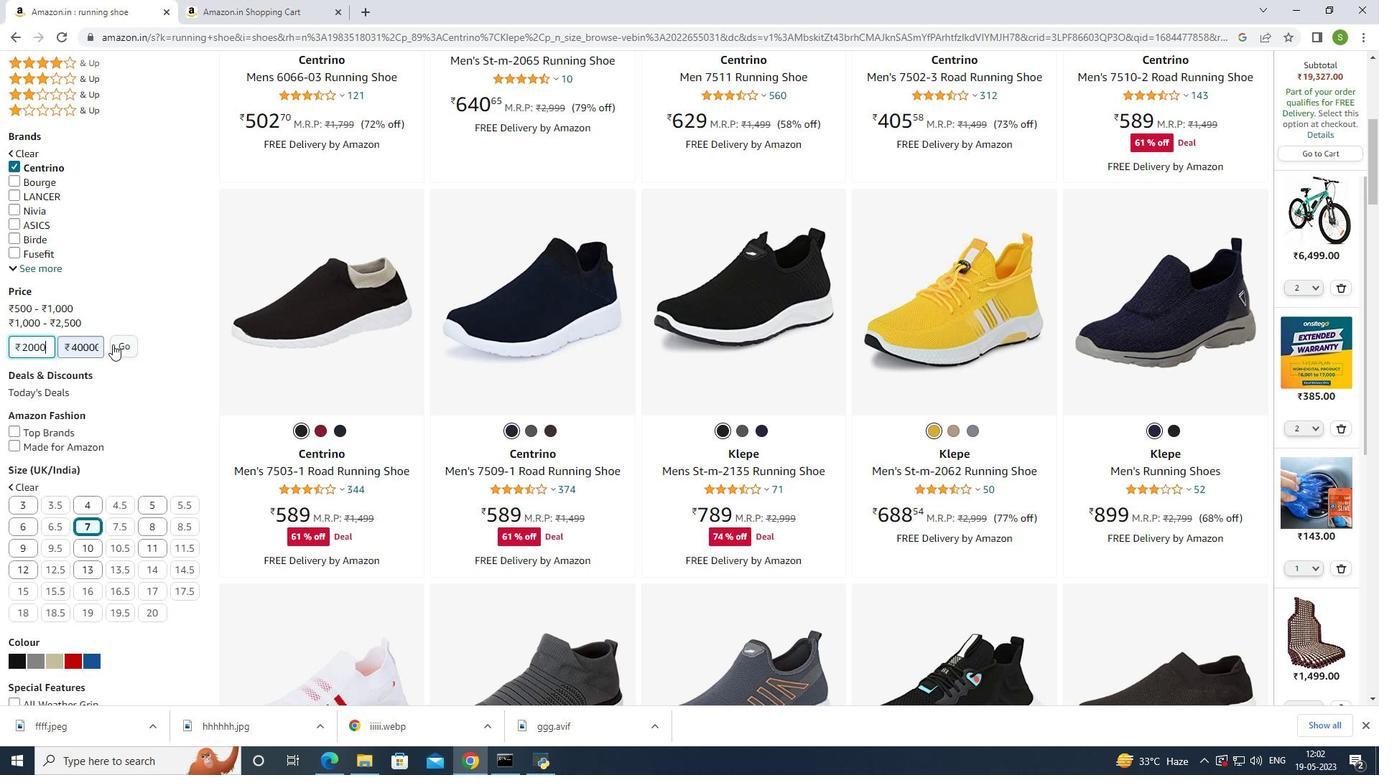 
Action: Mouse pressed left at (113, 344)
Screenshot: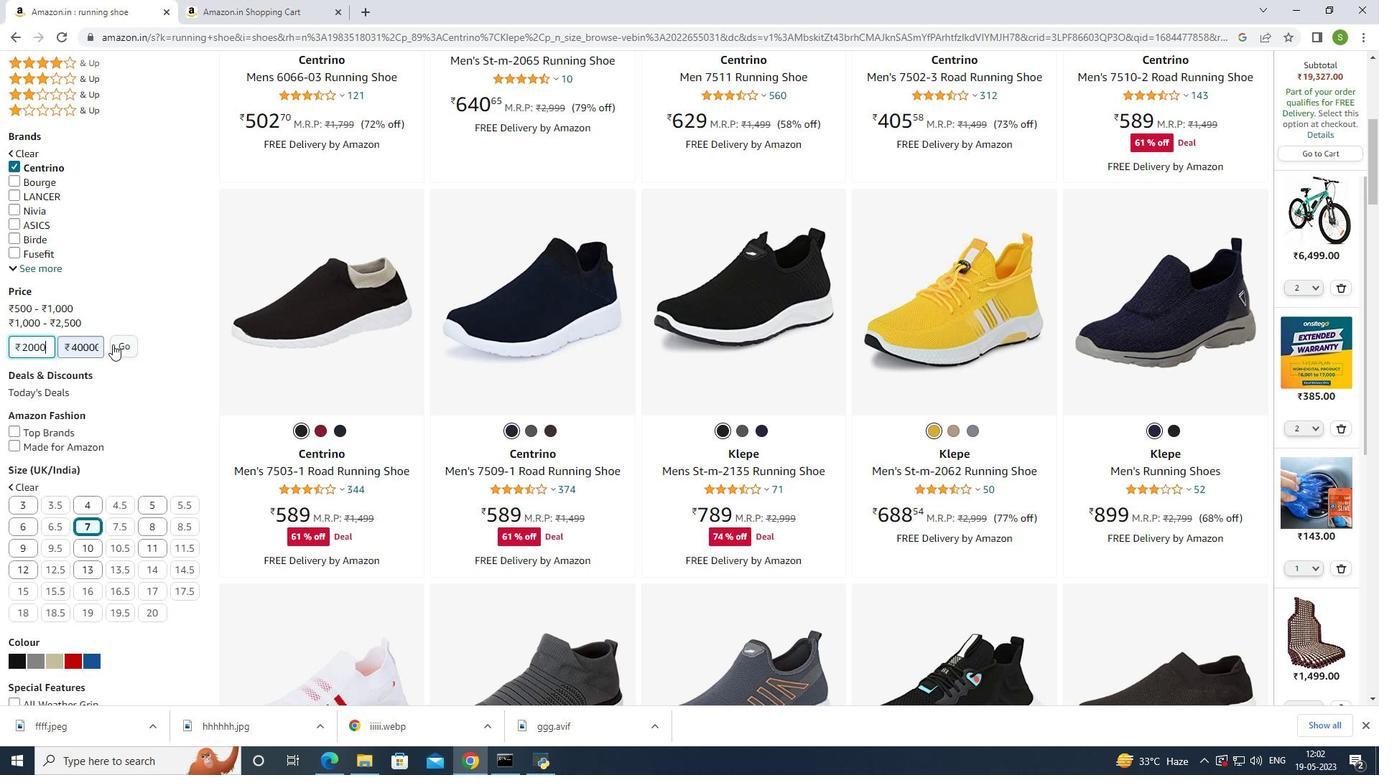 
Action: Mouse moved to (373, 308)
Screenshot: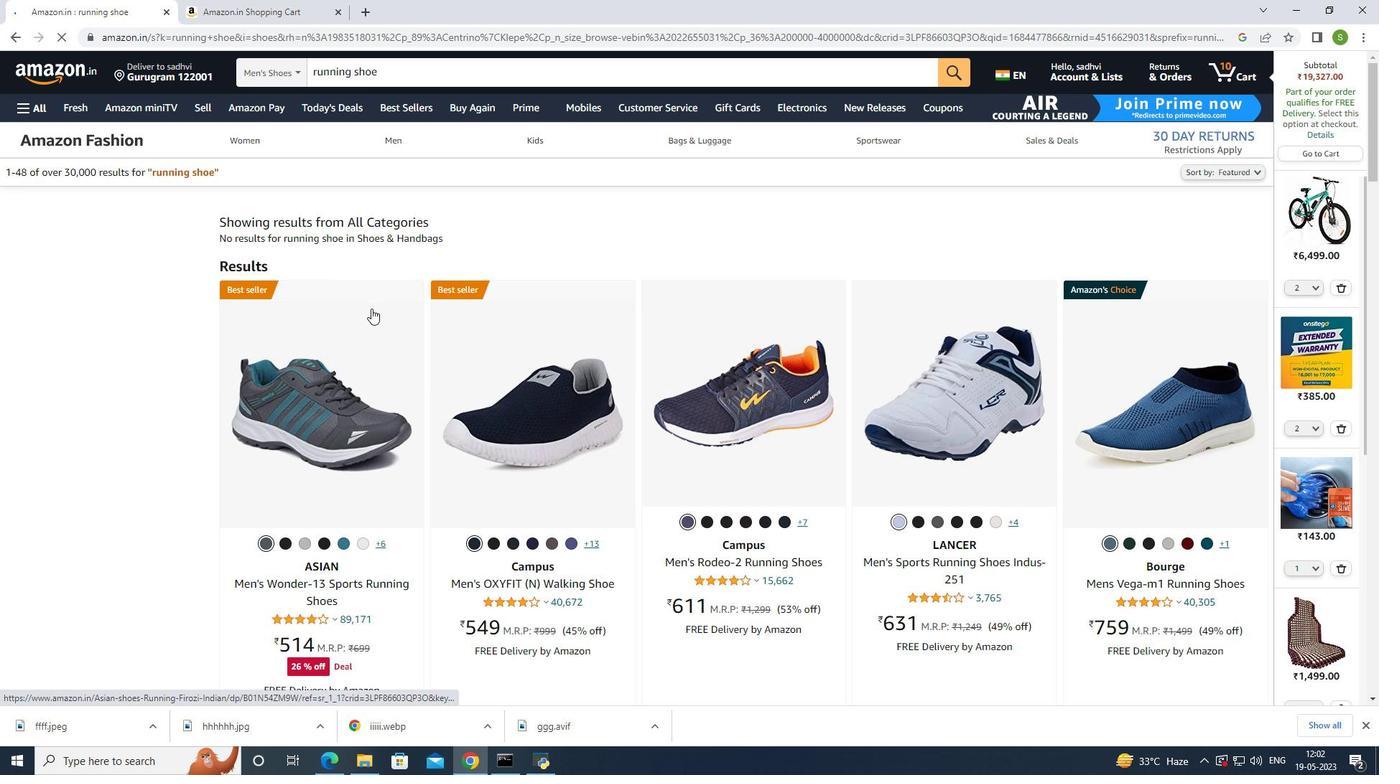 
Action: Mouse scrolled (373, 308) with delta (0, 0)
Screenshot: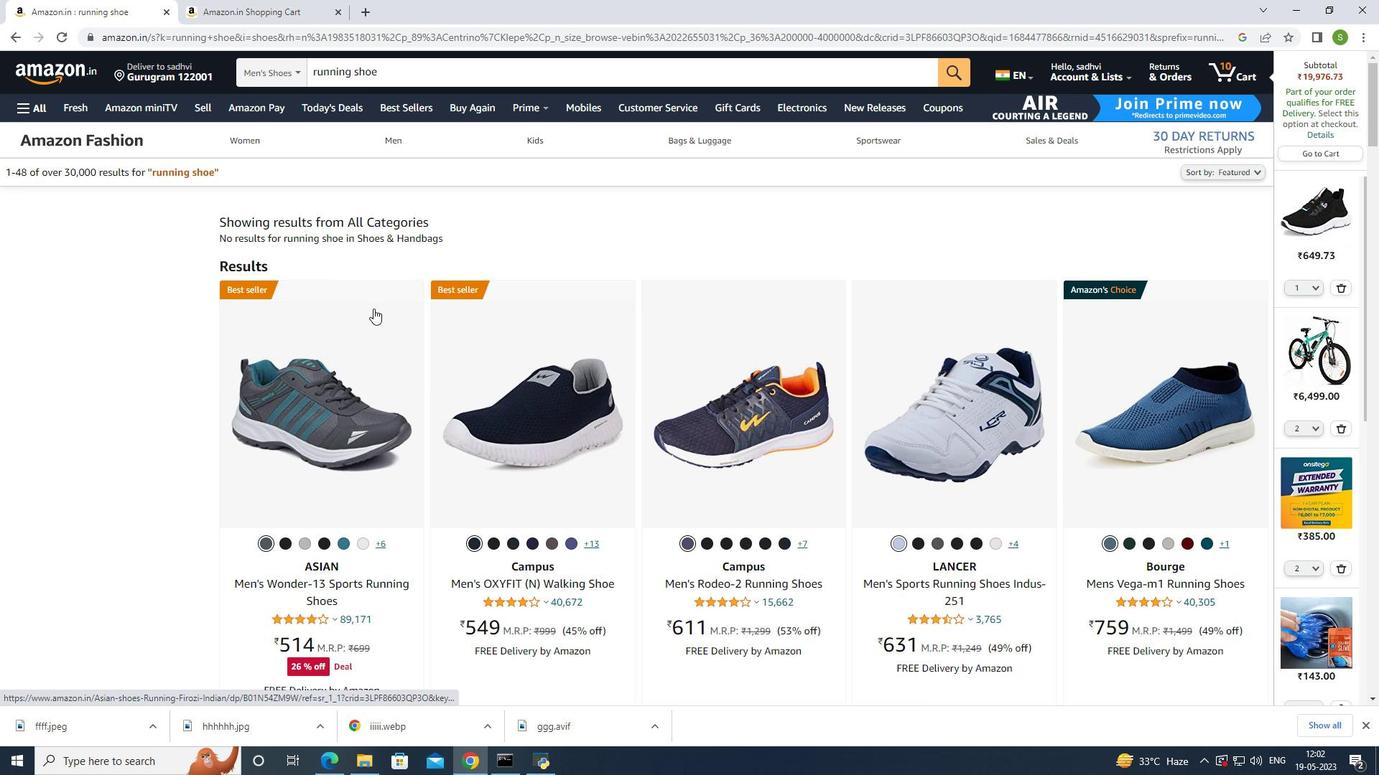 
Action: Mouse scrolled (373, 308) with delta (0, 0)
Screenshot: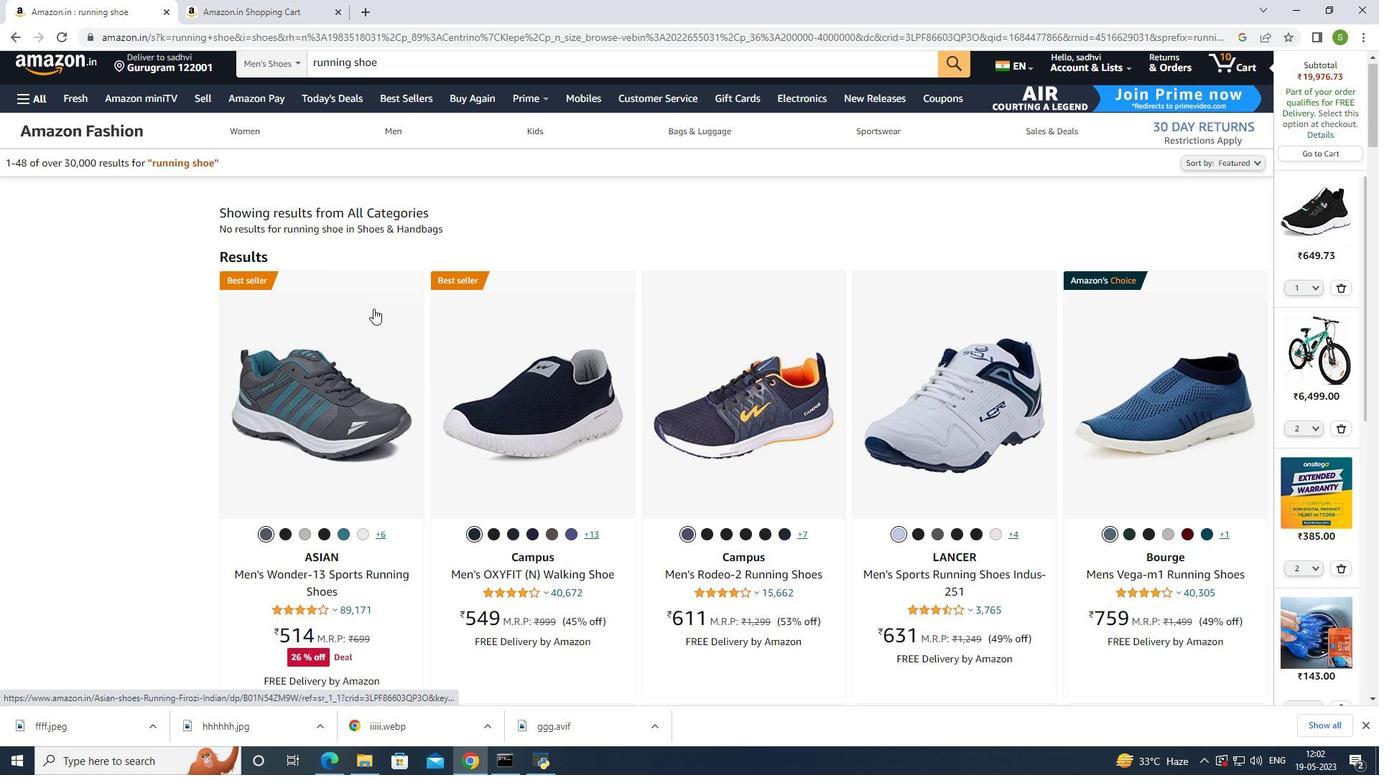 
Action: Mouse scrolled (373, 308) with delta (0, 0)
Screenshot: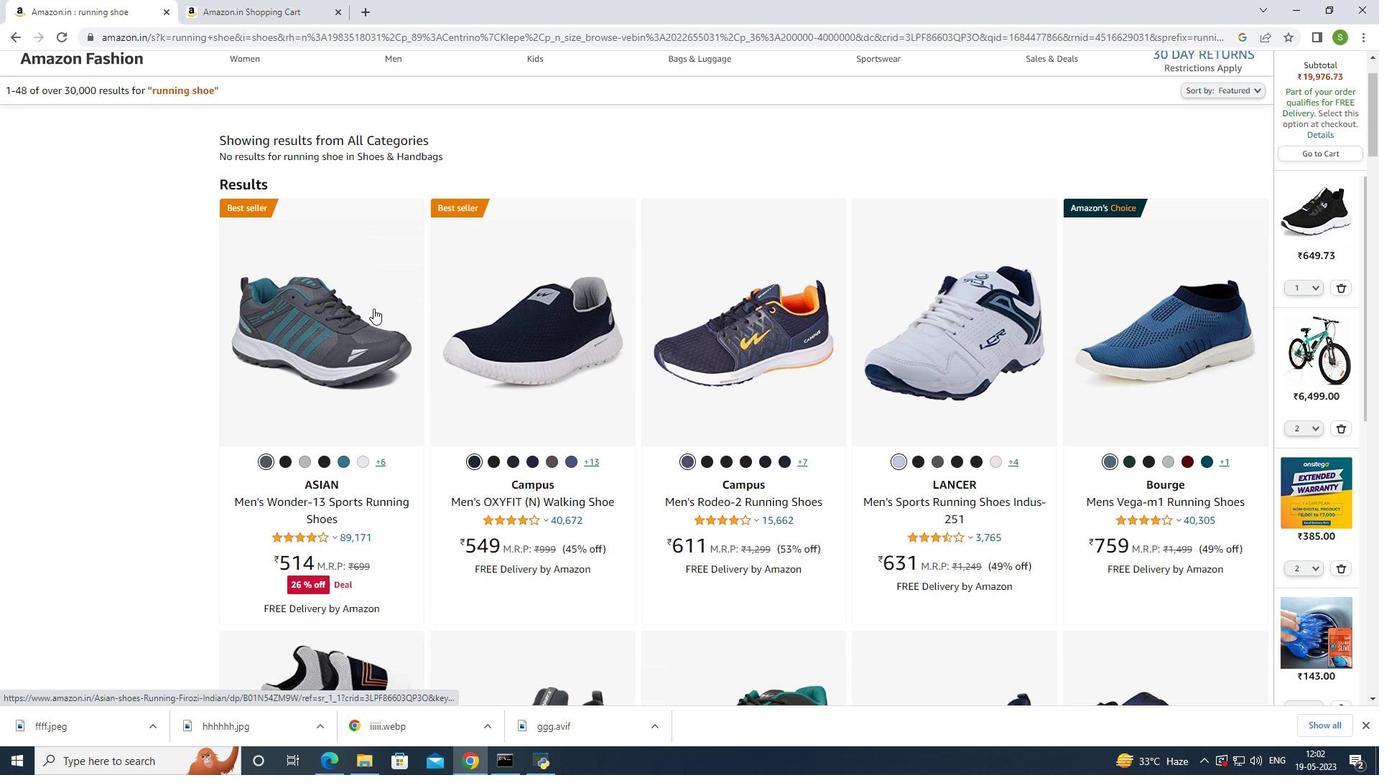 
Action: Mouse moved to (373, 305)
Screenshot: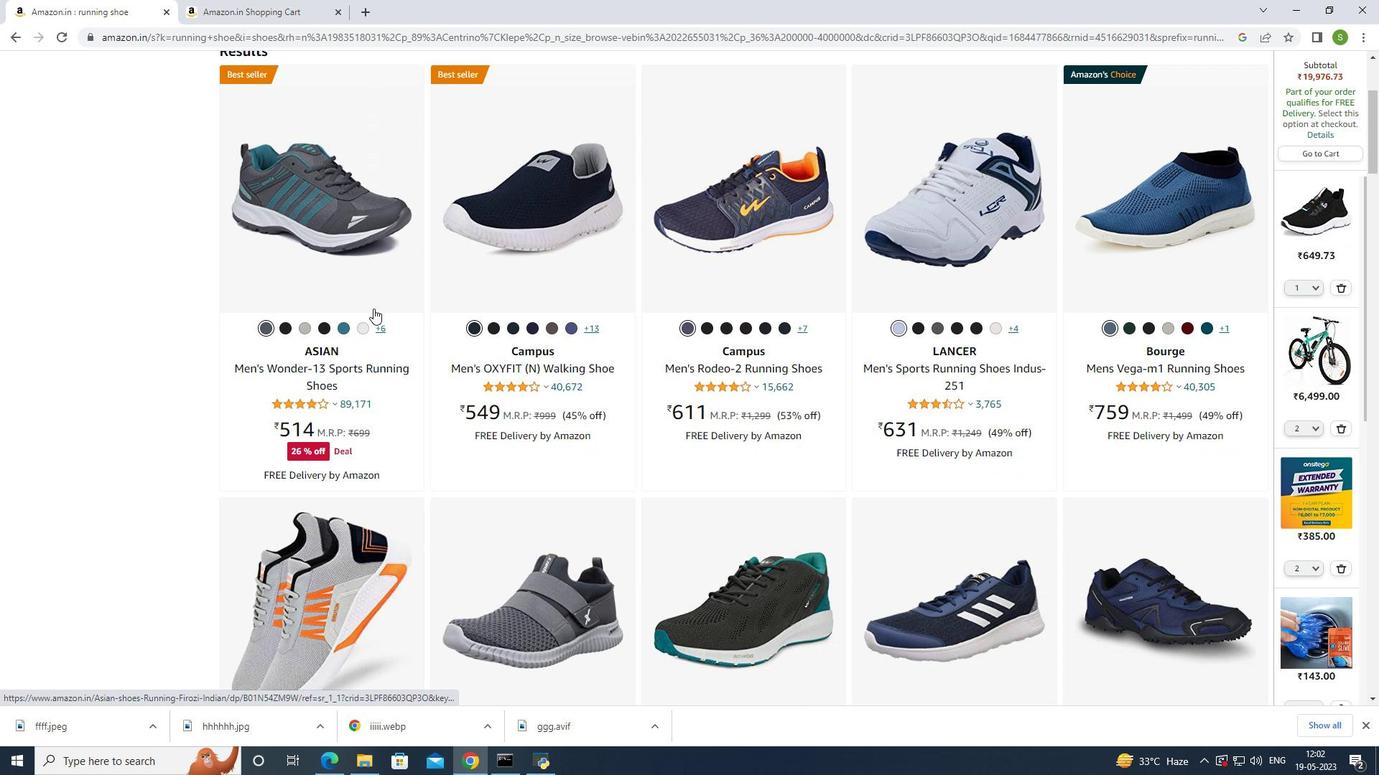 
Action: Mouse scrolled (373, 304) with delta (0, 0)
Screenshot: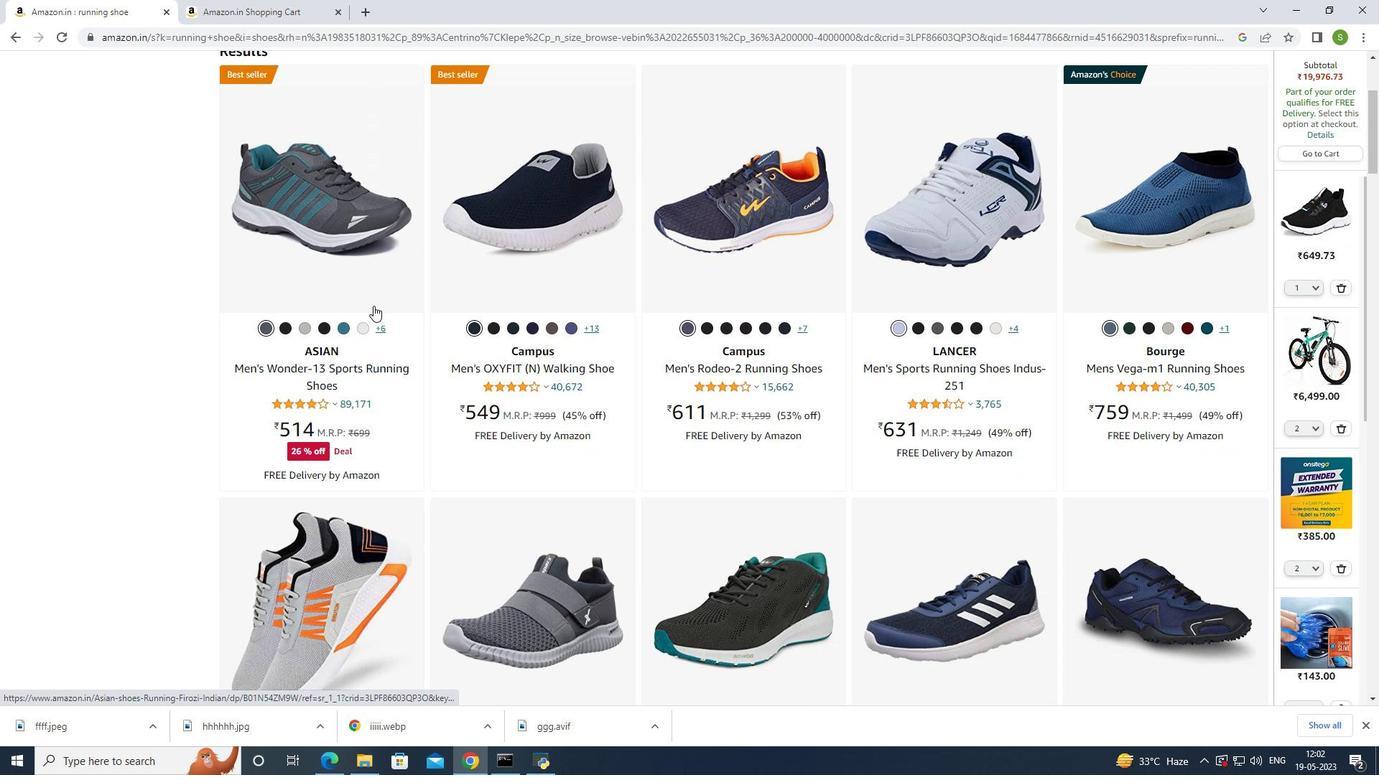 
Action: Mouse scrolled (373, 304) with delta (0, 0)
Screenshot: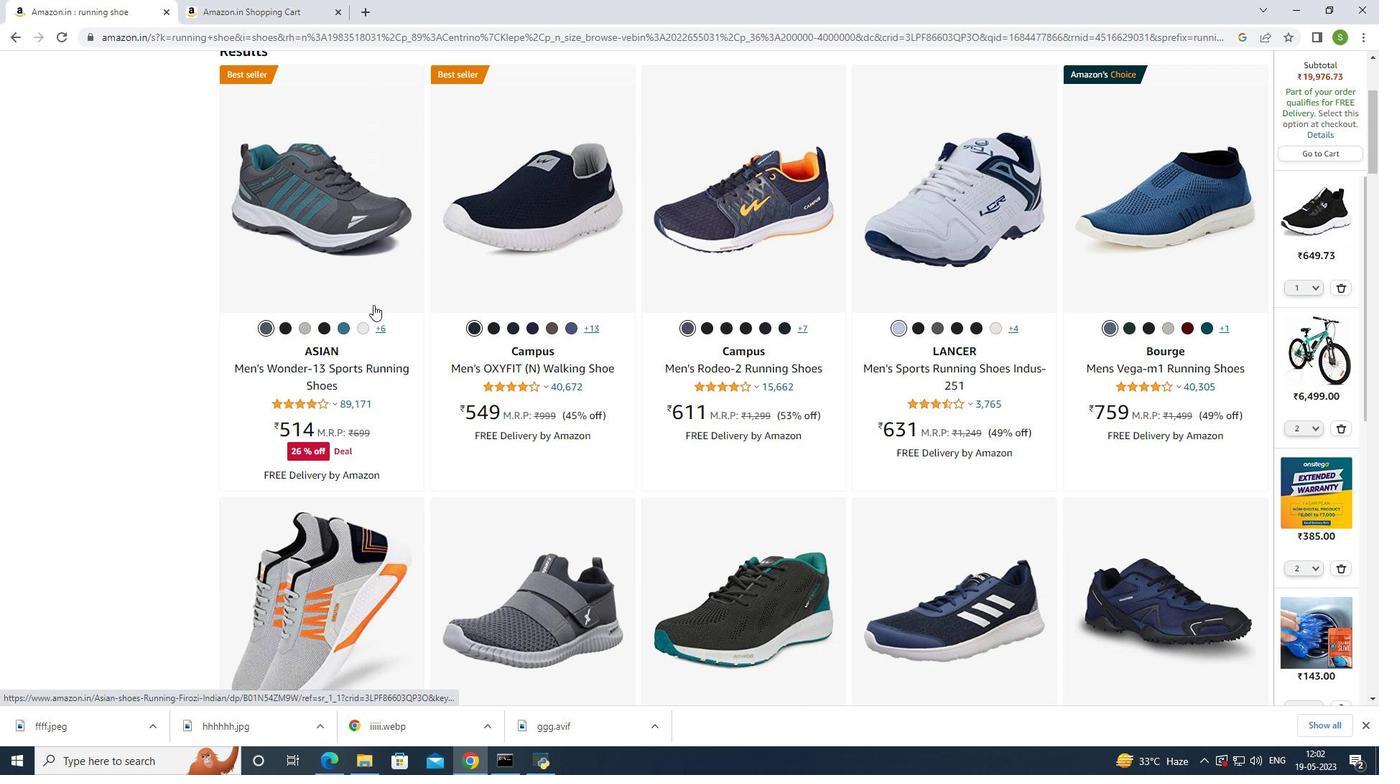 
Action: Mouse scrolled (373, 304) with delta (0, 0)
Screenshot: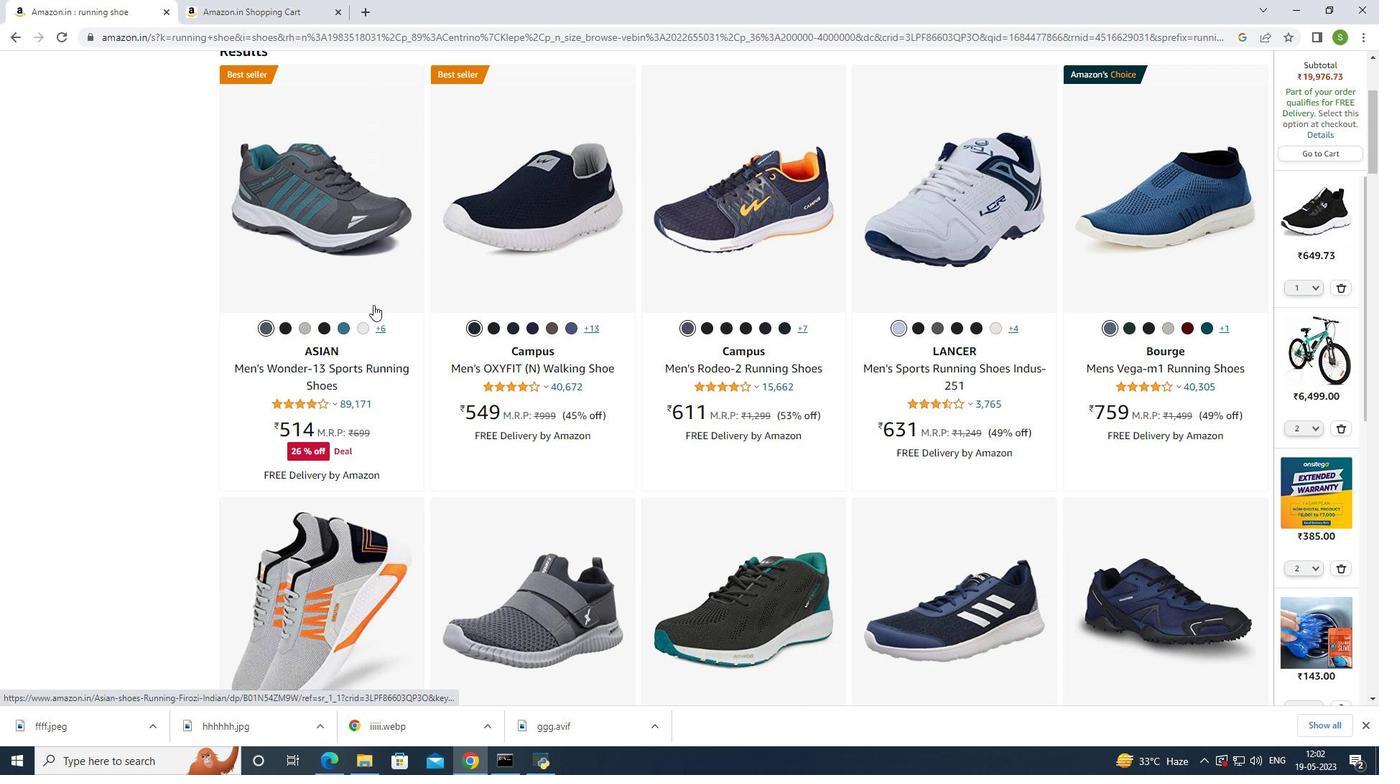
Action: Mouse scrolled (373, 304) with delta (0, 0)
Screenshot: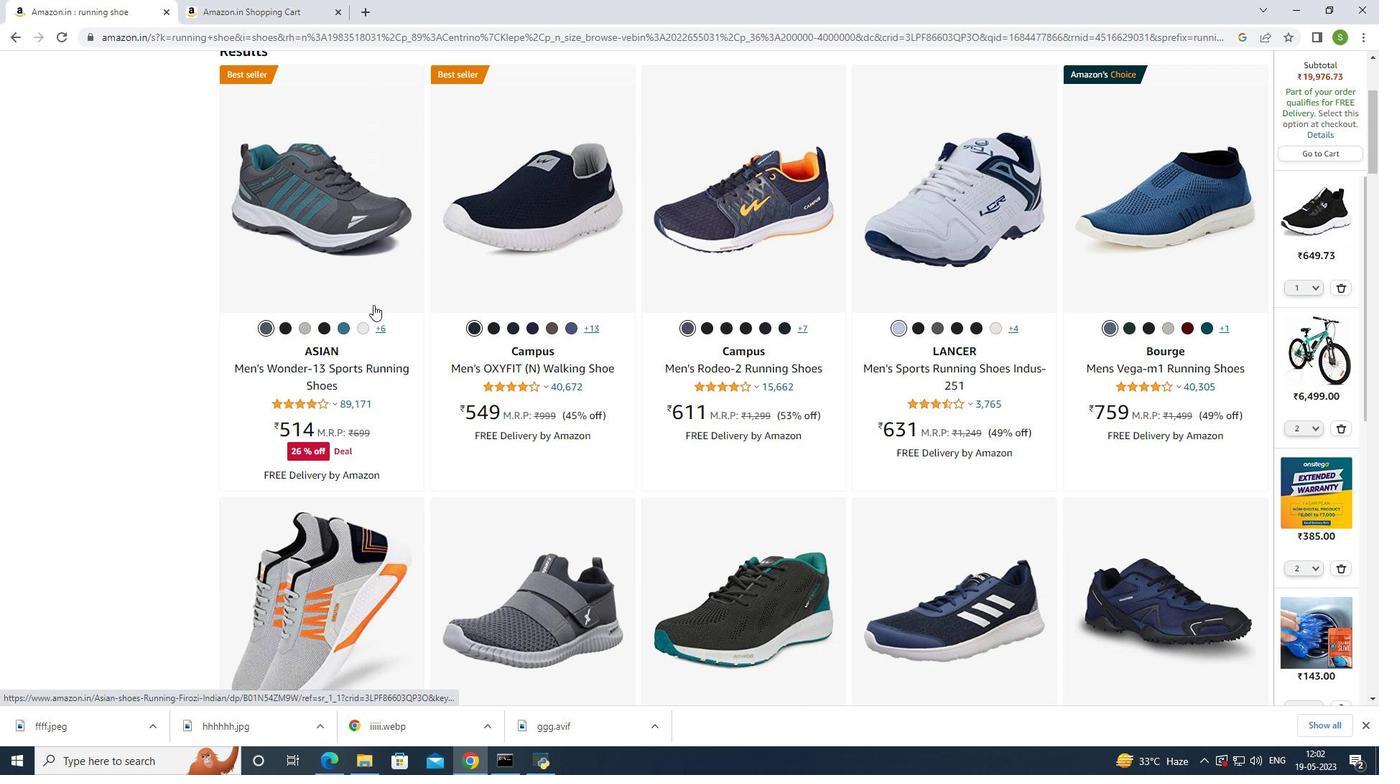 
Action: Mouse moved to (374, 298)
Screenshot: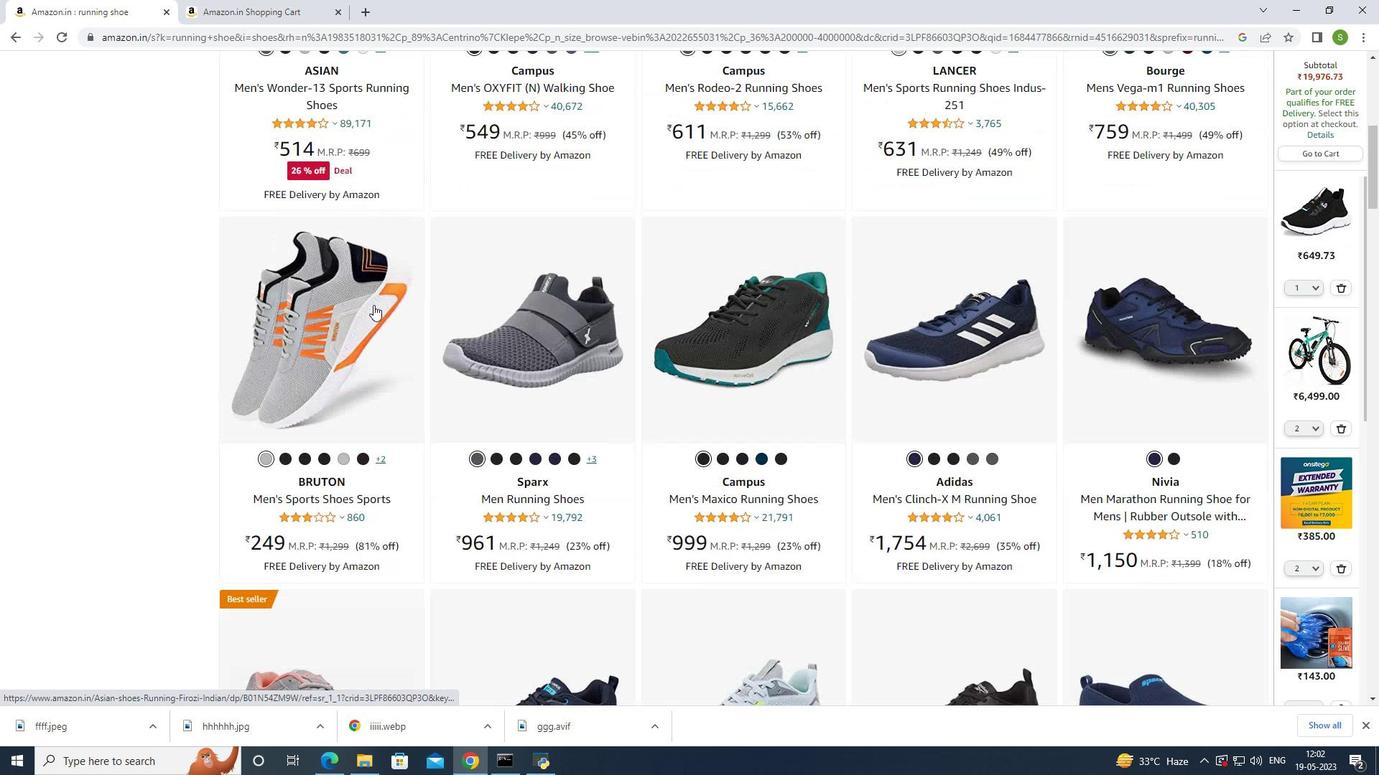 
Action: Mouse scrolled (374, 297) with delta (0, 0)
Screenshot: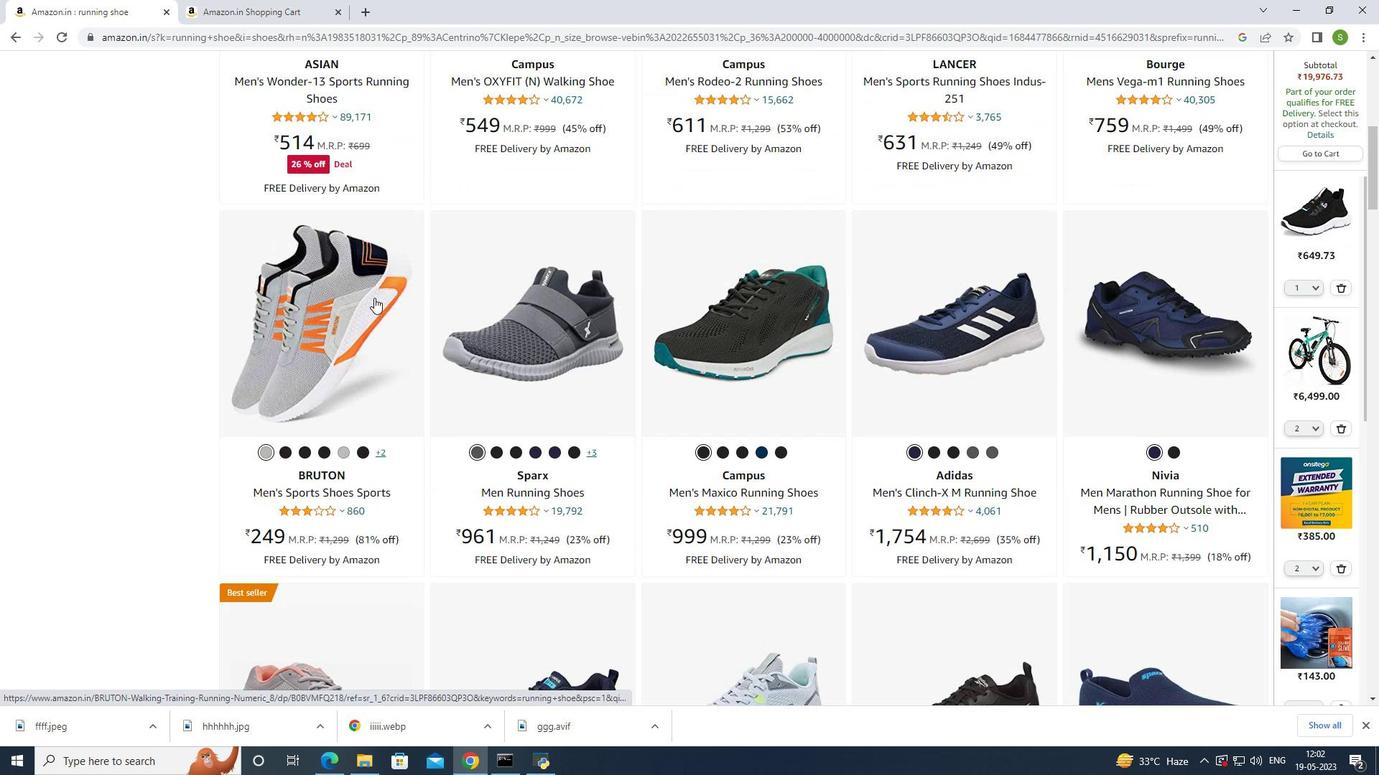 
Action: Mouse scrolled (374, 297) with delta (0, 0)
Screenshot: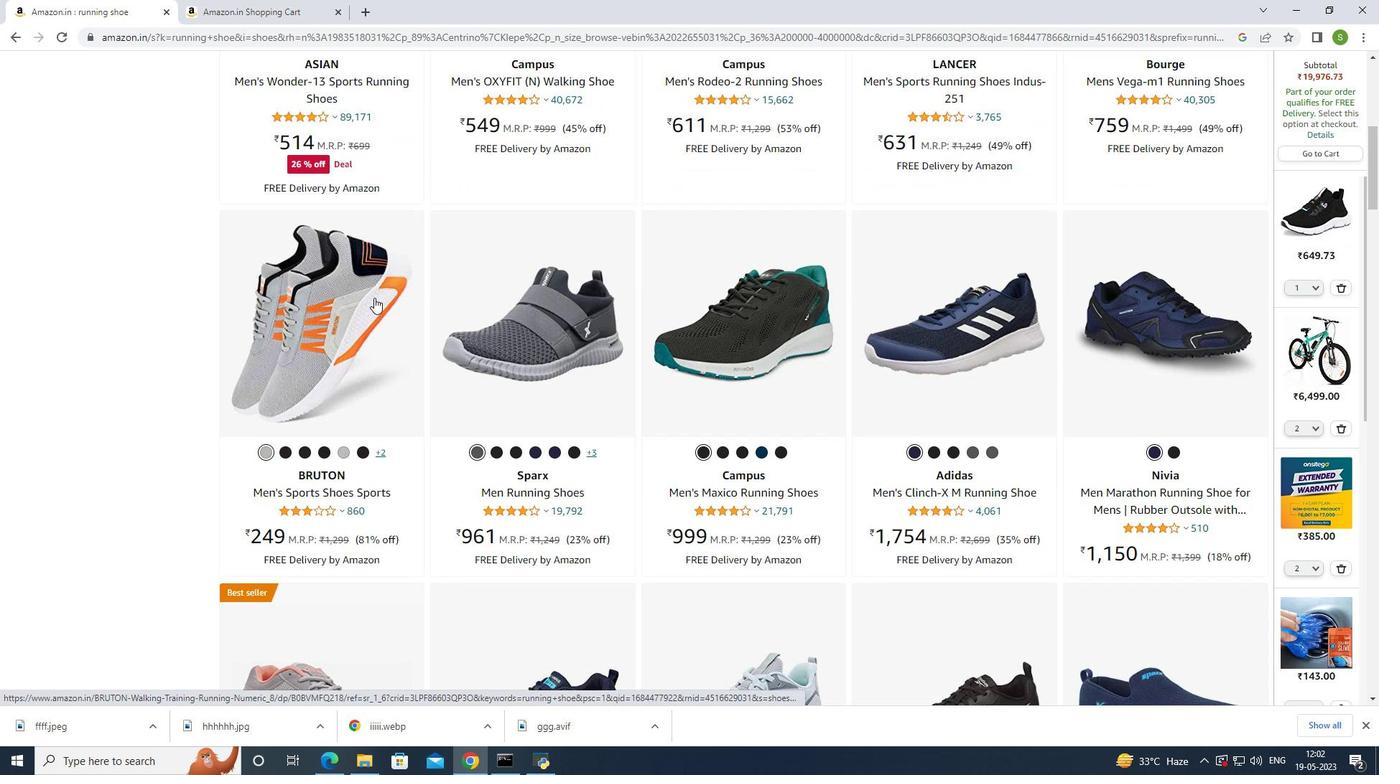 
Action: Mouse scrolled (374, 297) with delta (0, 0)
Screenshot: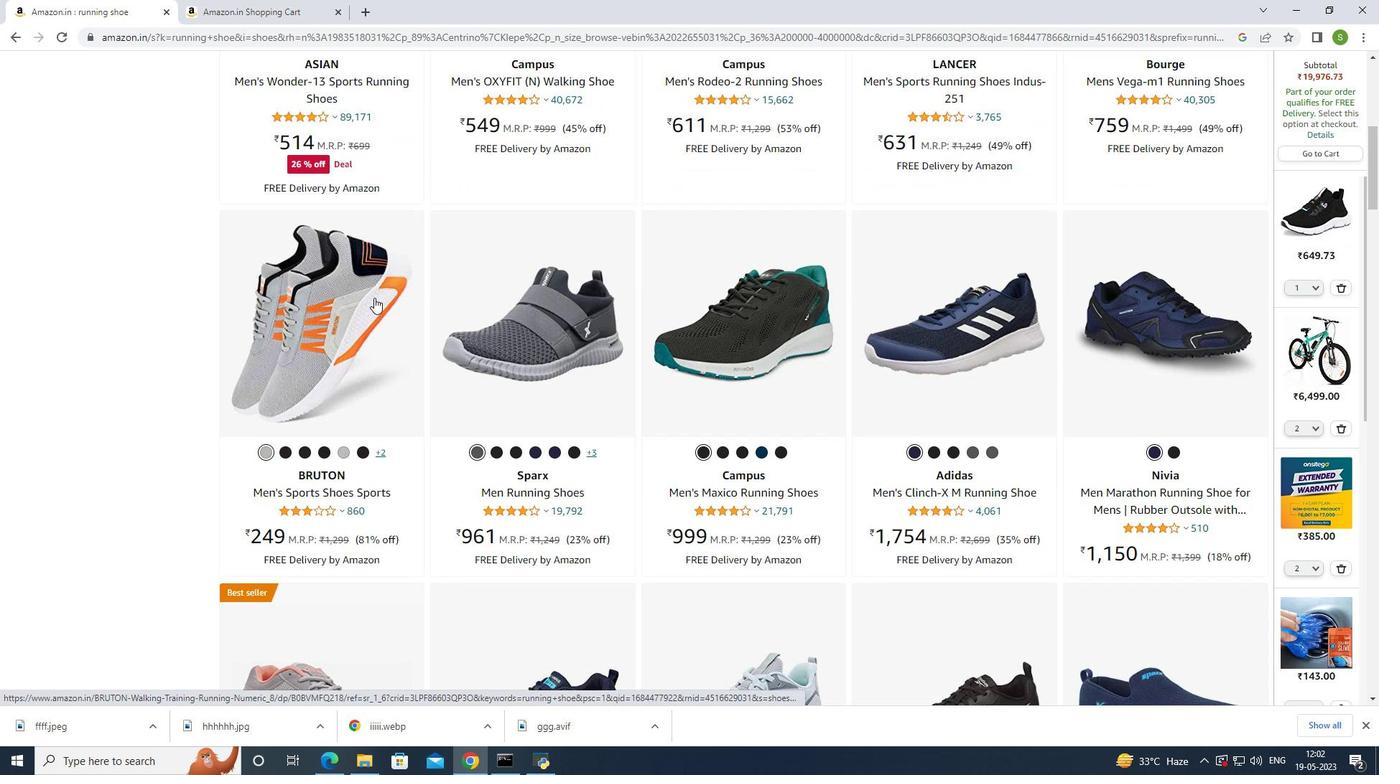 
Action: Mouse scrolled (374, 297) with delta (0, 0)
Screenshot: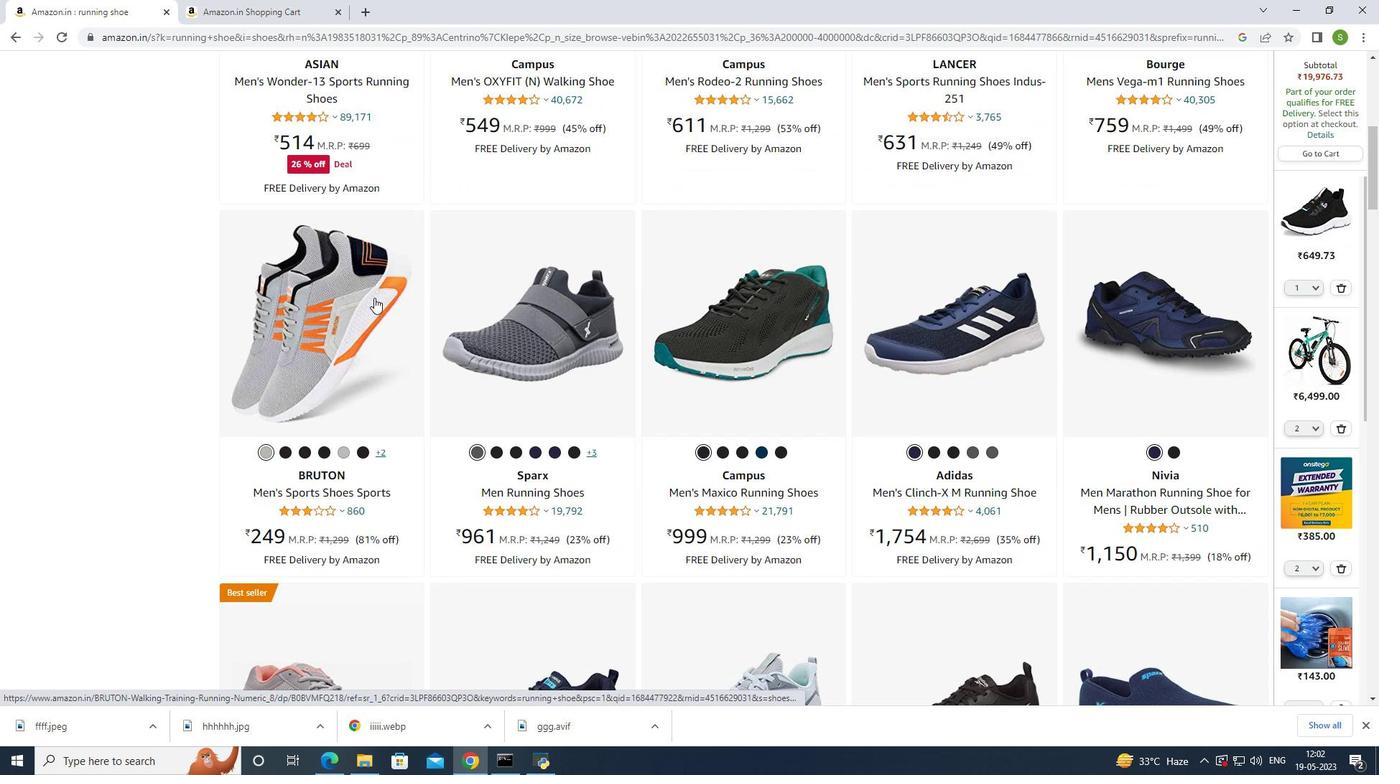 
Action: Mouse moved to (374, 295)
Screenshot: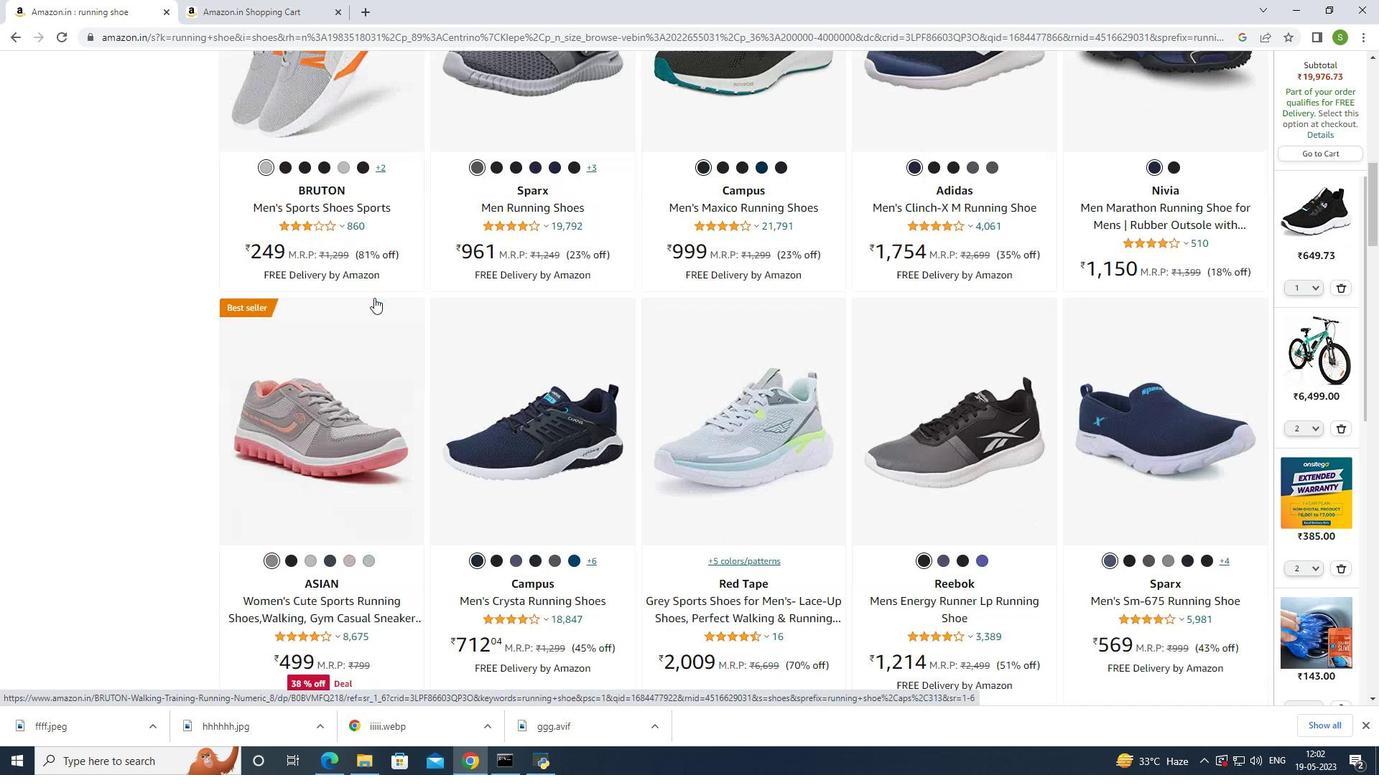 
Action: Mouse scrolled (374, 295) with delta (0, 0)
Screenshot: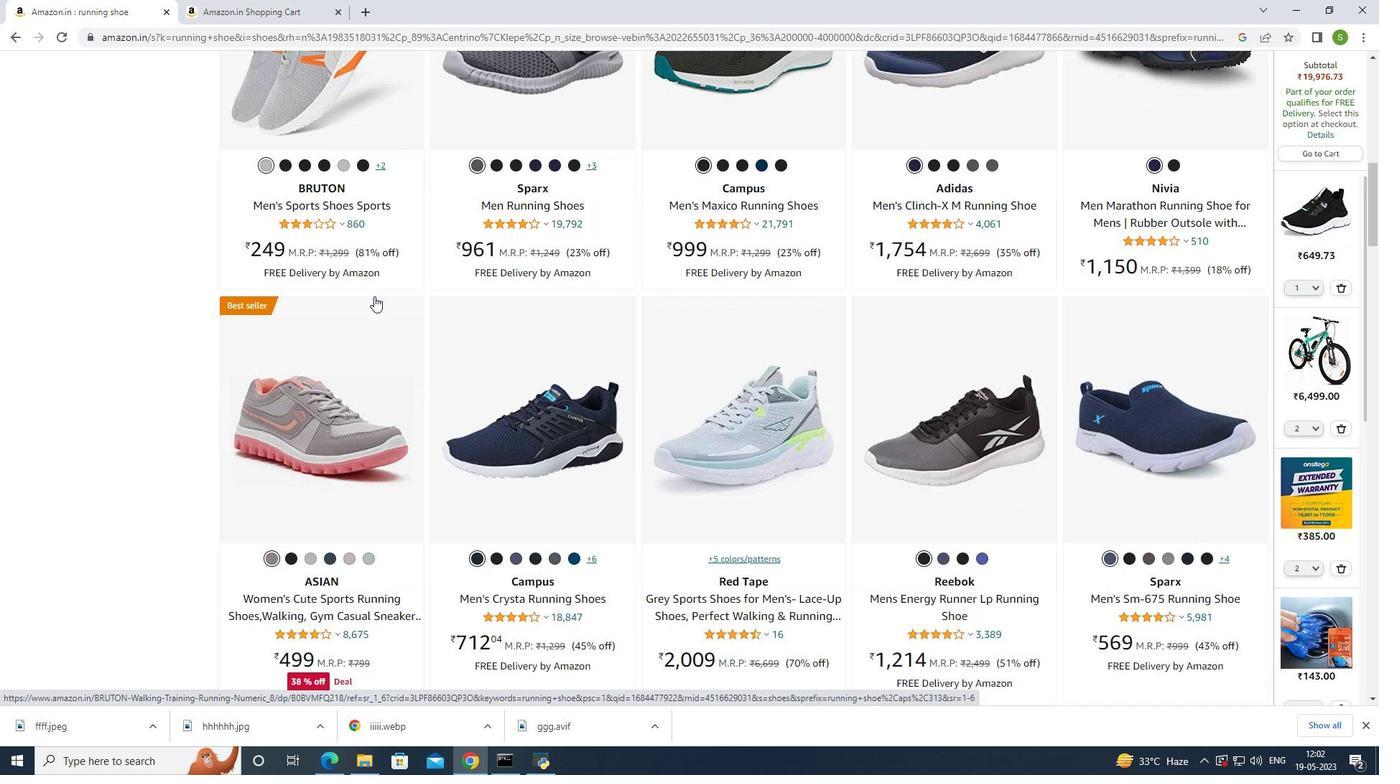 
Action: Mouse scrolled (374, 295) with delta (0, 0)
Screenshot: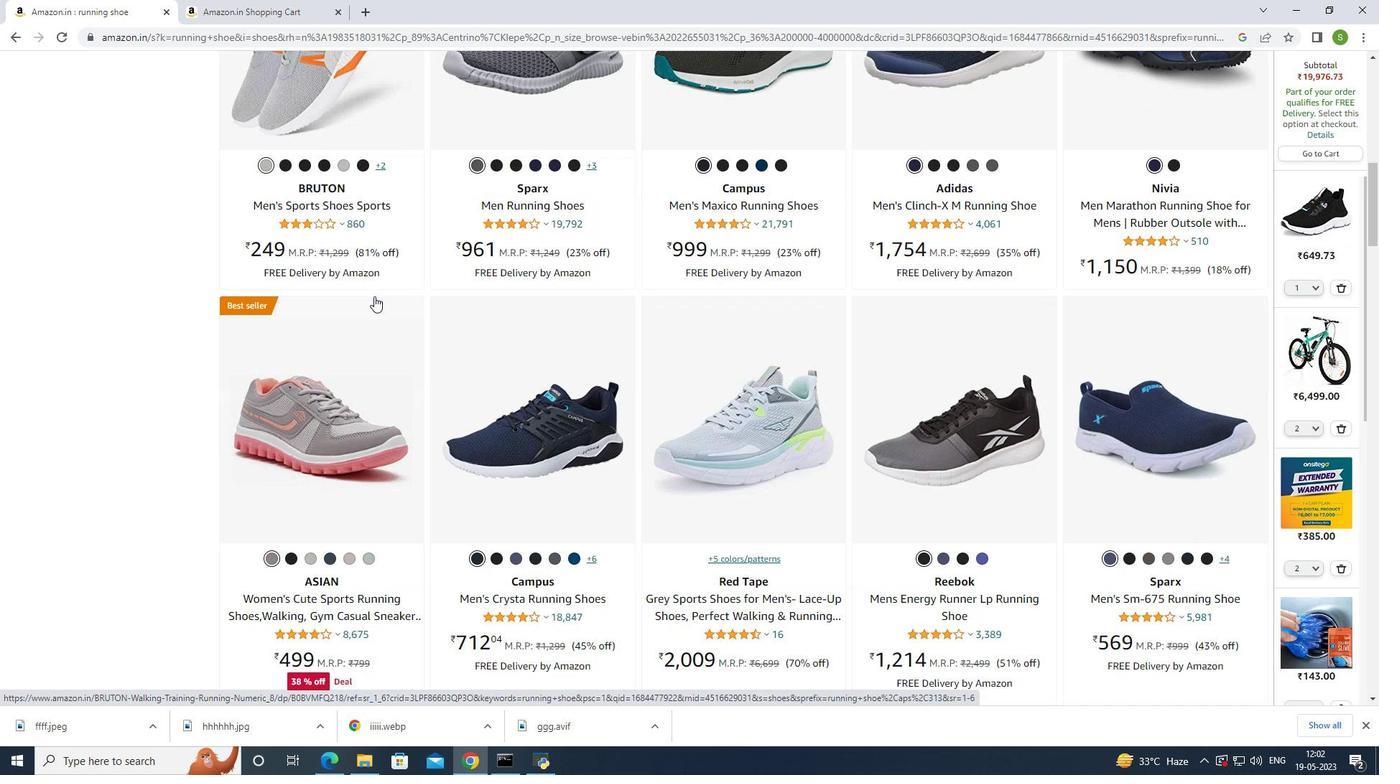 
Action: Mouse scrolled (374, 295) with delta (0, 0)
Screenshot: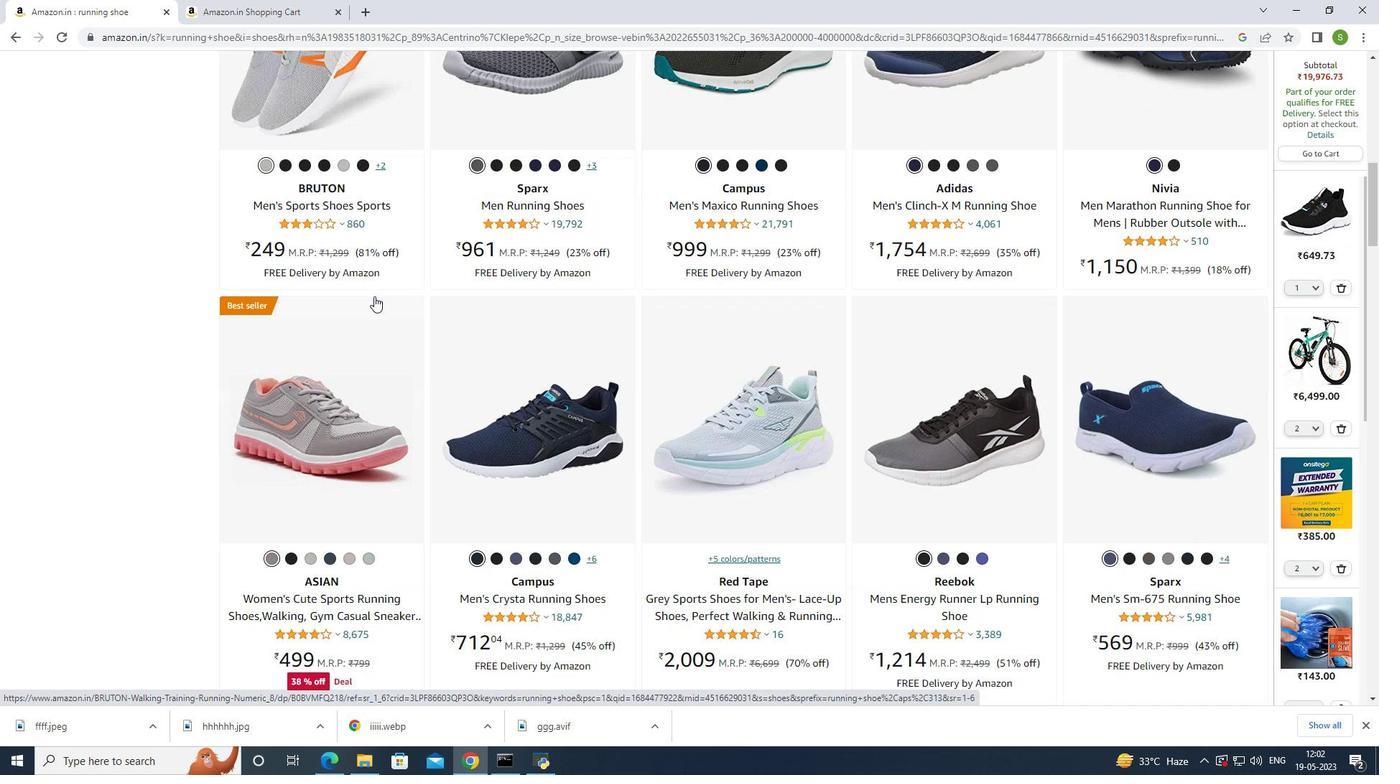
Action: Mouse scrolled (374, 295) with delta (0, 0)
Screenshot: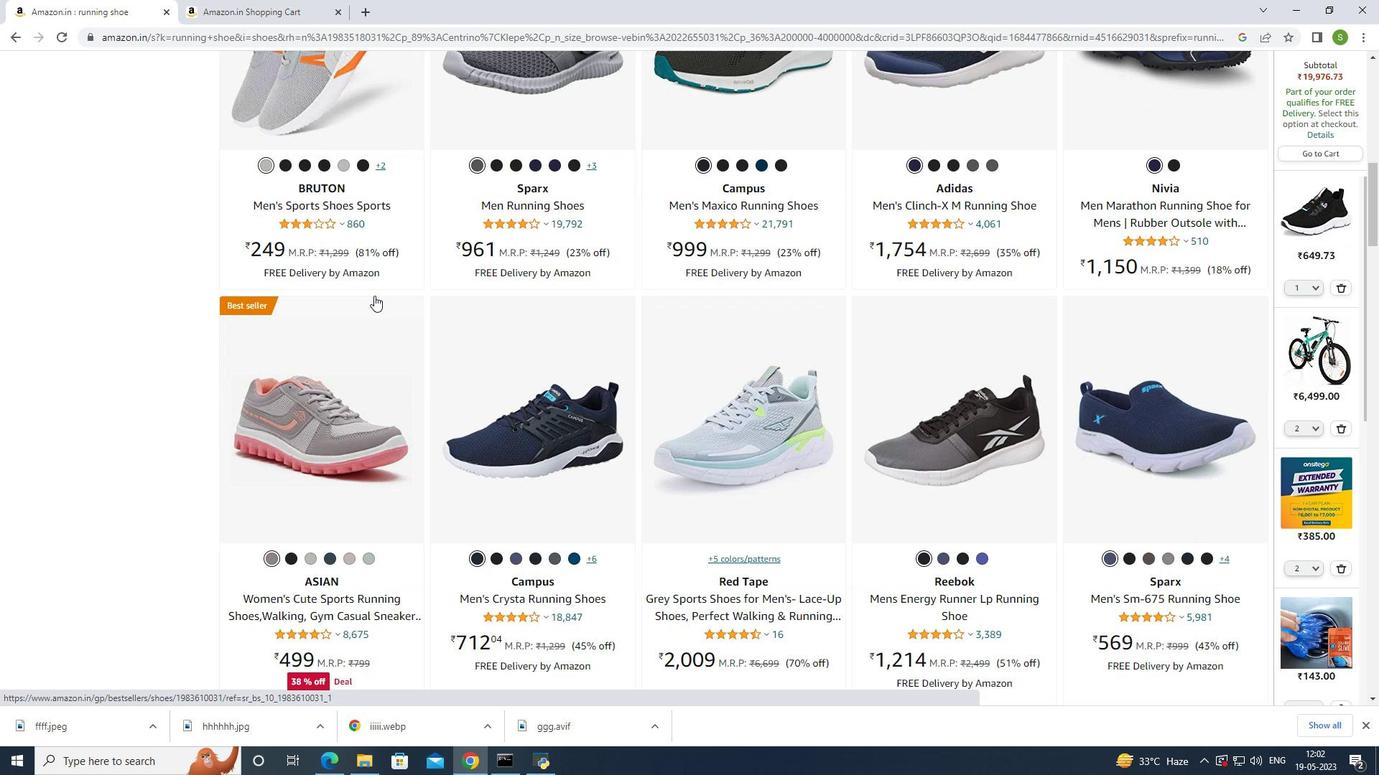 
Action: Mouse moved to (374, 293)
Screenshot: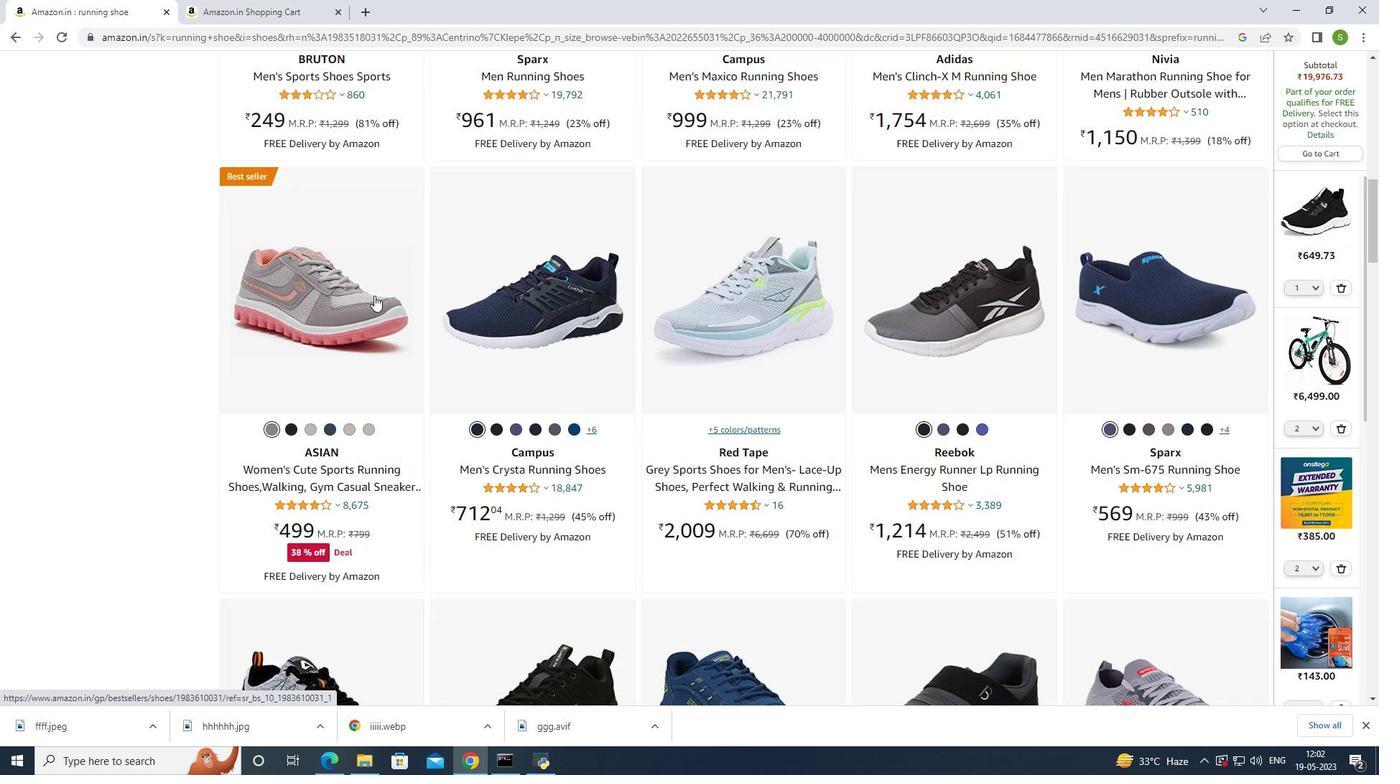 
Action: Mouse scrolled (374, 292) with delta (0, 0)
Screenshot: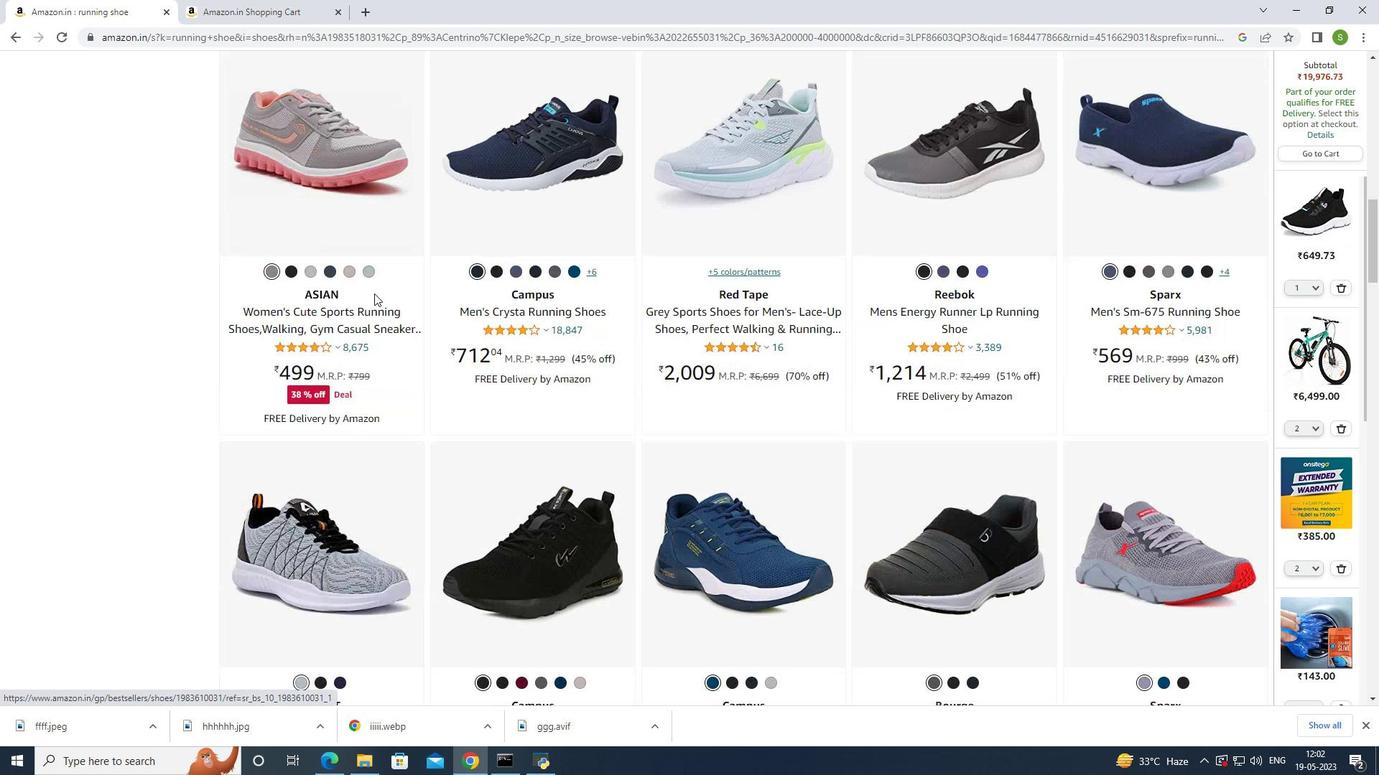 
Action: Mouse scrolled (374, 292) with delta (0, 0)
Screenshot: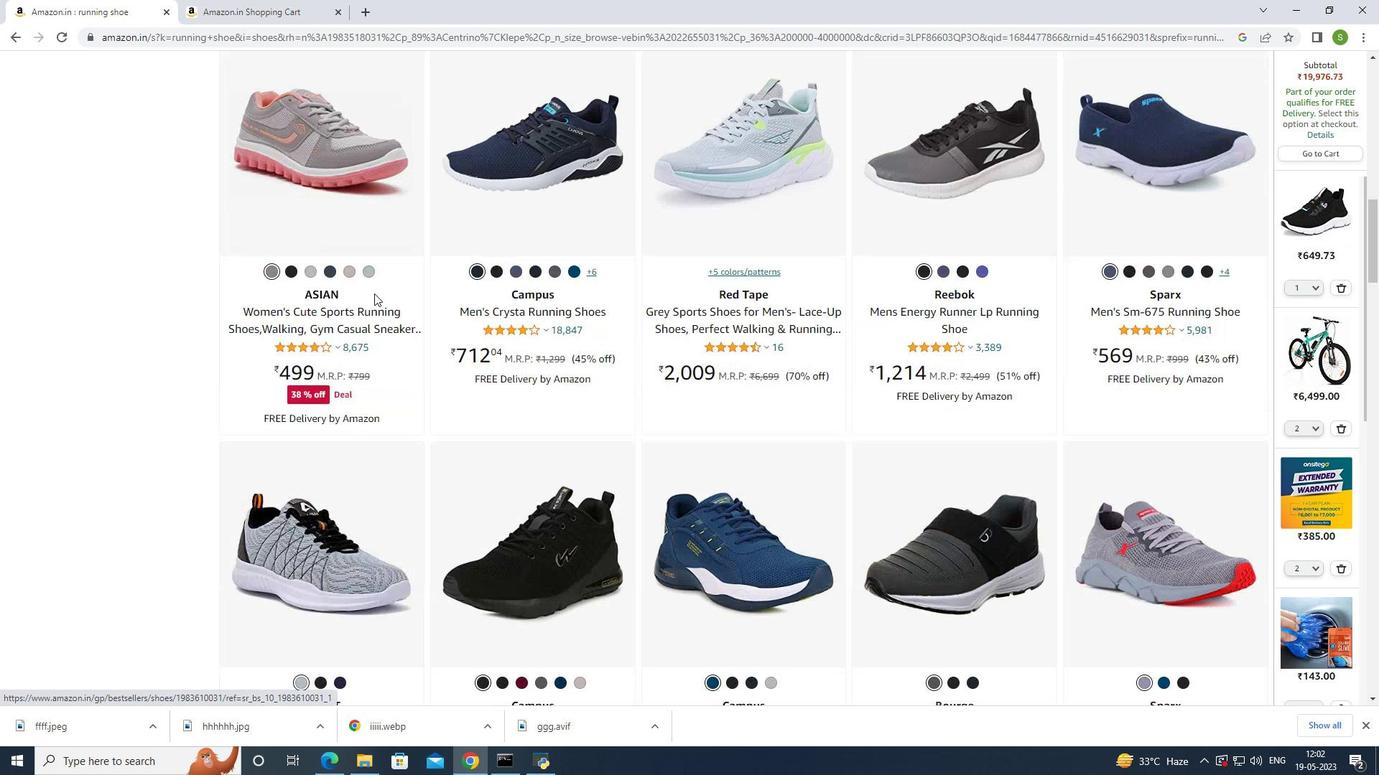 
Action: Mouse scrolled (374, 292) with delta (0, 0)
Screenshot: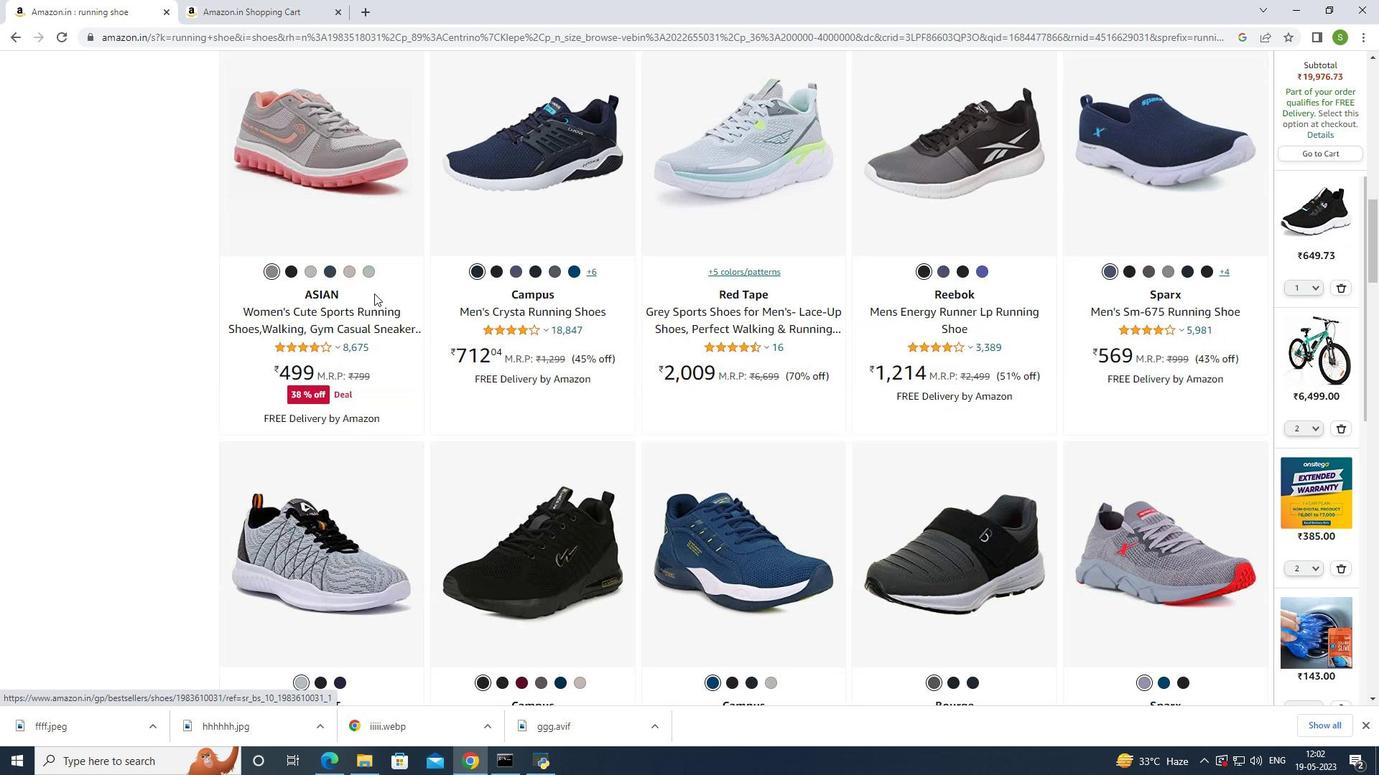 
Action: Mouse scrolled (374, 292) with delta (0, 0)
Screenshot: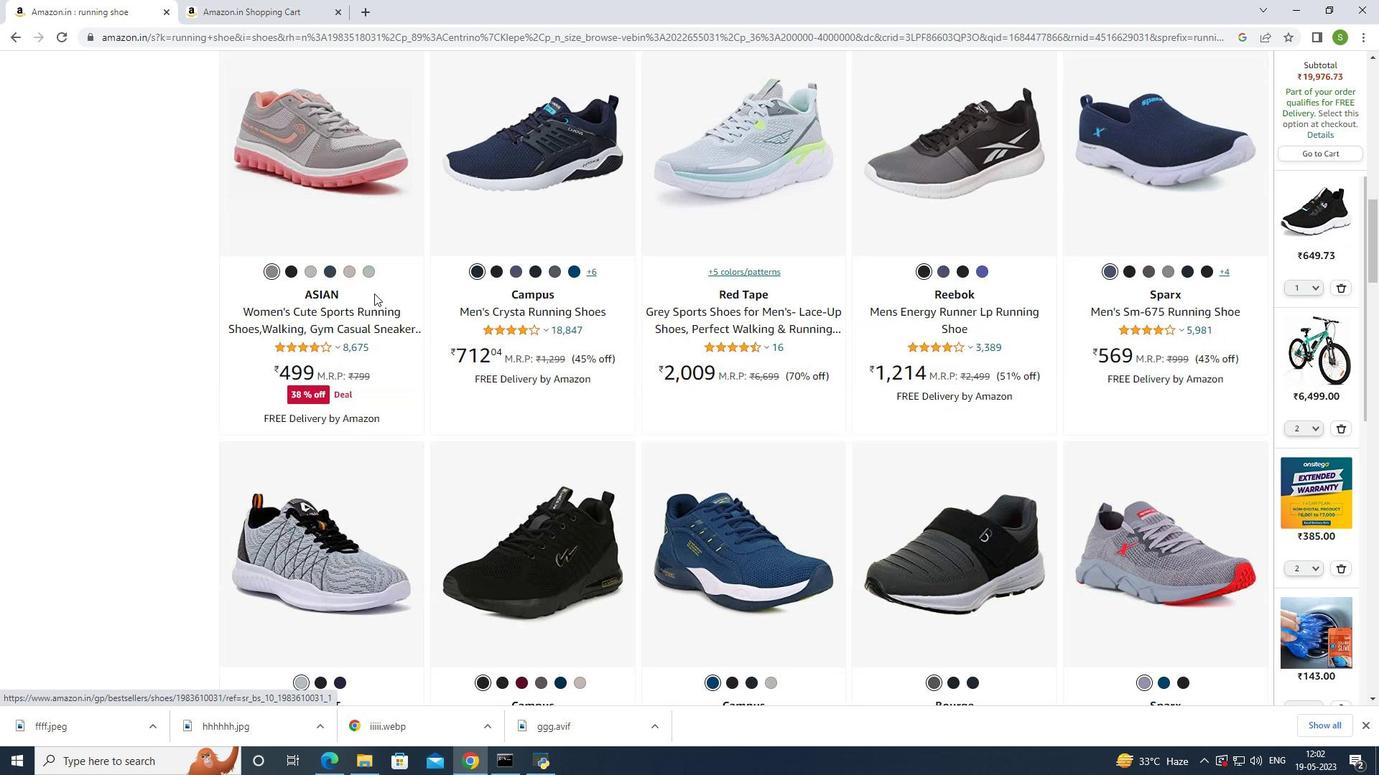 
Action: Mouse scrolled (374, 292) with delta (0, 0)
Screenshot: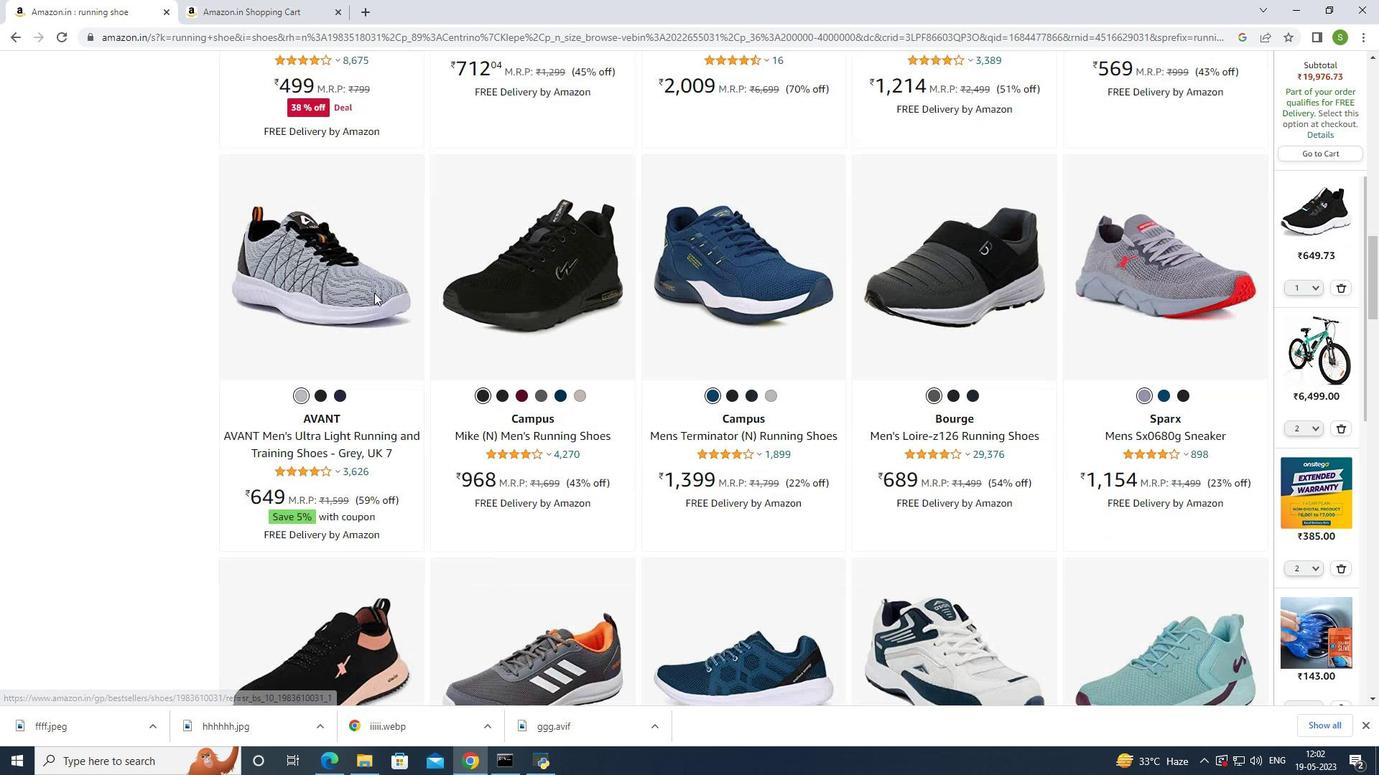 
Action: Mouse scrolled (374, 292) with delta (0, 0)
Screenshot: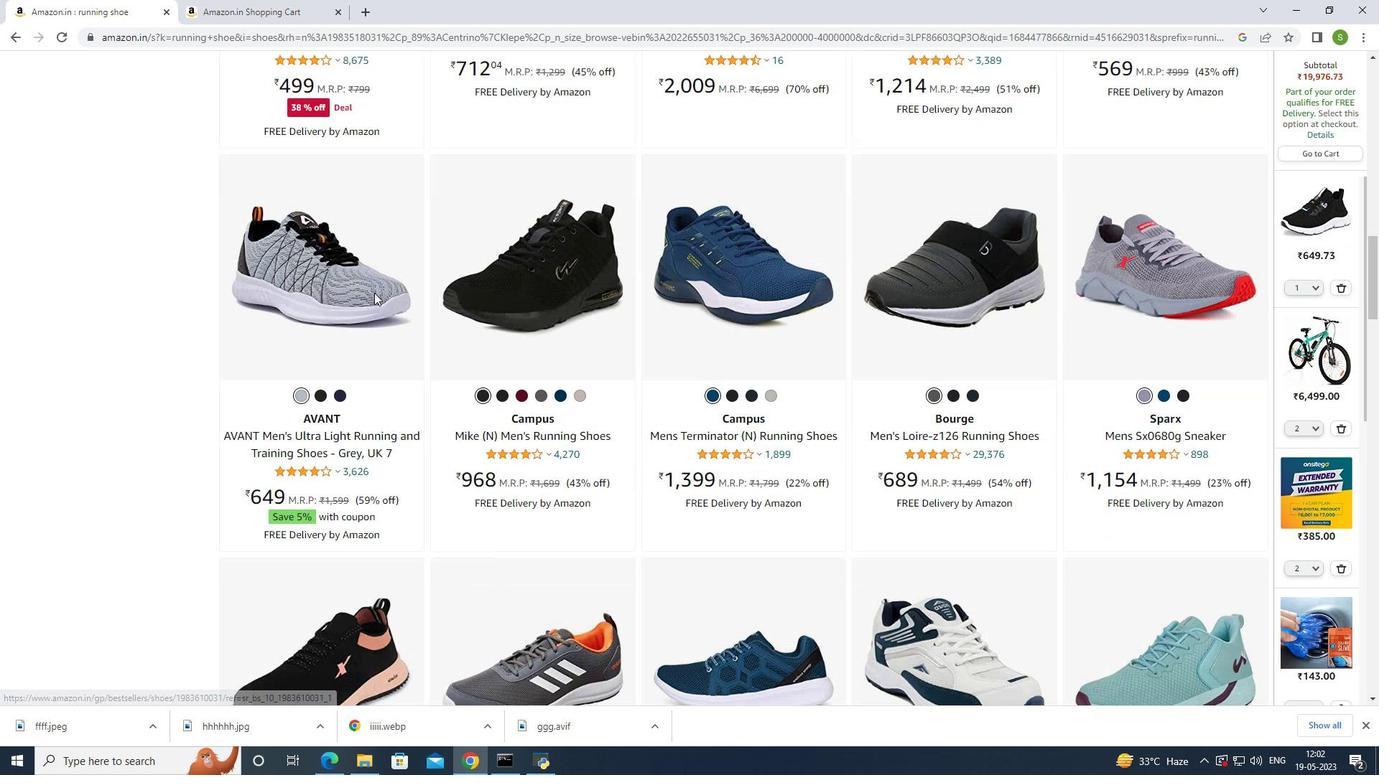 
Action: Mouse scrolled (374, 292) with delta (0, 0)
Screenshot: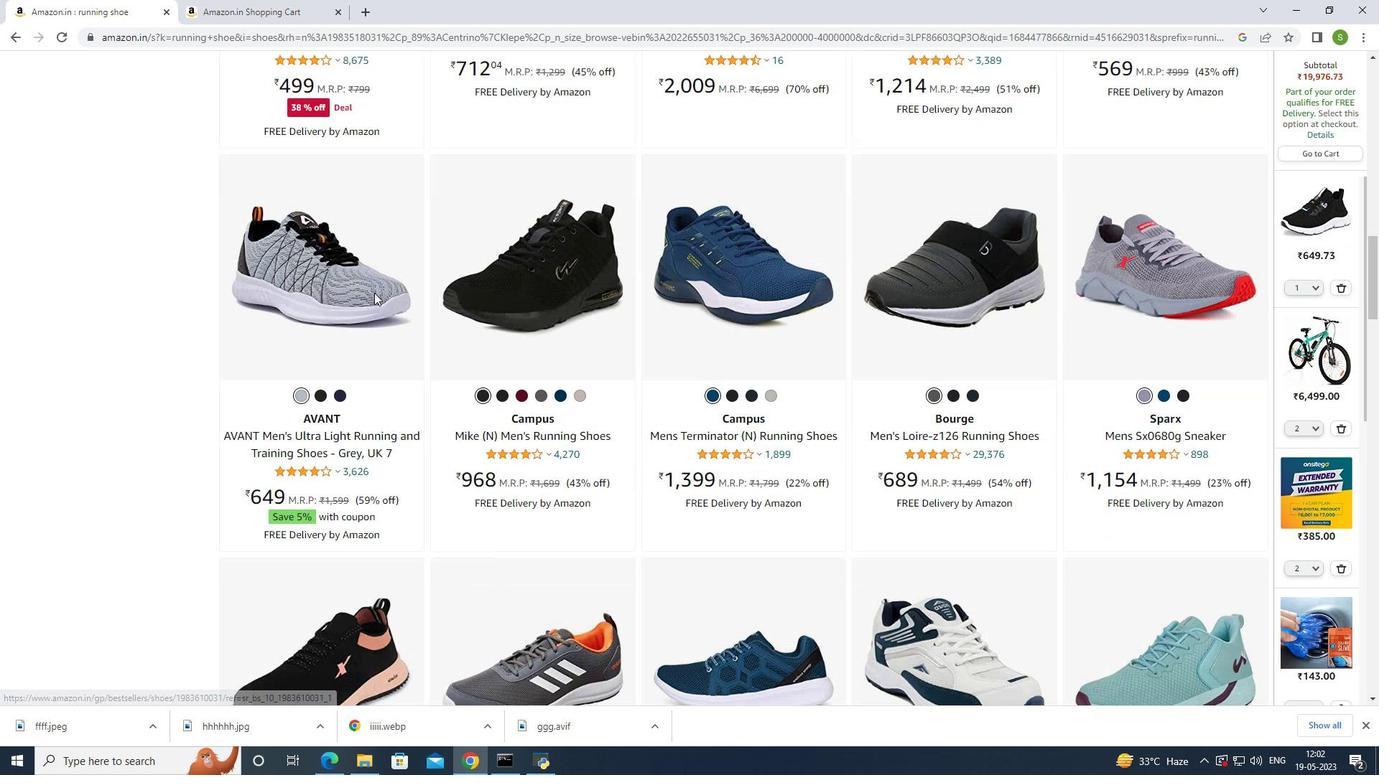 
Action: Mouse scrolled (374, 292) with delta (0, 0)
Screenshot: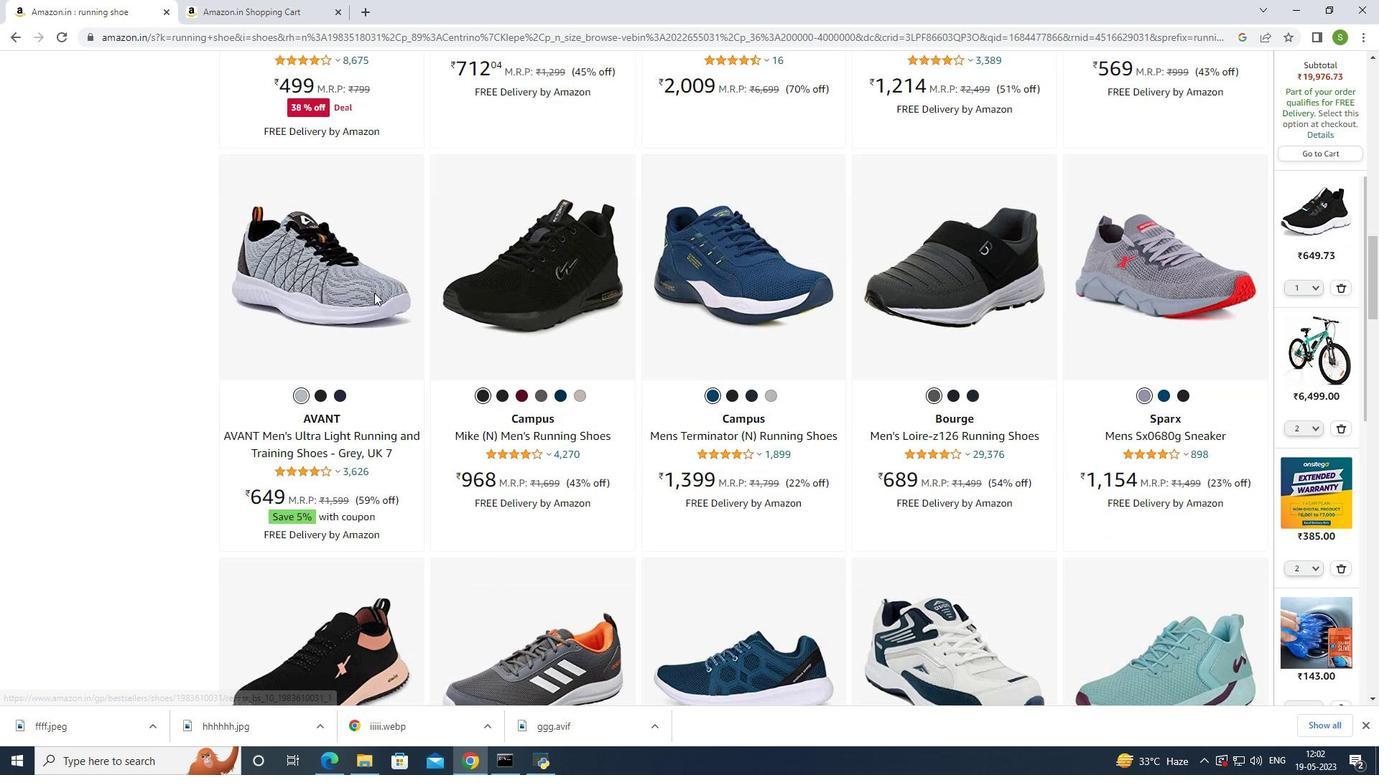 
Action: Mouse scrolled (374, 292) with delta (0, 0)
Screenshot: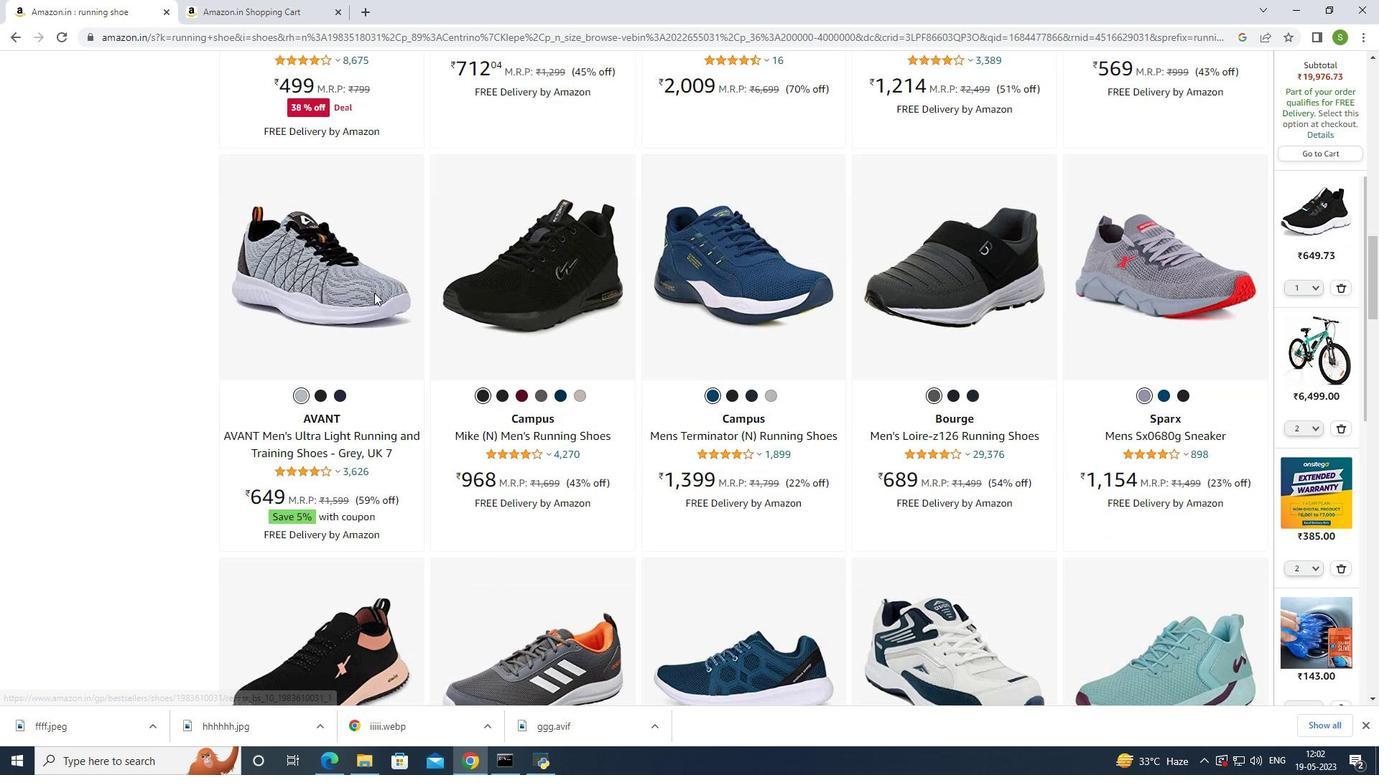 
Action: Mouse moved to (373, 290)
Screenshot: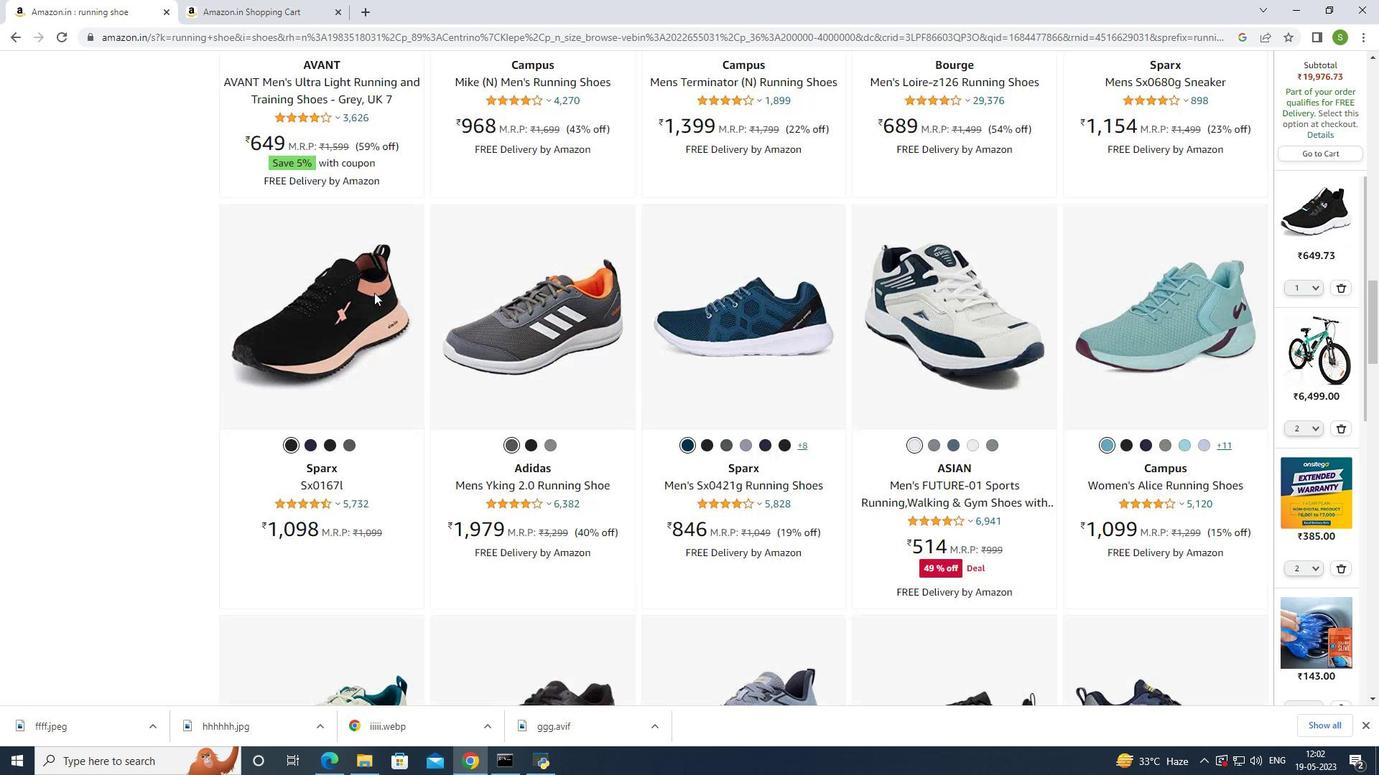 
Action: Mouse scrolled (373, 290) with delta (0, 0)
Screenshot: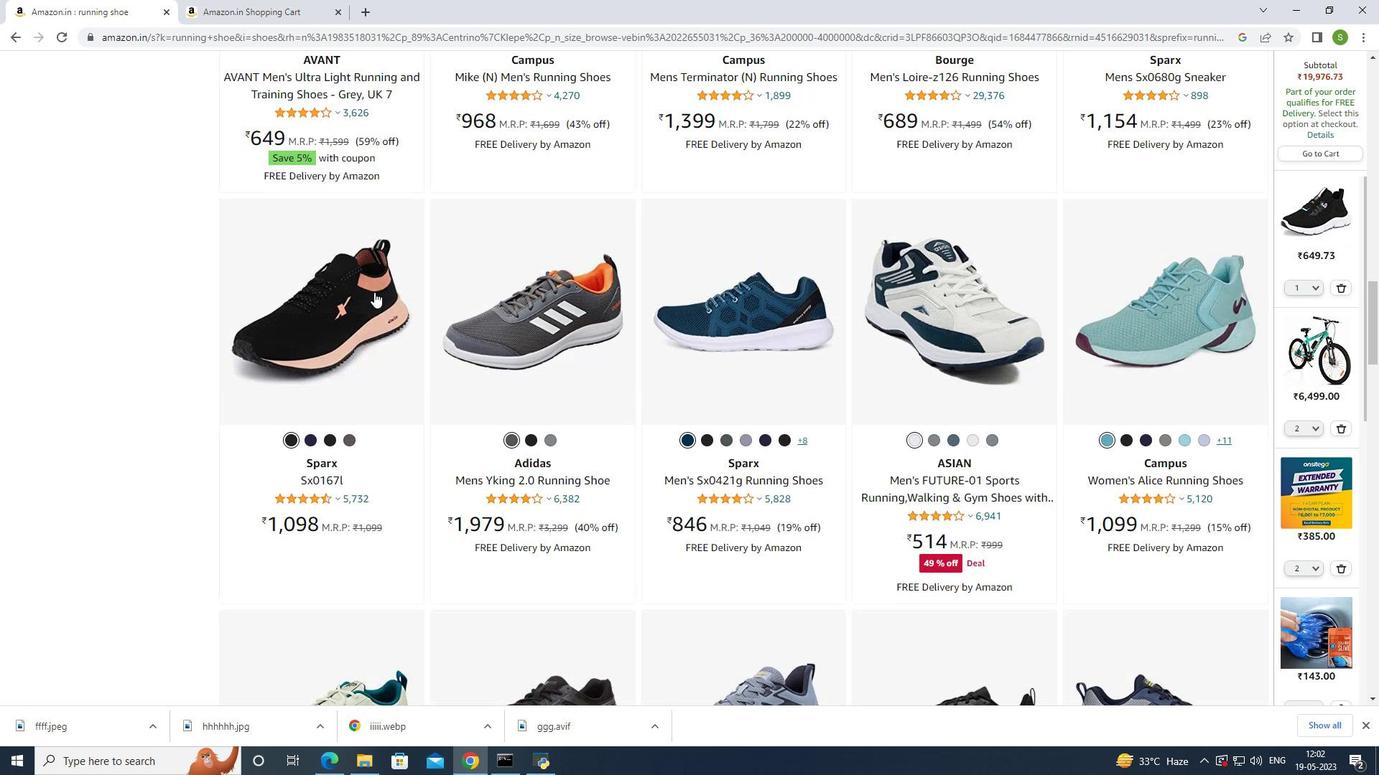 
Action: Mouse scrolled (373, 290) with delta (0, 0)
Screenshot: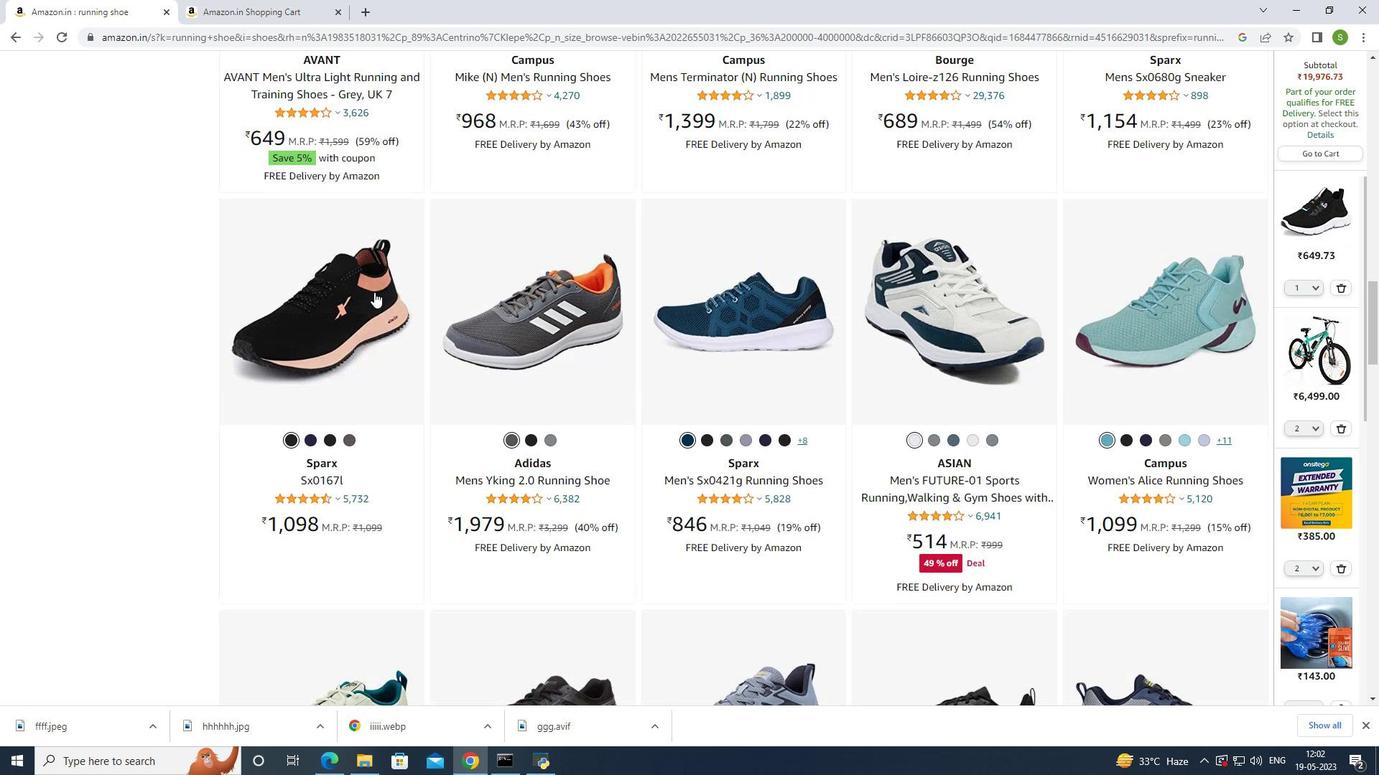 
Action: Mouse moved to (373, 289)
Screenshot: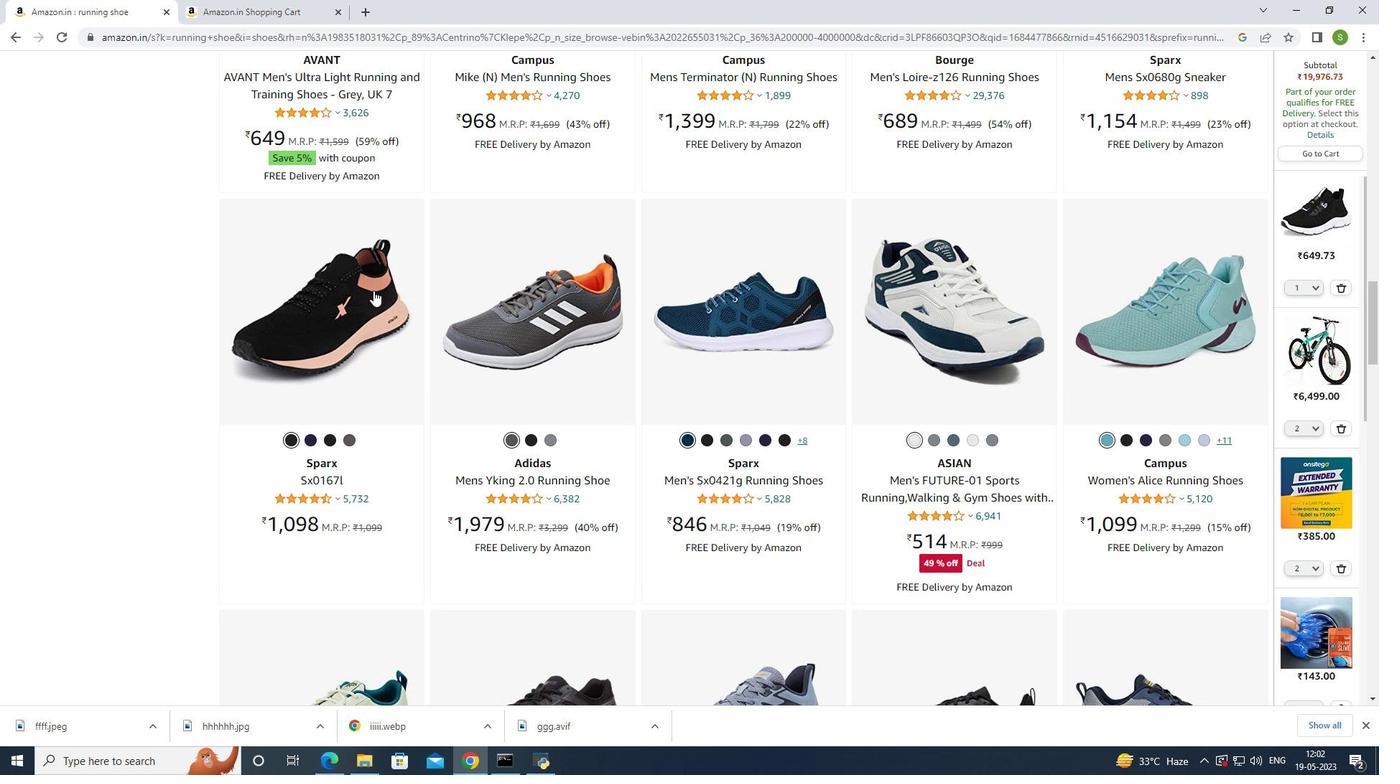 
Action: Mouse scrolled (373, 290) with delta (0, 0)
Screenshot: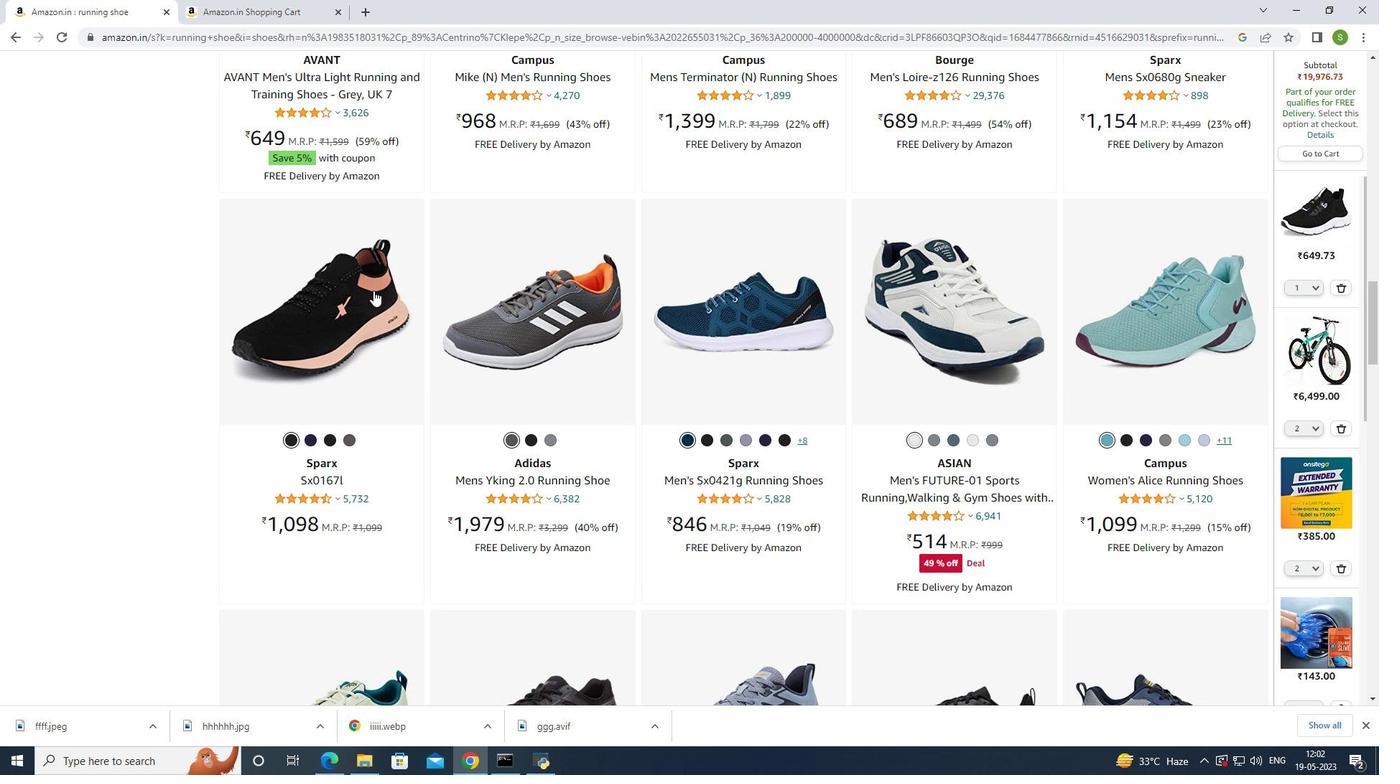 
Action: Mouse moved to (369, 285)
Screenshot: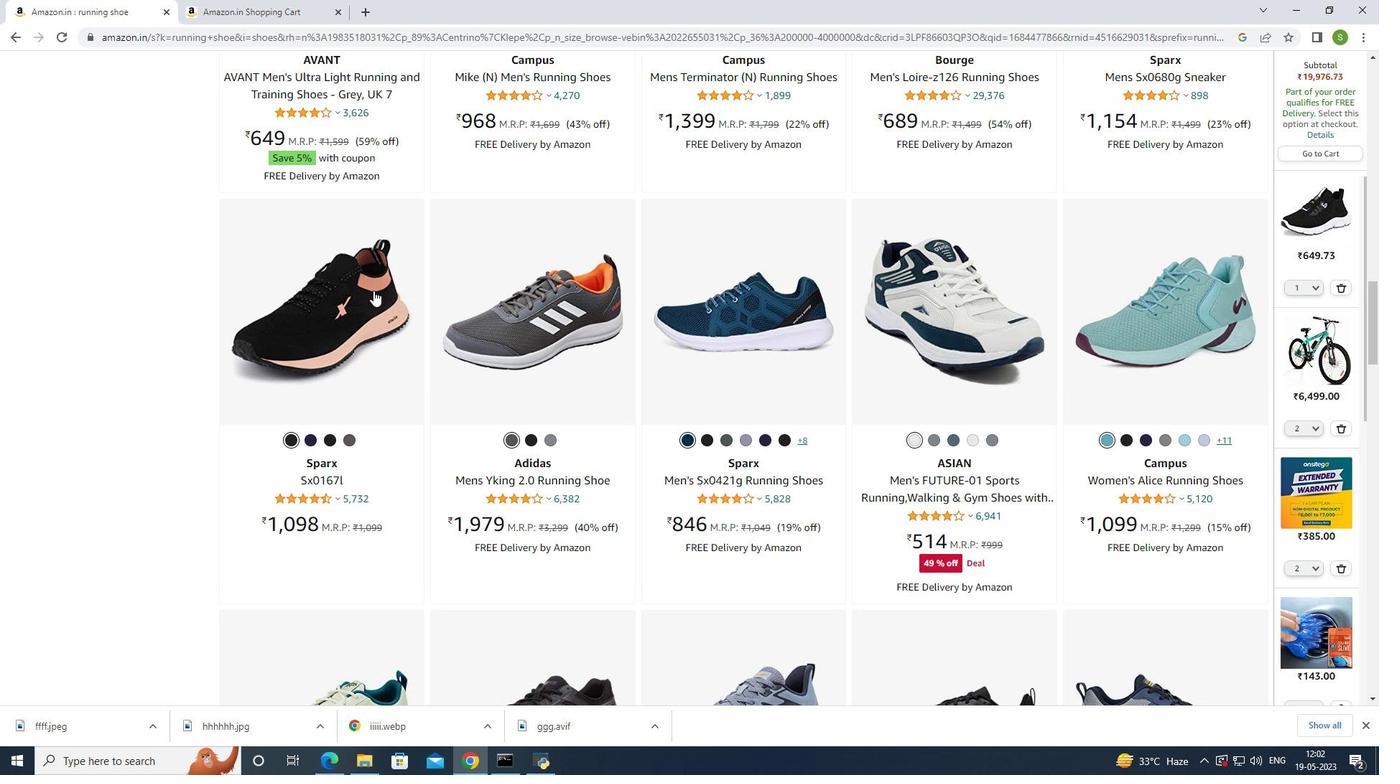 
Action: Mouse scrolled (373, 290) with delta (0, 0)
Screenshot: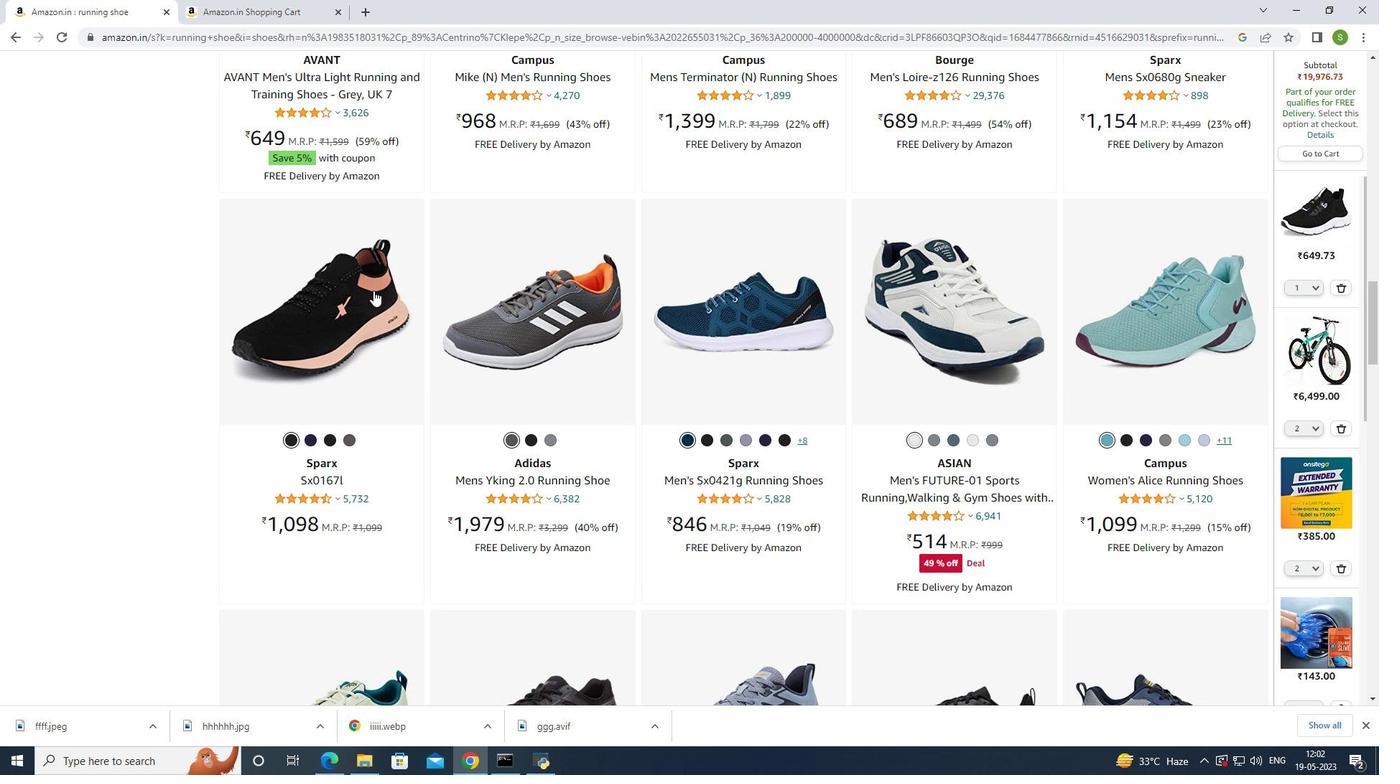 
Action: Mouse moved to (362, 259)
Screenshot: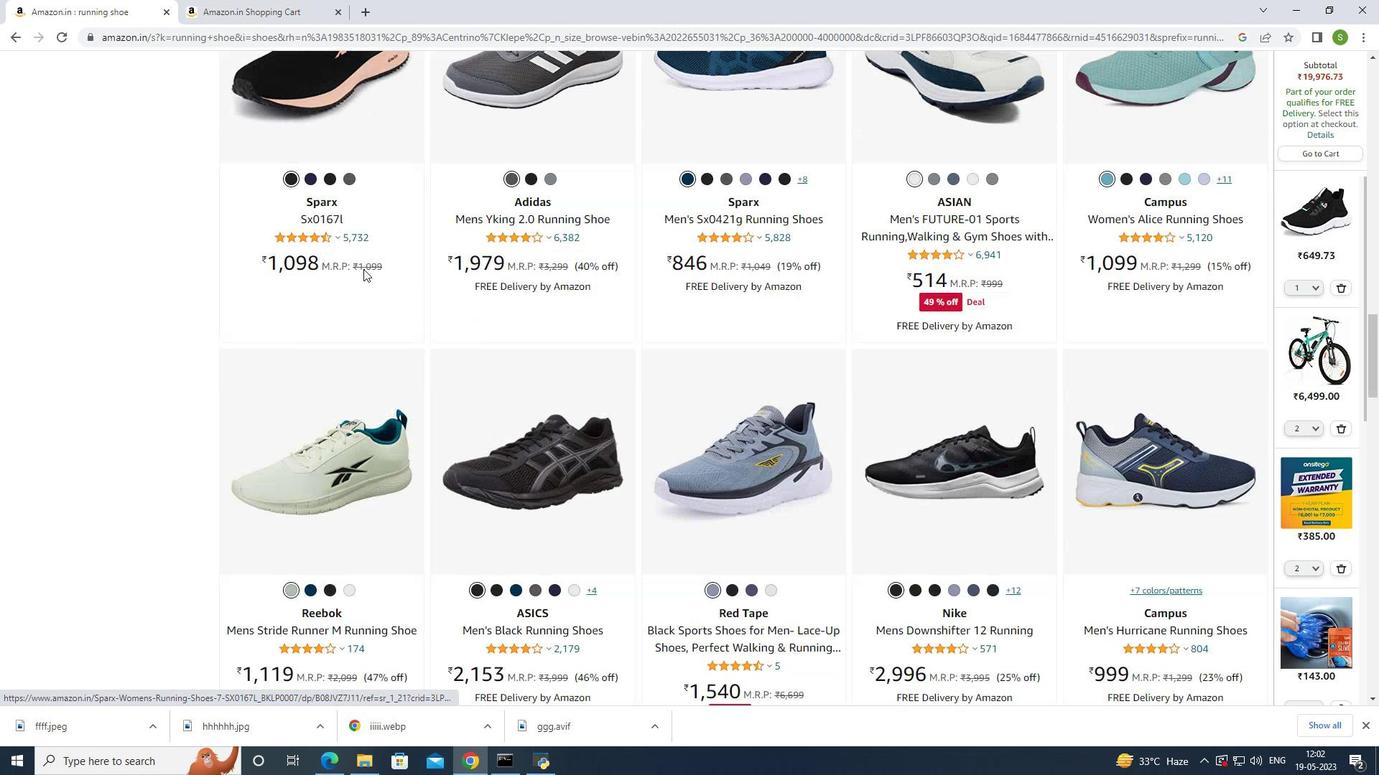 
Action: Mouse scrolled (362, 260) with delta (0, 0)
Screenshot: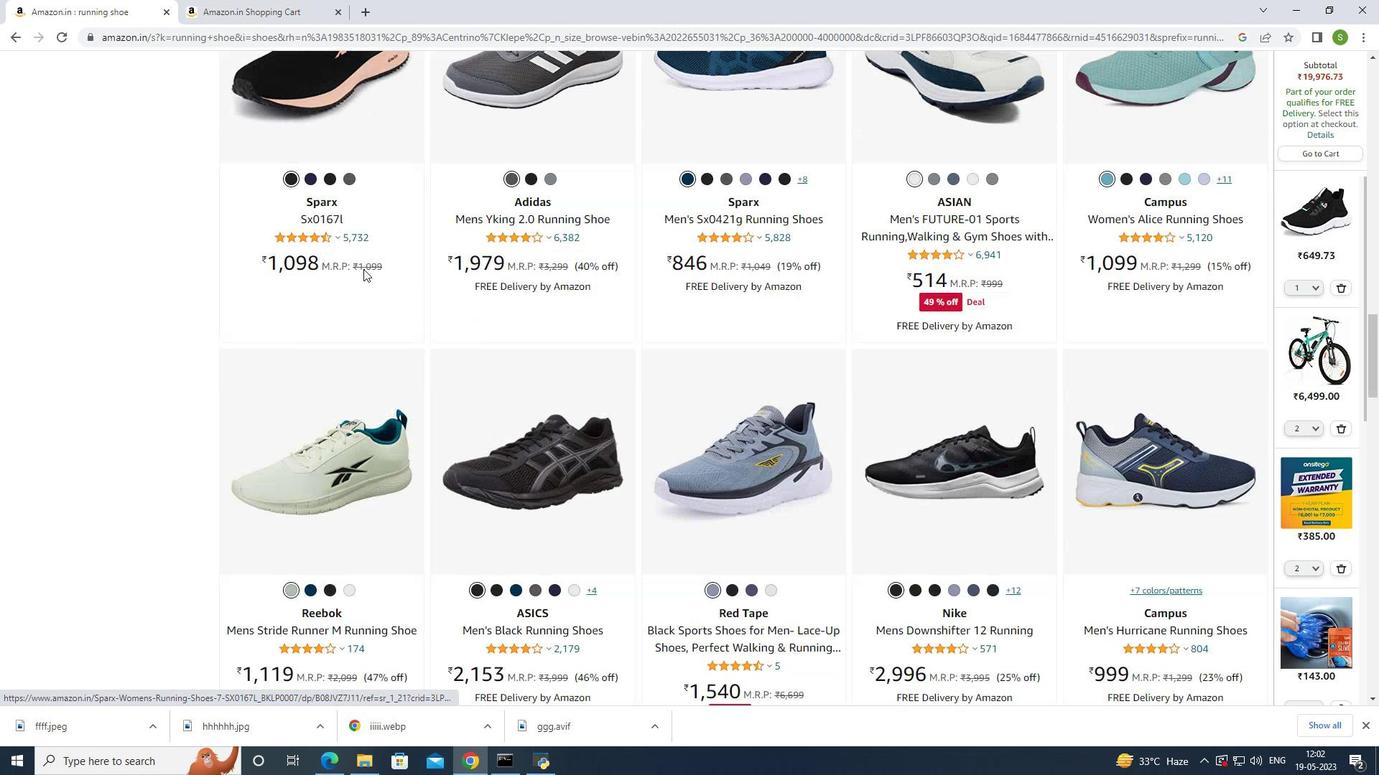 
Action: Mouse moved to (361, 256)
Screenshot: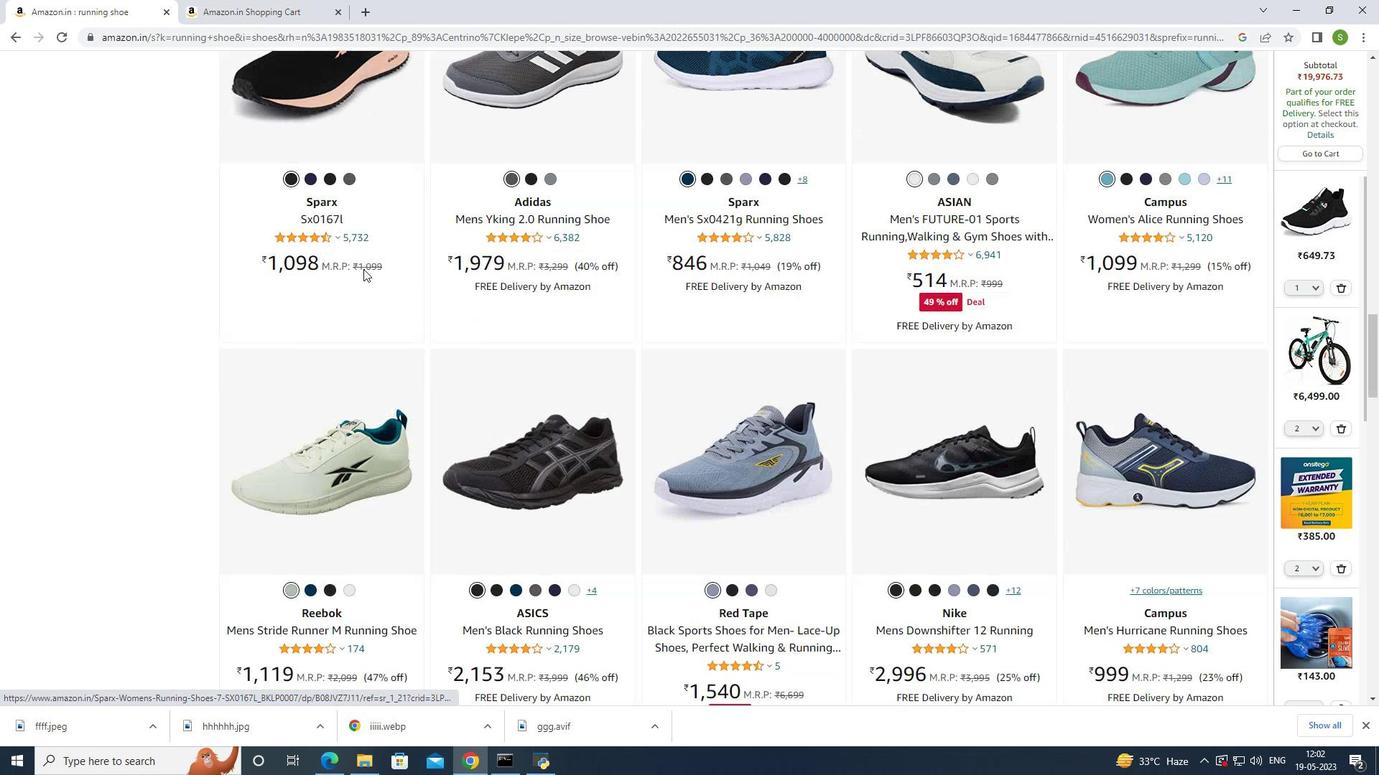 
Action: Mouse scrolled (361, 257) with delta (0, 0)
Screenshot: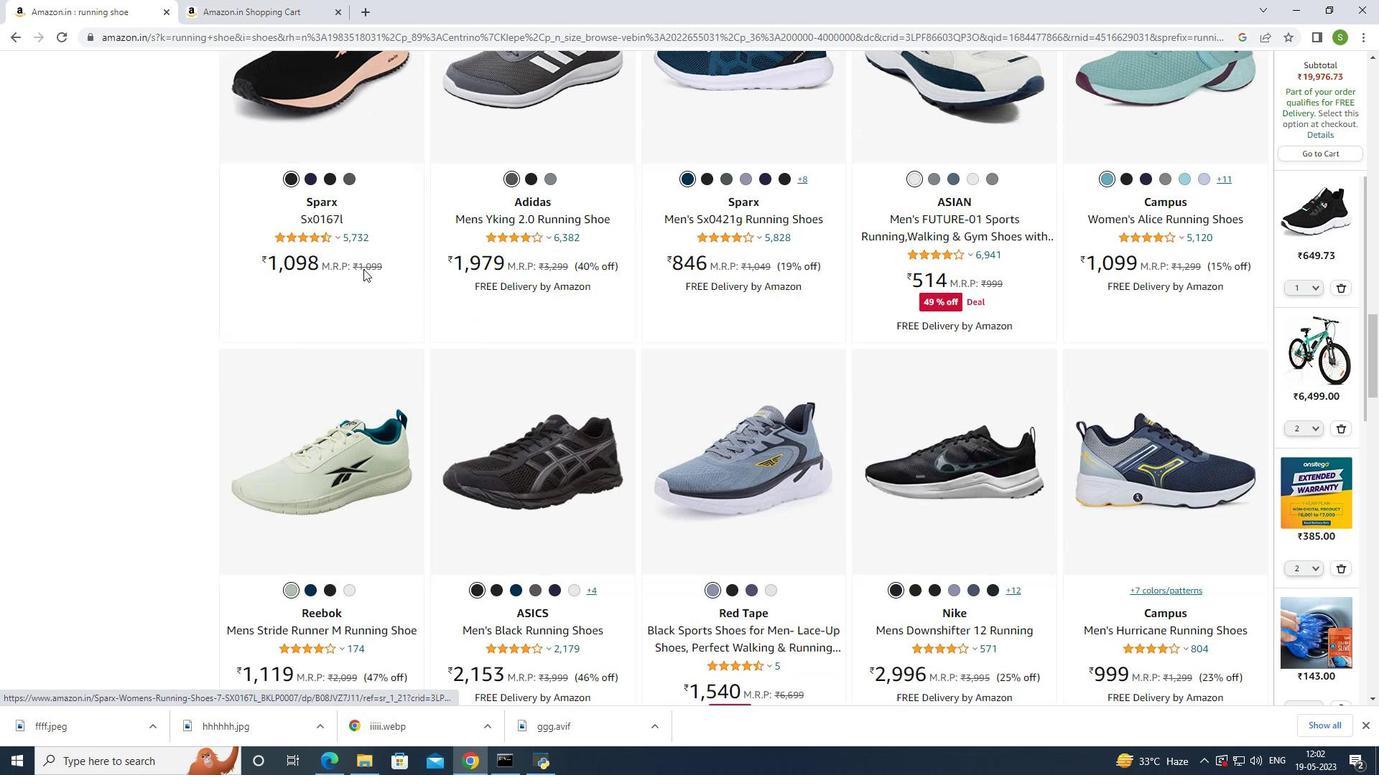 
Action: Mouse moved to (361, 255)
Screenshot: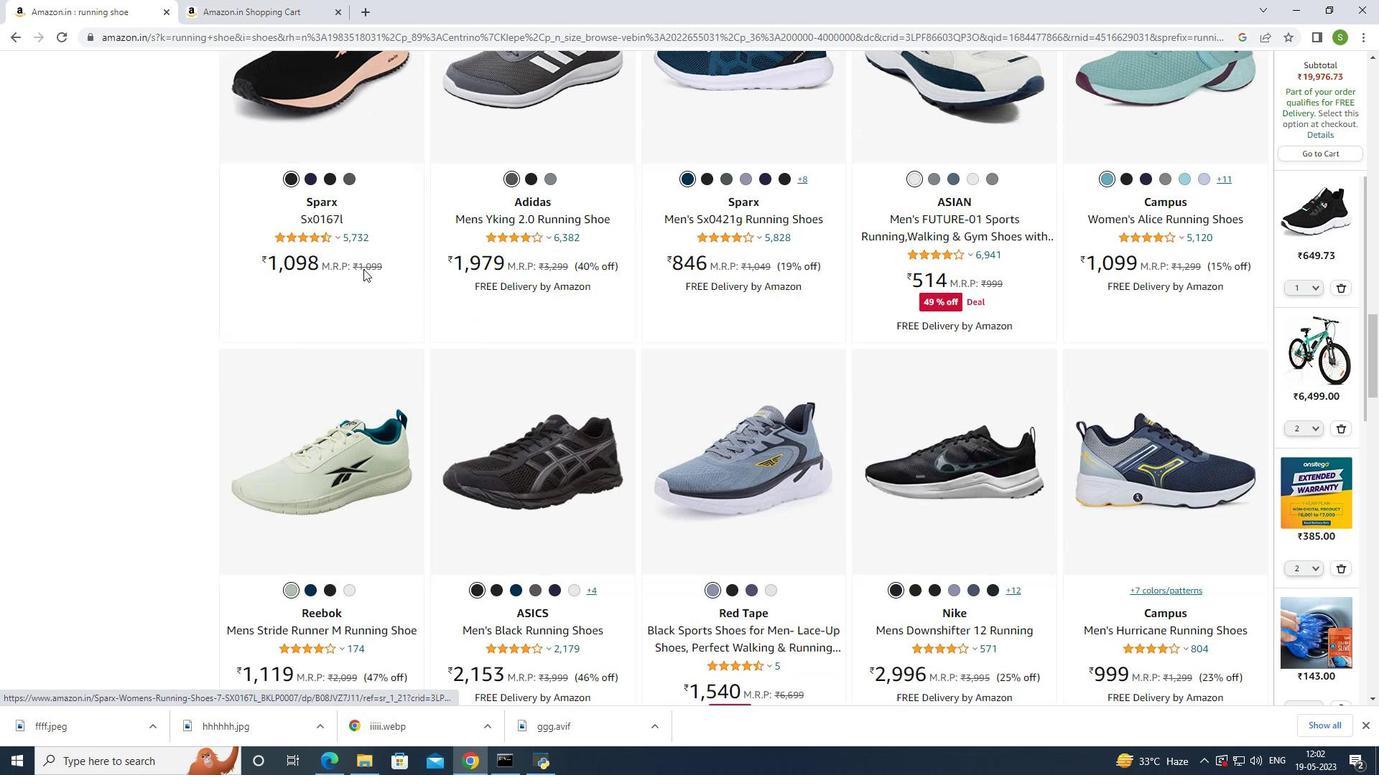 
Action: Mouse scrolled (361, 256) with delta (0, 0)
Screenshot: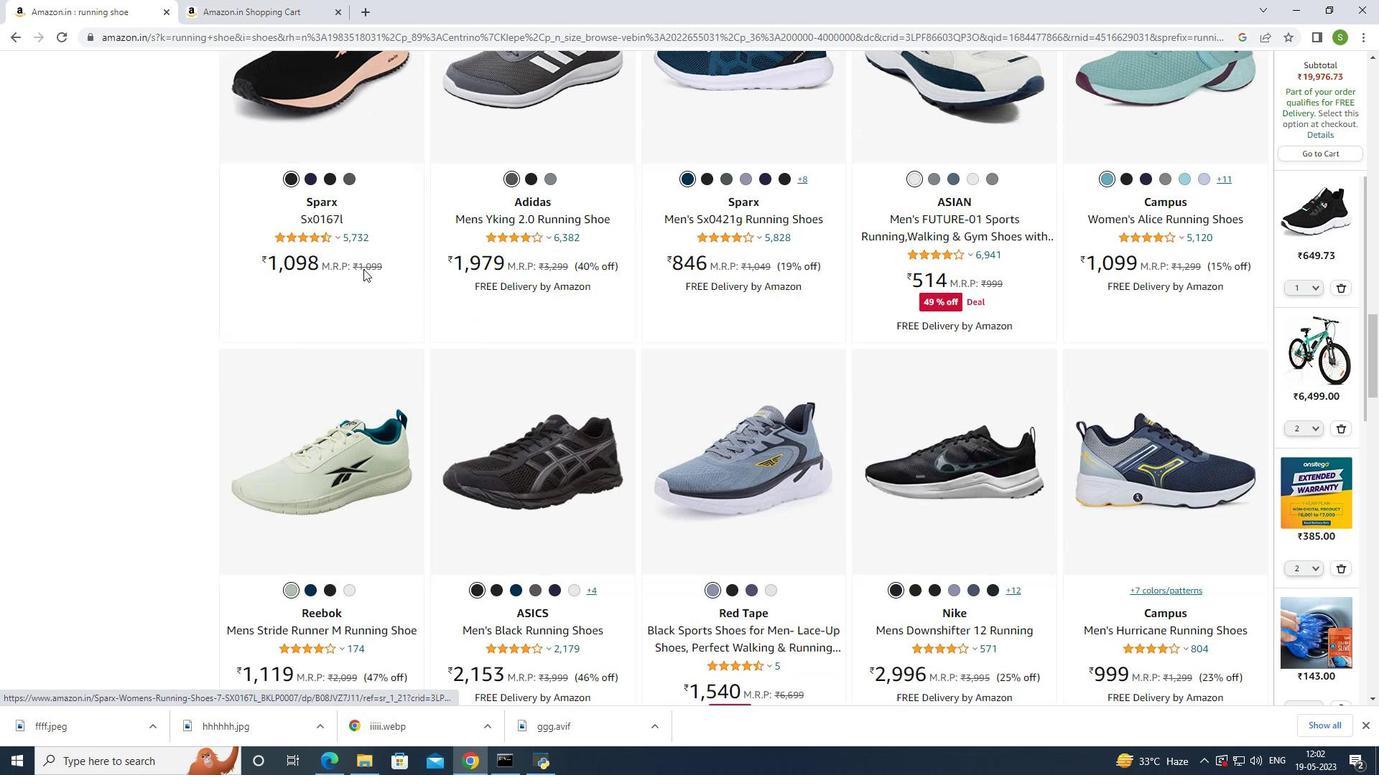 
Action: Mouse moved to (16, 38)
Screenshot: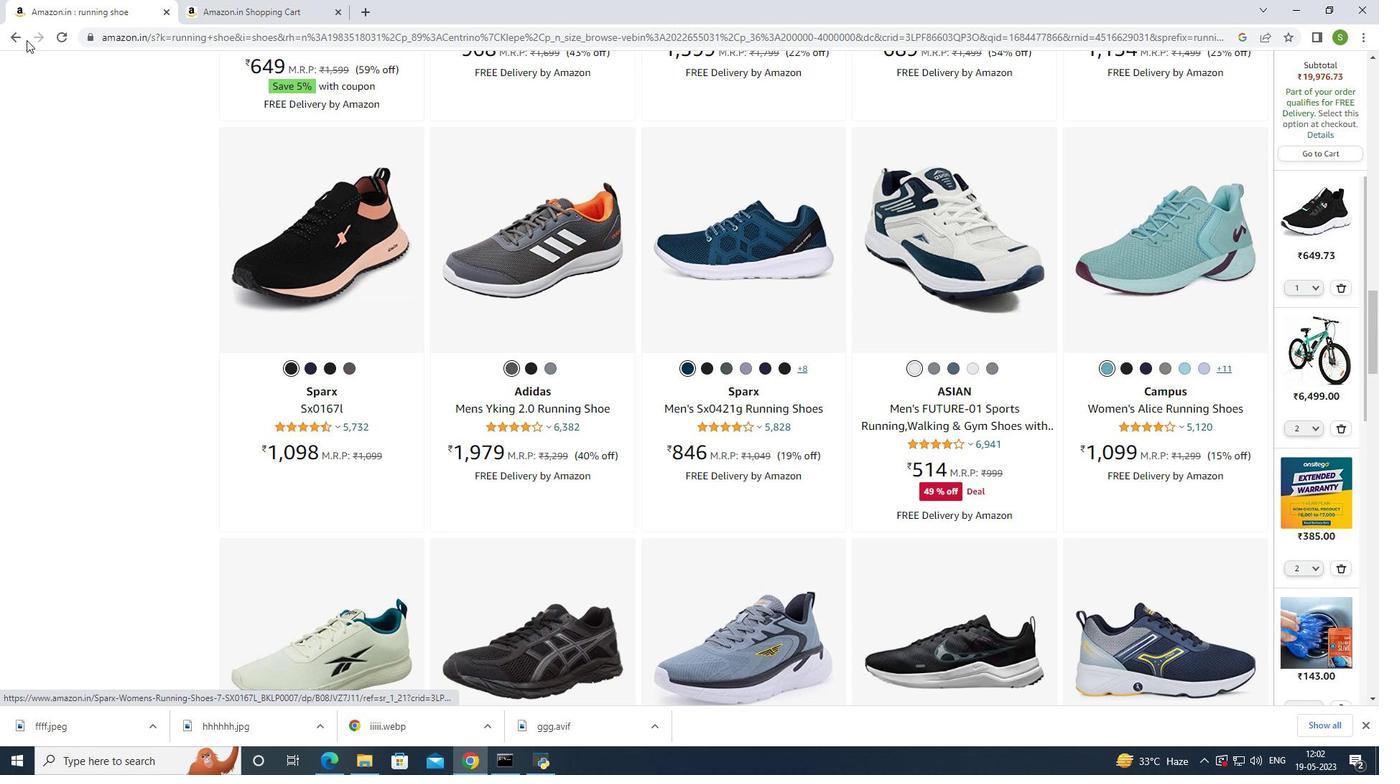 
Action: Mouse pressed left at (16, 38)
Screenshot: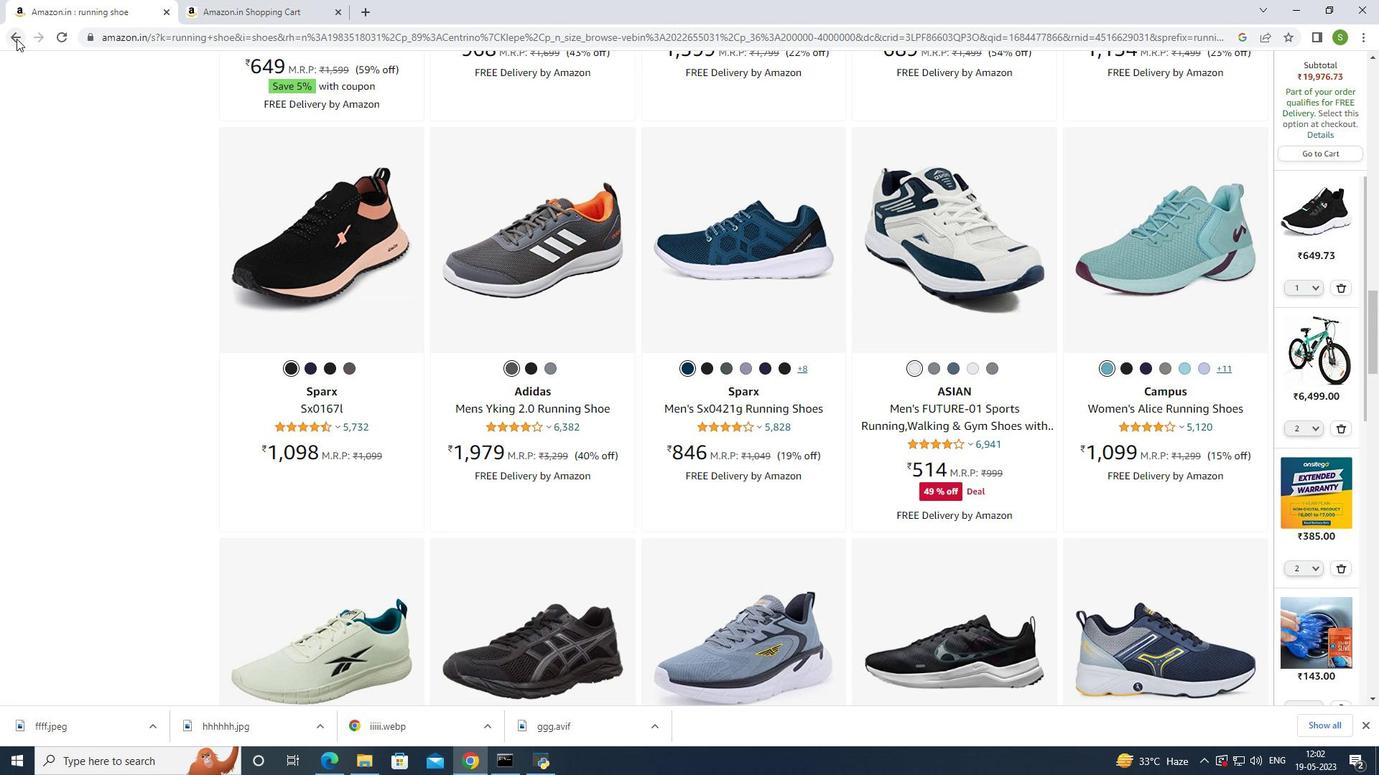 
Action: Mouse moved to (351, 97)
Screenshot: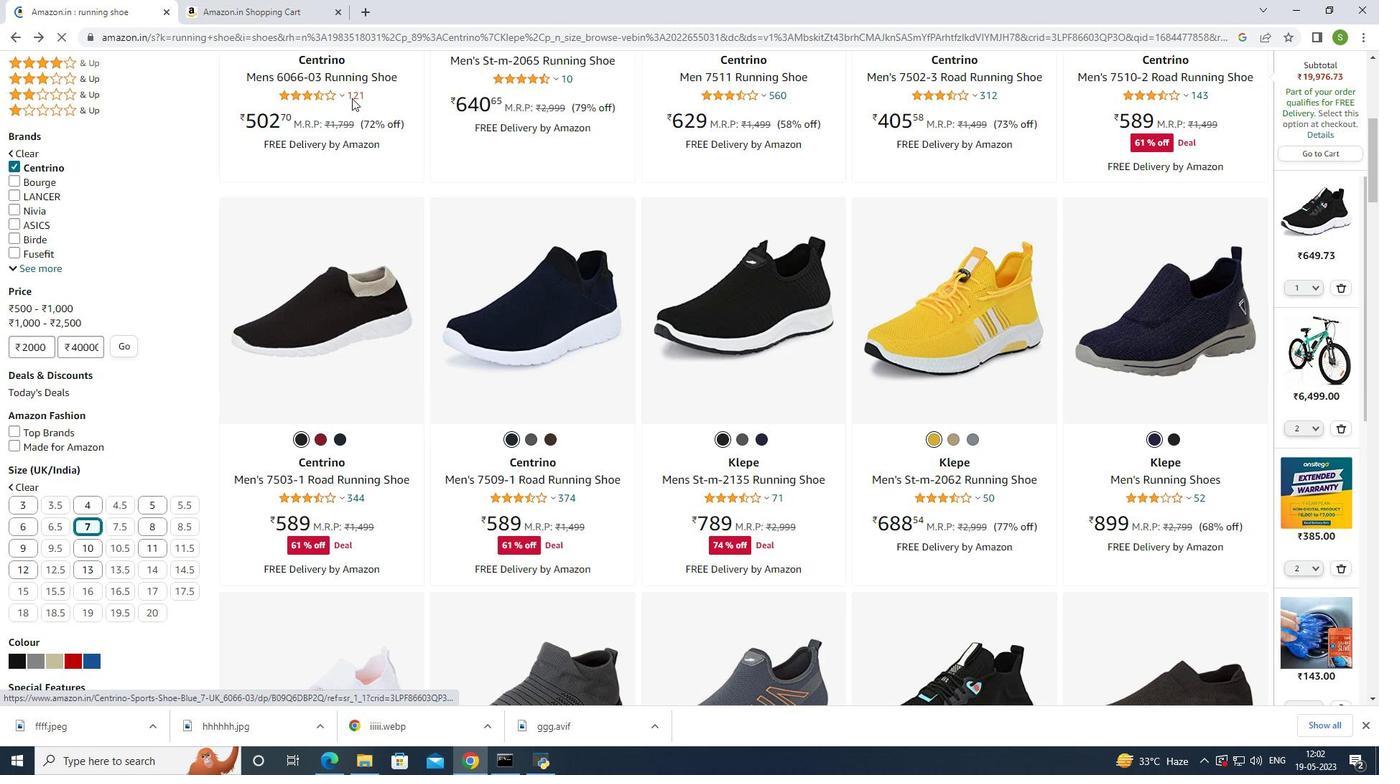 
Action: Mouse scrolled (351, 98) with delta (0, 0)
Screenshot: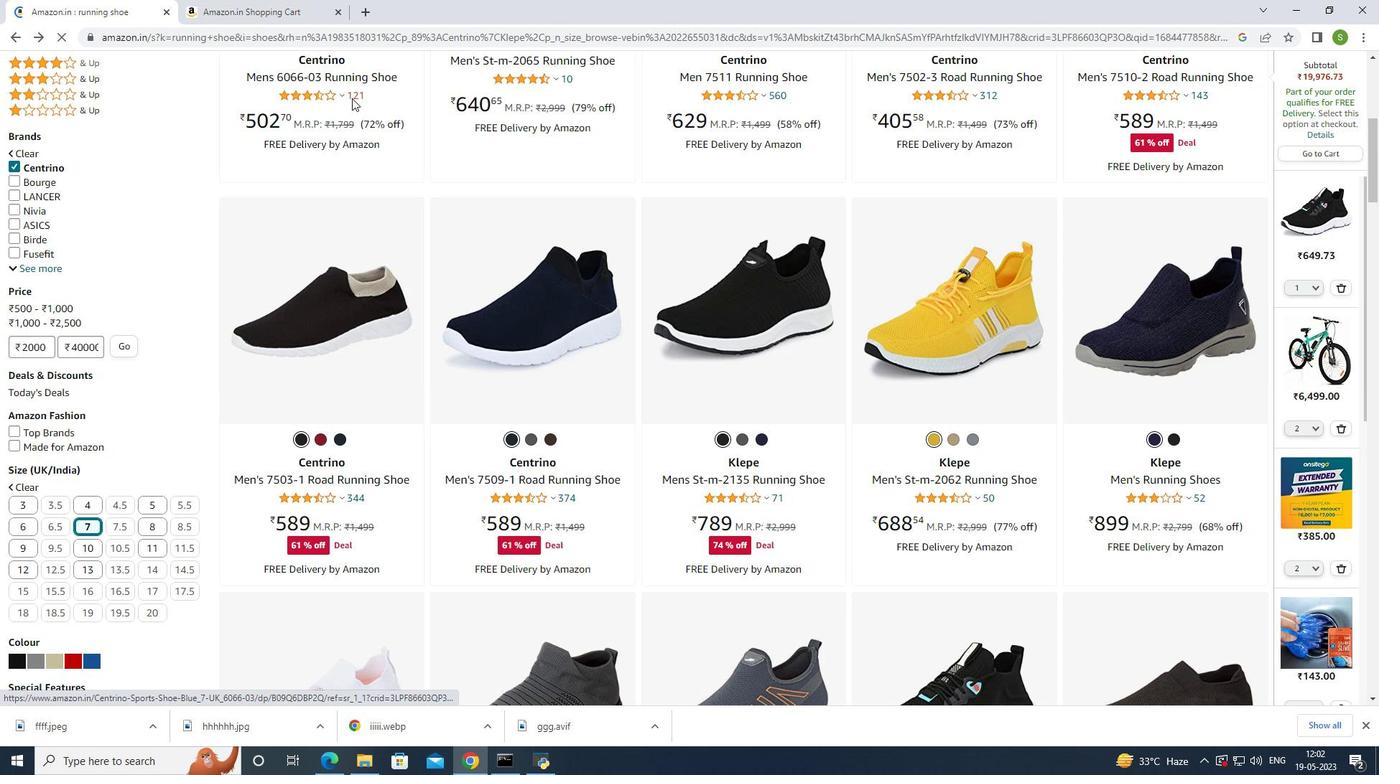 
Action: Mouse moved to (350, 94)
Screenshot: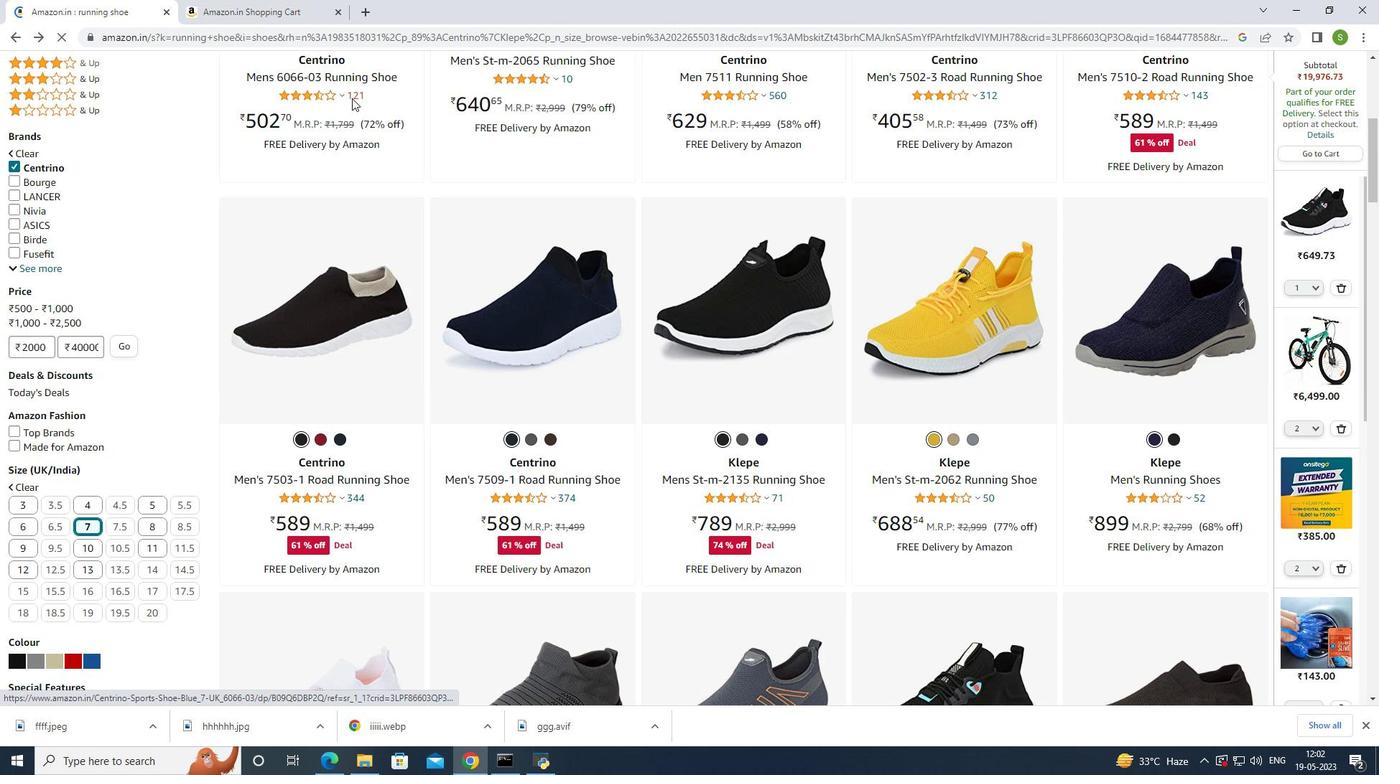 
Action: Mouse scrolled (350, 95) with delta (0, 0)
Screenshot: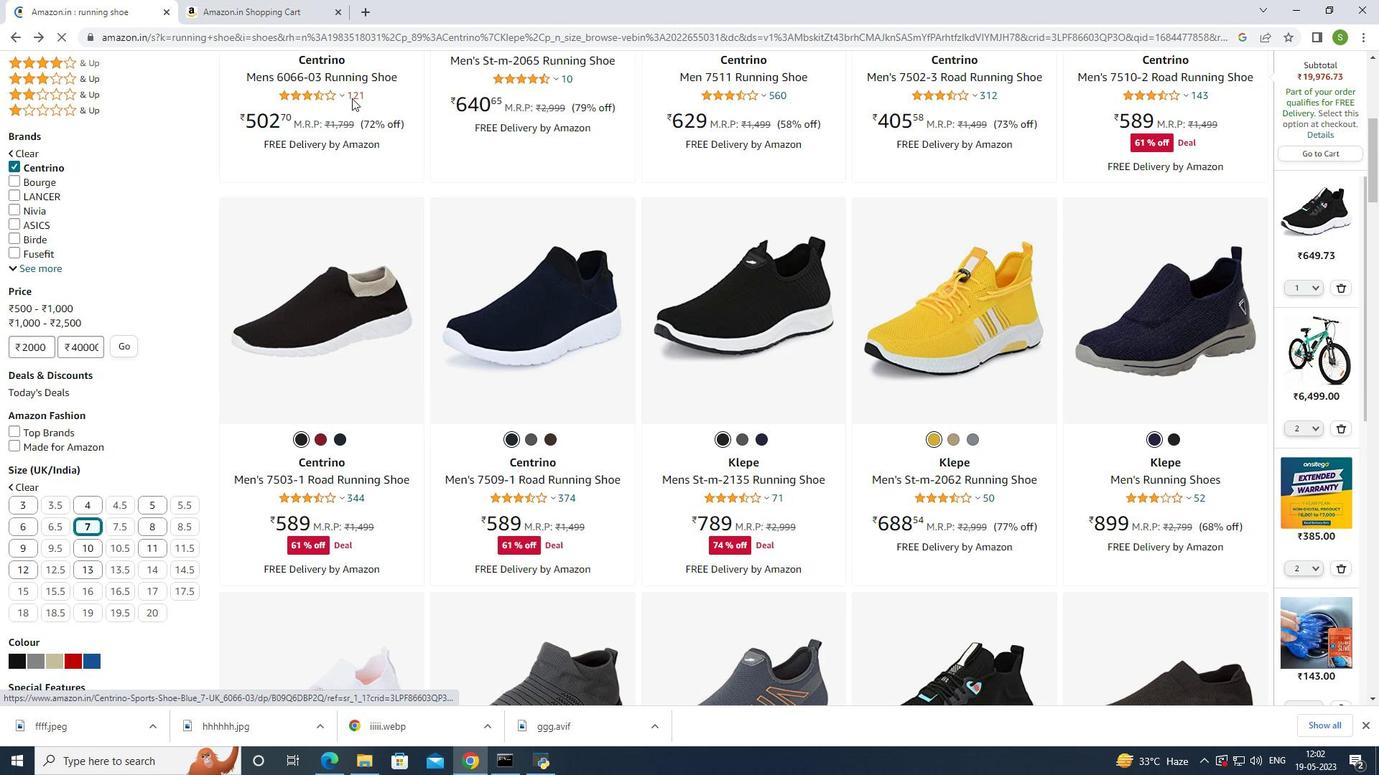 
Action: Mouse moved to (350, 94)
Screenshot: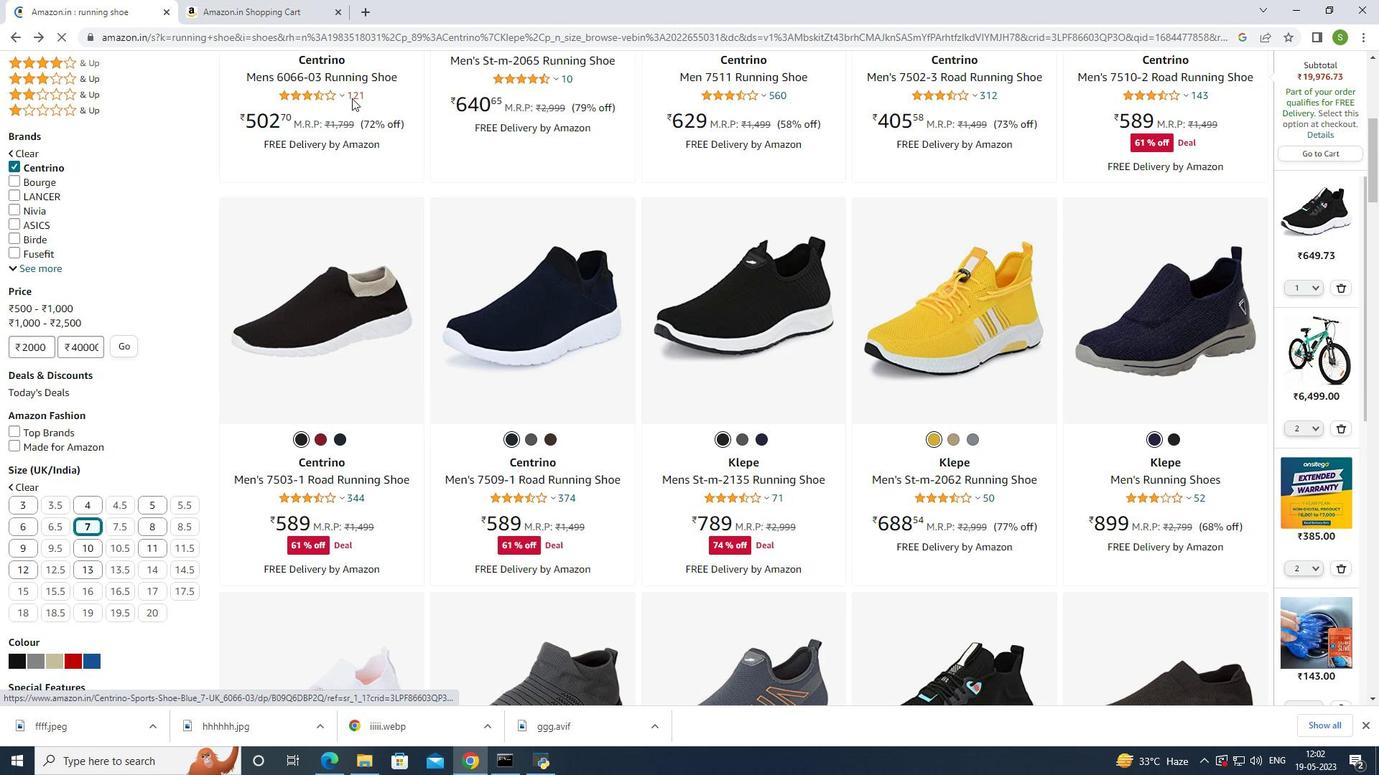 
Action: Mouse scrolled (350, 94) with delta (0, 0)
Screenshot: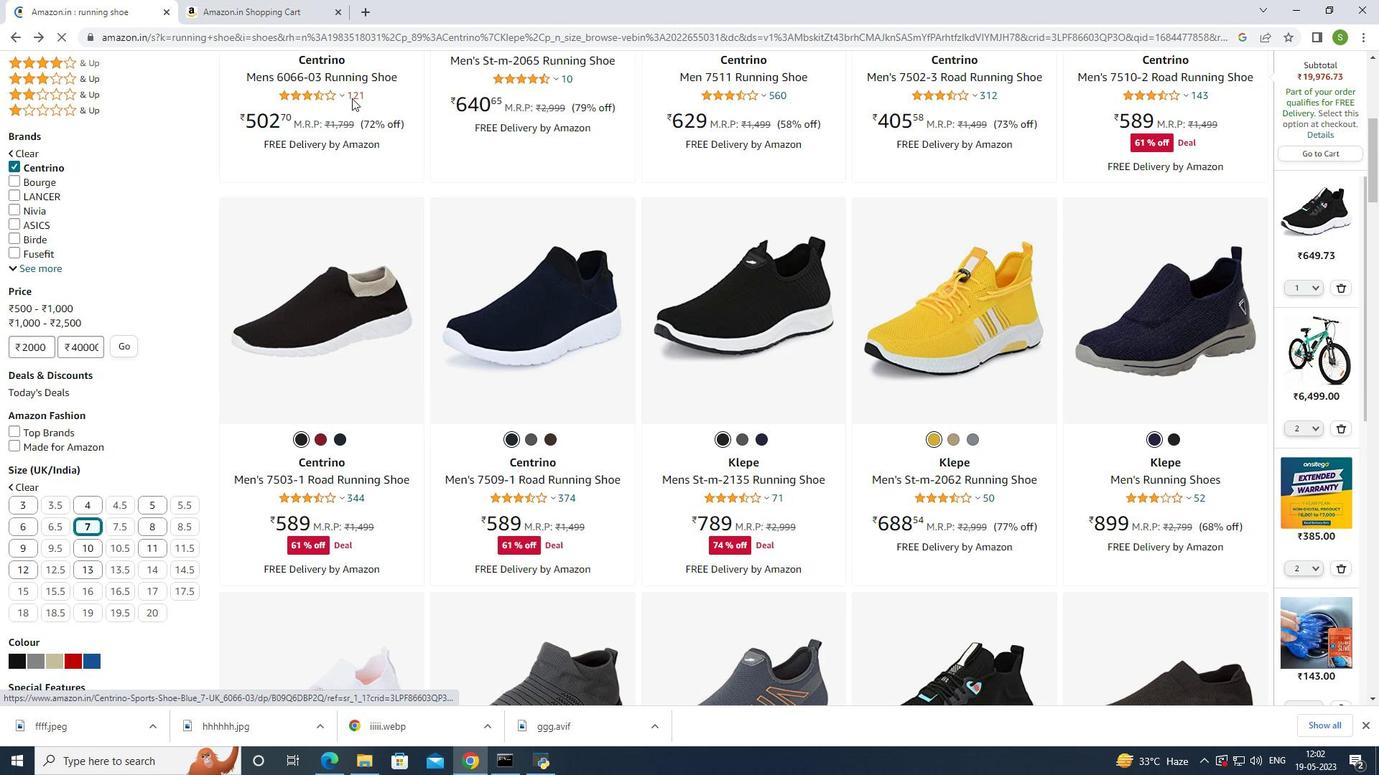 
Action: Mouse moved to (349, 91)
Screenshot: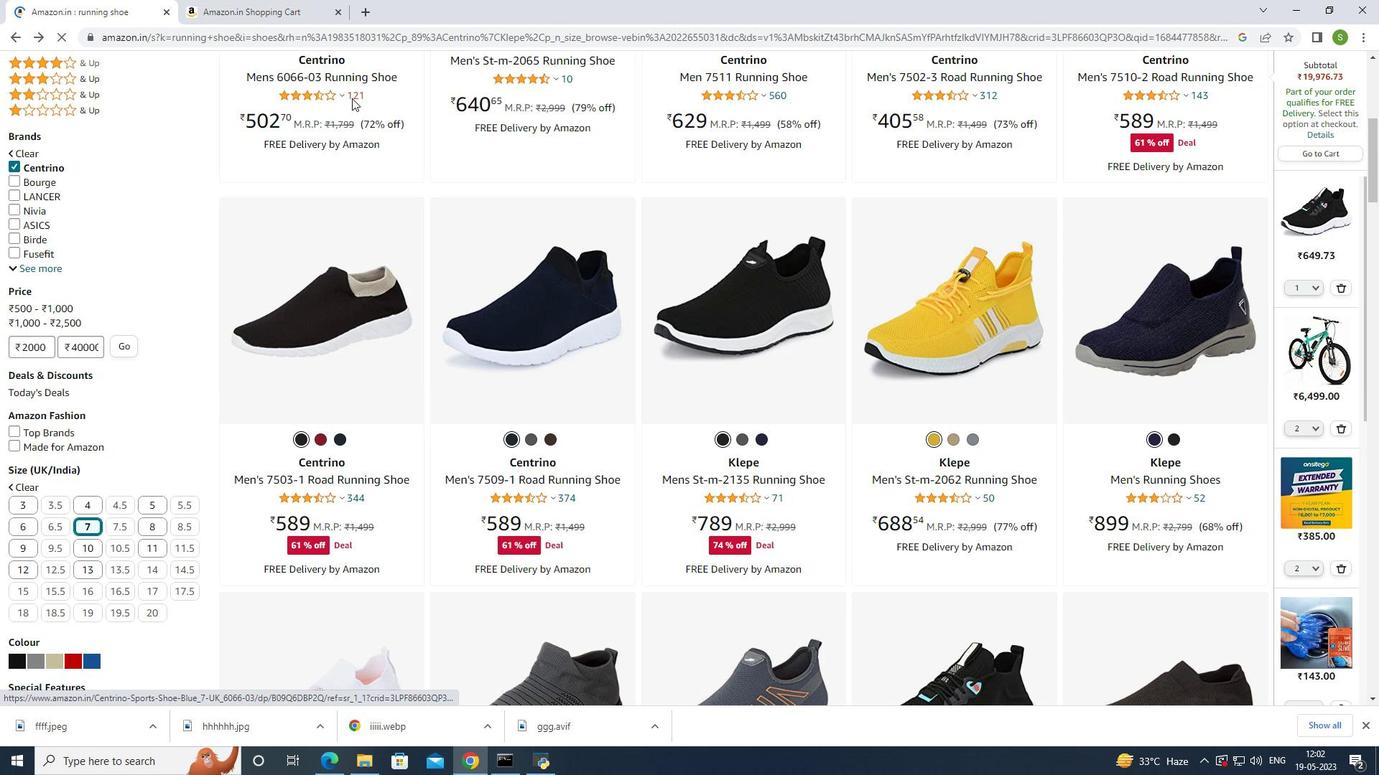 
Action: Mouse scrolled (349, 92) with delta (0, 0)
Screenshot: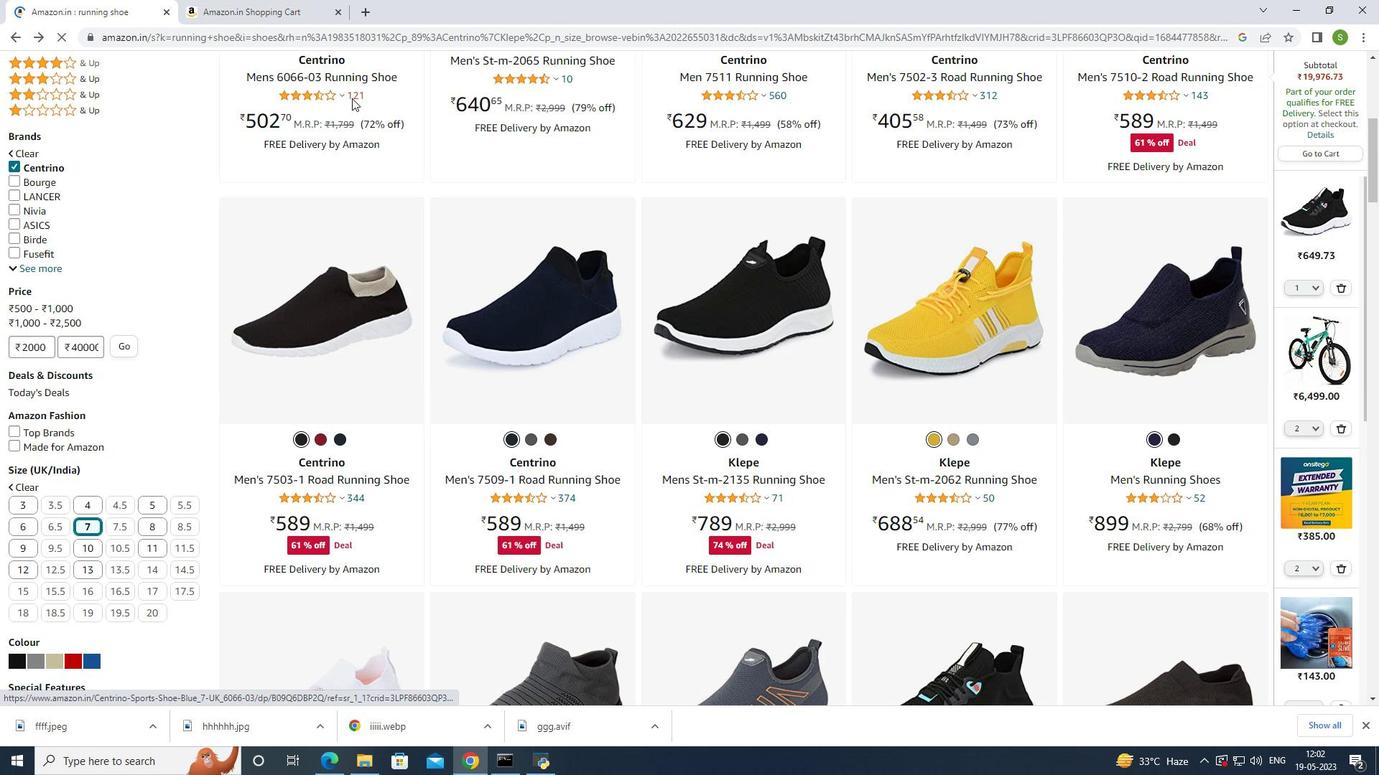 
Action: Mouse moved to (348, 87)
Screenshot: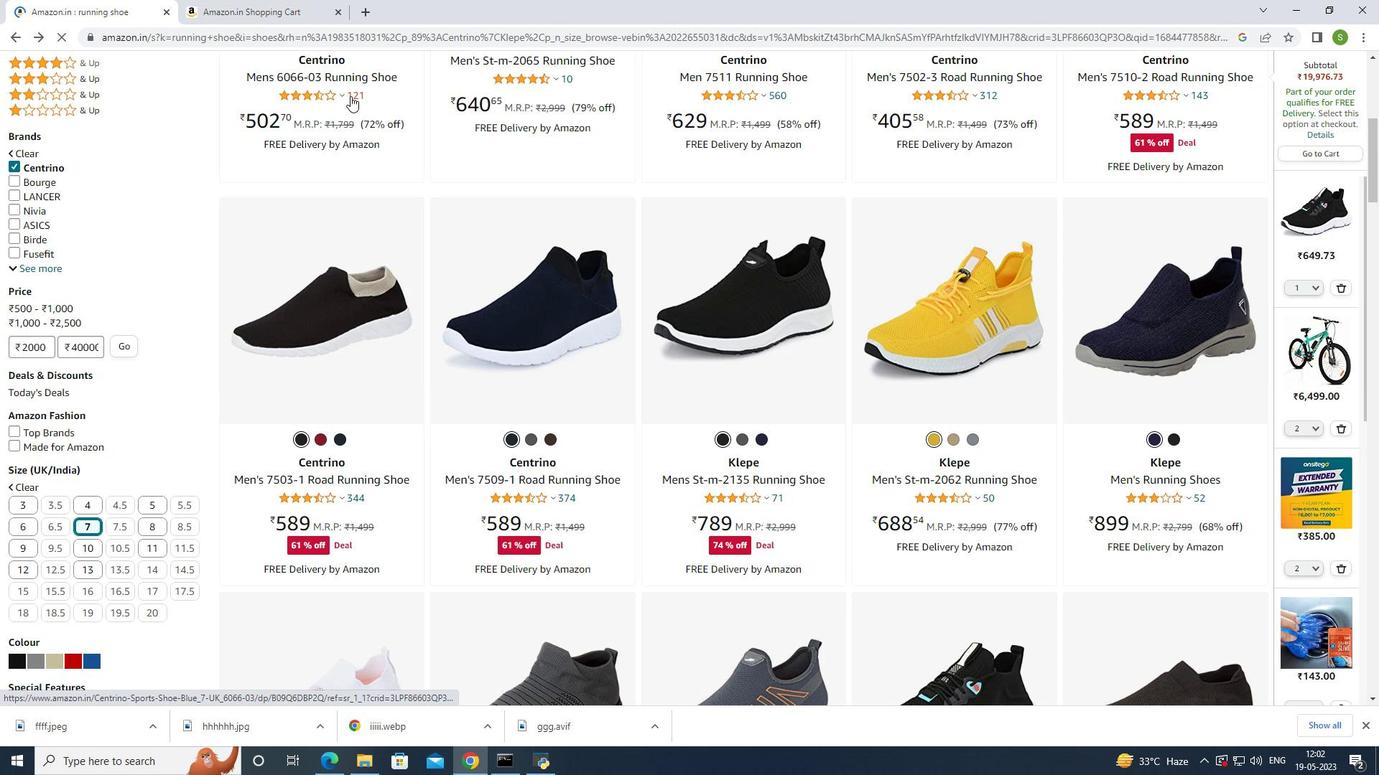 
Action: Mouse scrolled (348, 89) with delta (0, 0)
Screenshot: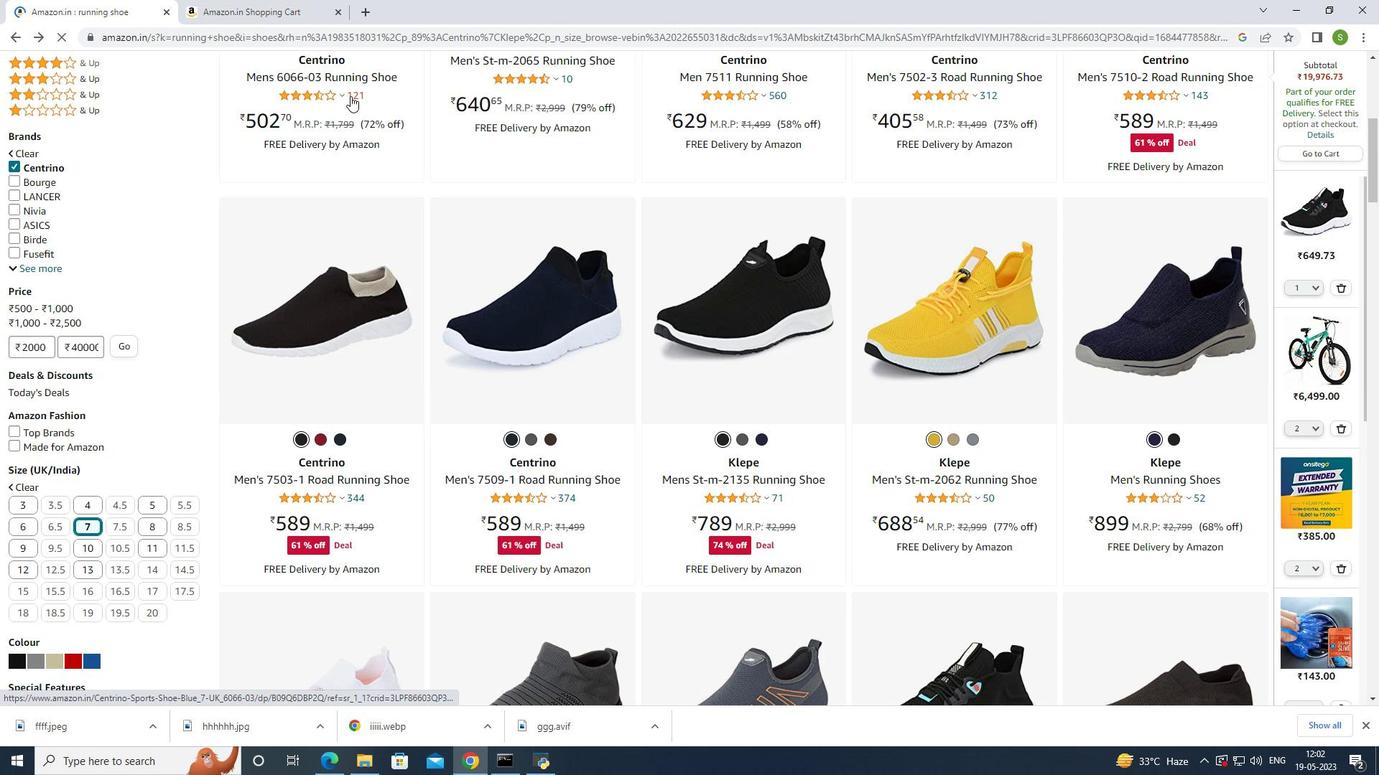 
Action: Mouse moved to (347, 84)
Screenshot: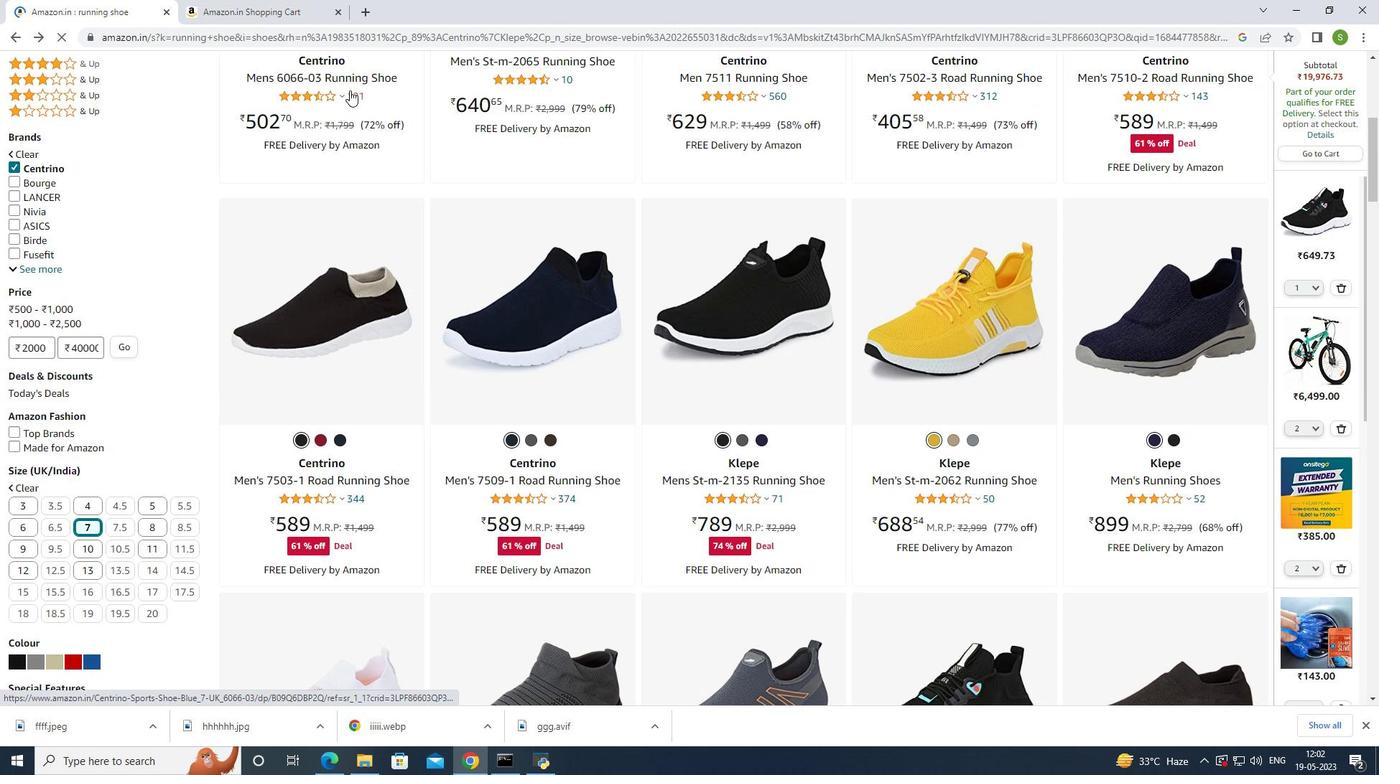 
Action: Mouse scrolled (347, 84) with delta (0, 0)
Screenshot: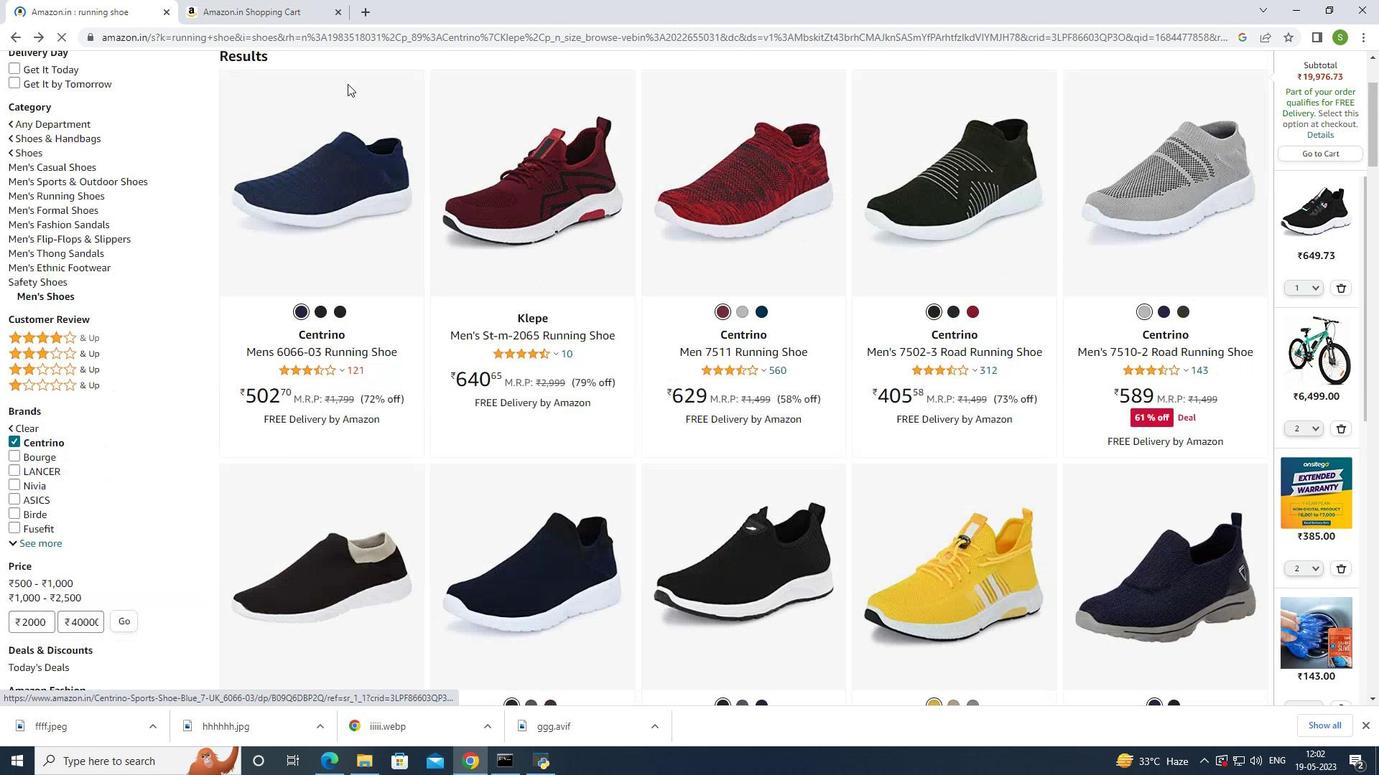 
Action: Mouse scrolled (347, 84) with delta (0, 0)
Screenshot: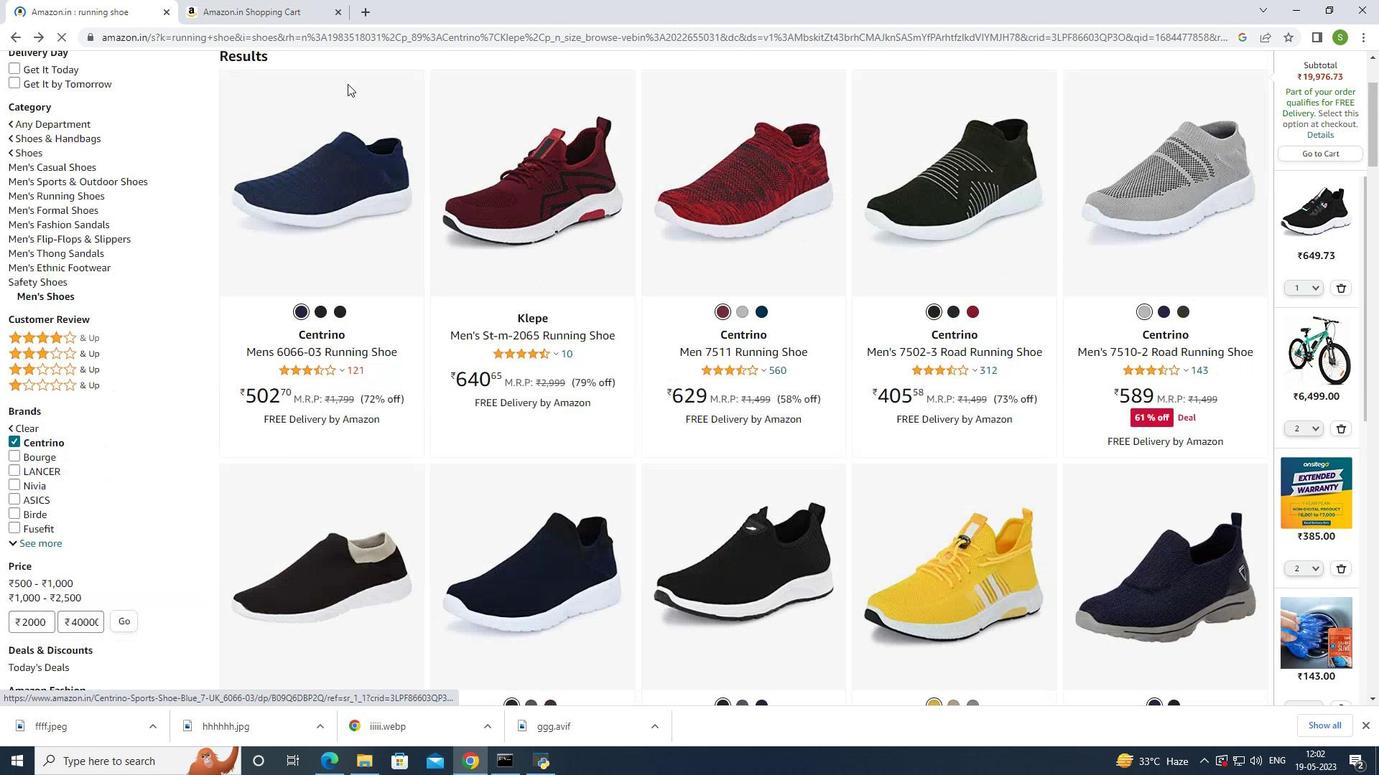 
Action: Mouse scrolled (347, 84) with delta (0, 0)
Screenshot: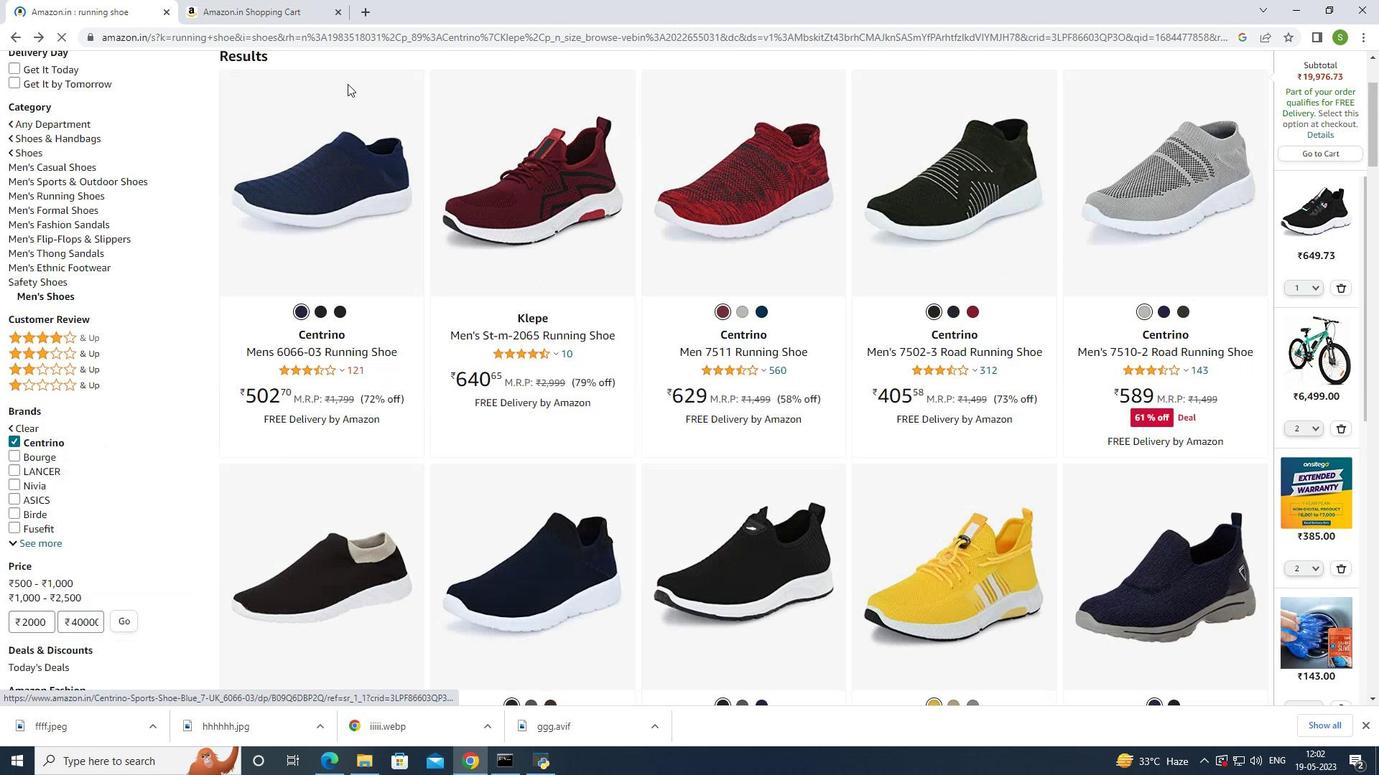 
Action: Mouse scrolled (347, 84) with delta (0, 0)
Screenshot: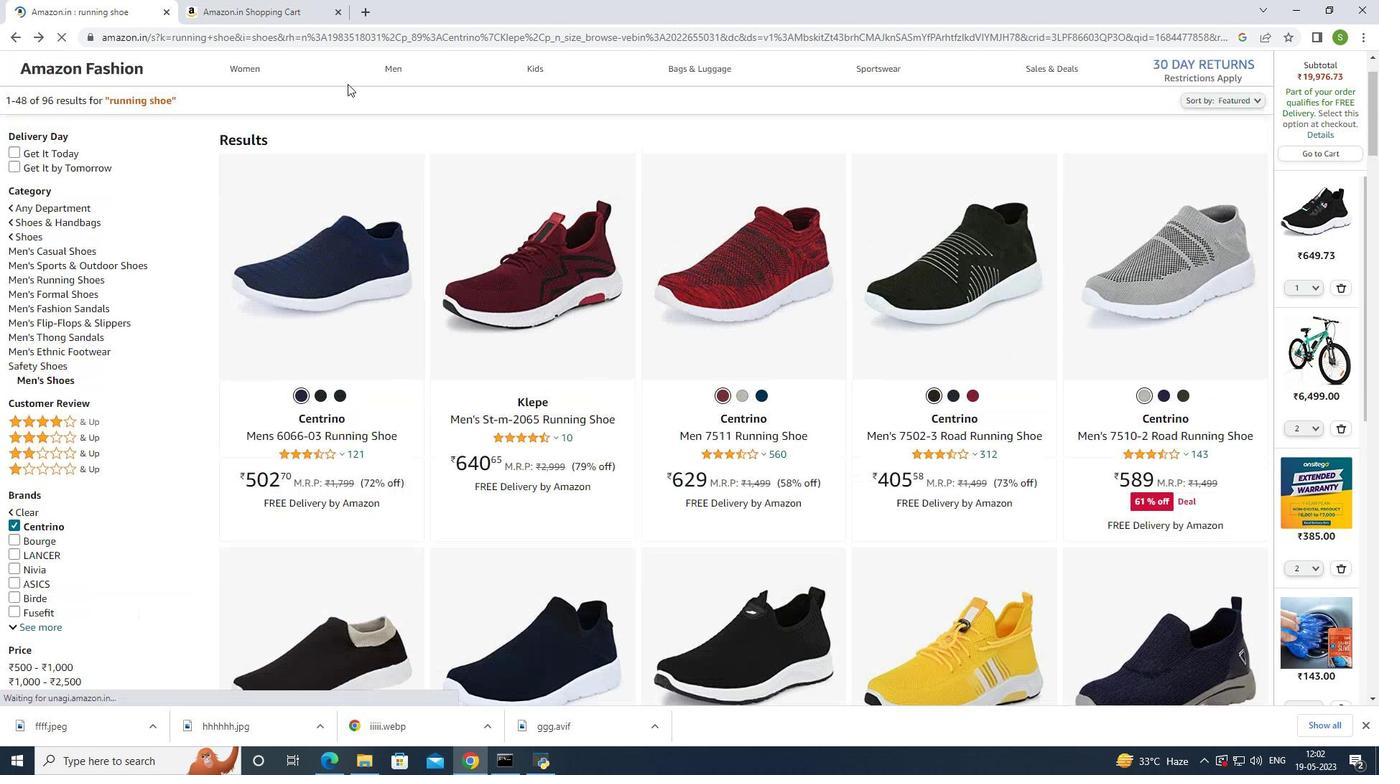 
Action: Mouse scrolled (347, 84) with delta (0, 0)
Screenshot: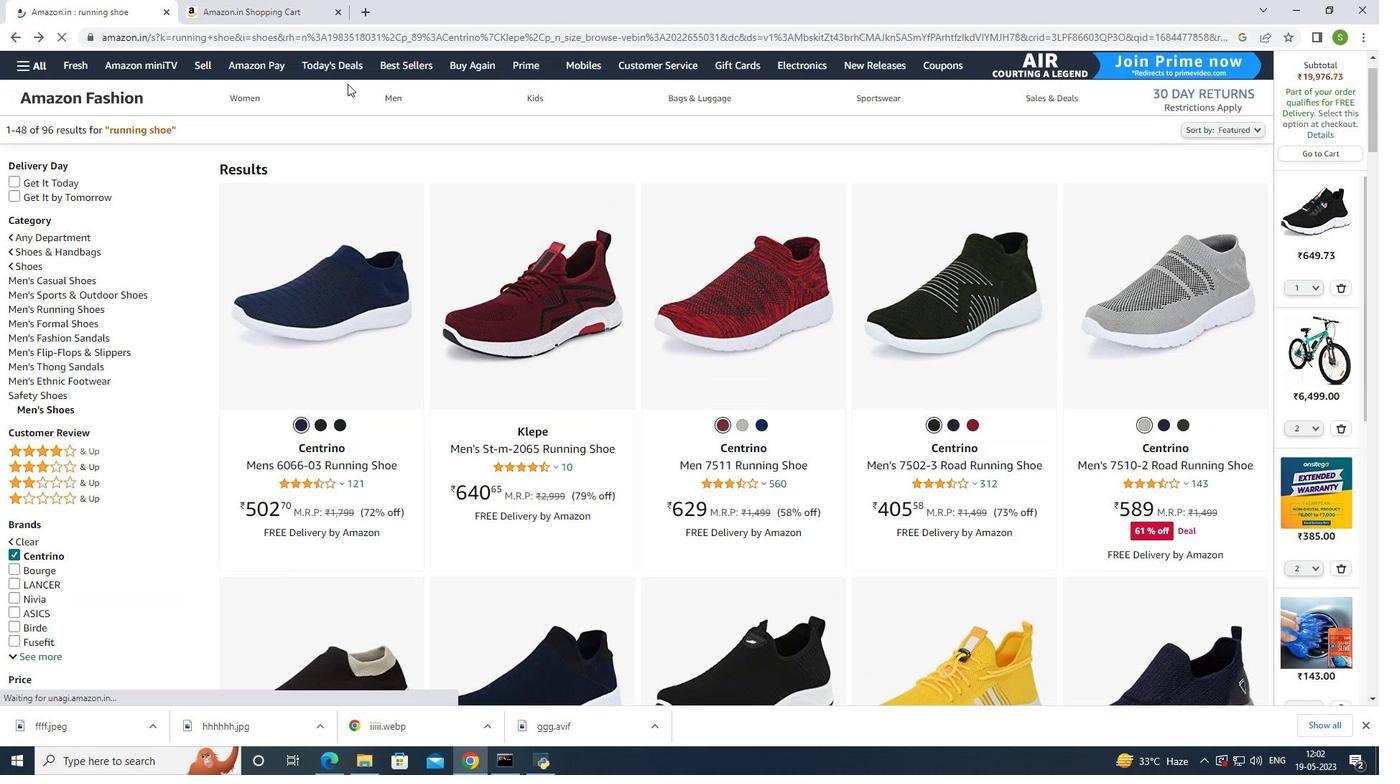 
Action: Mouse scrolled (347, 84) with delta (0, 0)
Screenshot: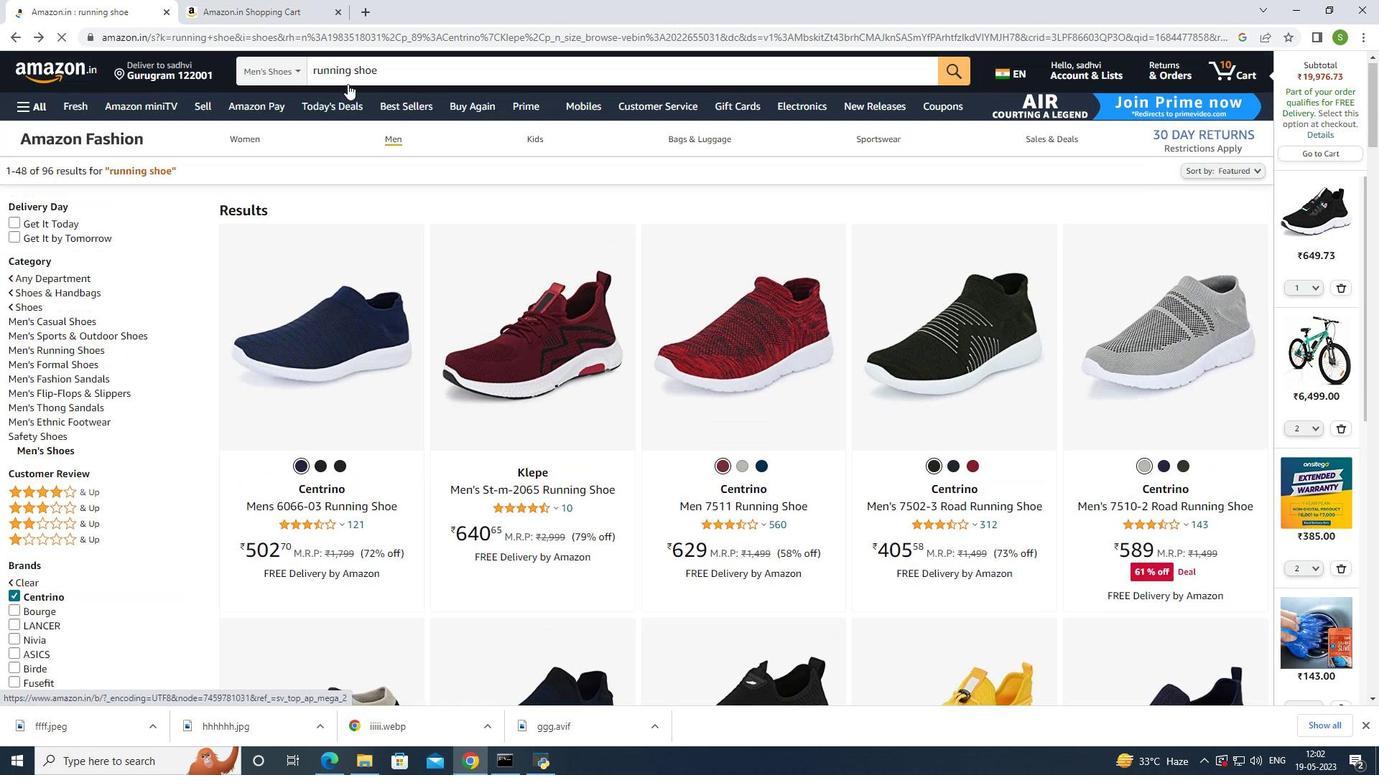 
Action: Mouse scrolled (347, 84) with delta (0, 0)
Screenshot: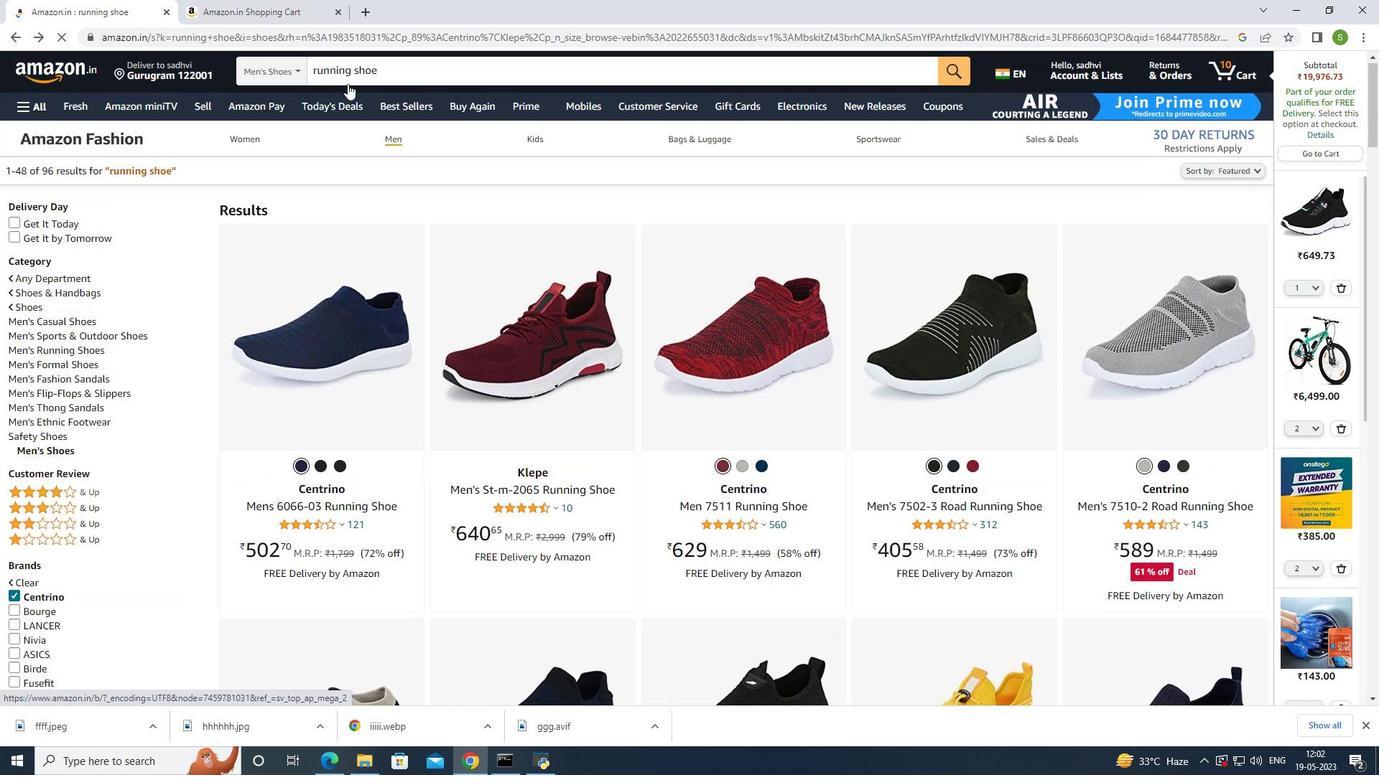
Action: Mouse scrolled (347, 84) with delta (0, 0)
Screenshot: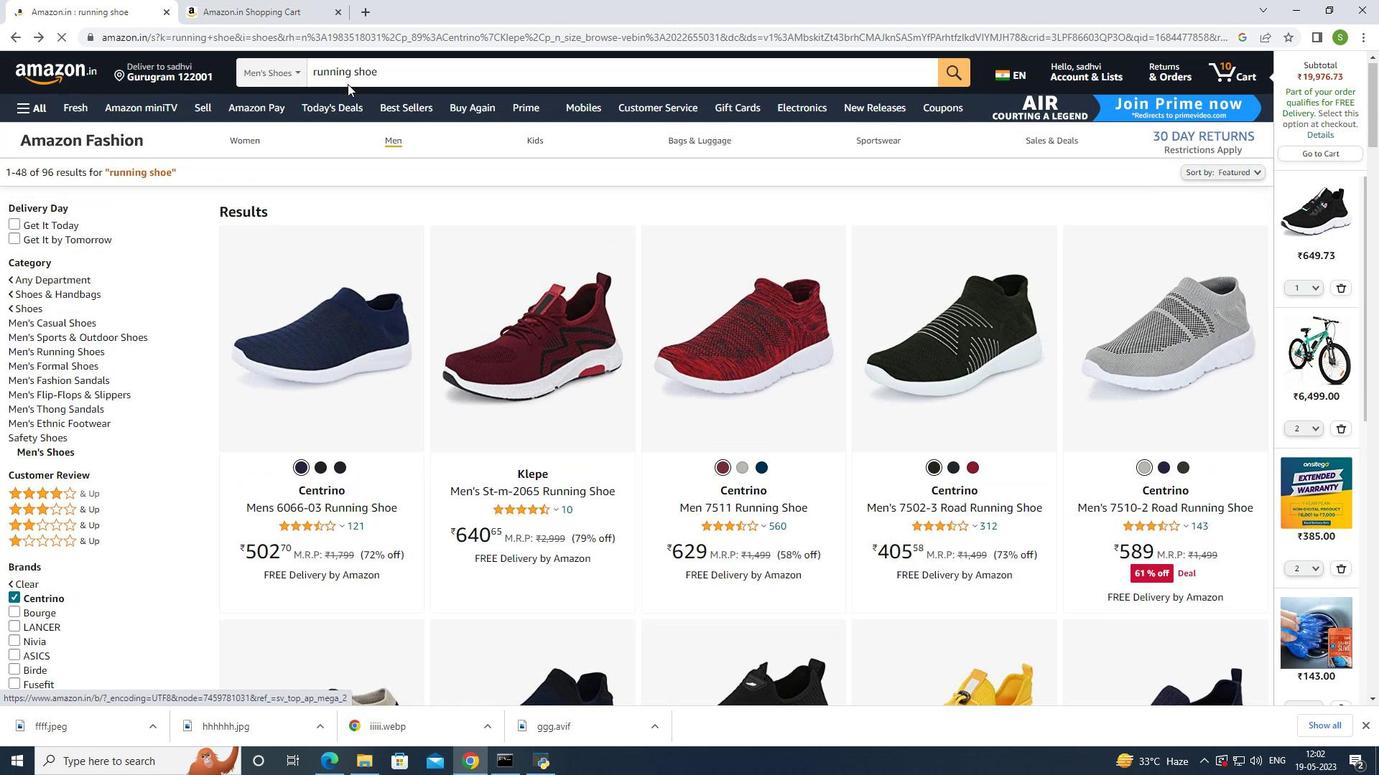 
Action: Mouse moved to (385, 76)
Screenshot: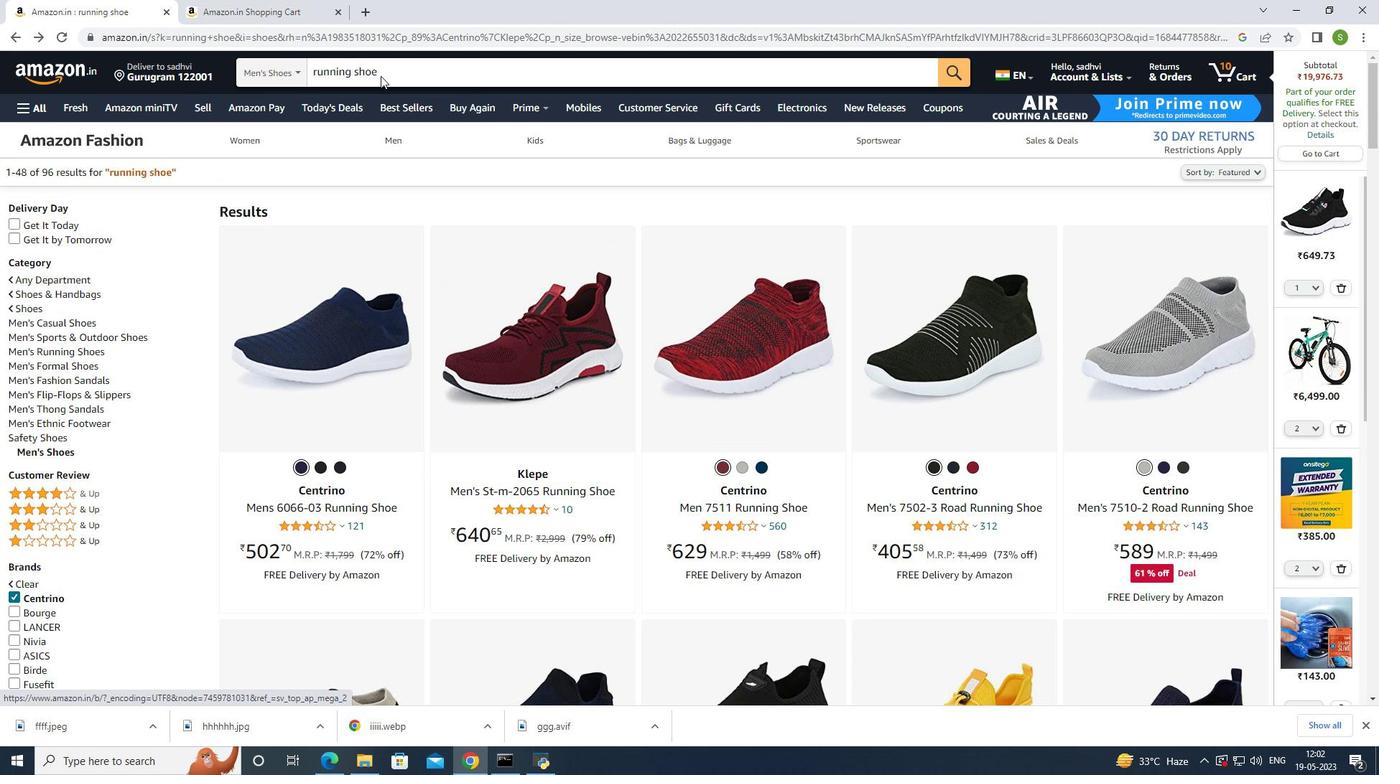 
Action: Mouse pressed left at (385, 76)
Screenshot: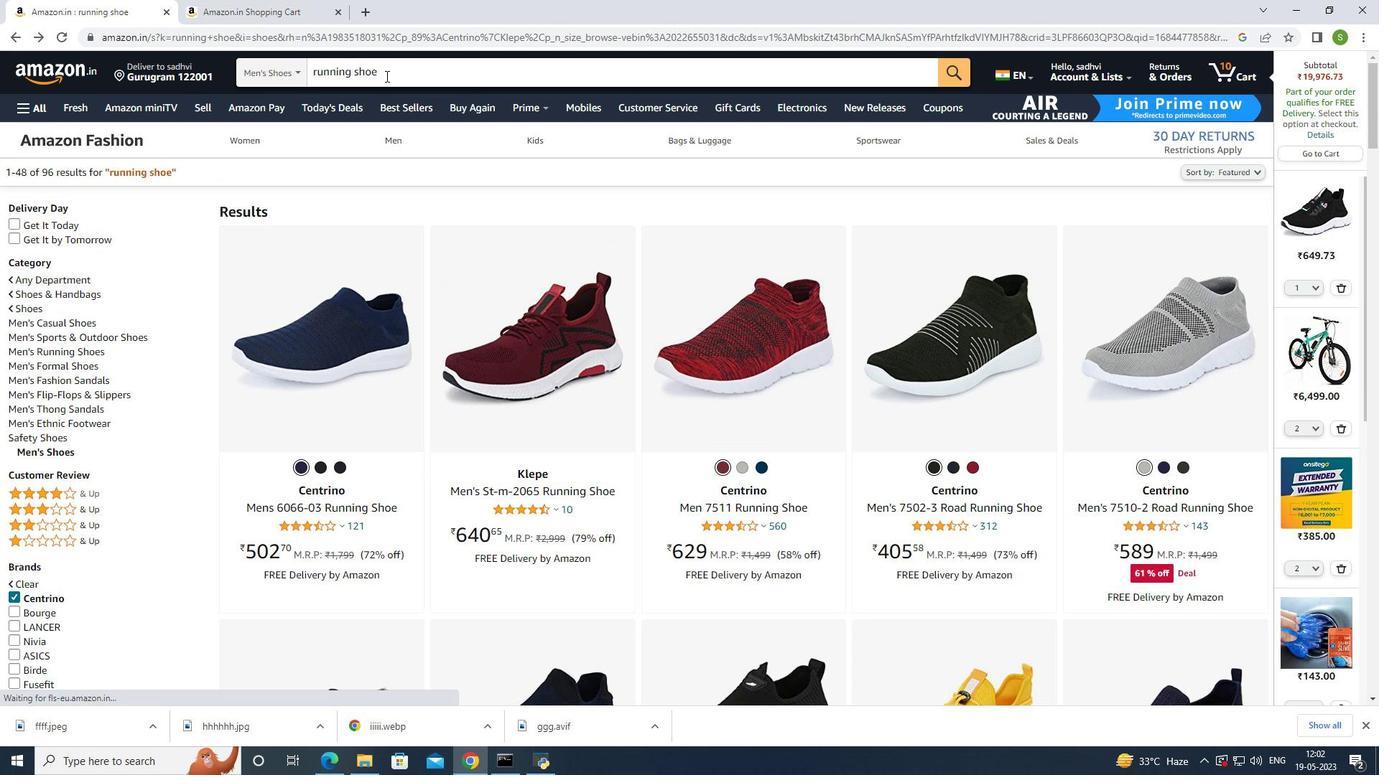 
Action: Key pressed <Key.space>fo
Screenshot: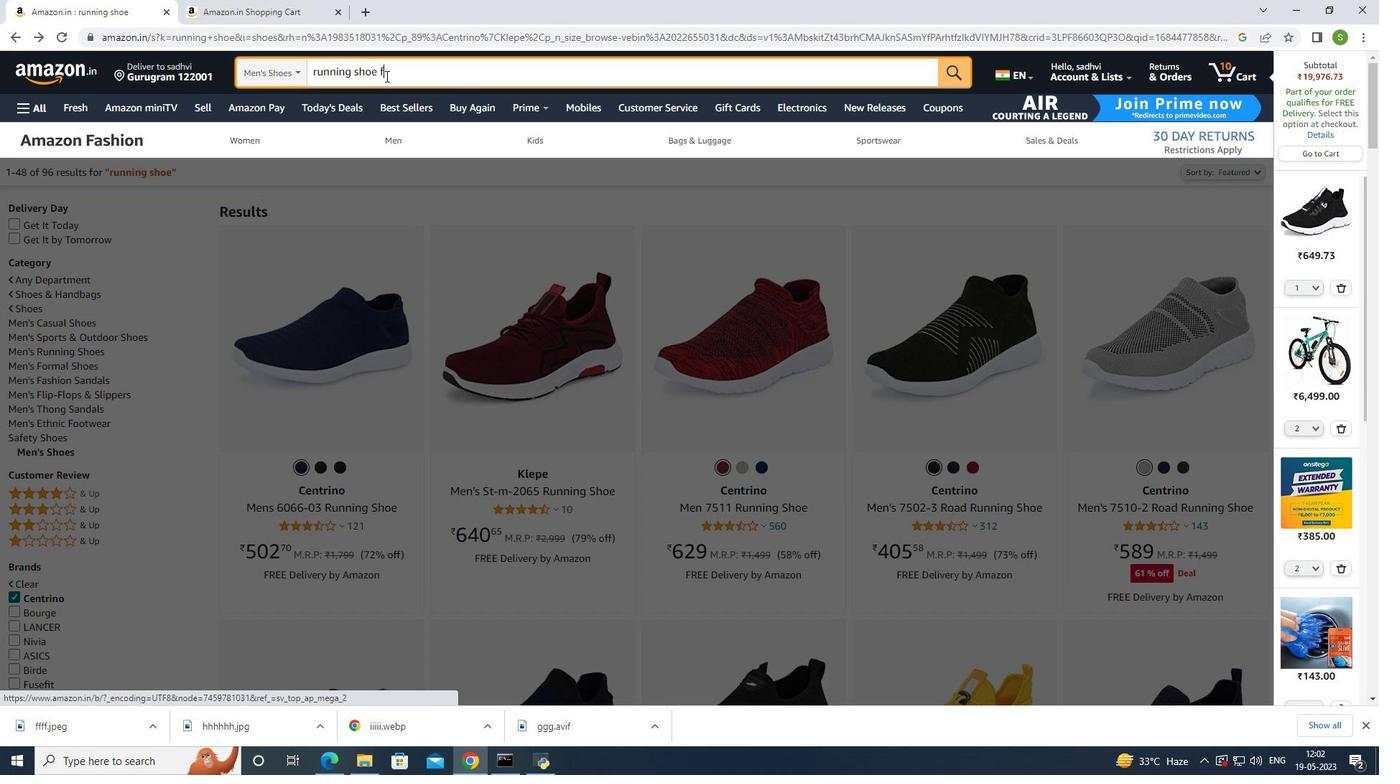 
Action: Mouse moved to (383, 76)
Screenshot: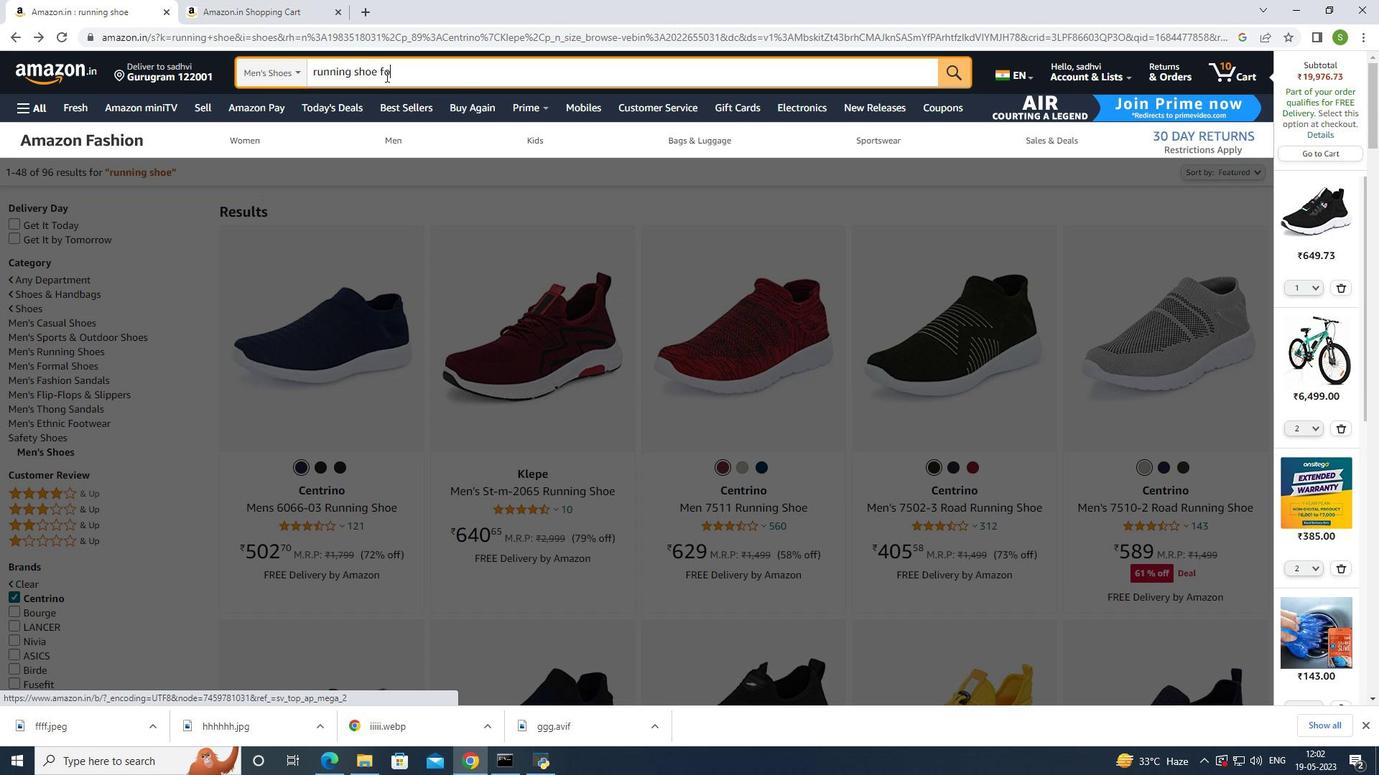 
Action: Key pressed e
Screenshot: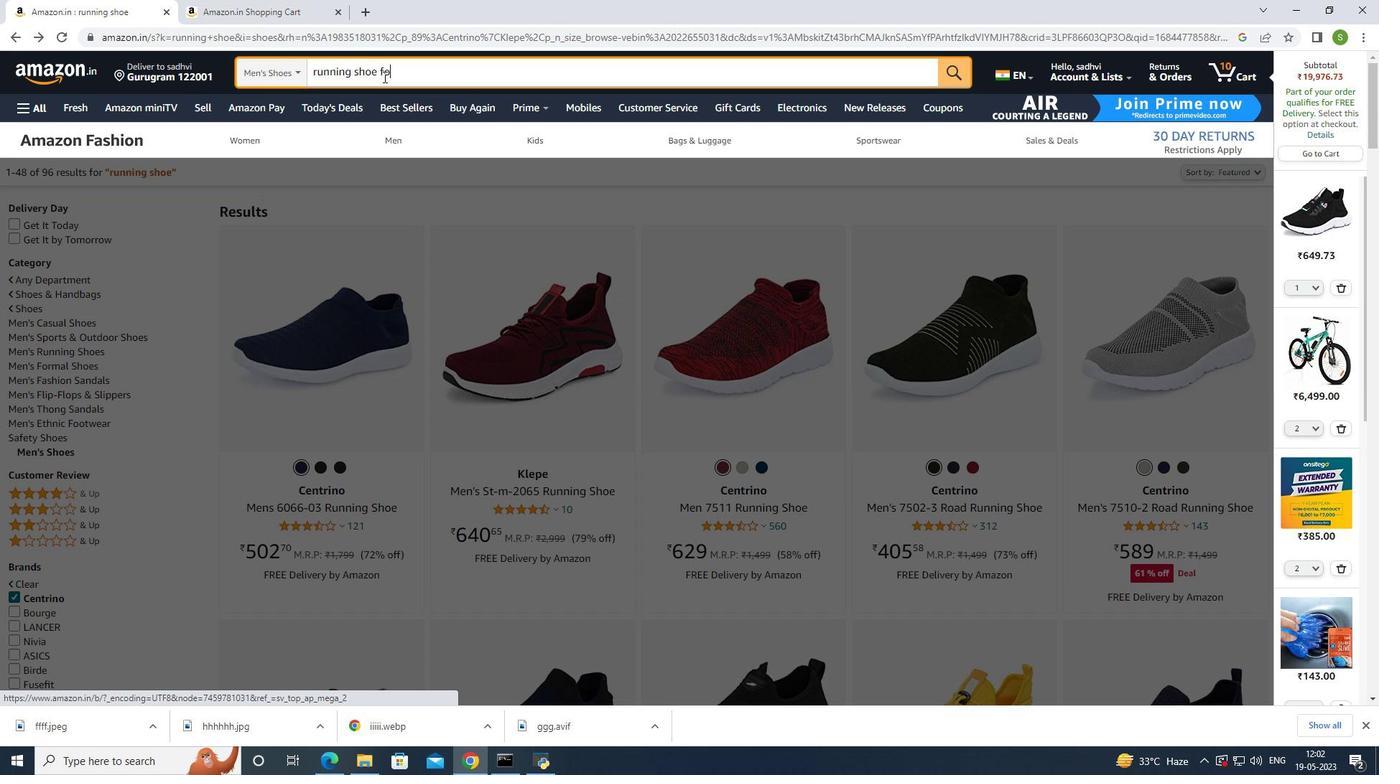 
Action: Mouse moved to (380, 79)
Screenshot: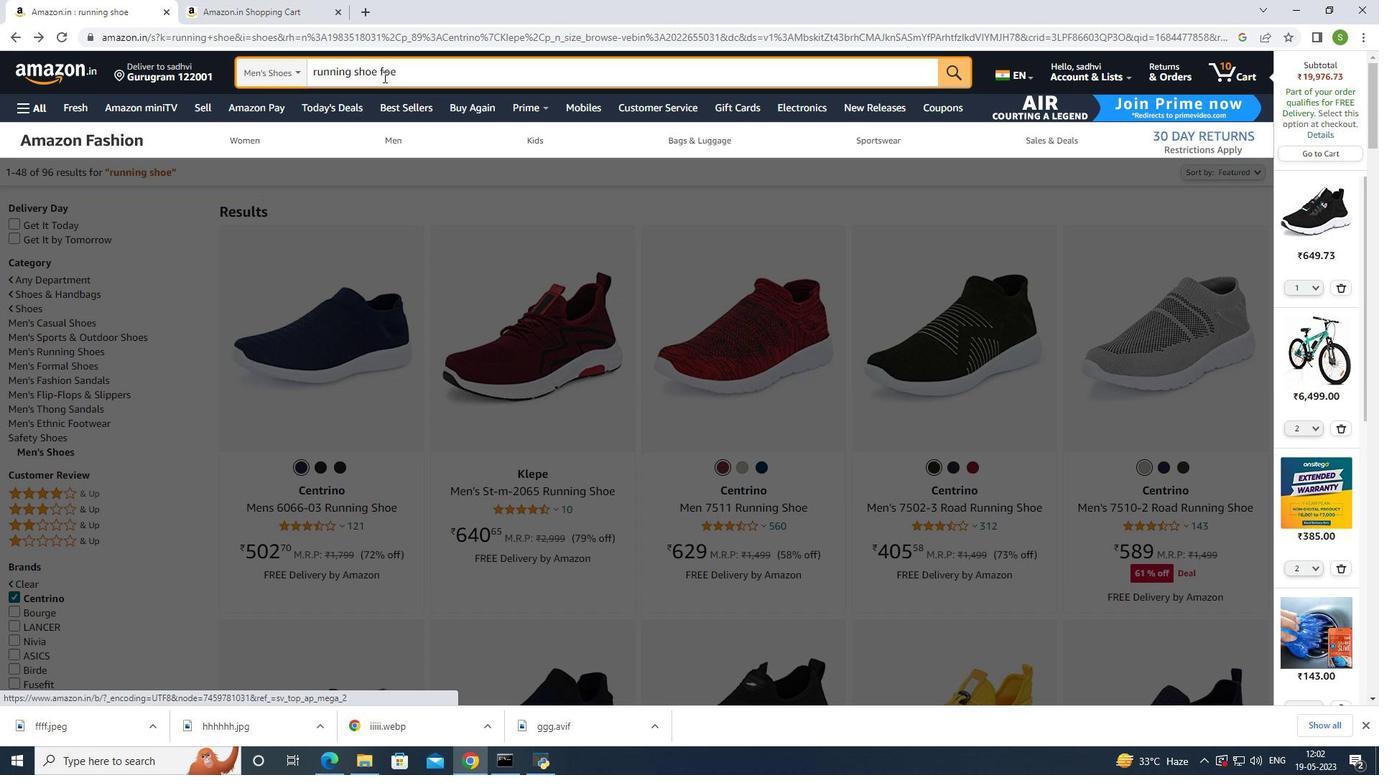 
Action: Key pressed <Key.backspace>
Screenshot: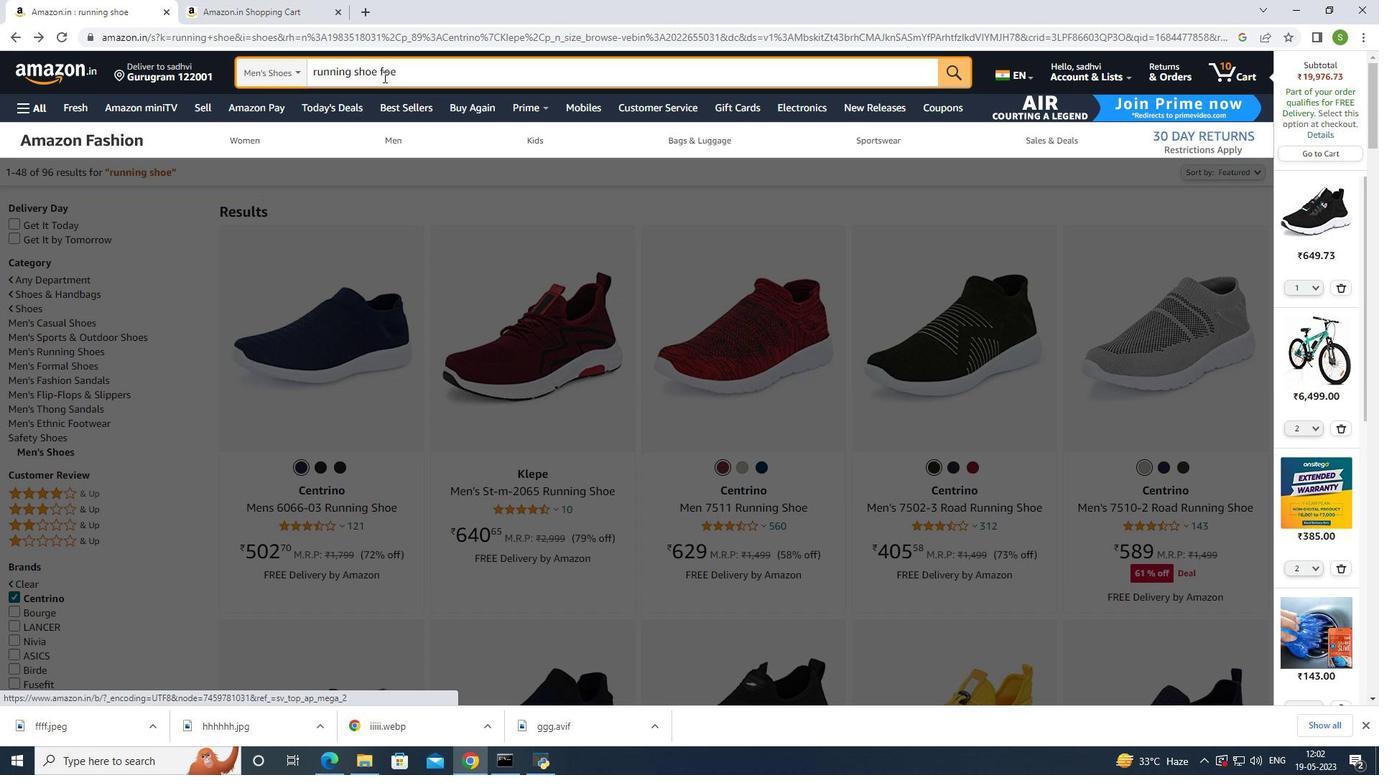 
Action: Mouse moved to (375, 109)
Screenshot: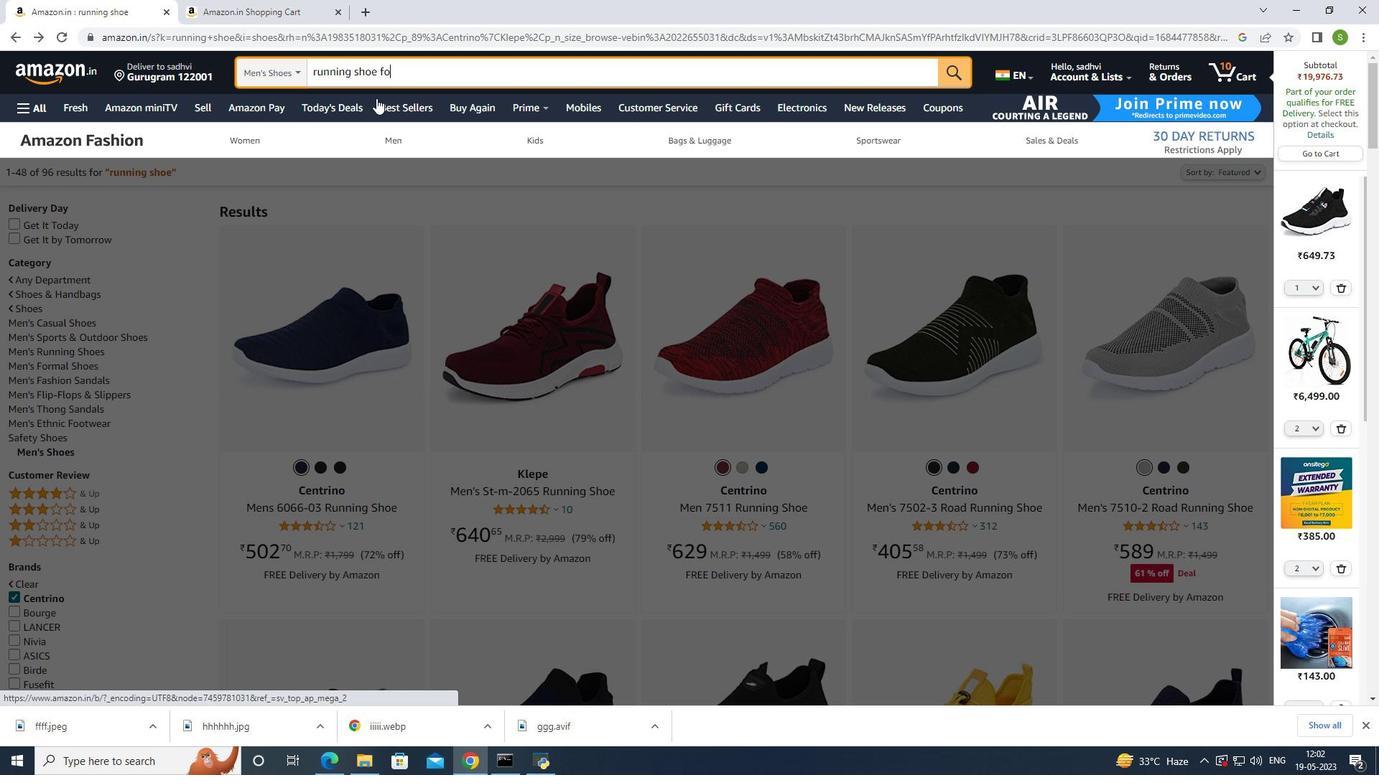 
Action: Key pressed r<Key.space>wom
Screenshot: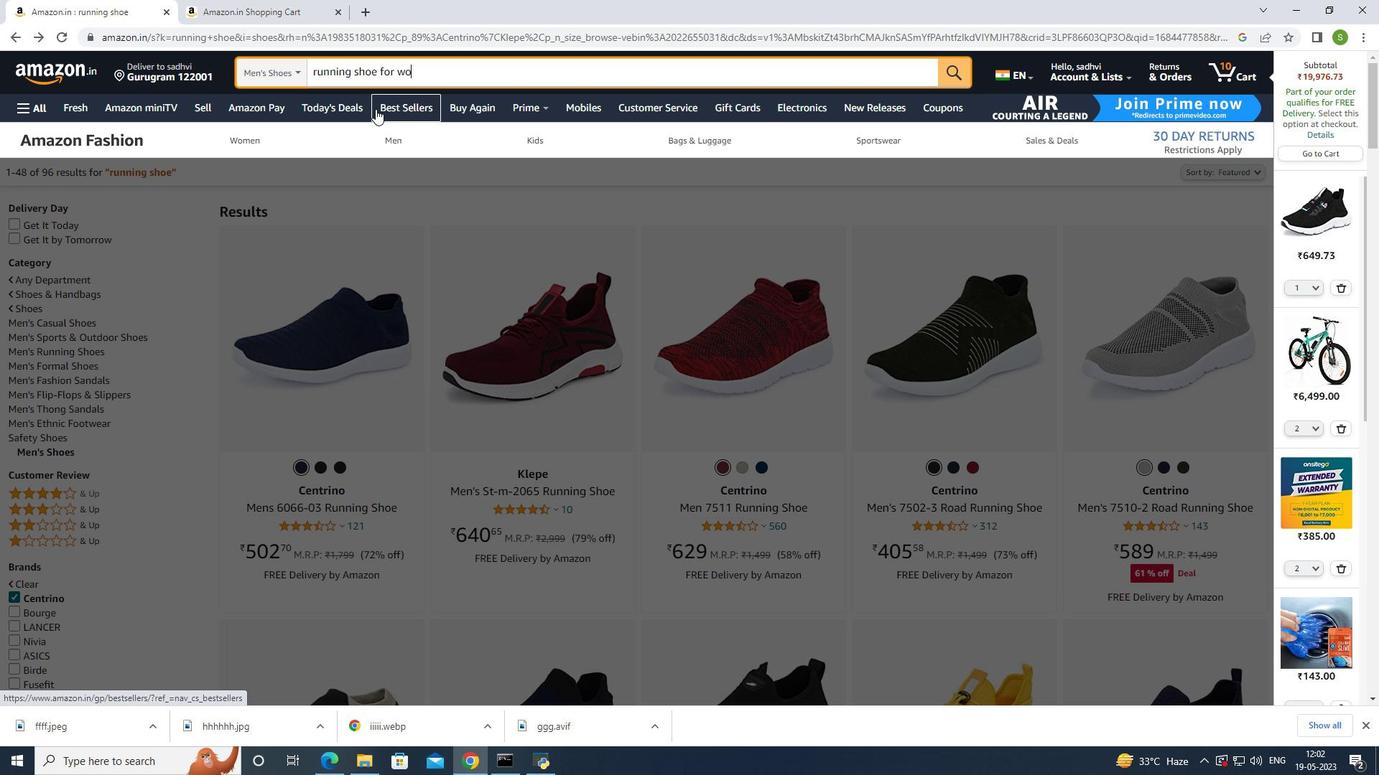 
Action: Mouse moved to (374, 110)
Screenshot: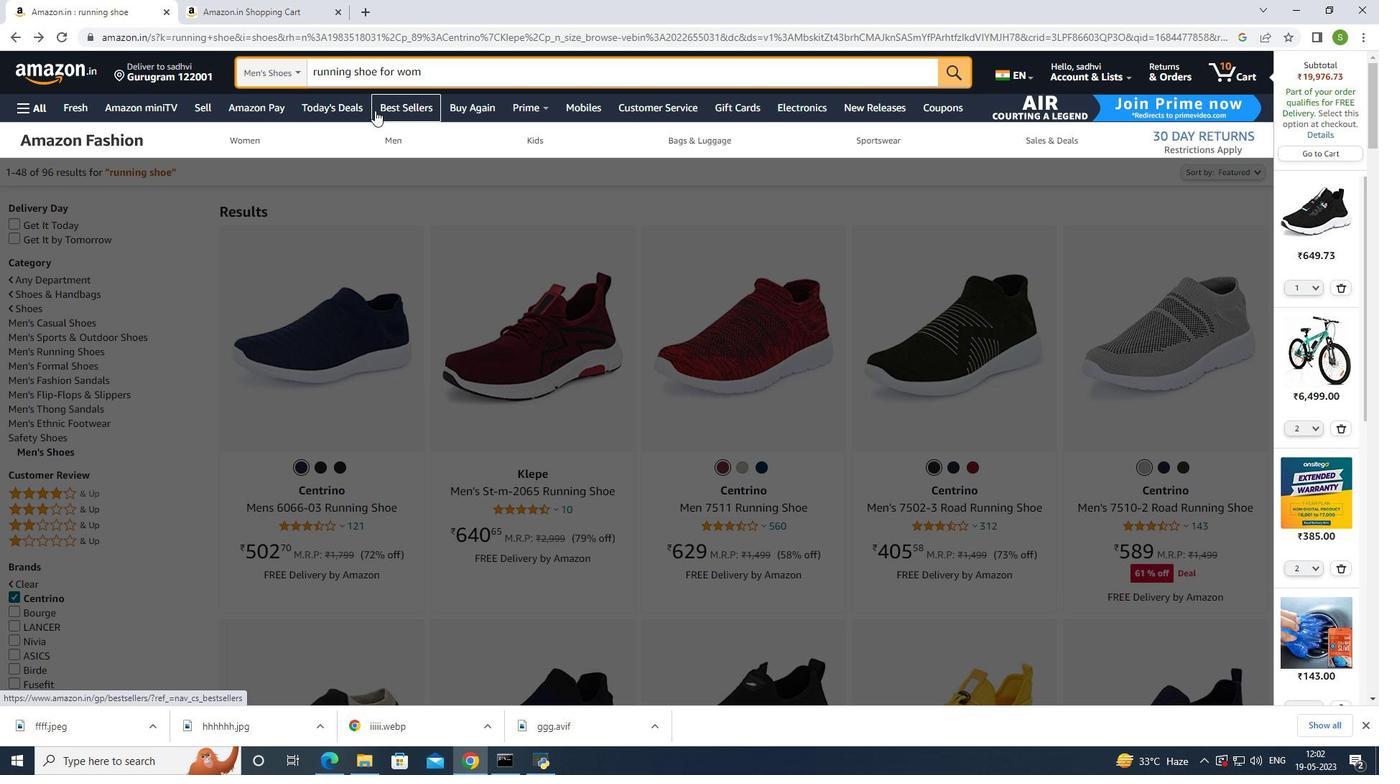 
Action: Key pressed en<Key.enter>
Screenshot: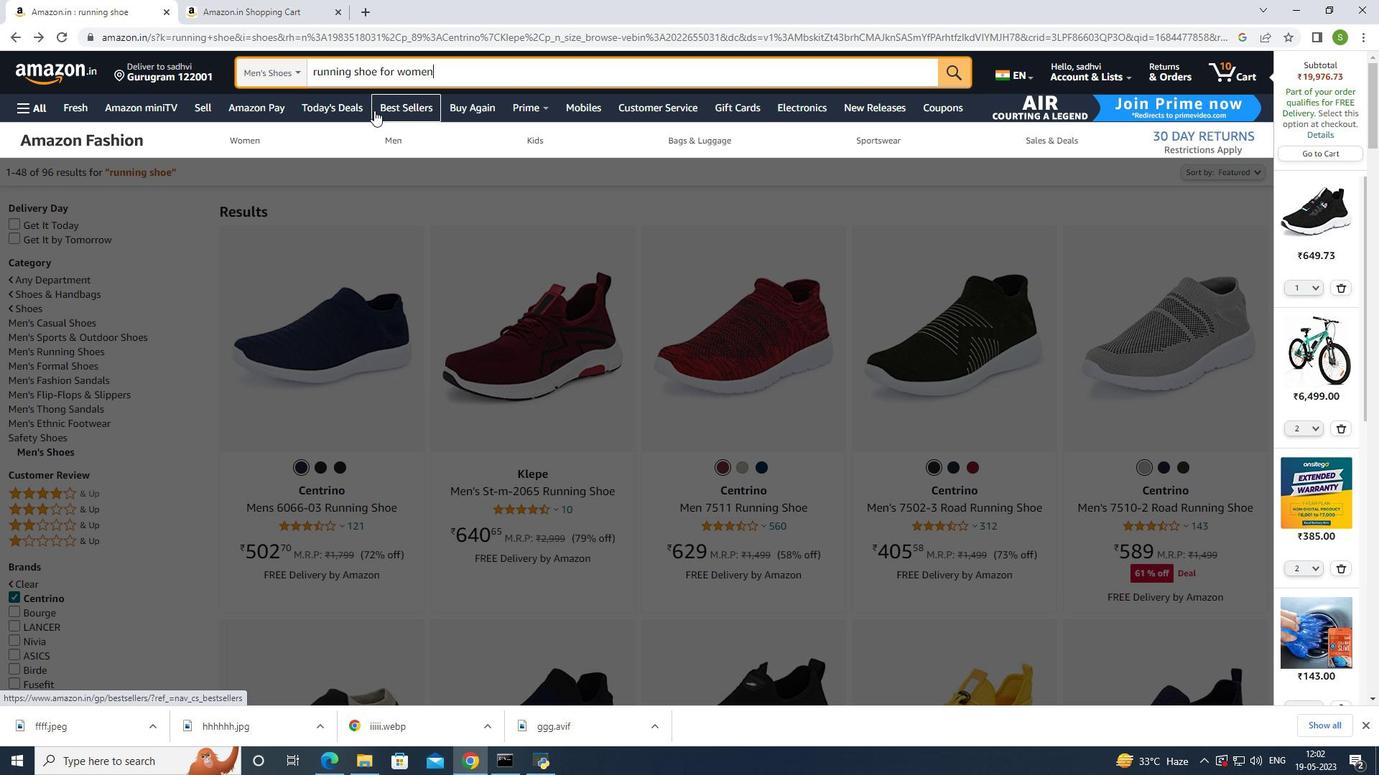 
Action: Mouse moved to (377, 277)
Screenshot: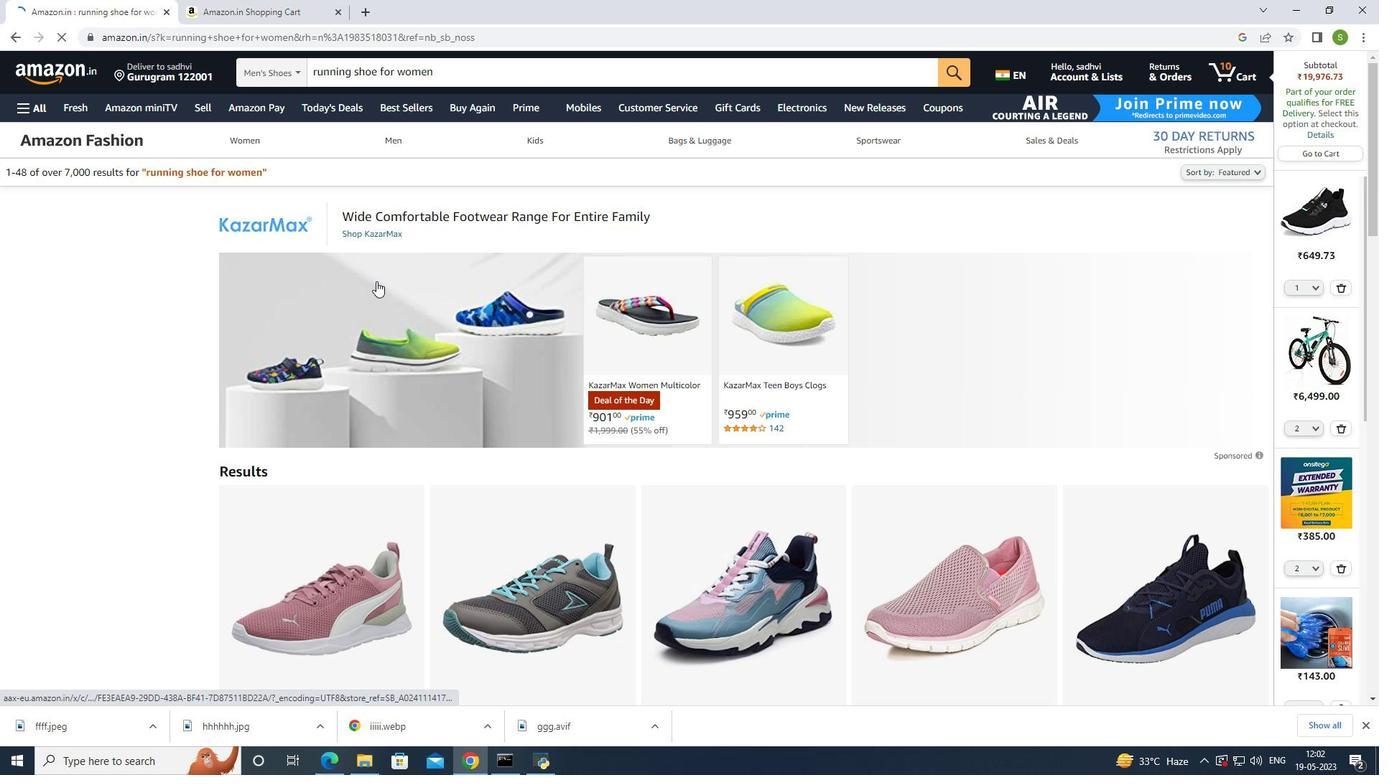 
Action: Mouse scrolled (377, 276) with delta (0, 0)
Screenshot: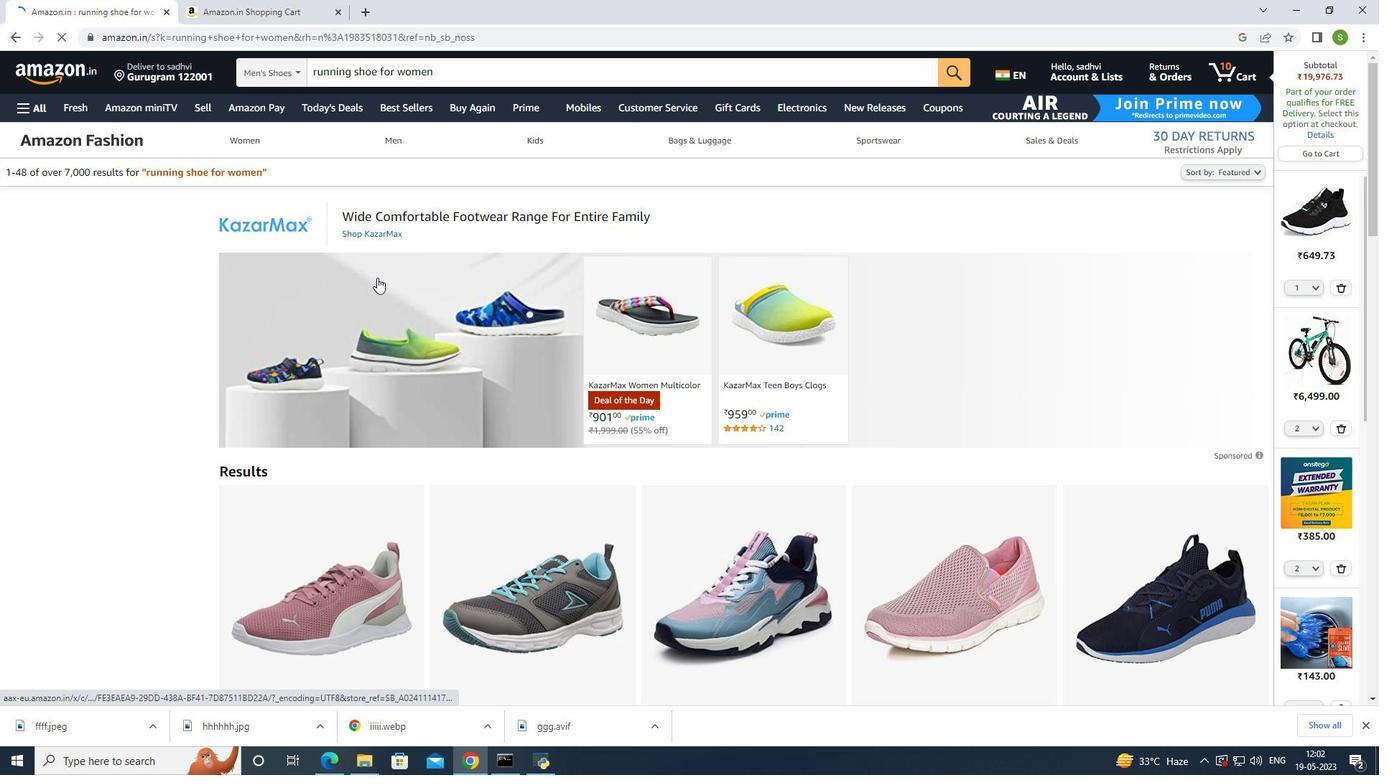 
Action: Mouse scrolled (377, 276) with delta (0, 0)
Screenshot: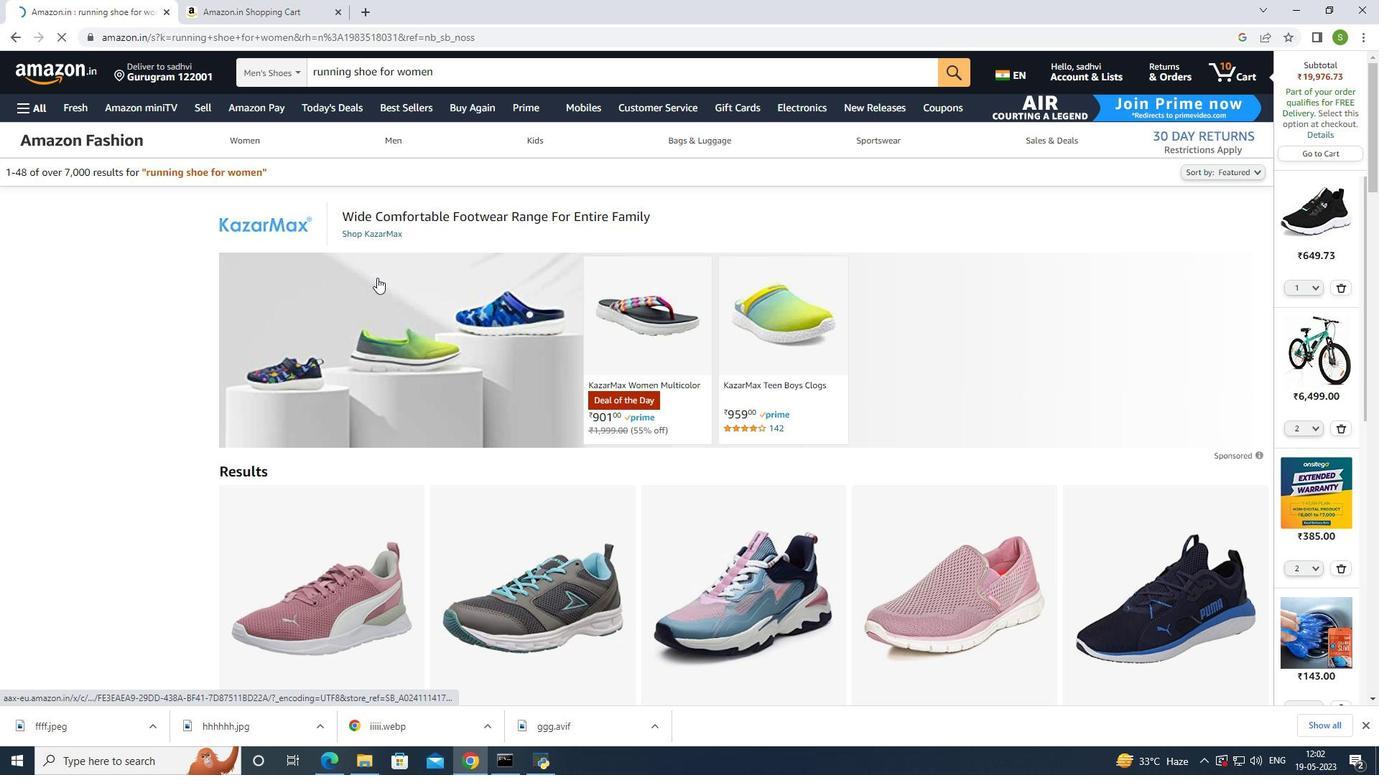 
Action: Mouse moved to (377, 277)
Screenshot: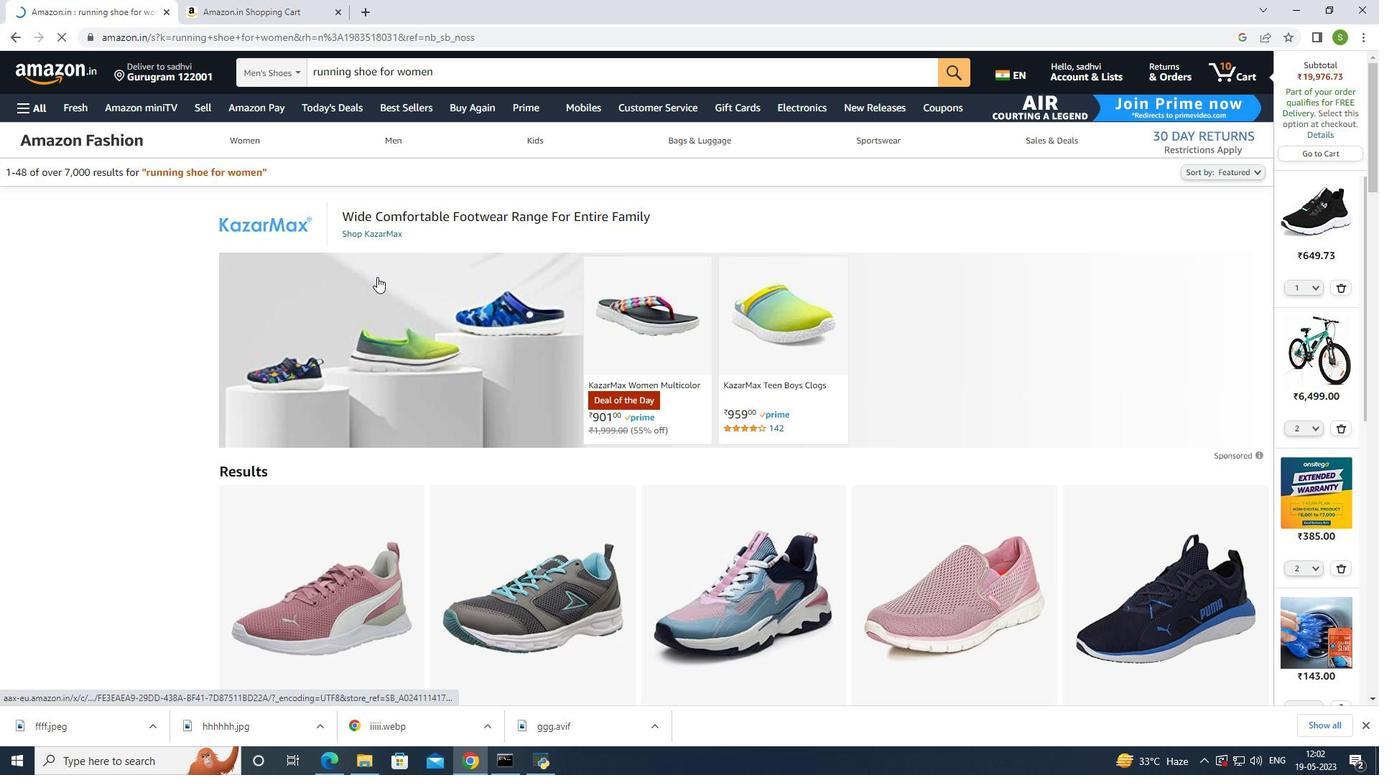 
Action: Mouse scrolled (377, 276) with delta (0, 0)
Screenshot: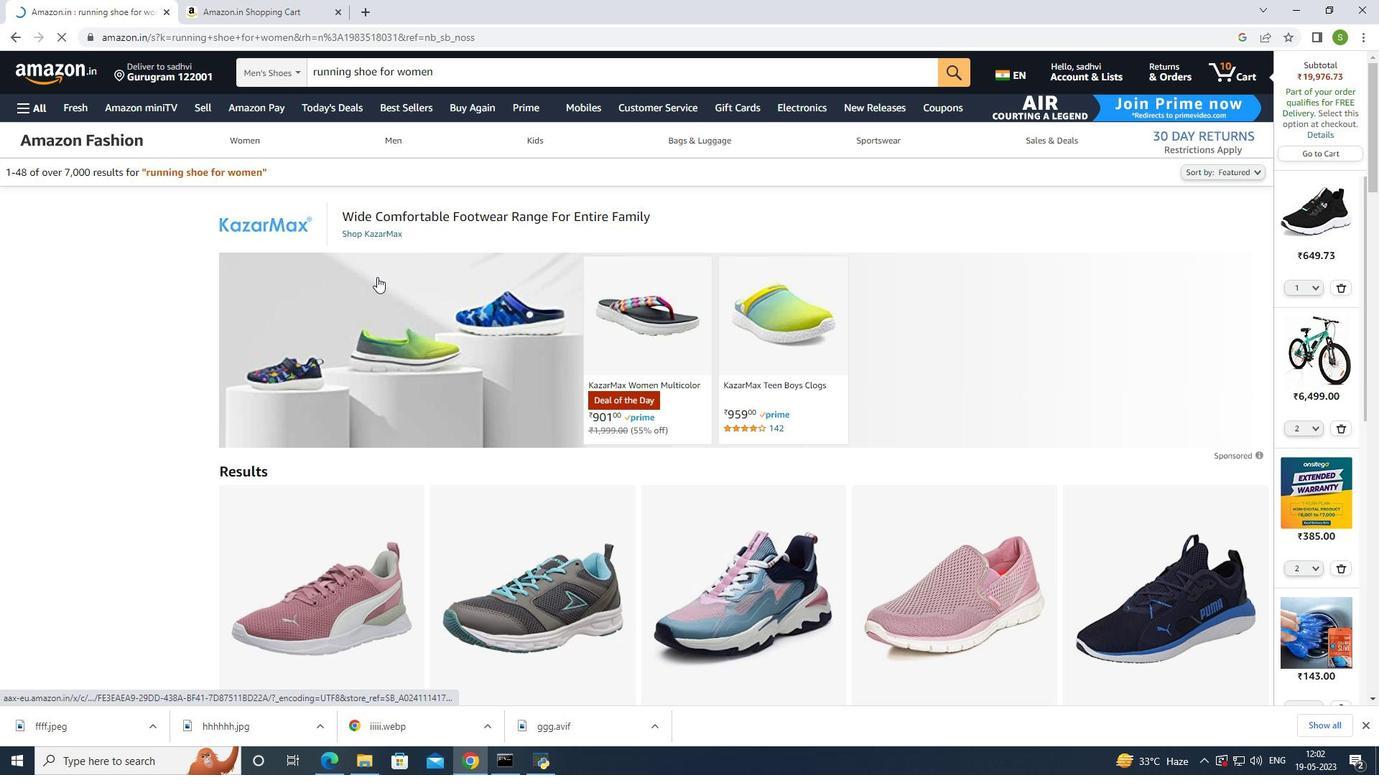 
Action: Mouse scrolled (377, 276) with delta (0, 0)
Screenshot: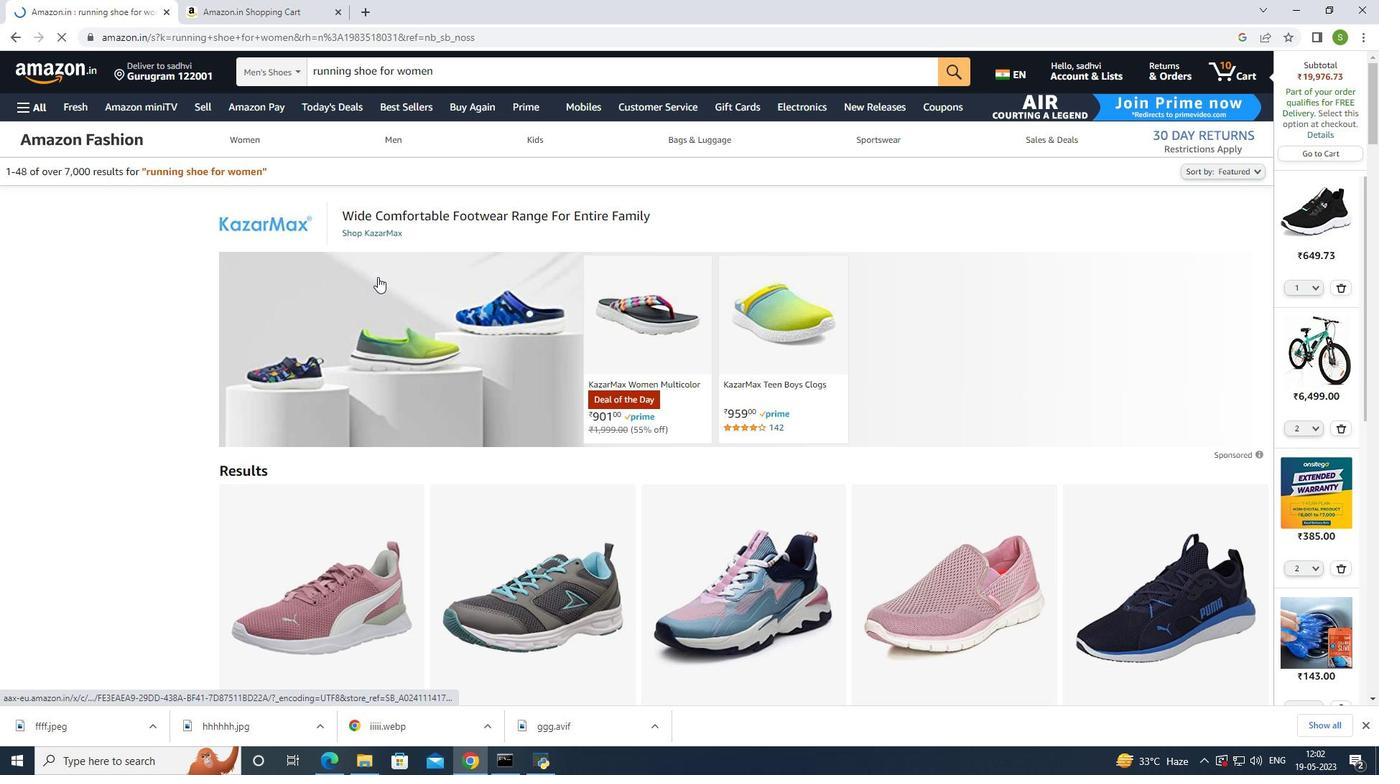 
Action: Mouse moved to (351, 257)
Screenshot: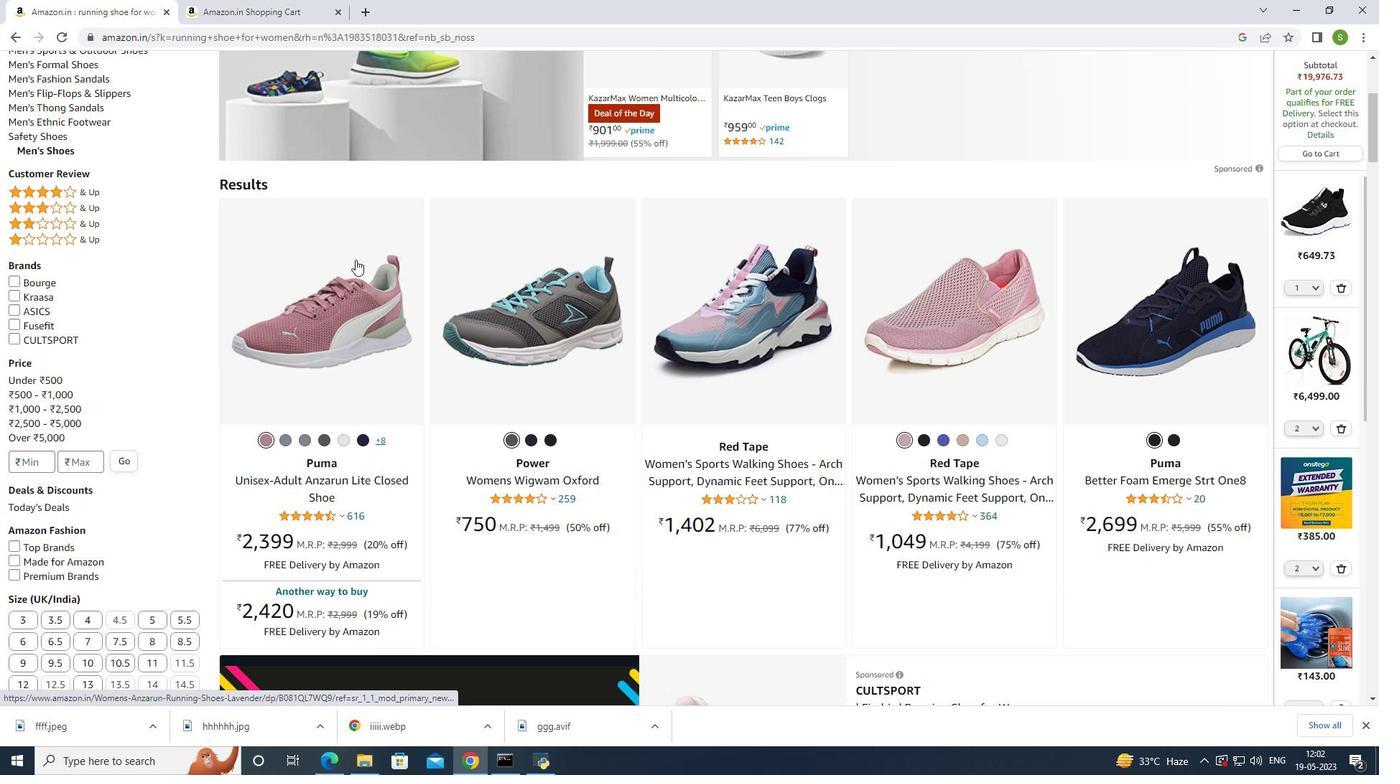 
Action: Mouse scrolled (351, 257) with delta (0, 0)
Screenshot: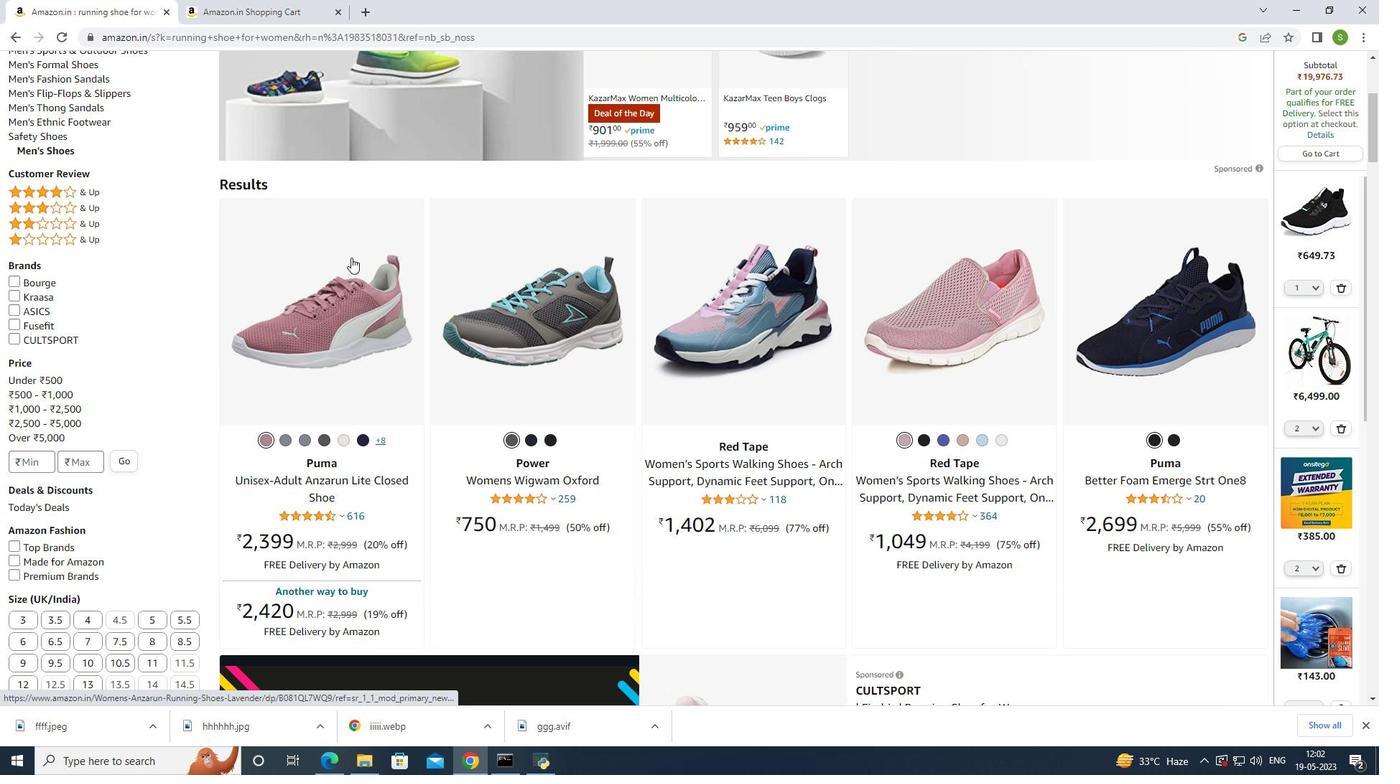 
Action: Mouse moved to (351, 257)
Screenshot: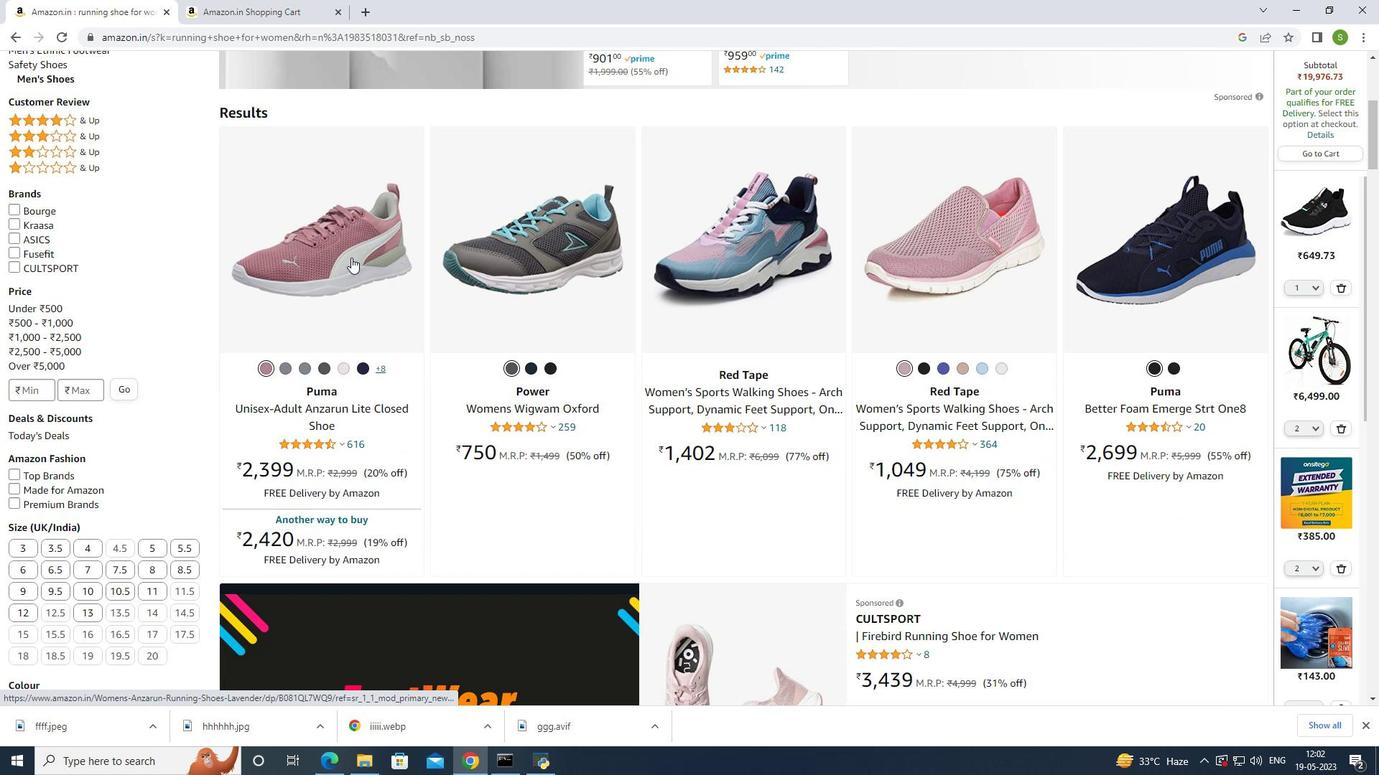 
Action: Mouse pressed left at (351, 257)
Screenshot: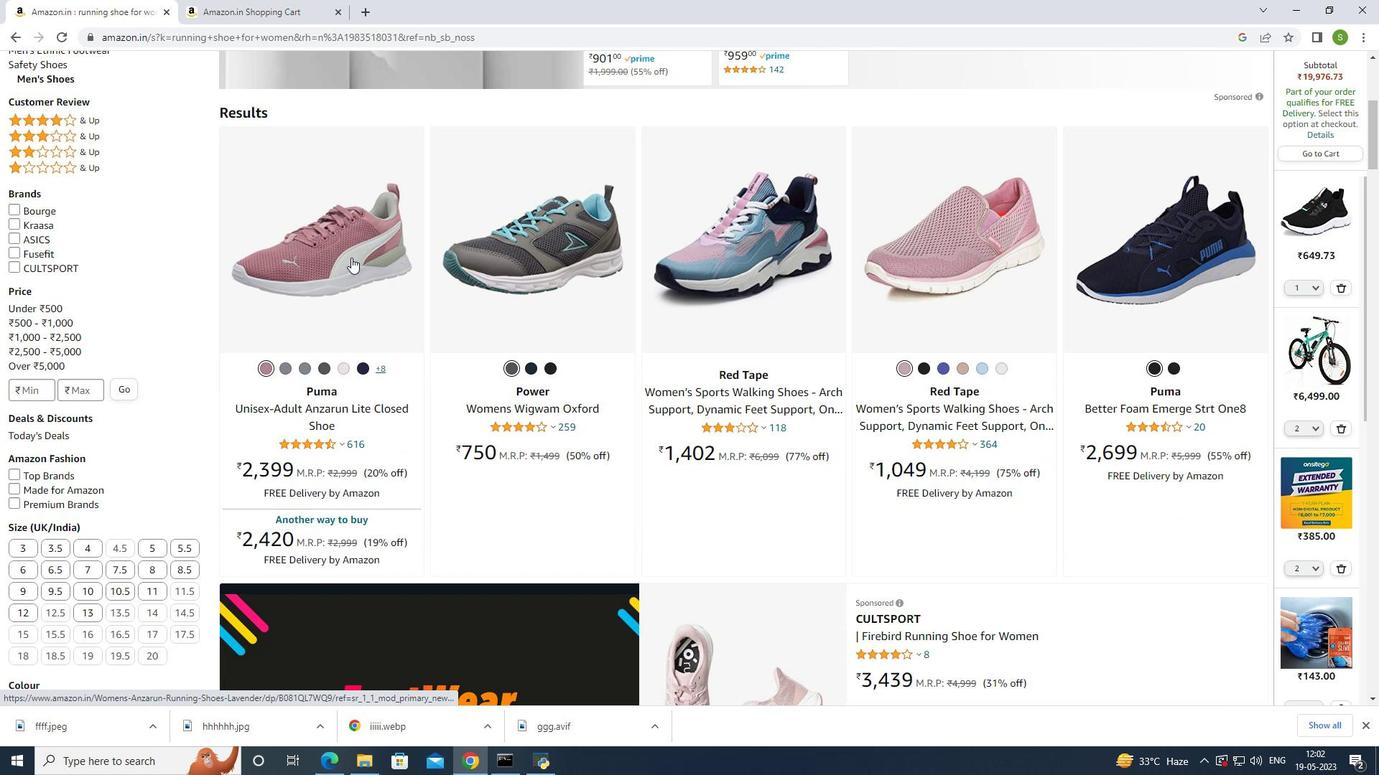 
Action: Mouse moved to (587, 273)
Screenshot: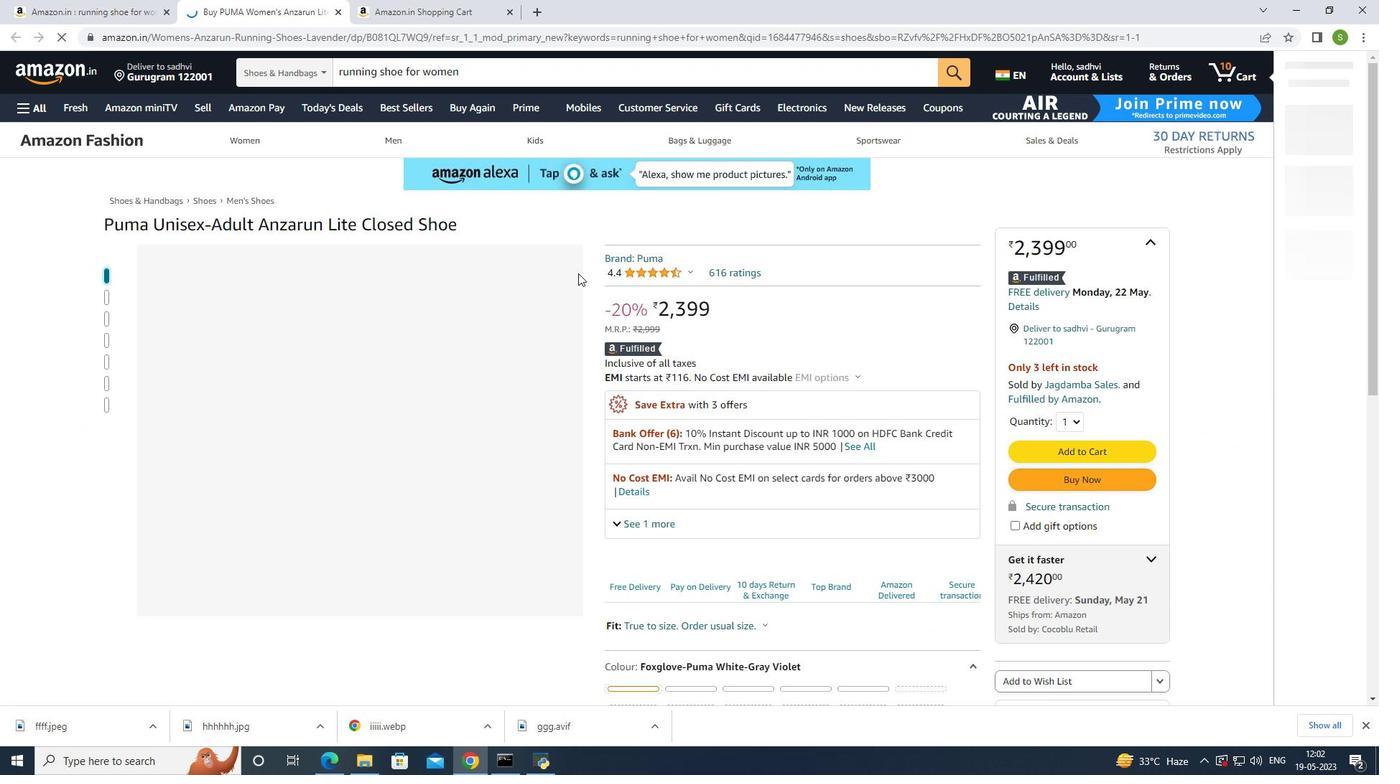 
Action: Mouse scrolled (587, 272) with delta (0, 0)
Screenshot: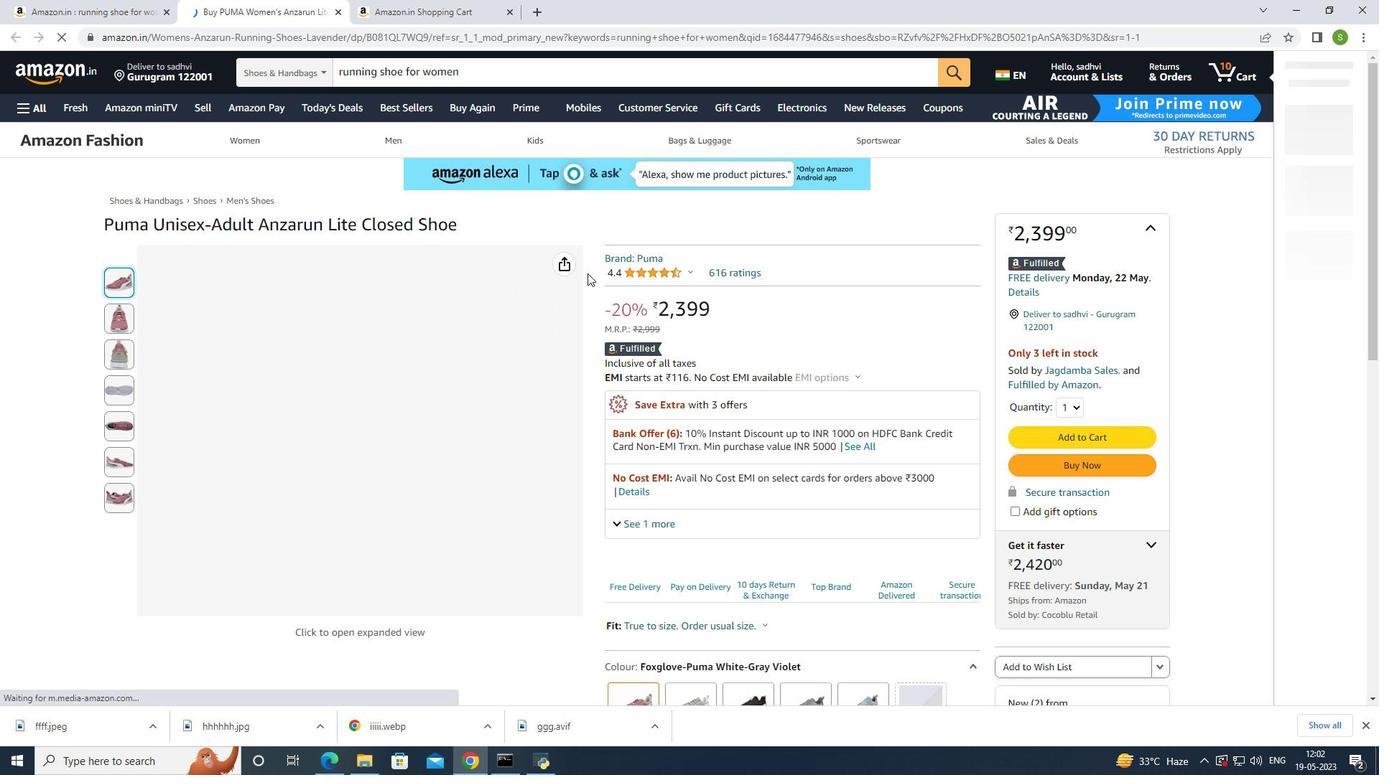
Action: Mouse scrolled (587, 272) with delta (0, 0)
Screenshot: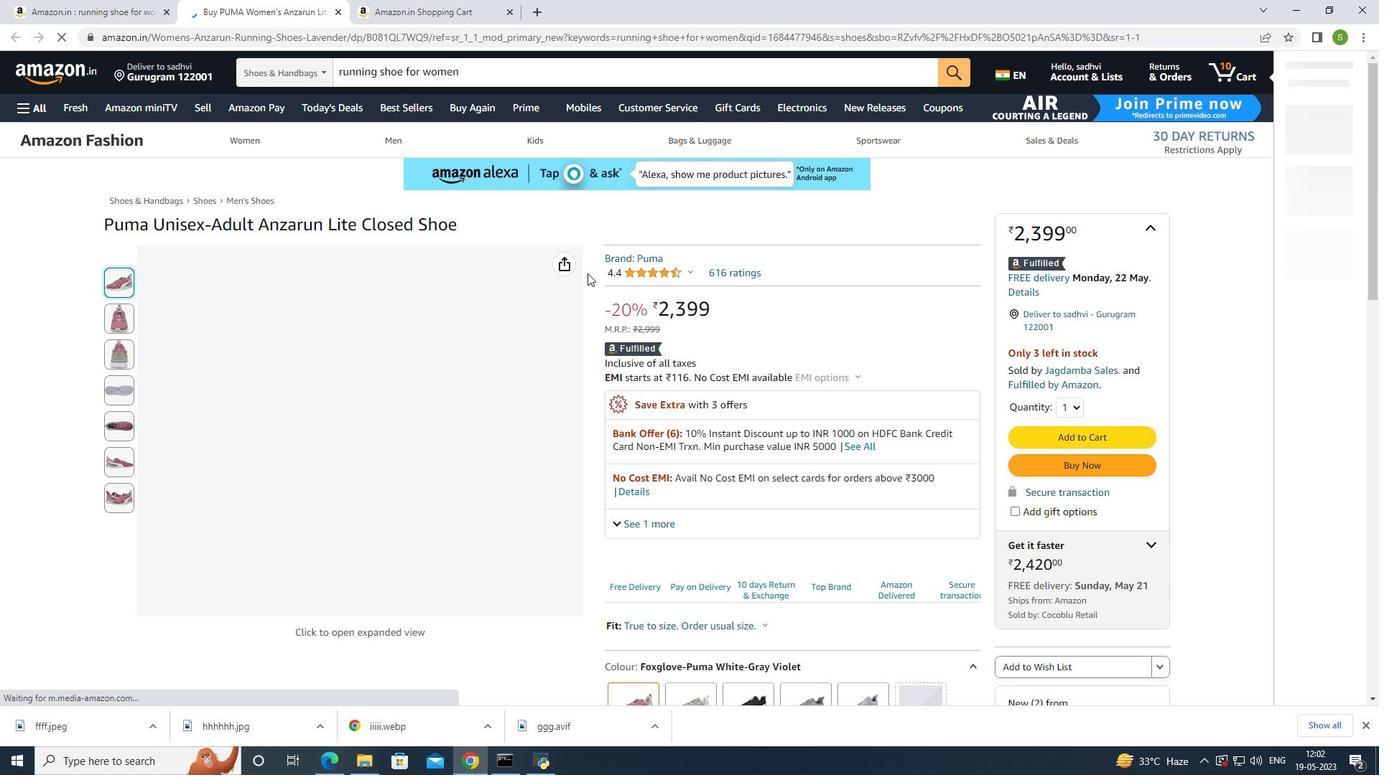 
Action: Mouse moved to (119, 212)
Screenshot: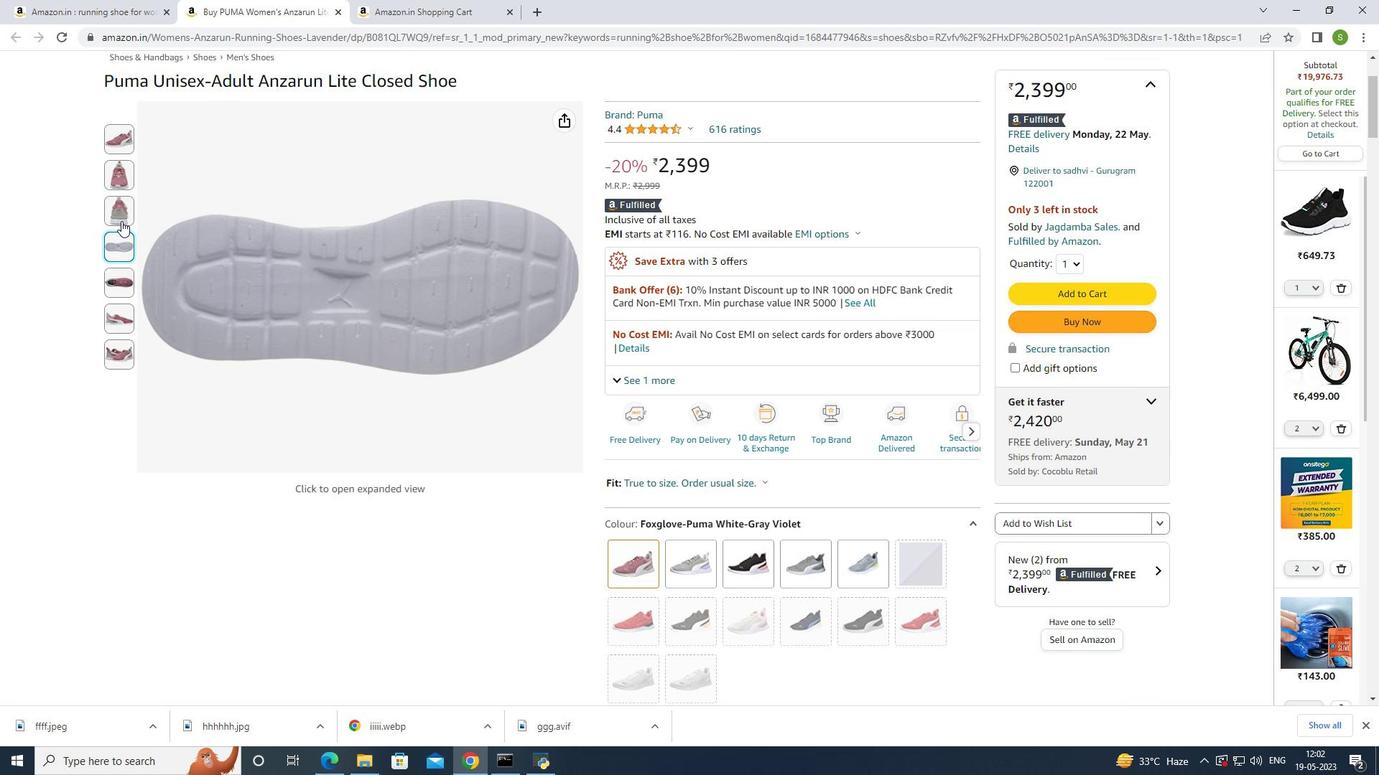 
Action: Mouse scrolled (119, 211) with delta (0, 0)
Screenshot: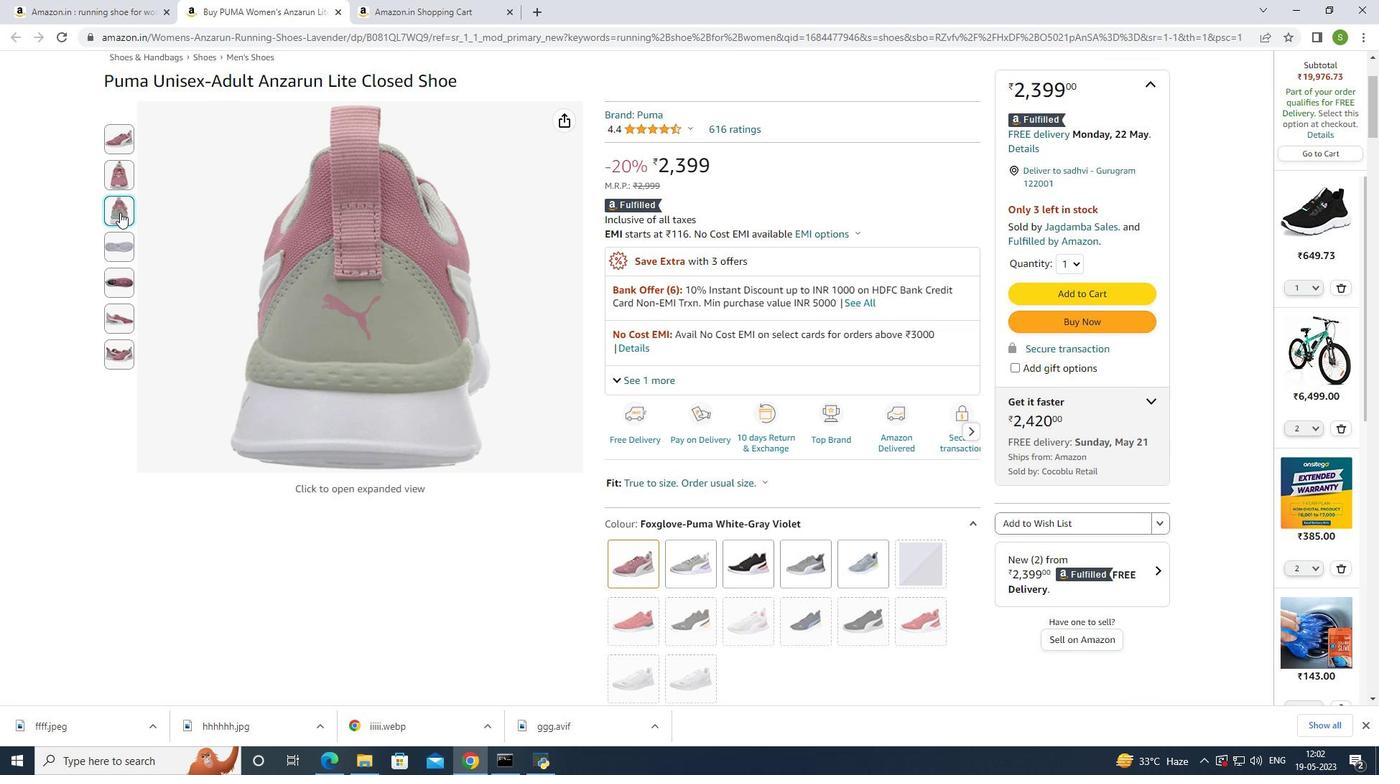 
Action: Mouse scrolled (119, 211) with delta (0, 0)
Screenshot: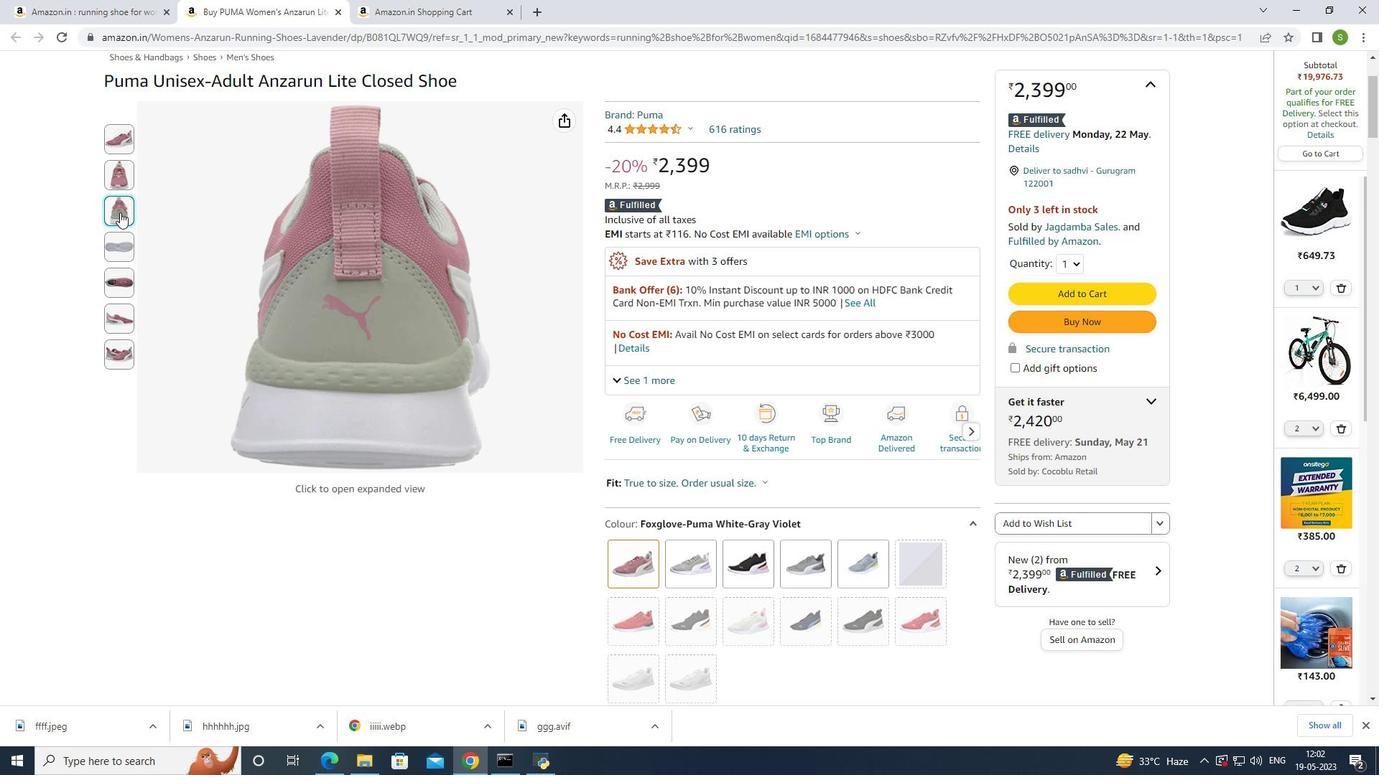 
Action: Mouse moved to (1048, 148)
Screenshot: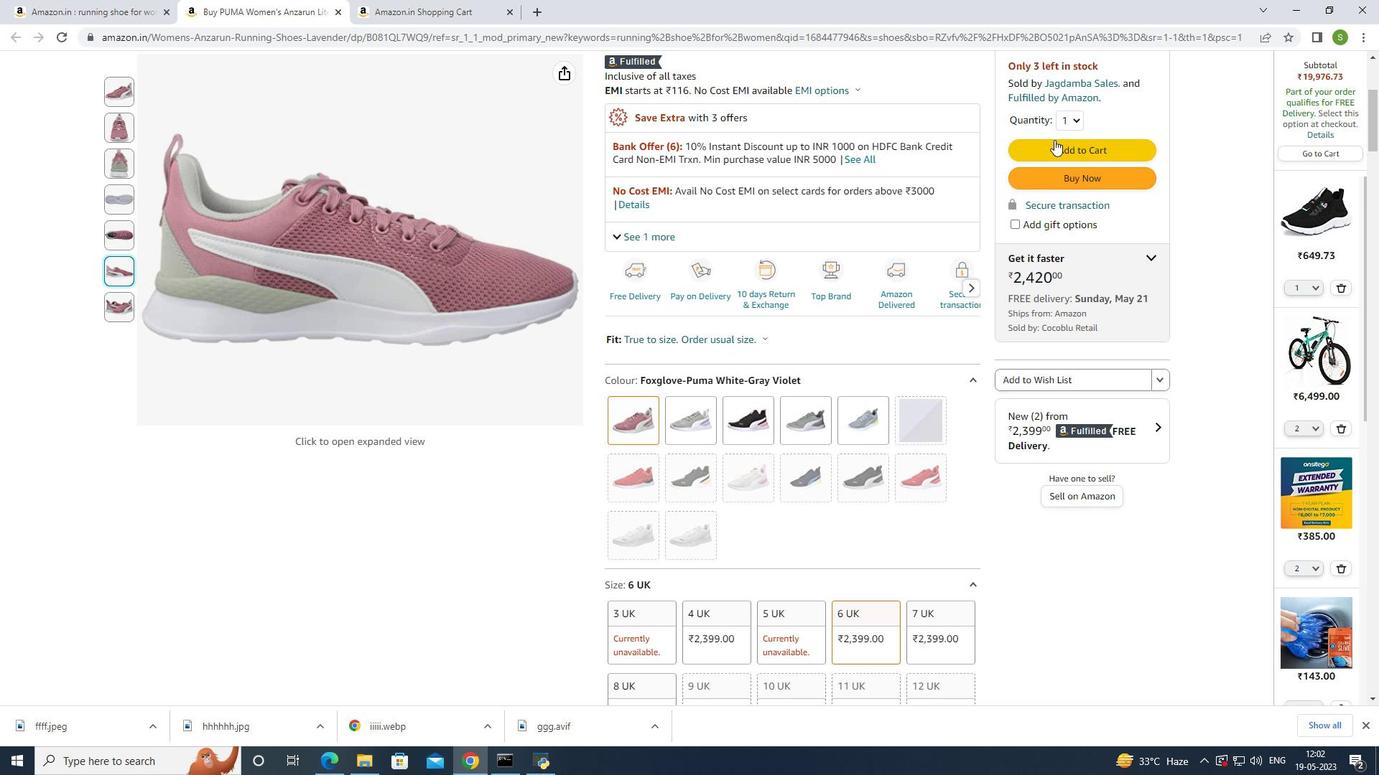 
Action: Mouse pressed left at (1048, 148)
Screenshot: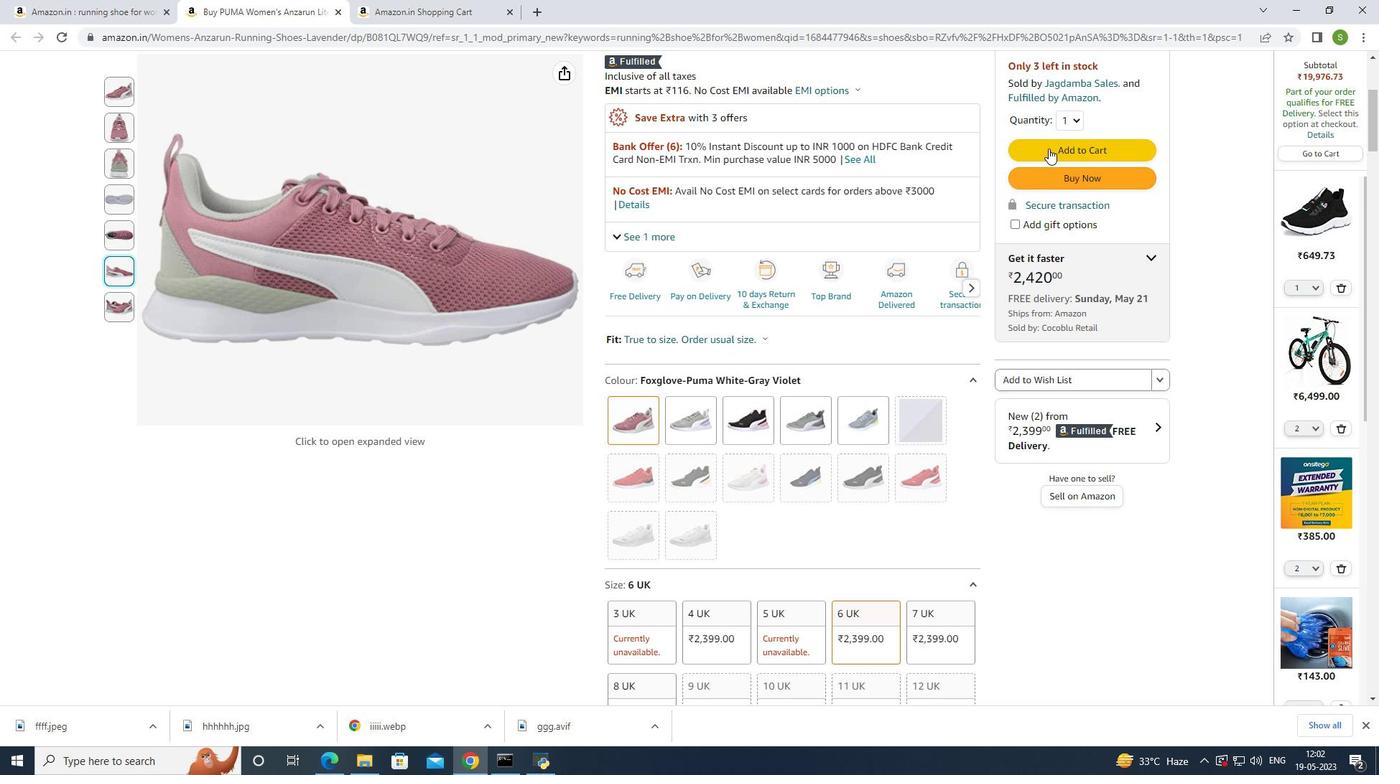 
Action: Mouse moved to (630, 177)
Screenshot: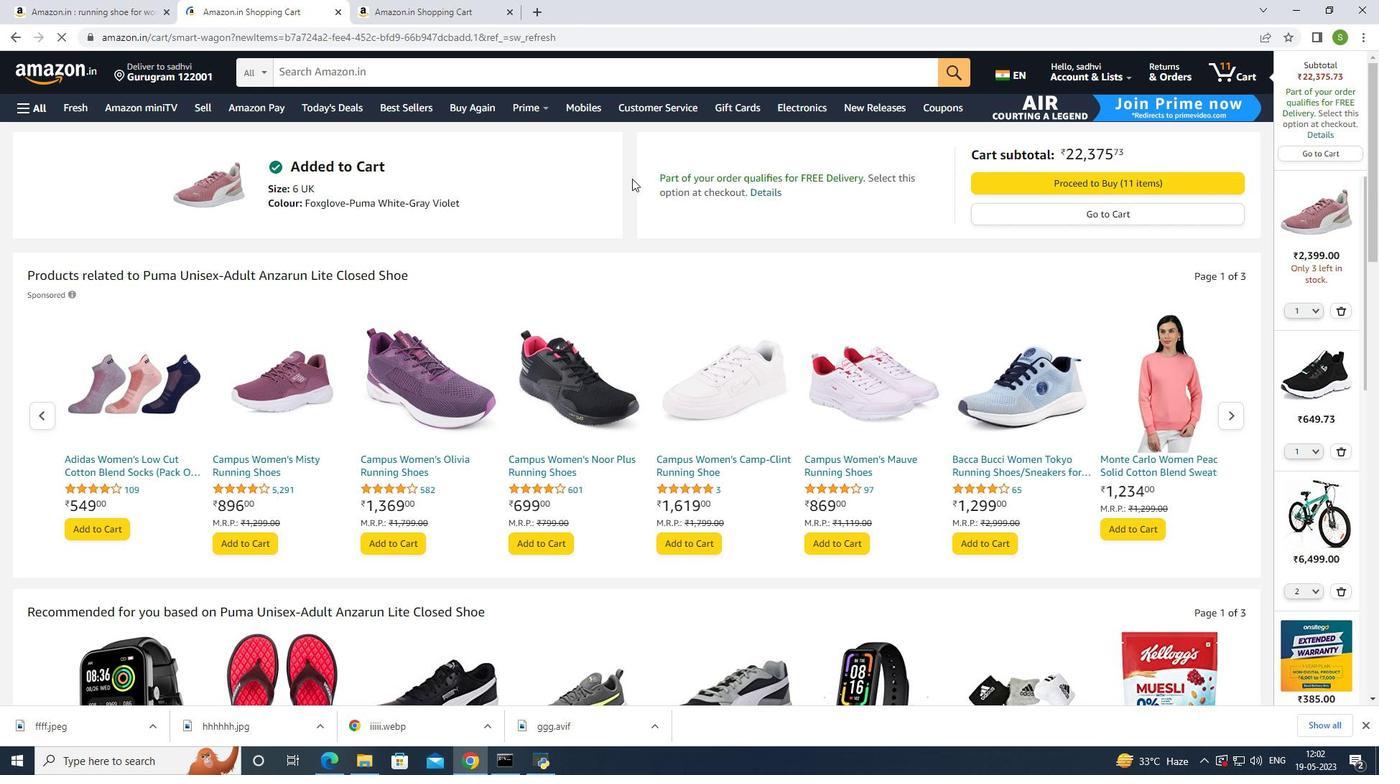 
Action: Mouse scrolled (630, 176) with delta (0, 0)
Screenshot: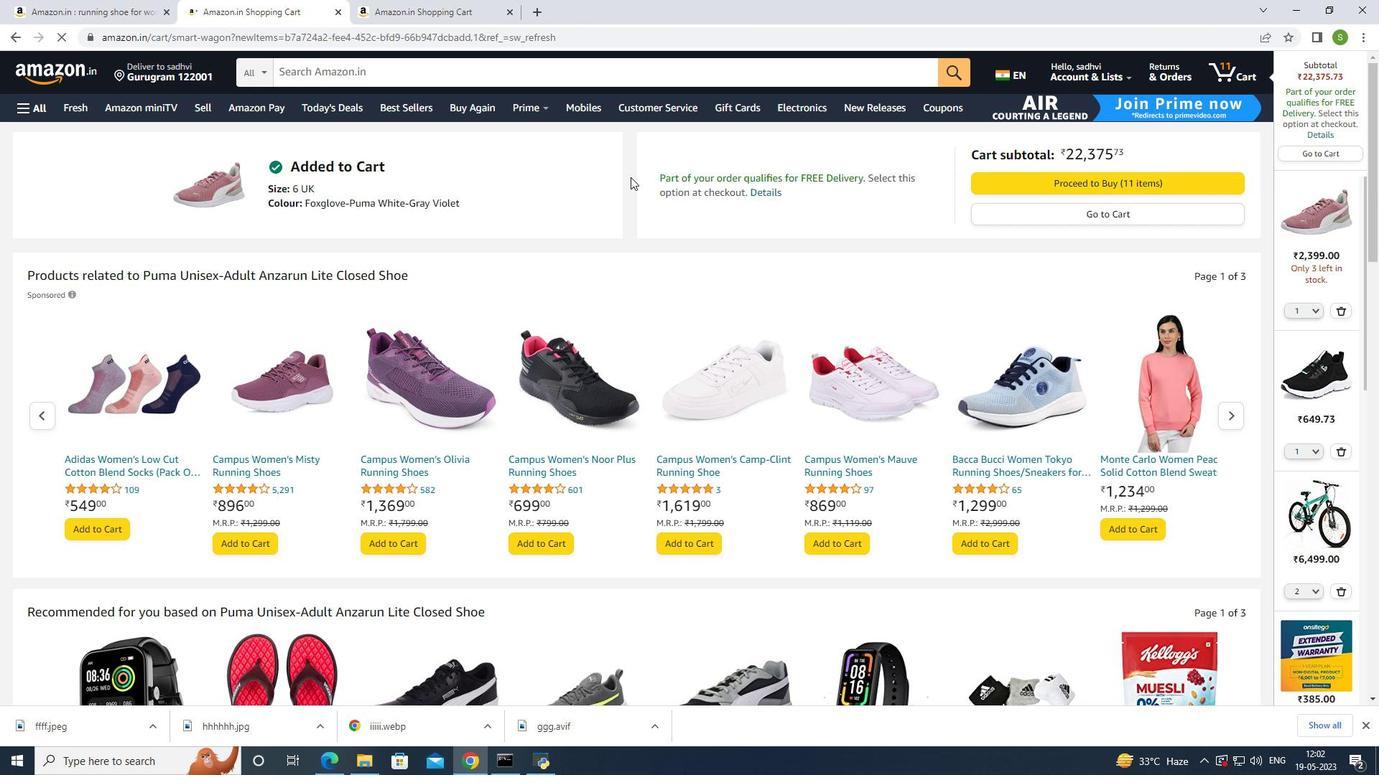 
Action: Mouse scrolled (630, 176) with delta (0, 0)
Screenshot: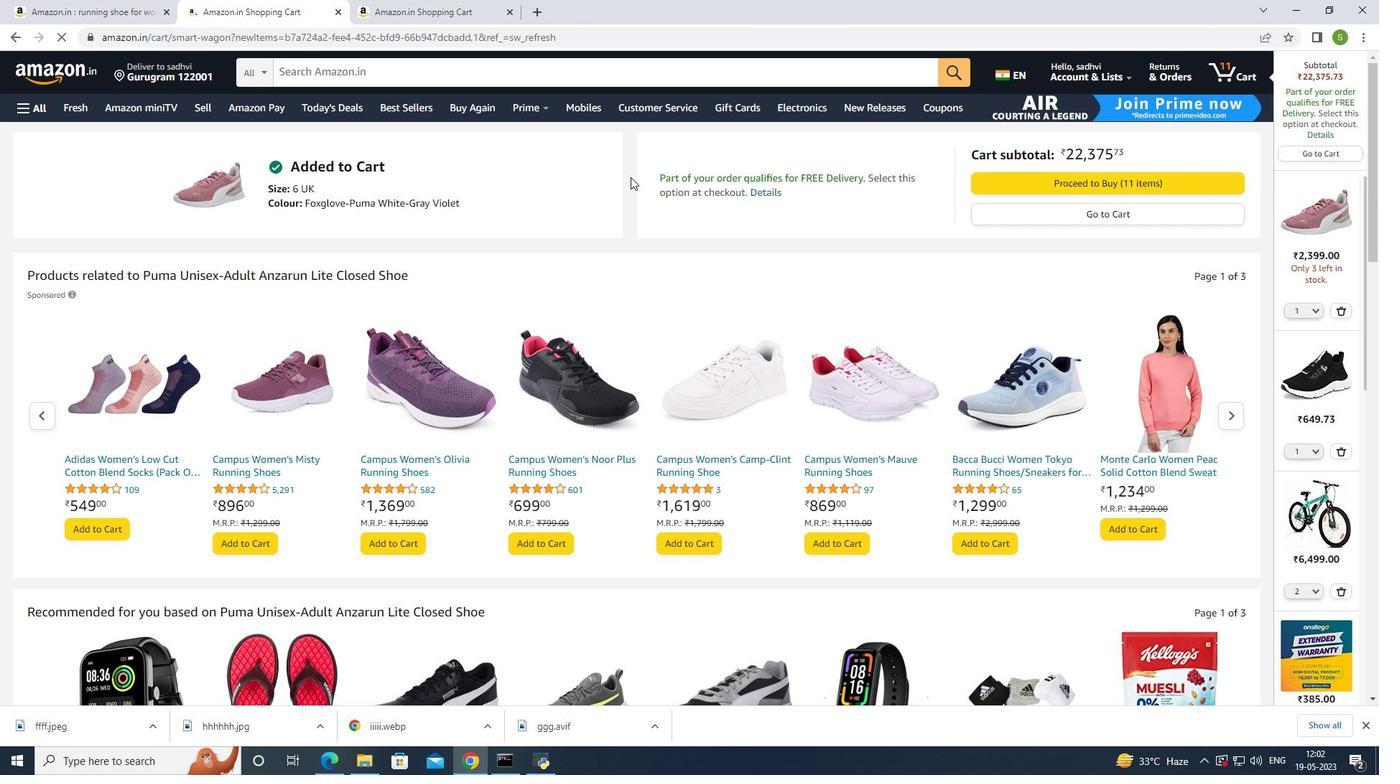
Action: Mouse scrolled (630, 176) with delta (0, 0)
Screenshot: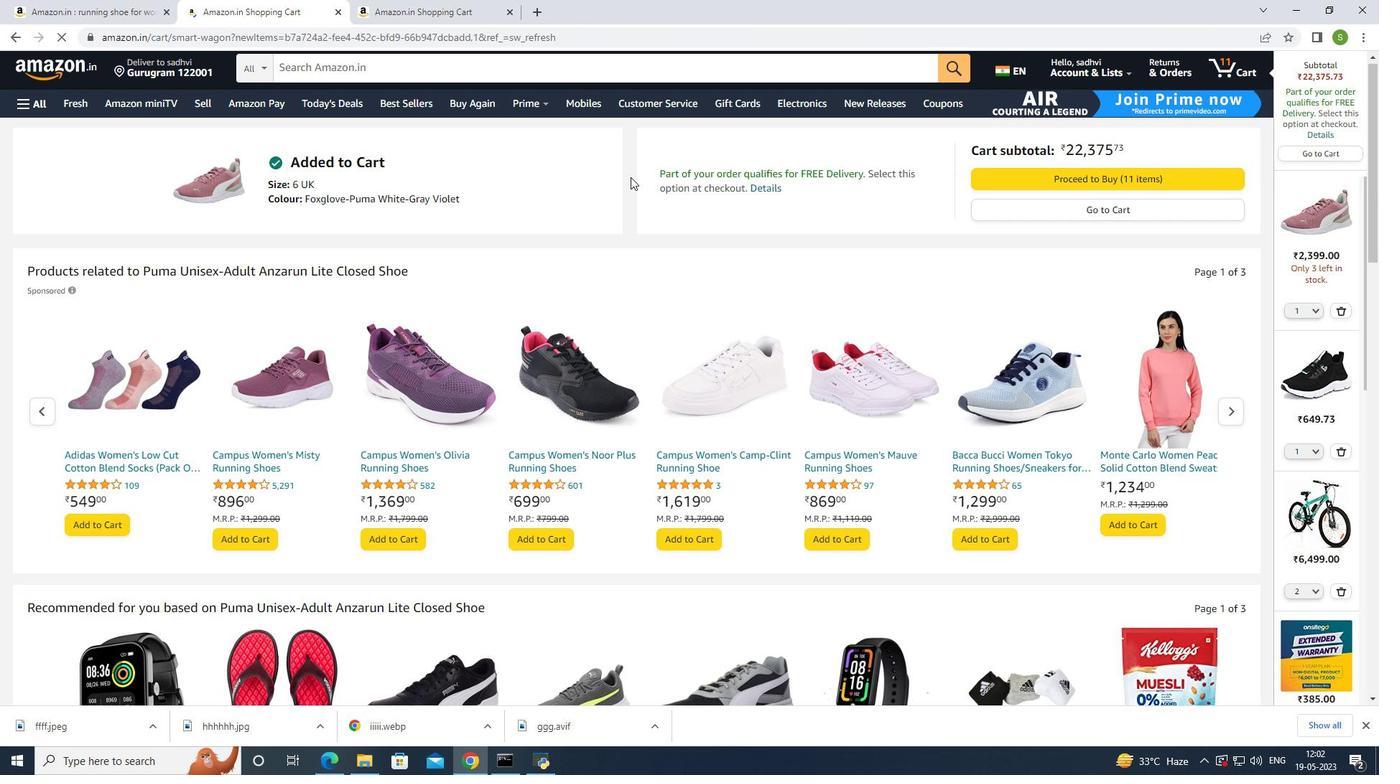 
Action: Mouse moved to (630, 175)
Screenshot: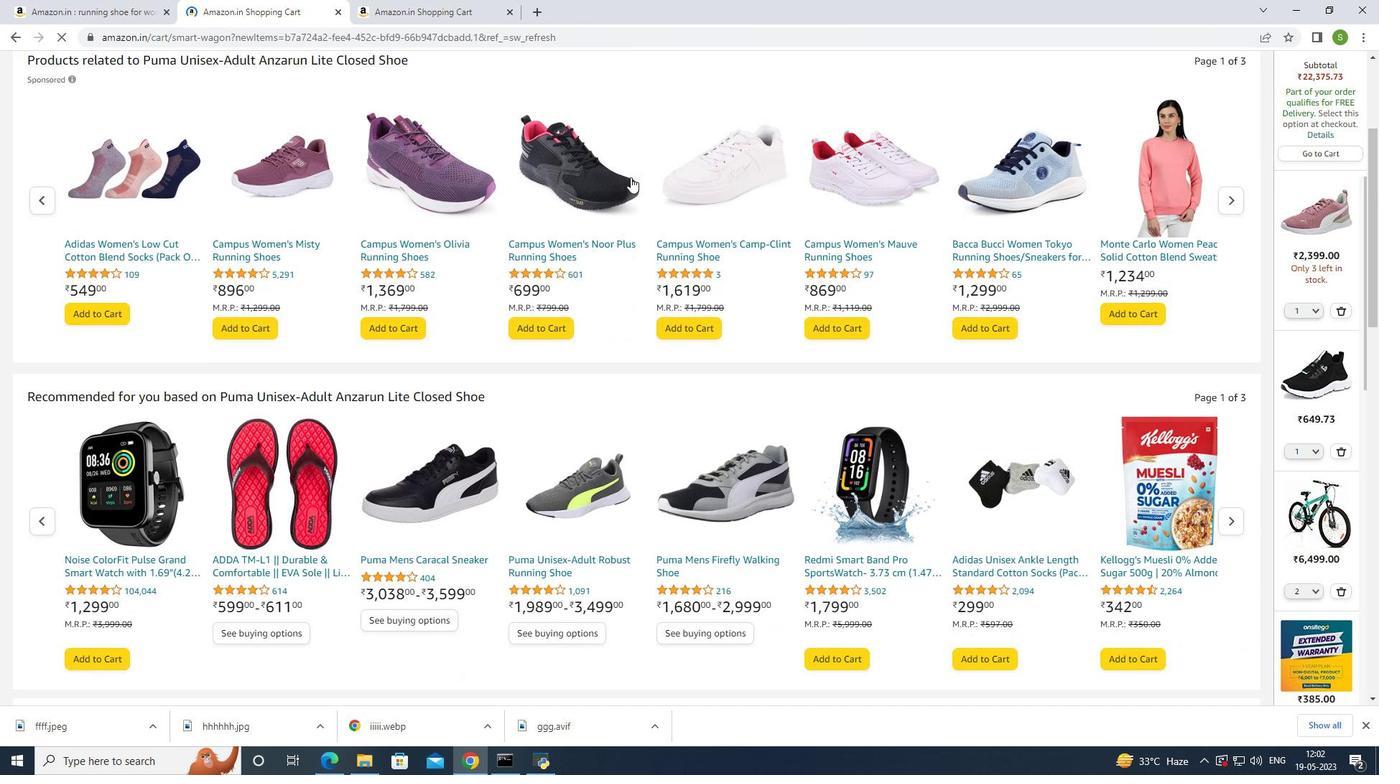 
Action: Mouse scrolled (630, 174) with delta (0, 0)
Screenshot: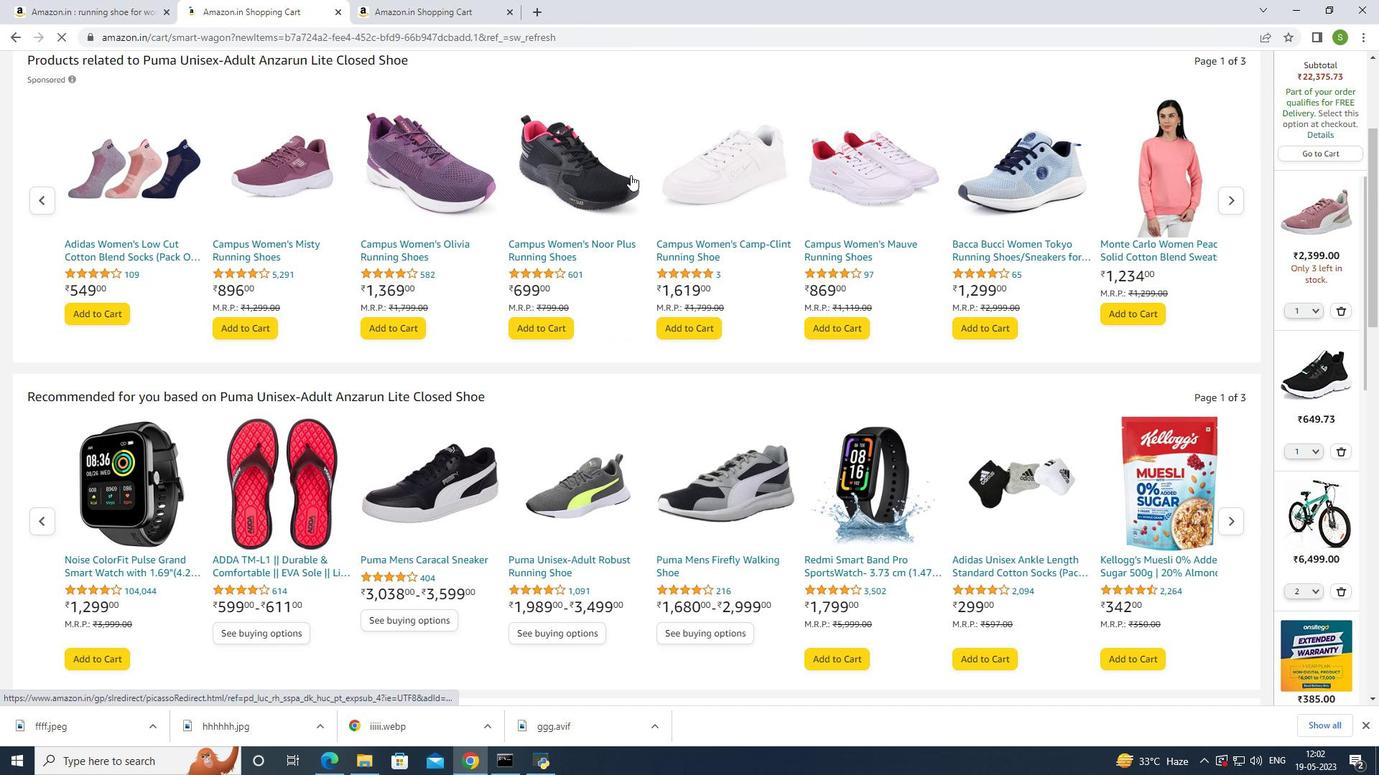
Action: Mouse moved to (265, 119)
Screenshot: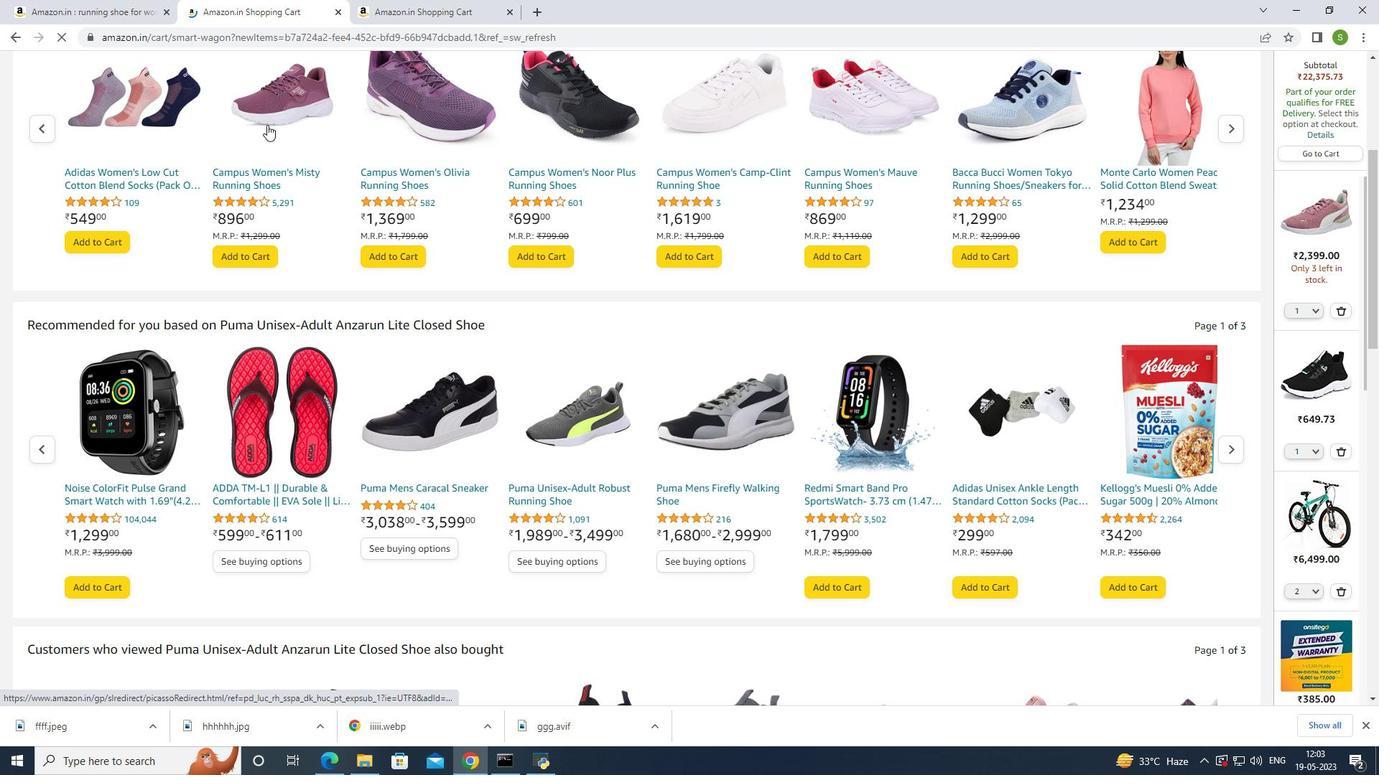 
Action: Mouse pressed left at (265, 119)
Screenshot: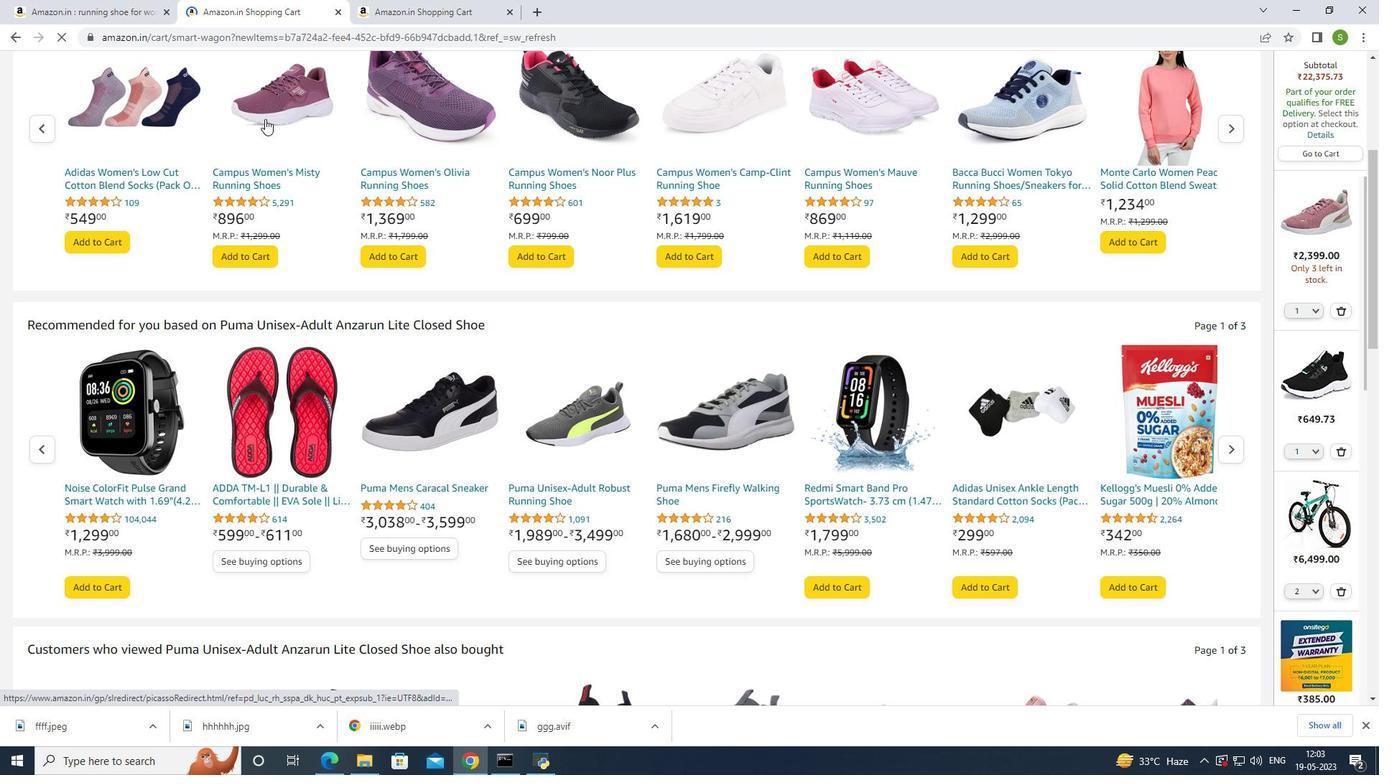 
Action: Mouse moved to (303, 122)
Screenshot: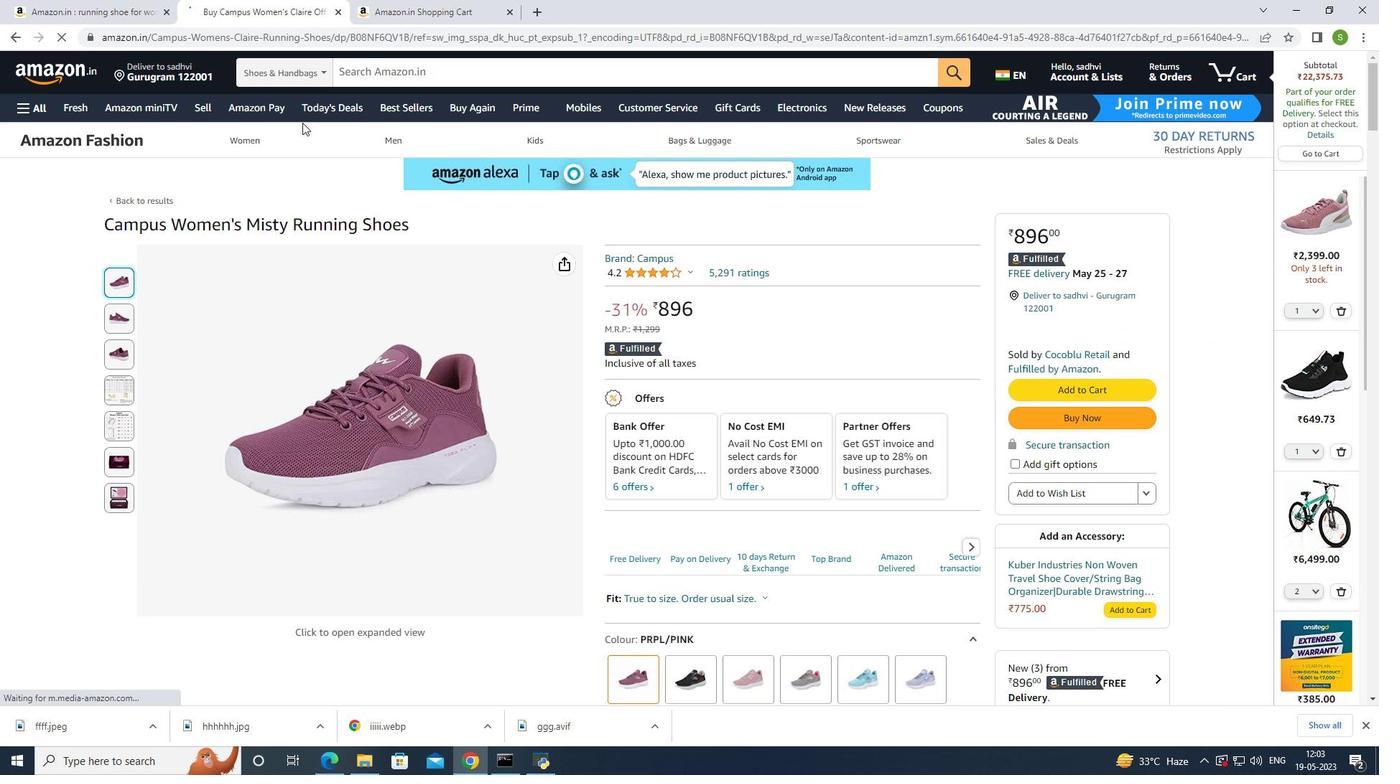 
Action: Mouse scrolled (303, 122) with delta (0, 0)
Screenshot: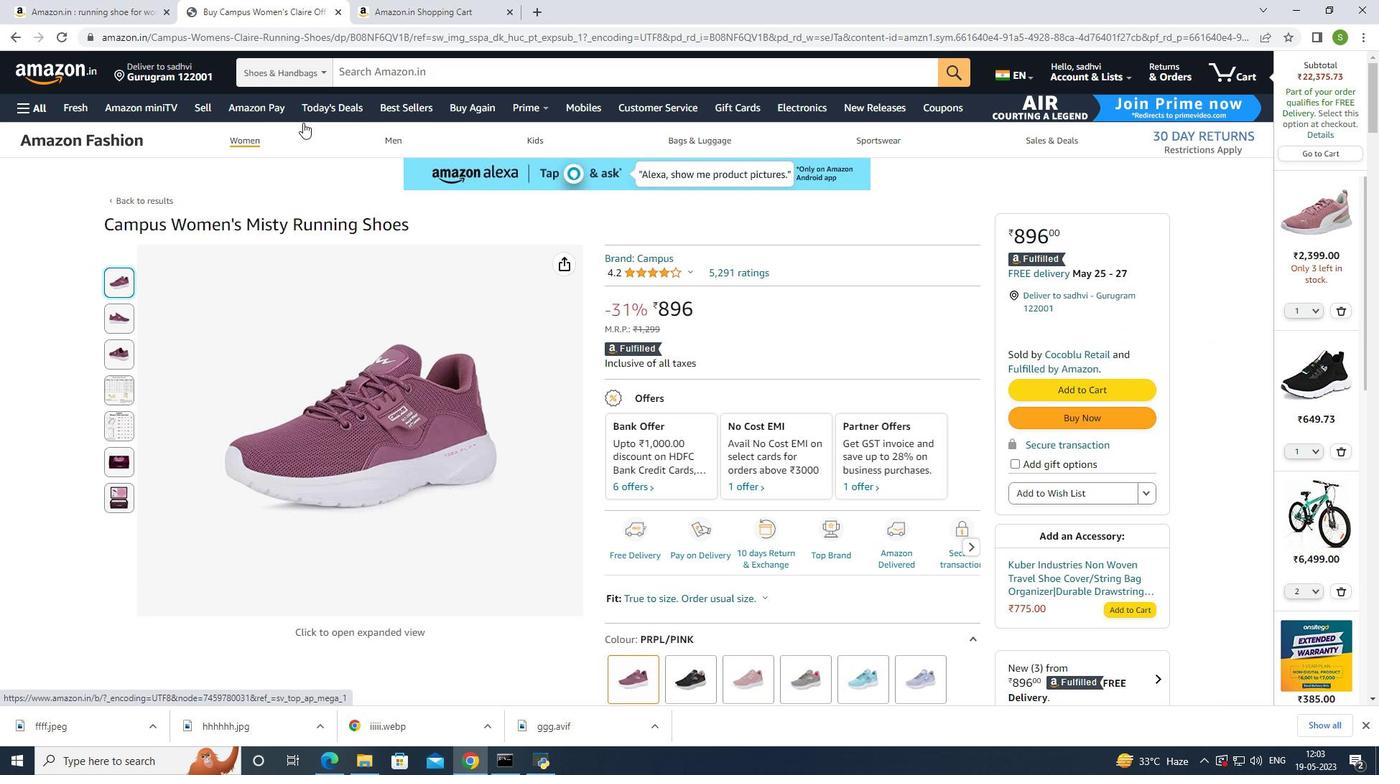 
Action: Mouse moved to (304, 122)
Screenshot: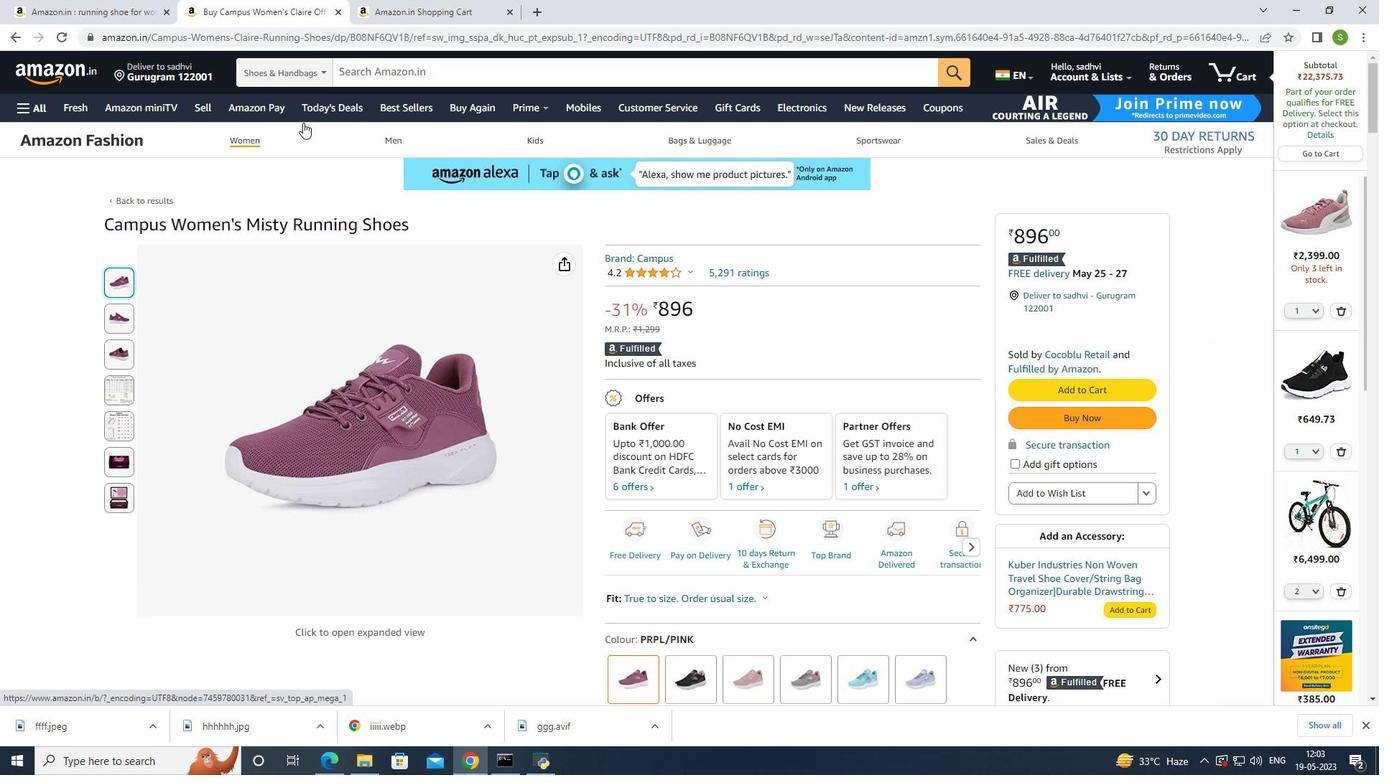 
Action: Mouse scrolled (304, 121) with delta (0, 0)
Screenshot: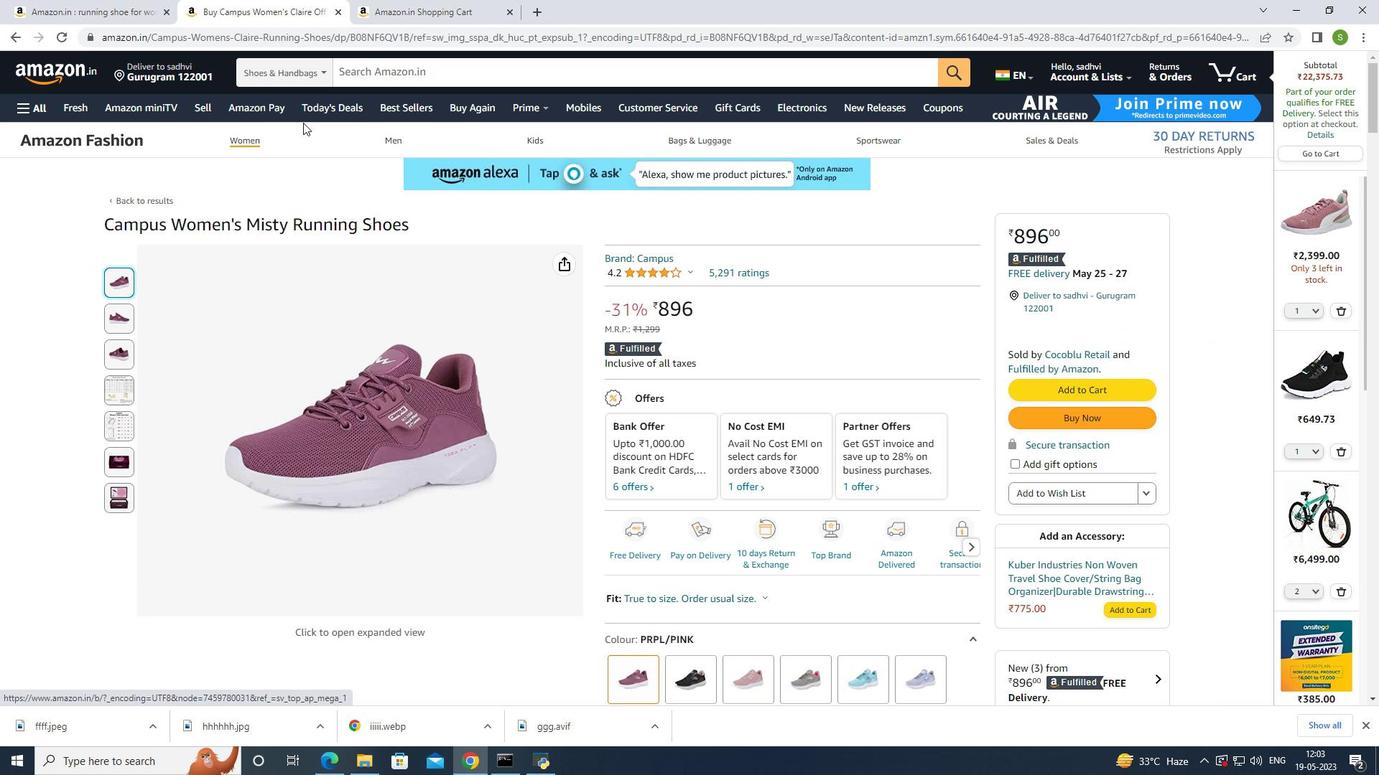 
Action: Mouse moved to (309, 114)
Screenshot: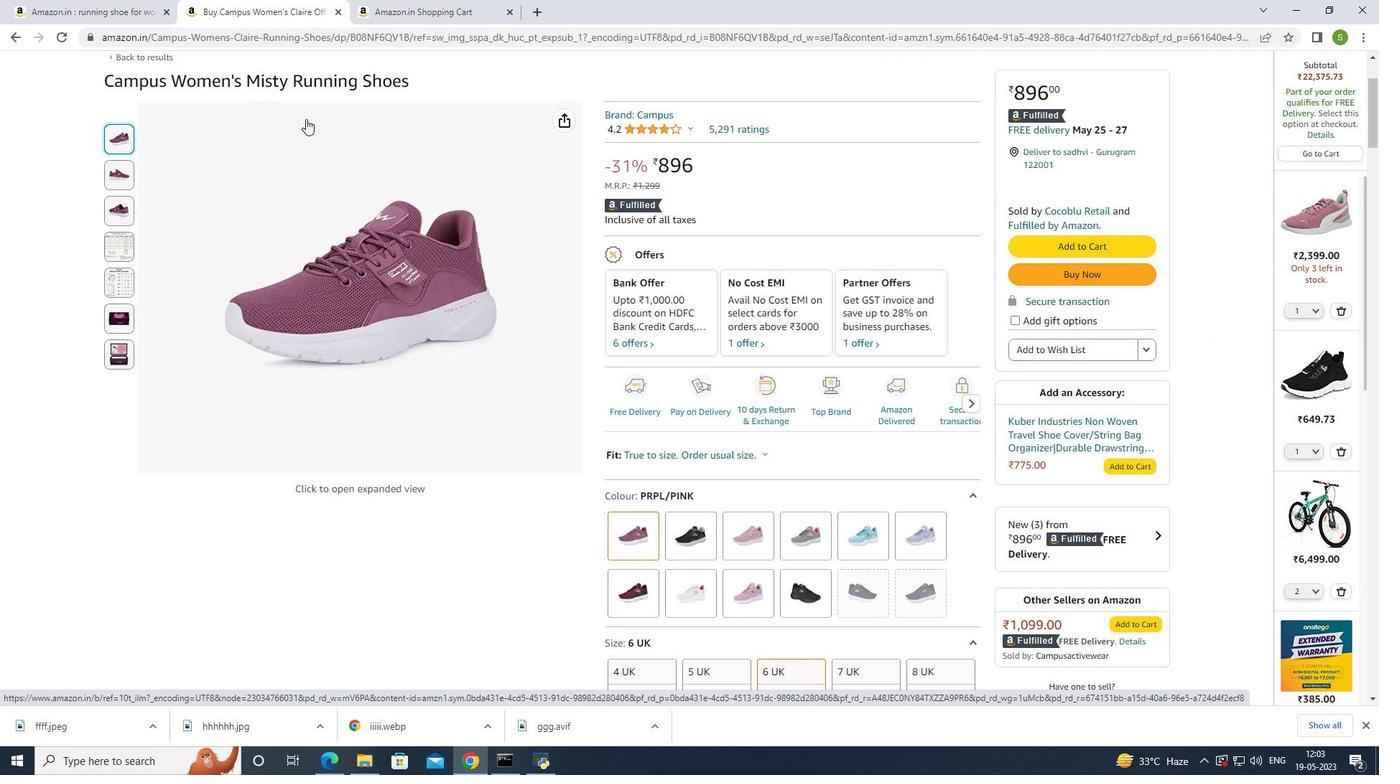 
Action: Mouse pressed left at (1107, 392)
Screenshot: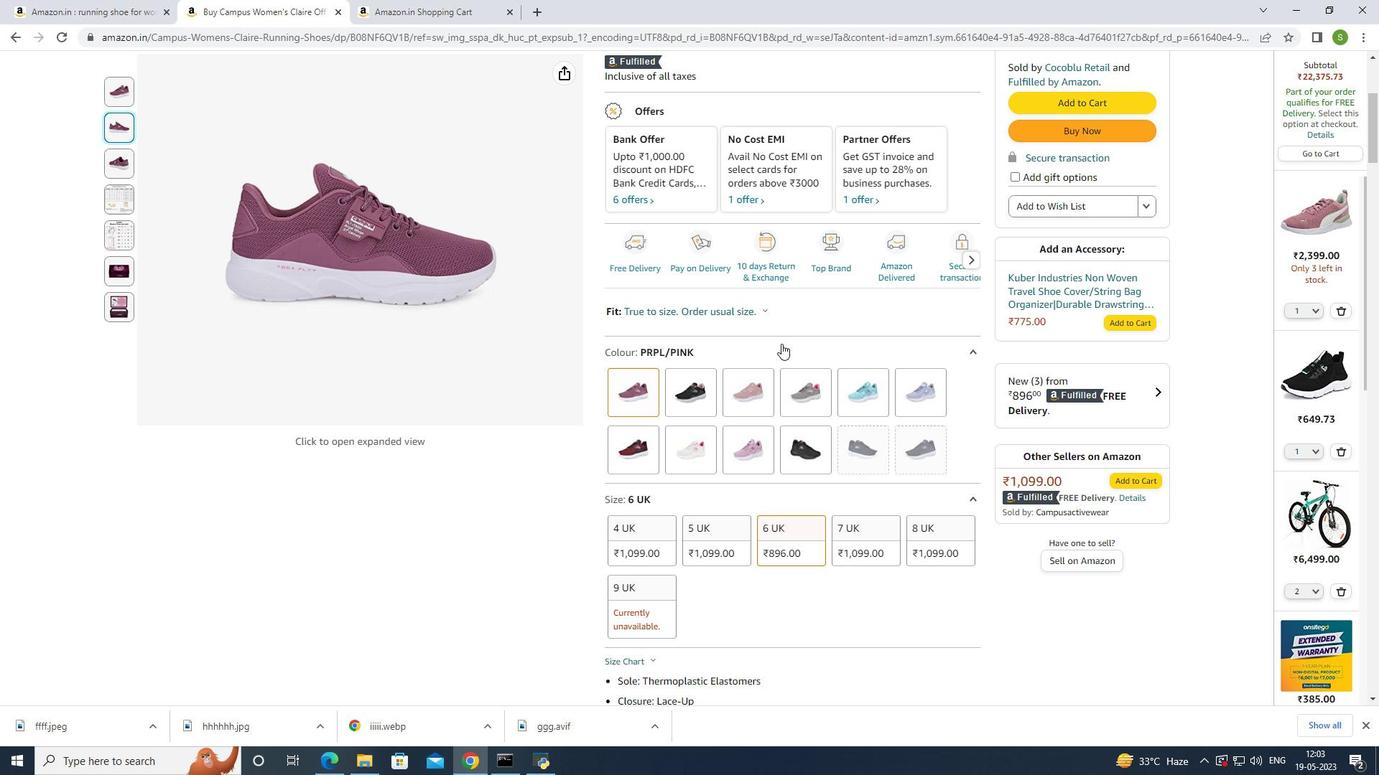 
Action: Mouse moved to (852, 393)
Screenshot: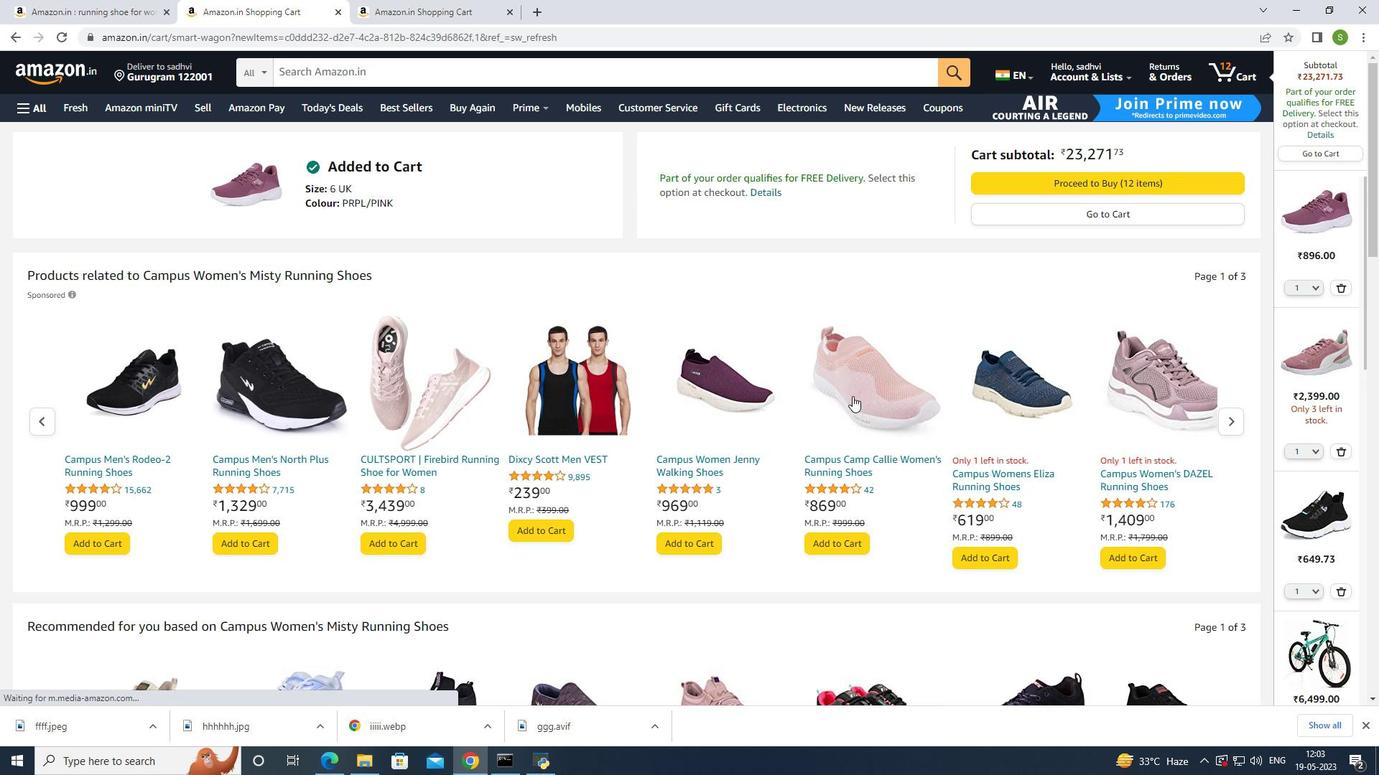 
Action: Mouse scrolled (852, 392) with delta (0, 0)
Screenshot: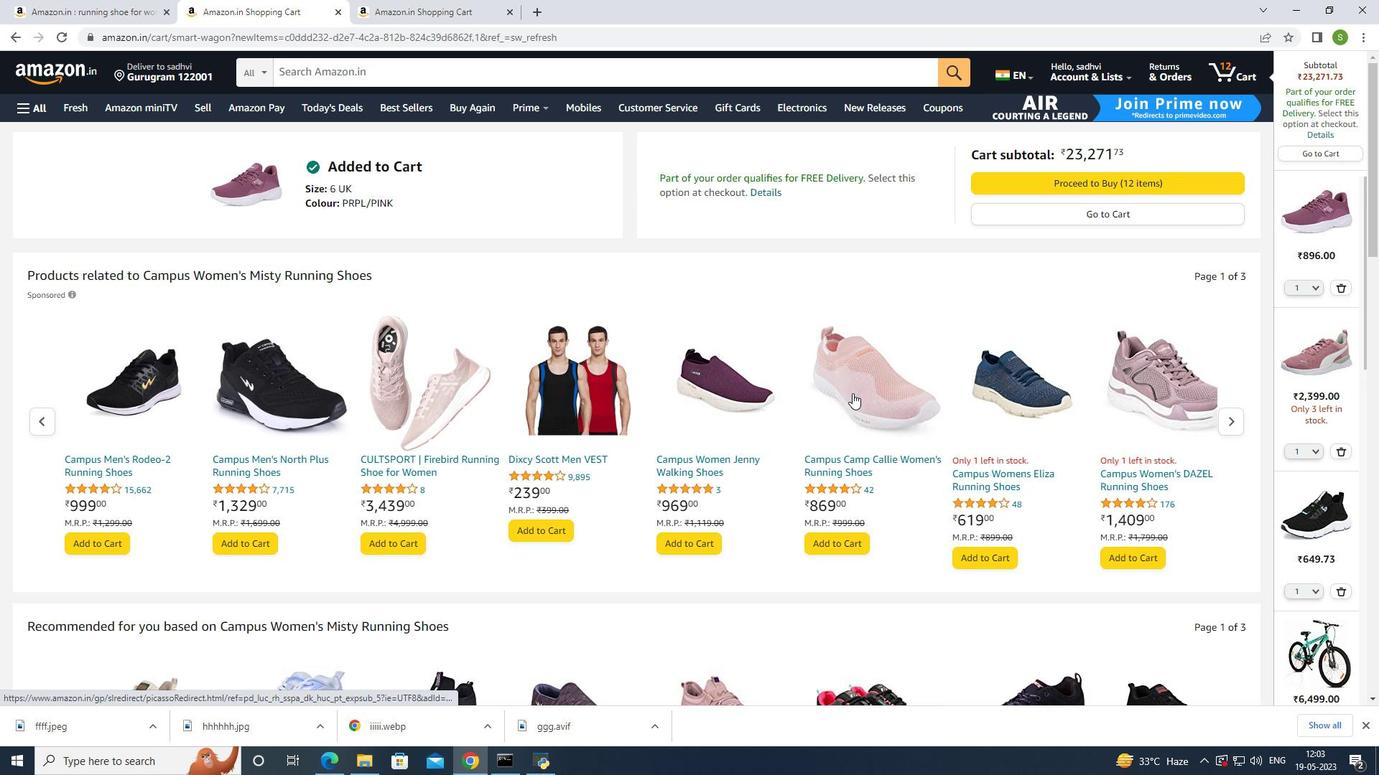 
Action: Mouse scrolled (852, 392) with delta (0, 0)
Screenshot: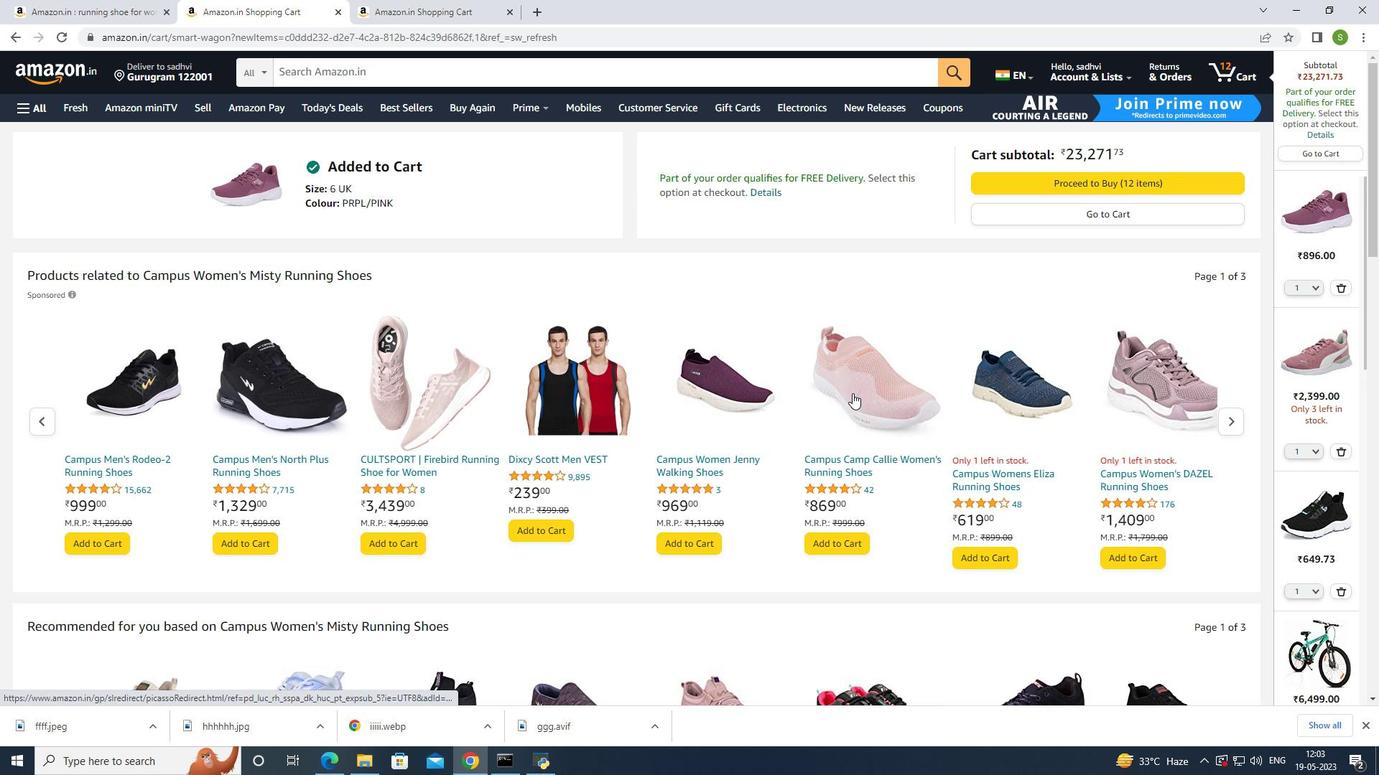 
Action: Mouse scrolled (852, 392) with delta (0, 0)
Screenshot: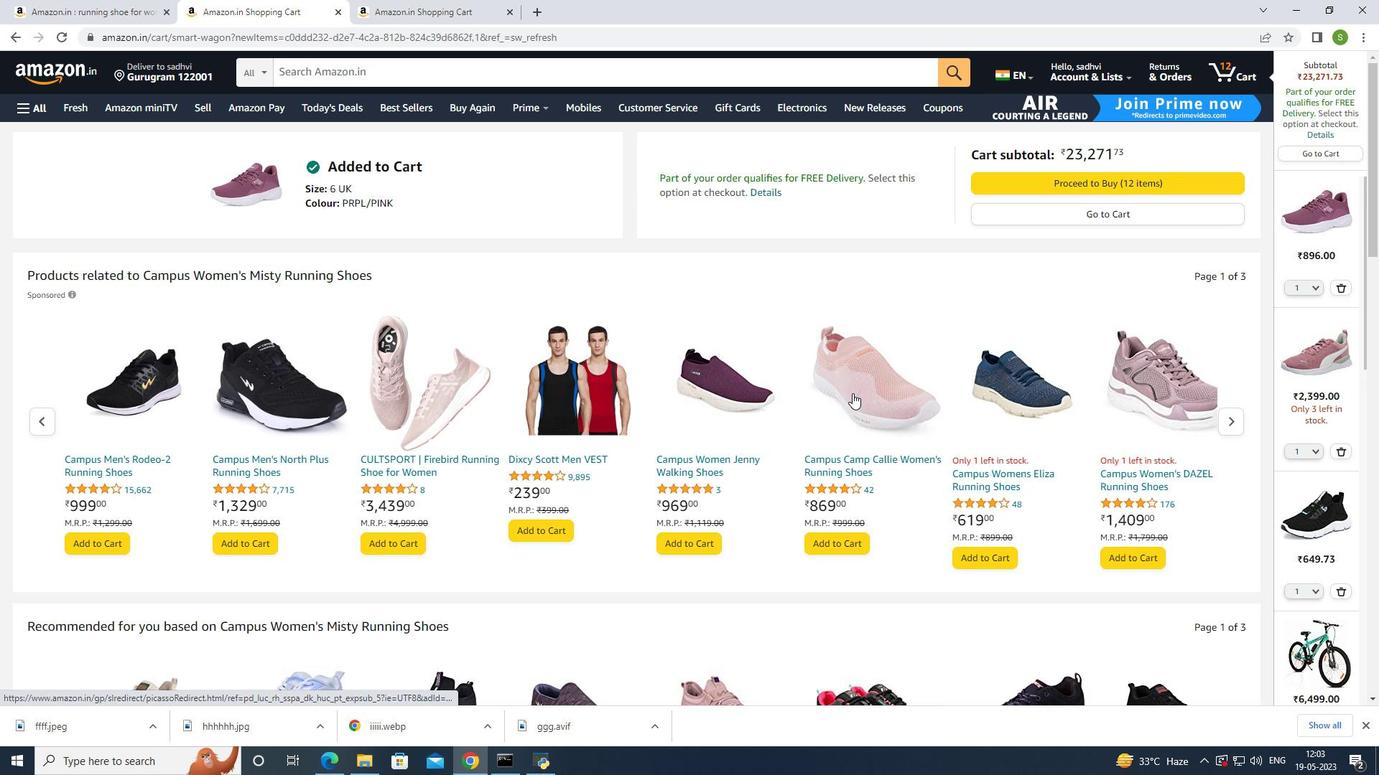 
Action: Mouse scrolled (852, 392) with delta (0, 0)
Screenshot: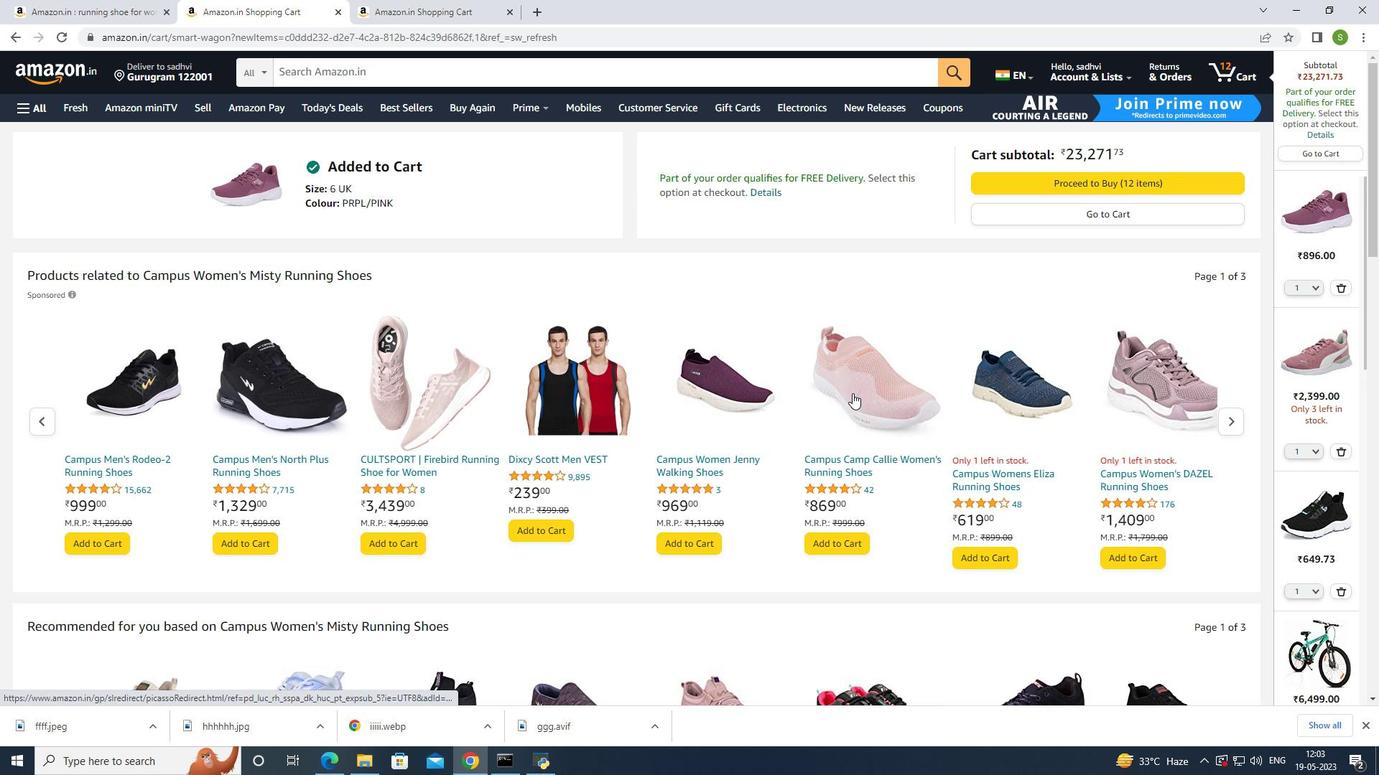 
Action: Mouse moved to (850, 387)
Screenshot: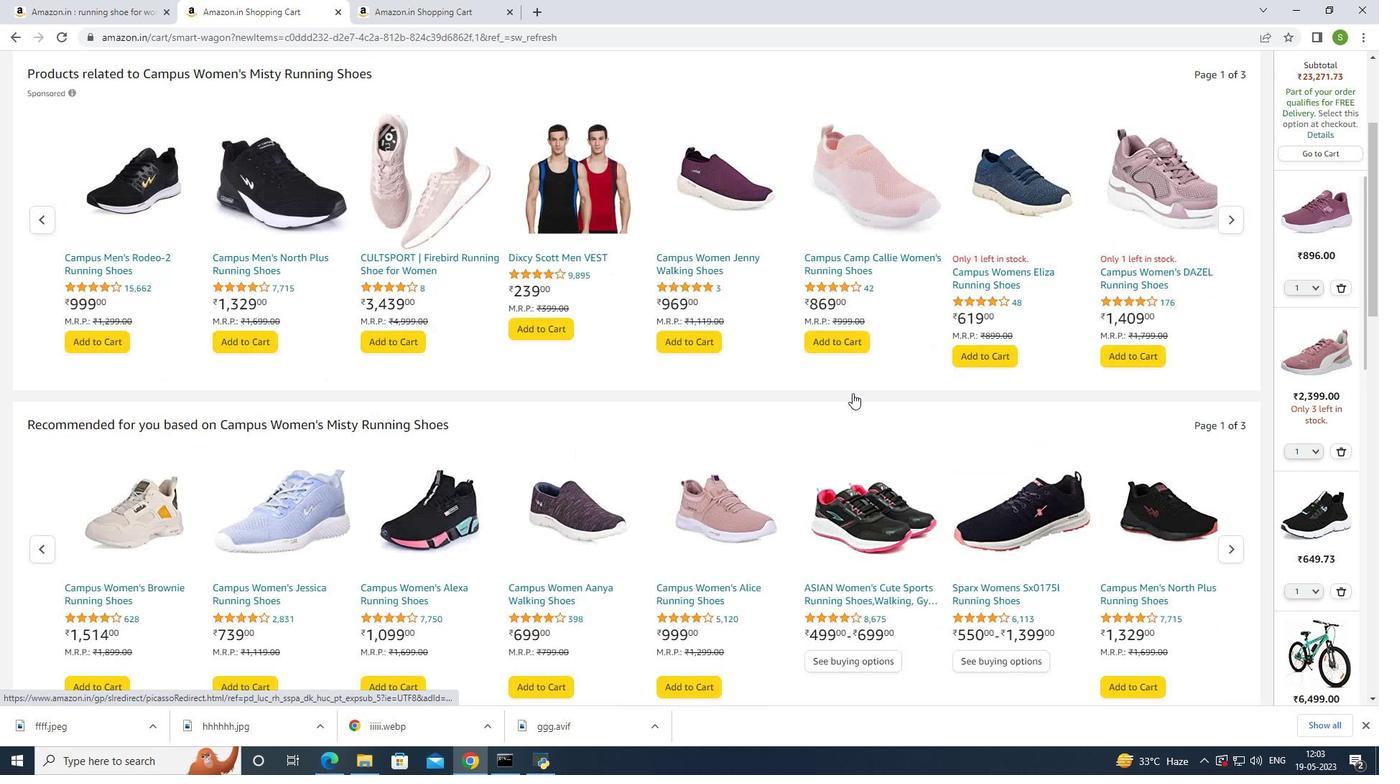 
Action: Mouse scrolled (850, 387) with delta (0, 0)
Screenshot: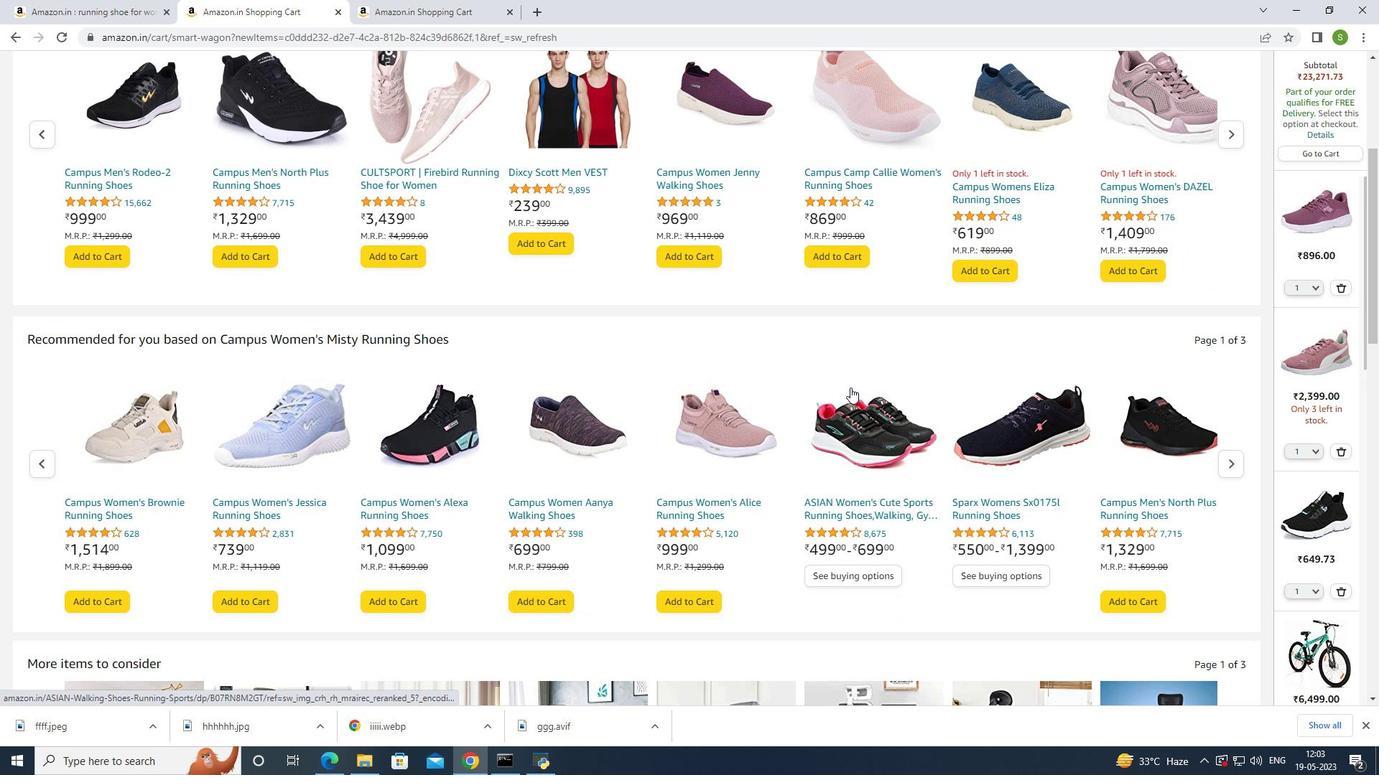 
Action: Mouse scrolled (850, 387) with delta (0, 0)
Screenshot: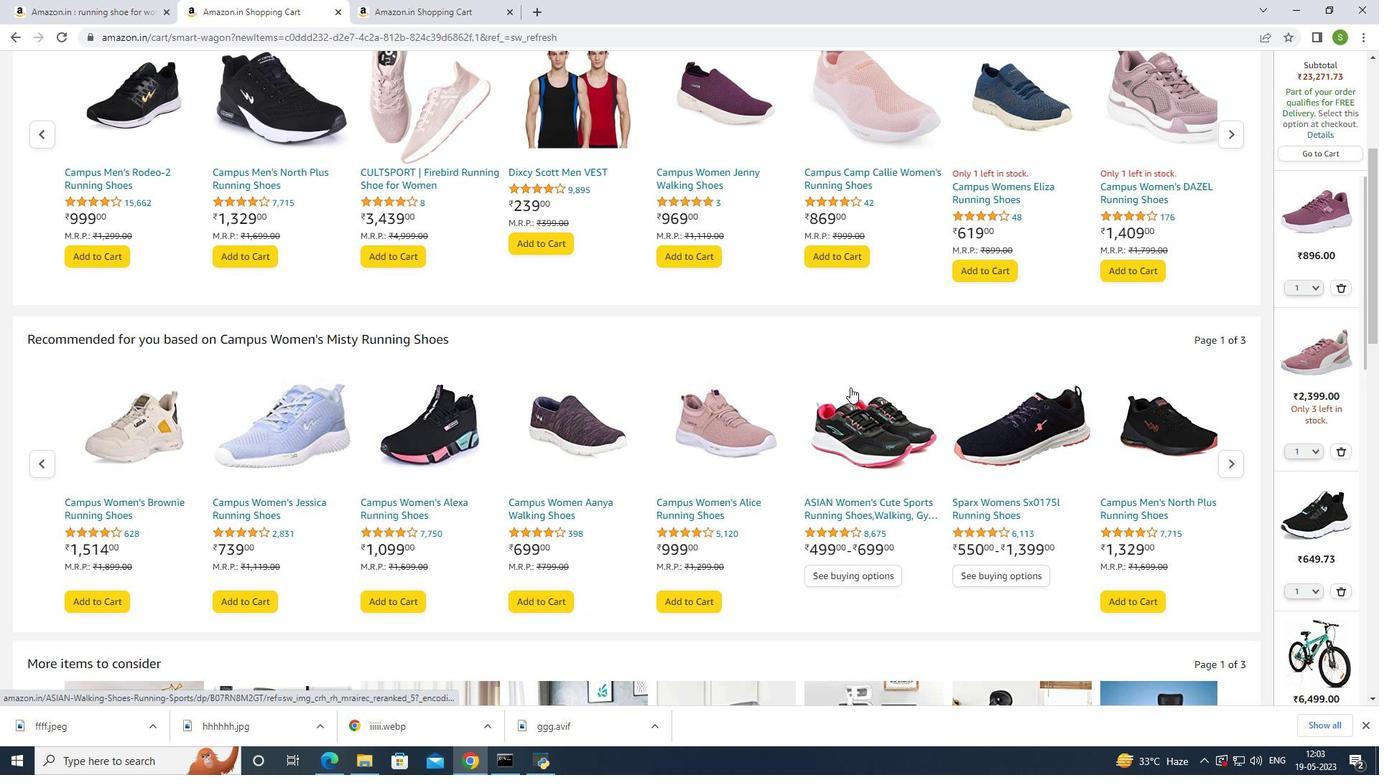 
Action: Mouse scrolled (850, 387) with delta (0, 0)
Screenshot: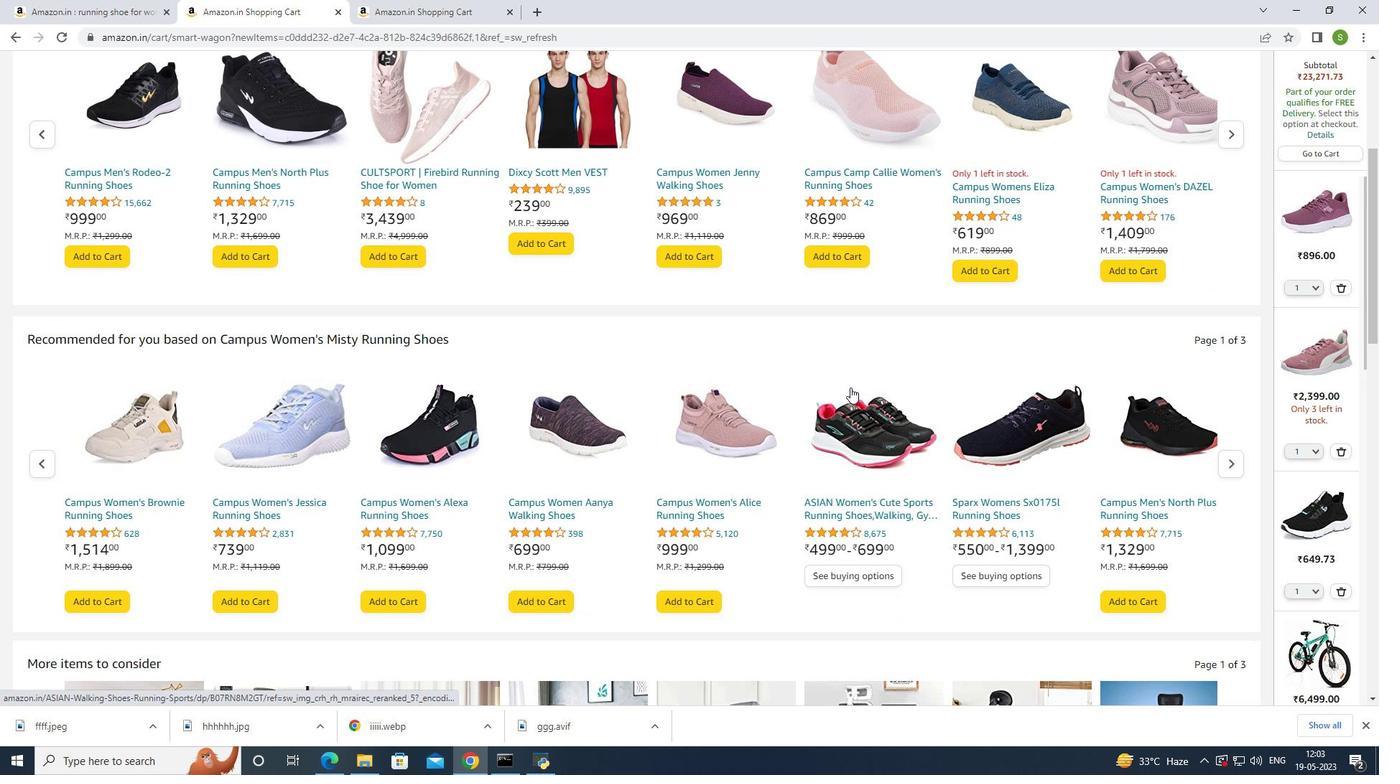 
Action: Mouse scrolled (850, 387) with delta (0, 0)
Screenshot: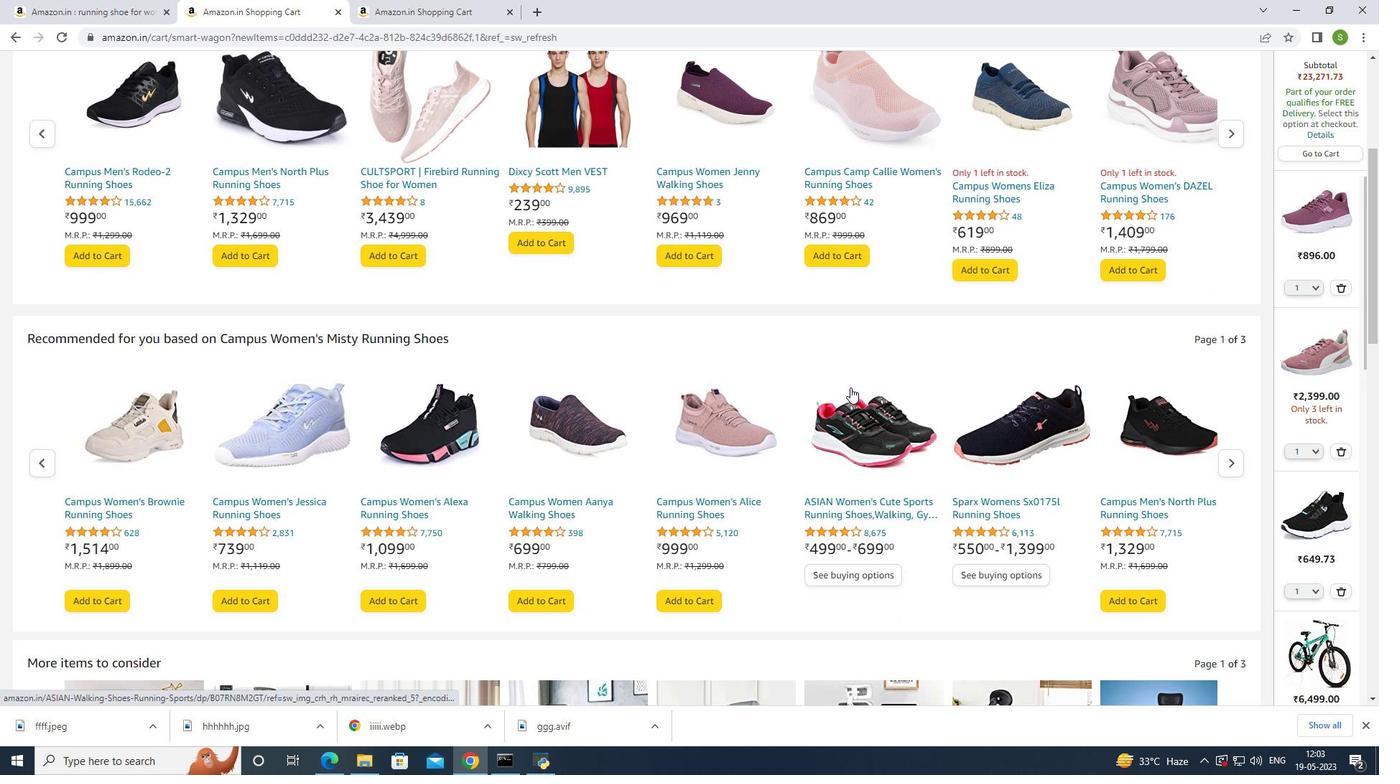 
Action: Mouse scrolled (850, 388) with delta (0, 0)
